Task: Look for space in Zárate, Argentina from 12th  August, 2023 to 15th August, 2023 for 3 adults in price range Rs.12000 to Rs.16000. Place can be entire place with 2 bedrooms having 3 beds and 1 bathroom. Property type can be house, flat, guest house. Amenities needed are: heating. Booking option can be shelf check-in. Required host language is English.
Action: Mouse moved to (583, 114)
Screenshot: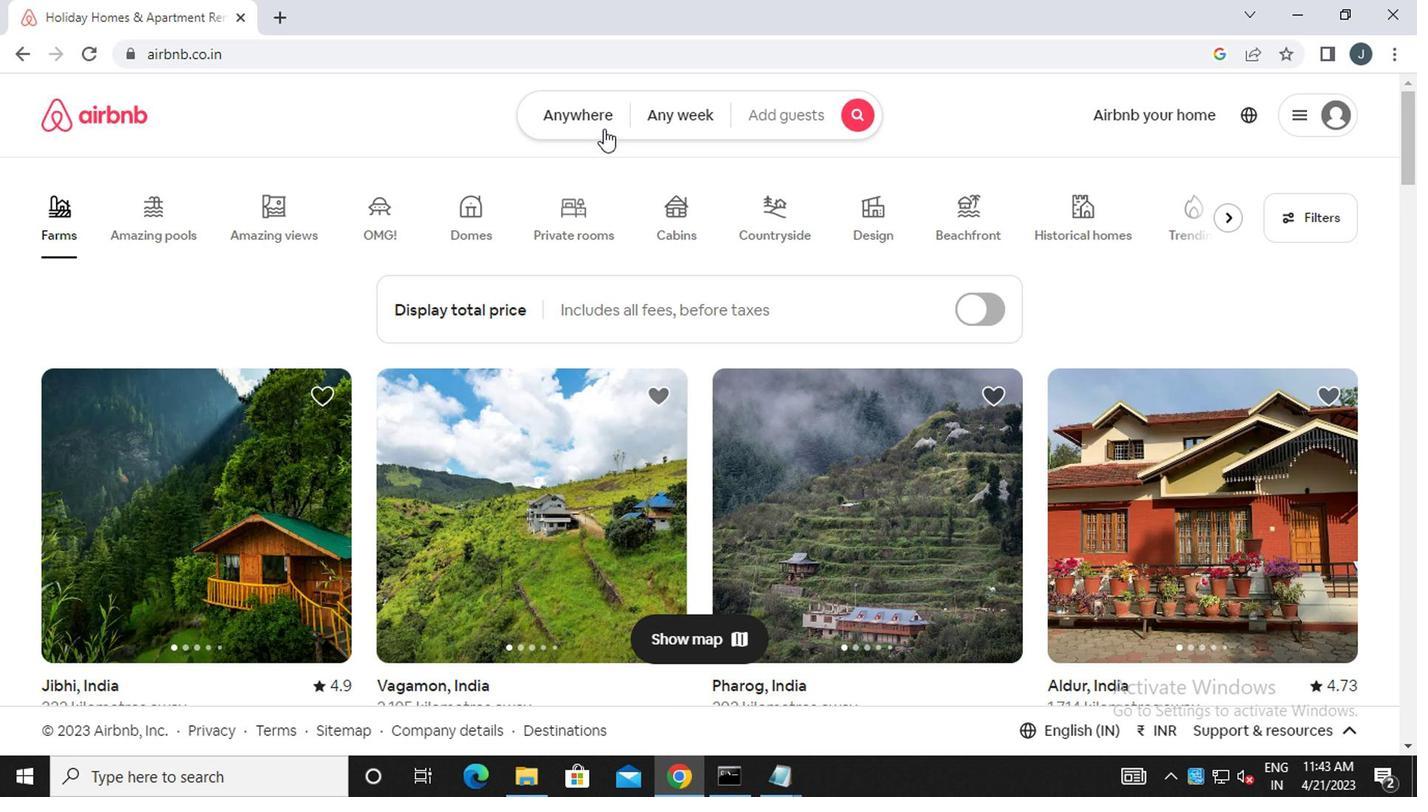 
Action: Mouse pressed left at (583, 114)
Screenshot: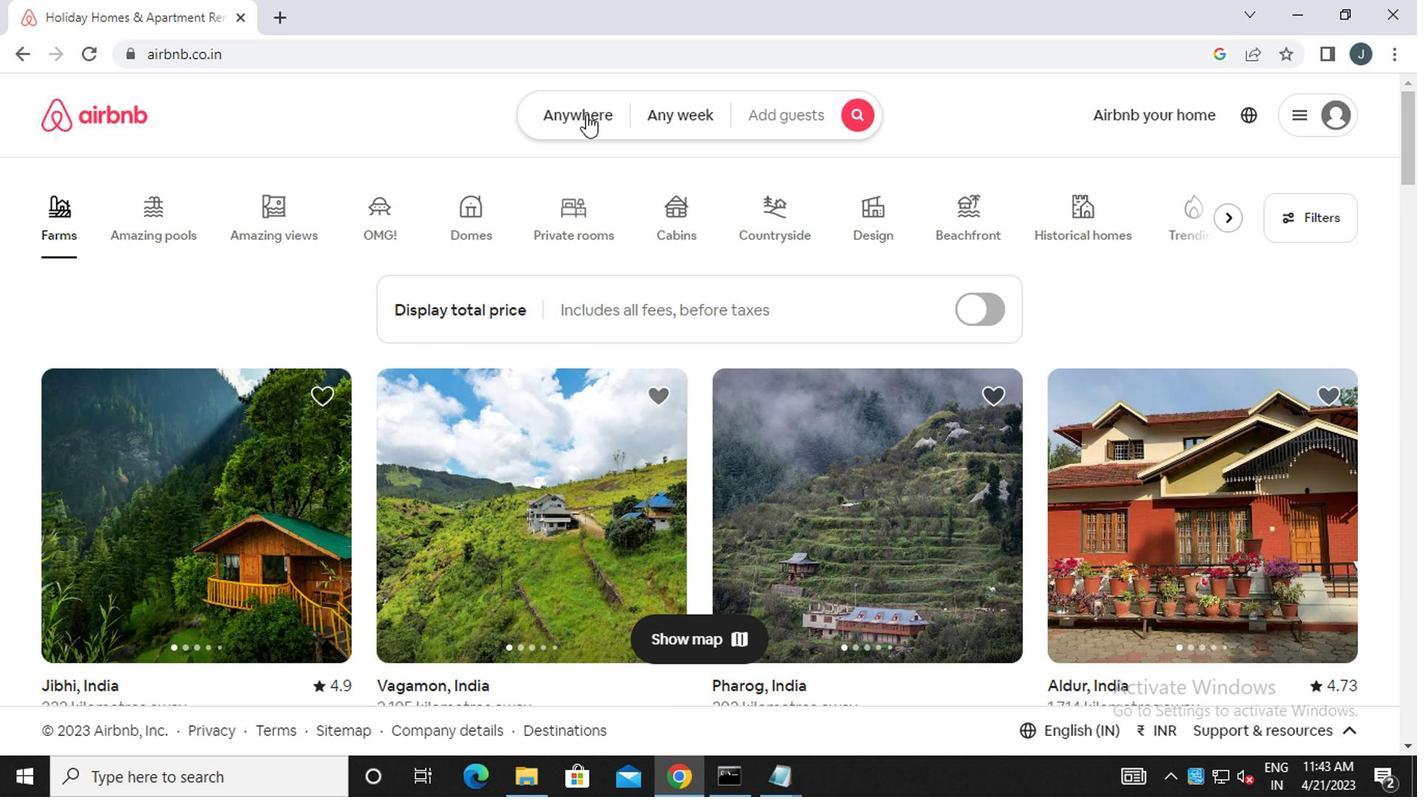 
Action: Mouse moved to (374, 199)
Screenshot: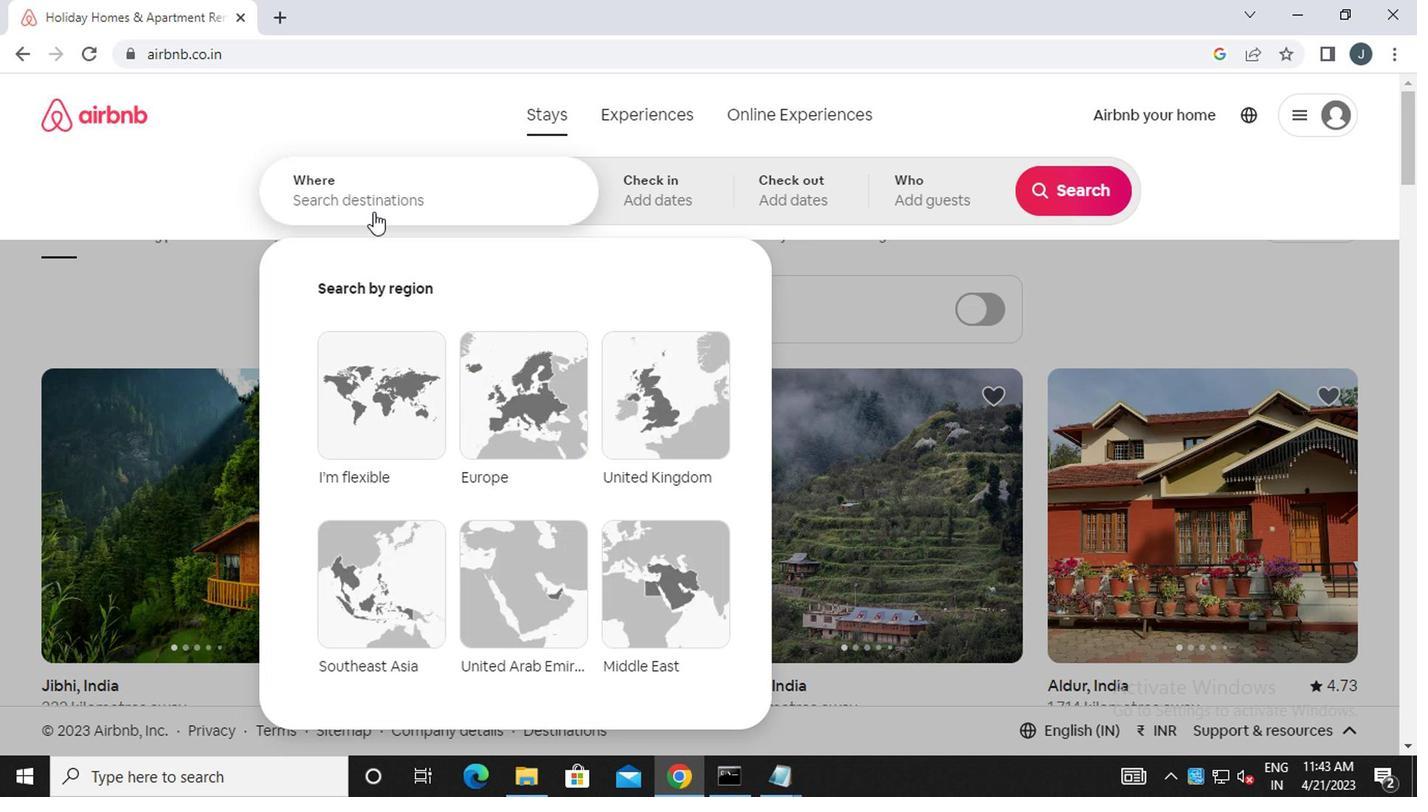 
Action: Mouse pressed left at (374, 199)
Screenshot: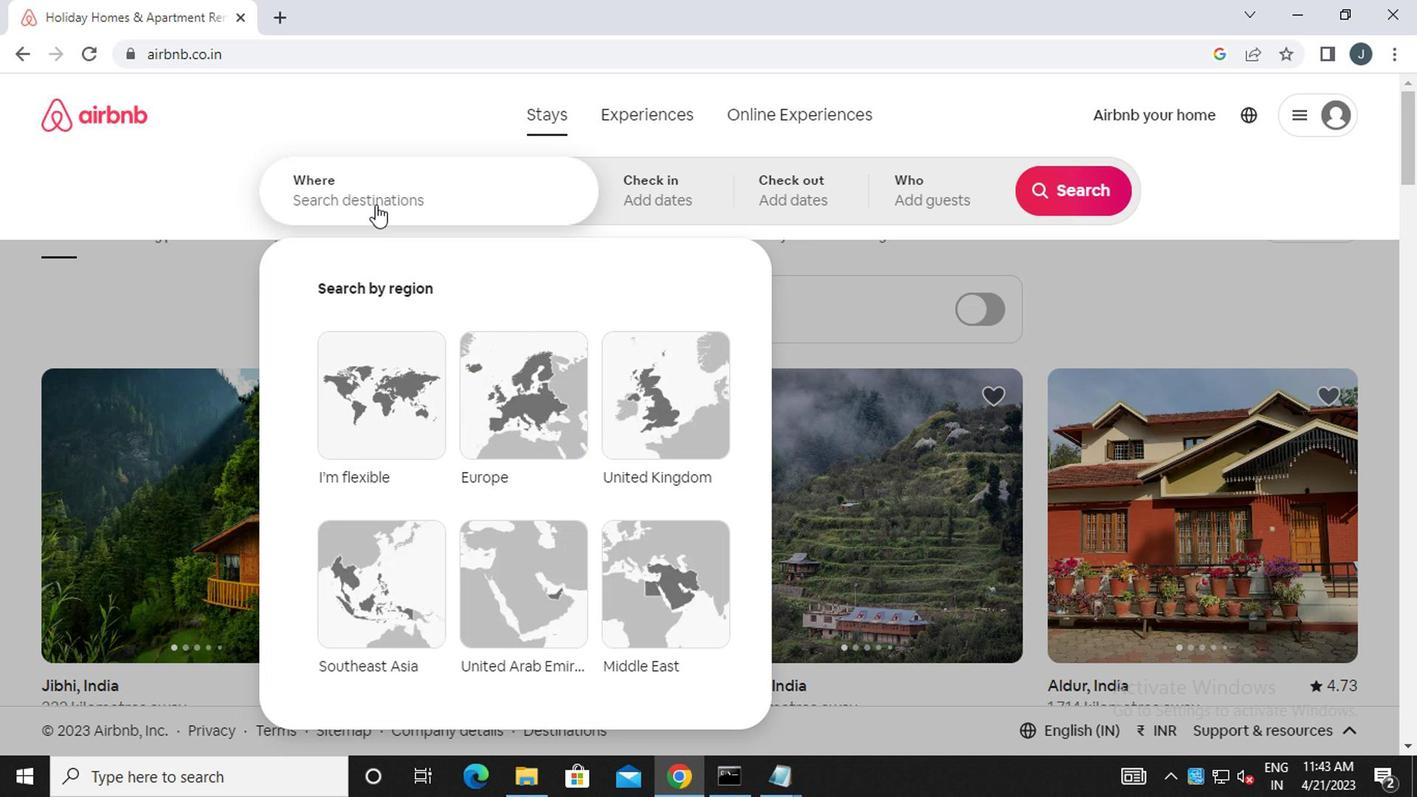 
Action: Mouse moved to (374, 199)
Screenshot: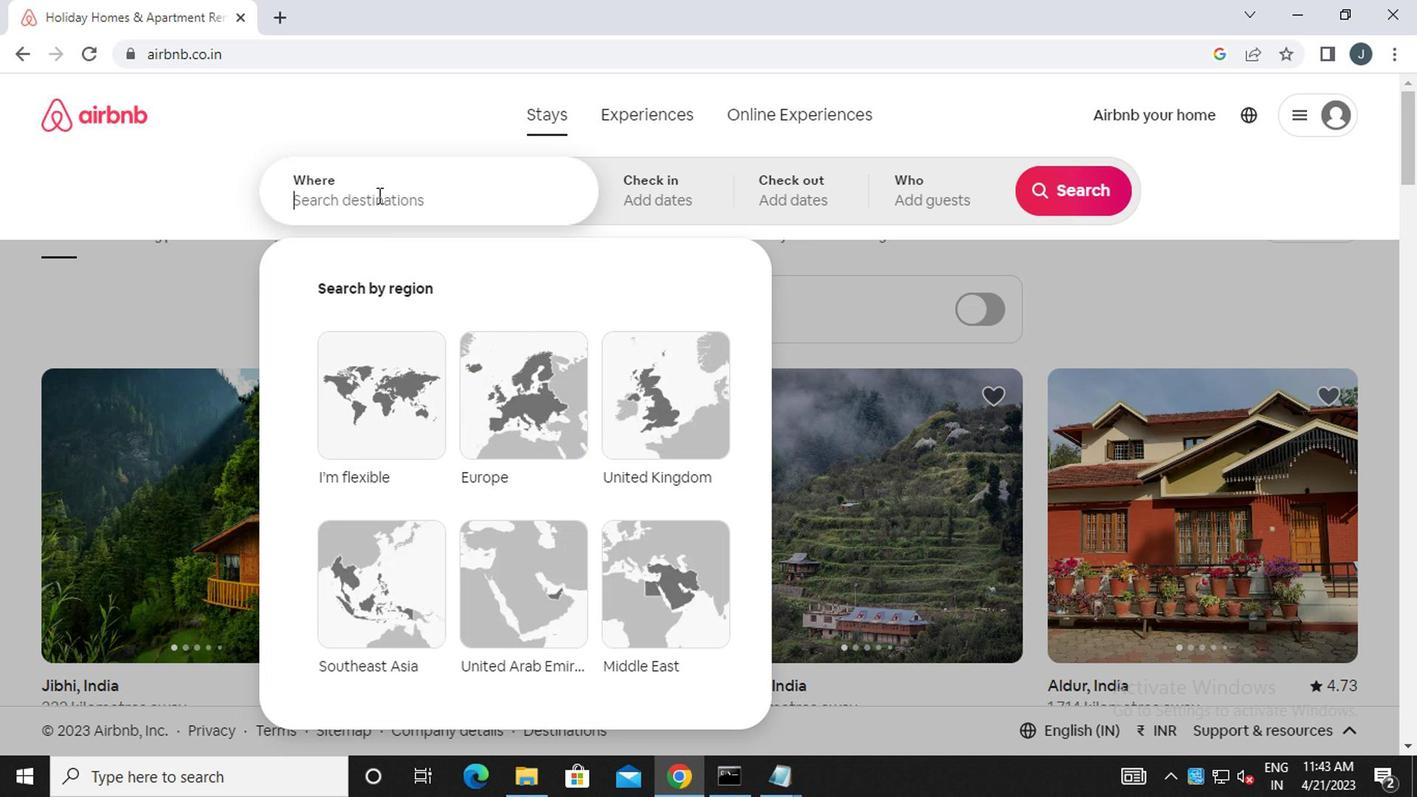 
Action: Key pressed z<Key.caps_lock>arate,<Key.space><Key.caps_lock>a<Key.caps_lock>rgentina
Screenshot: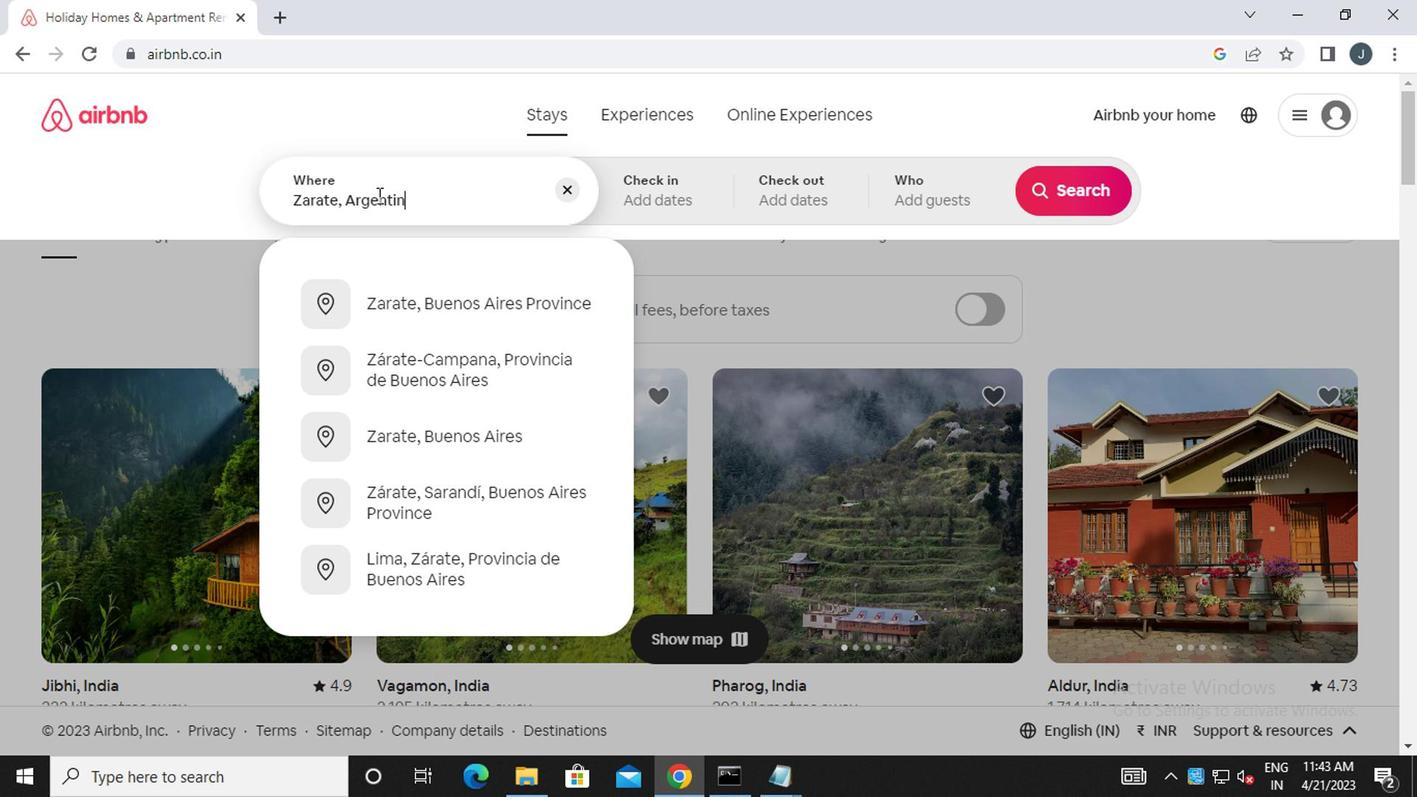 
Action: Mouse moved to (656, 194)
Screenshot: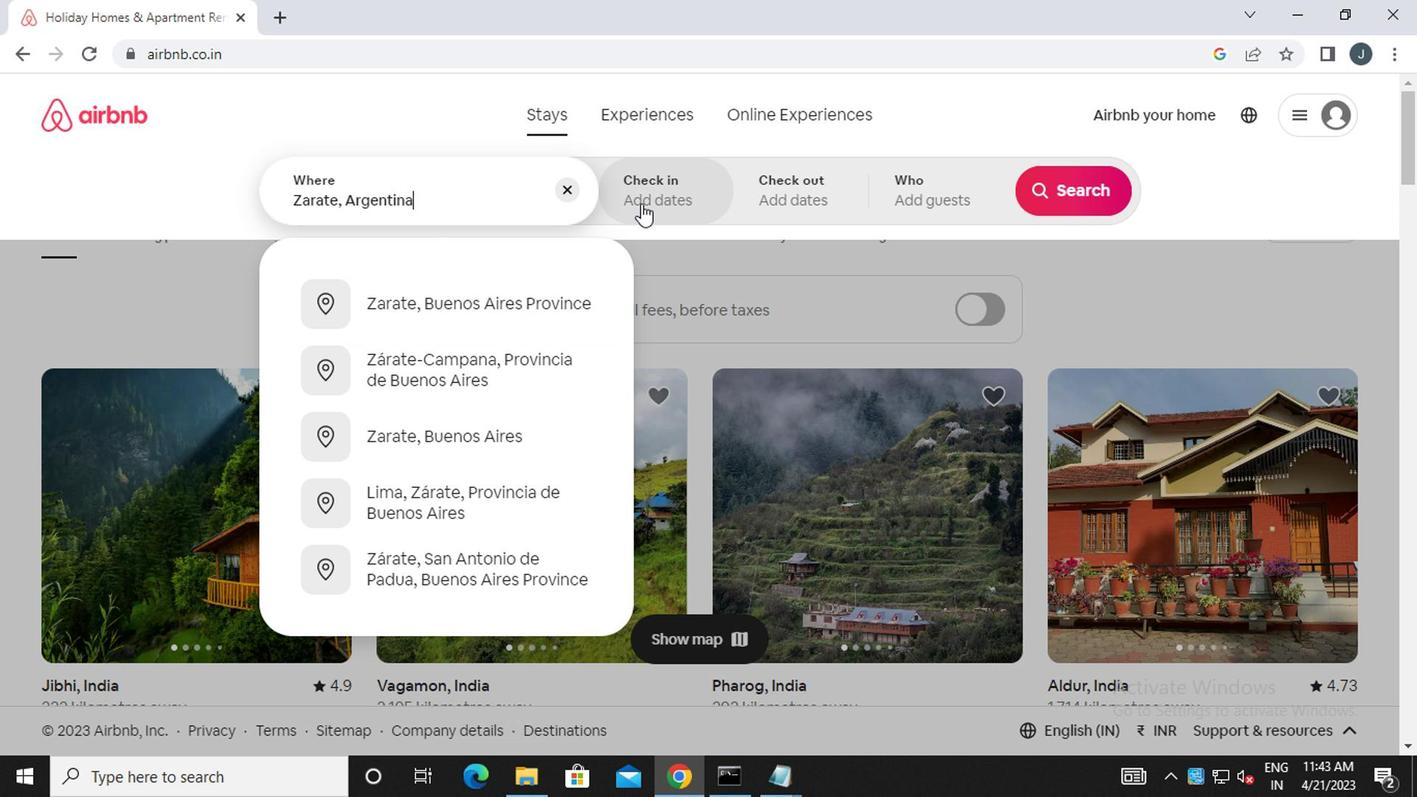 
Action: Mouse pressed left at (656, 194)
Screenshot: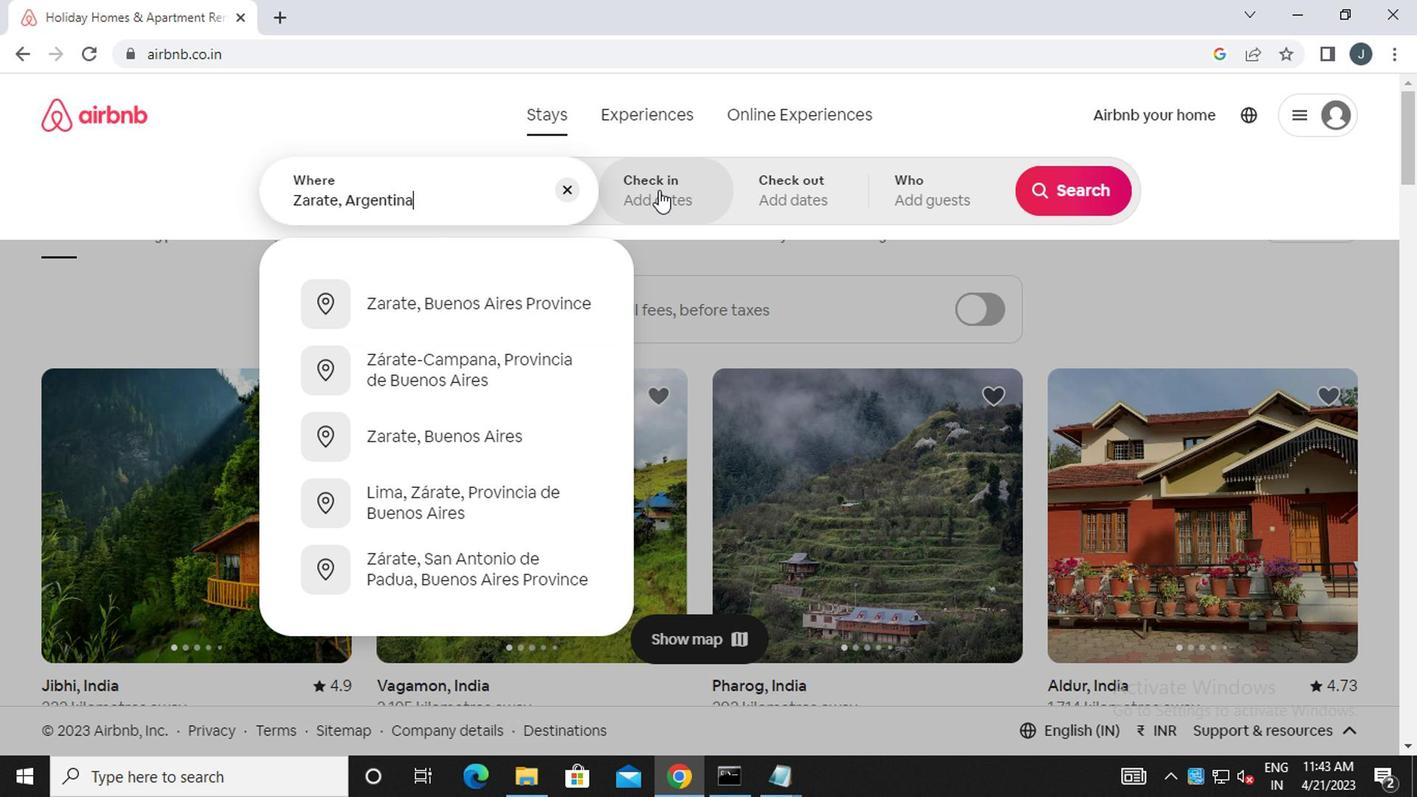 
Action: Mouse moved to (1058, 360)
Screenshot: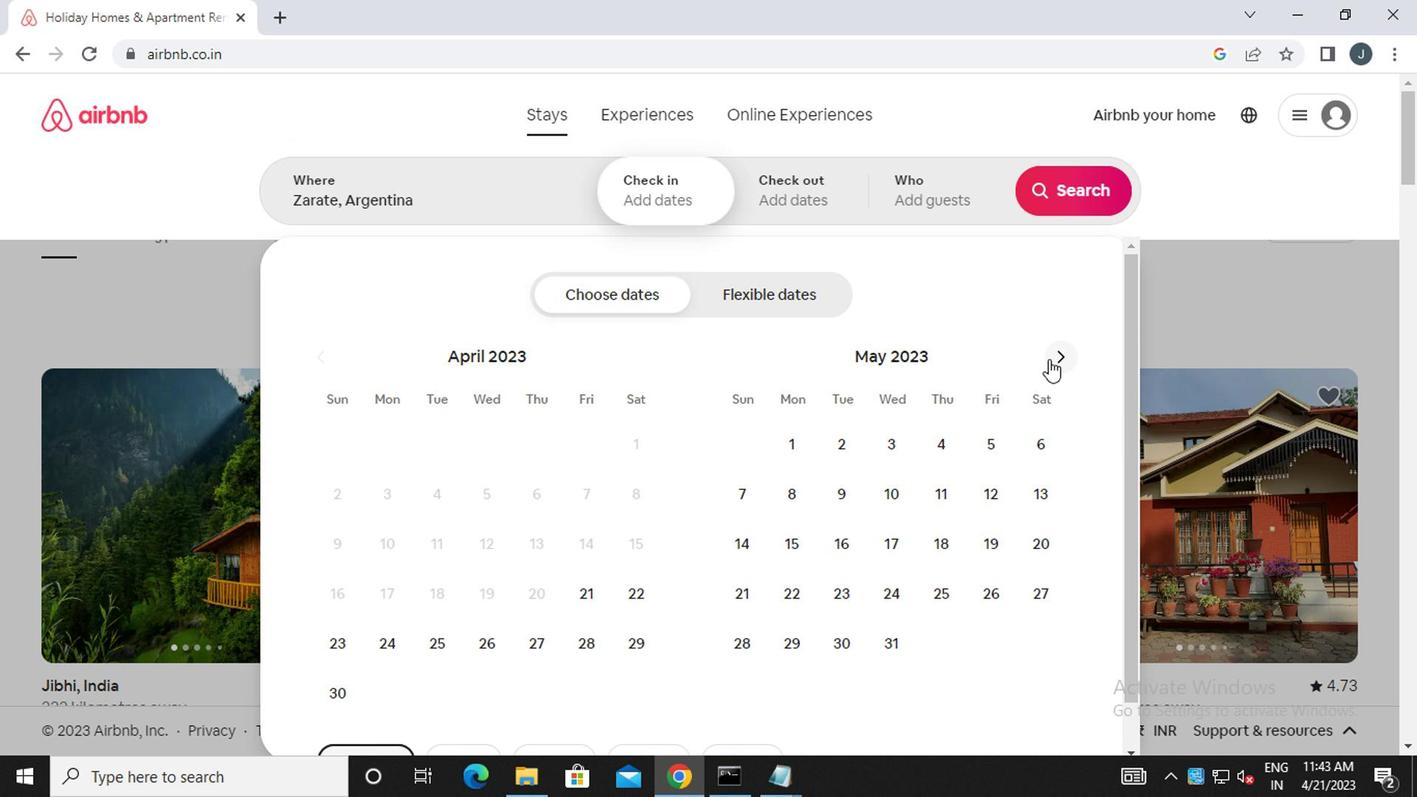 
Action: Mouse pressed left at (1058, 360)
Screenshot: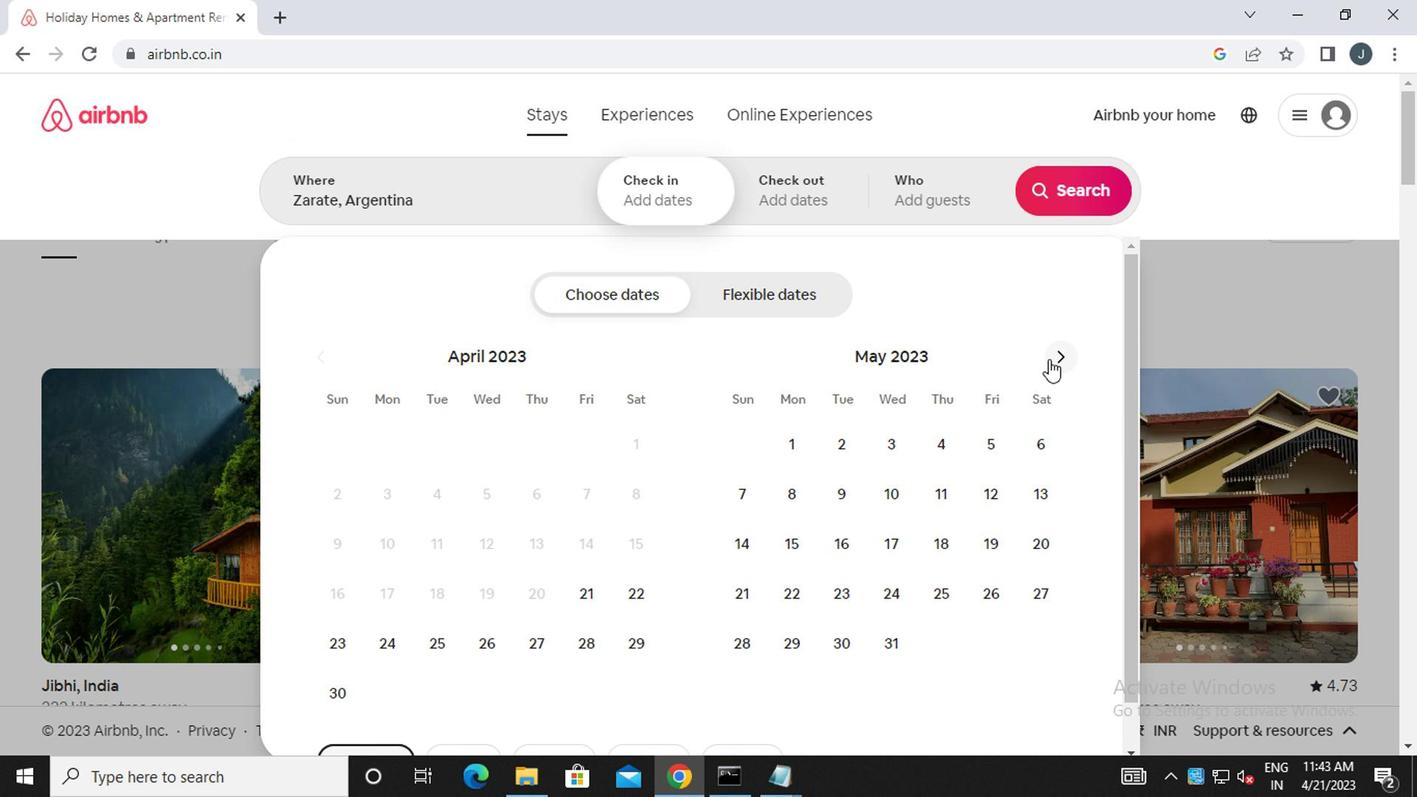 
Action: Mouse moved to (1059, 361)
Screenshot: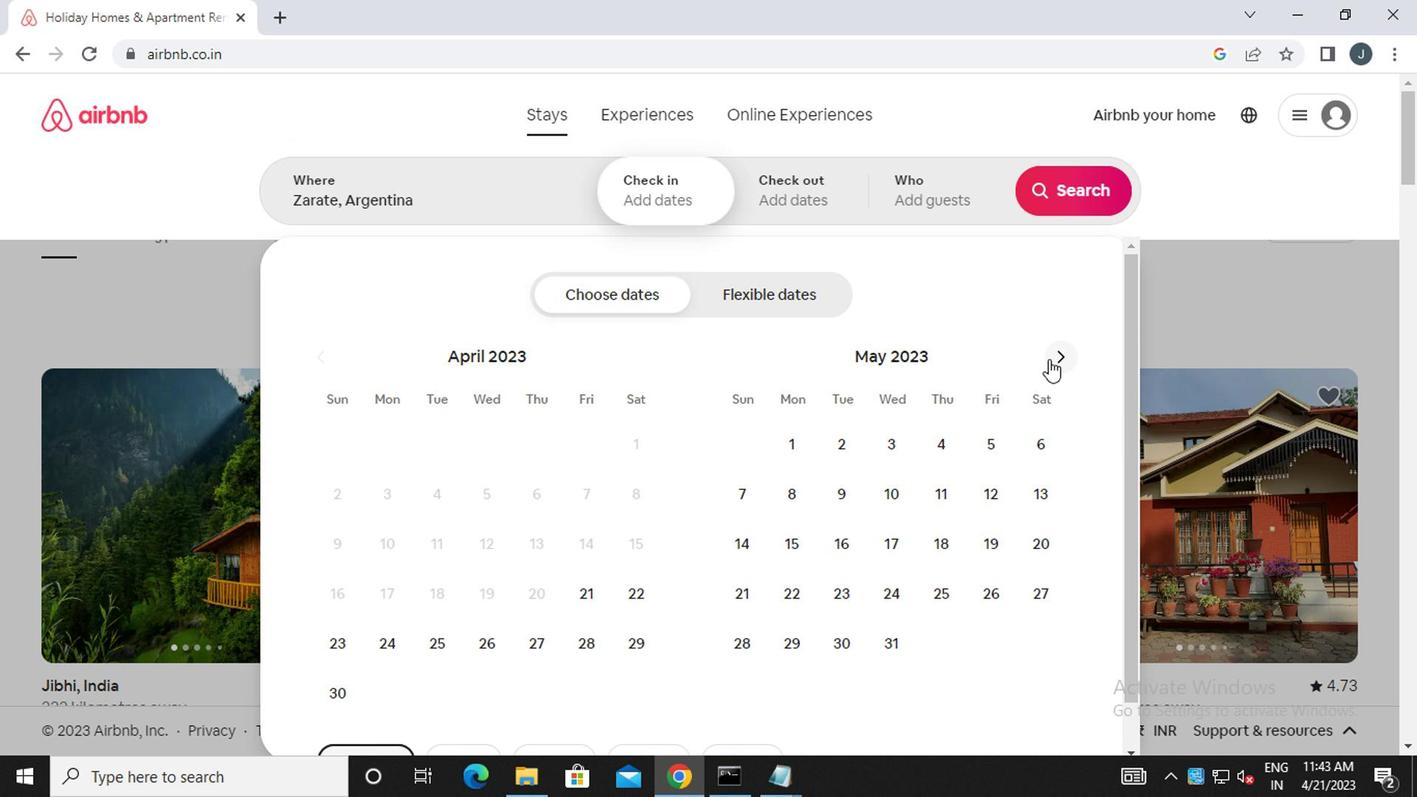 
Action: Mouse pressed left at (1059, 361)
Screenshot: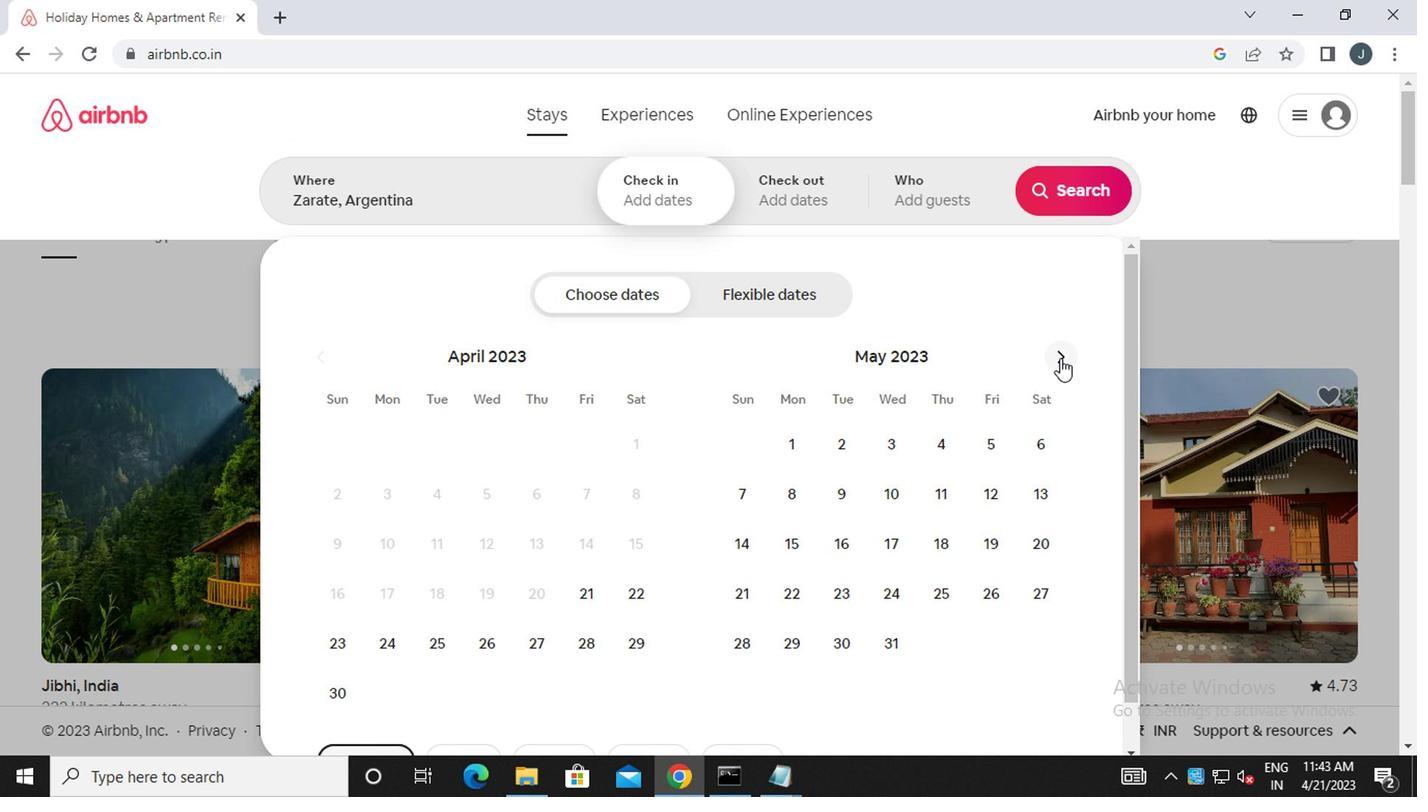 
Action: Mouse moved to (1061, 361)
Screenshot: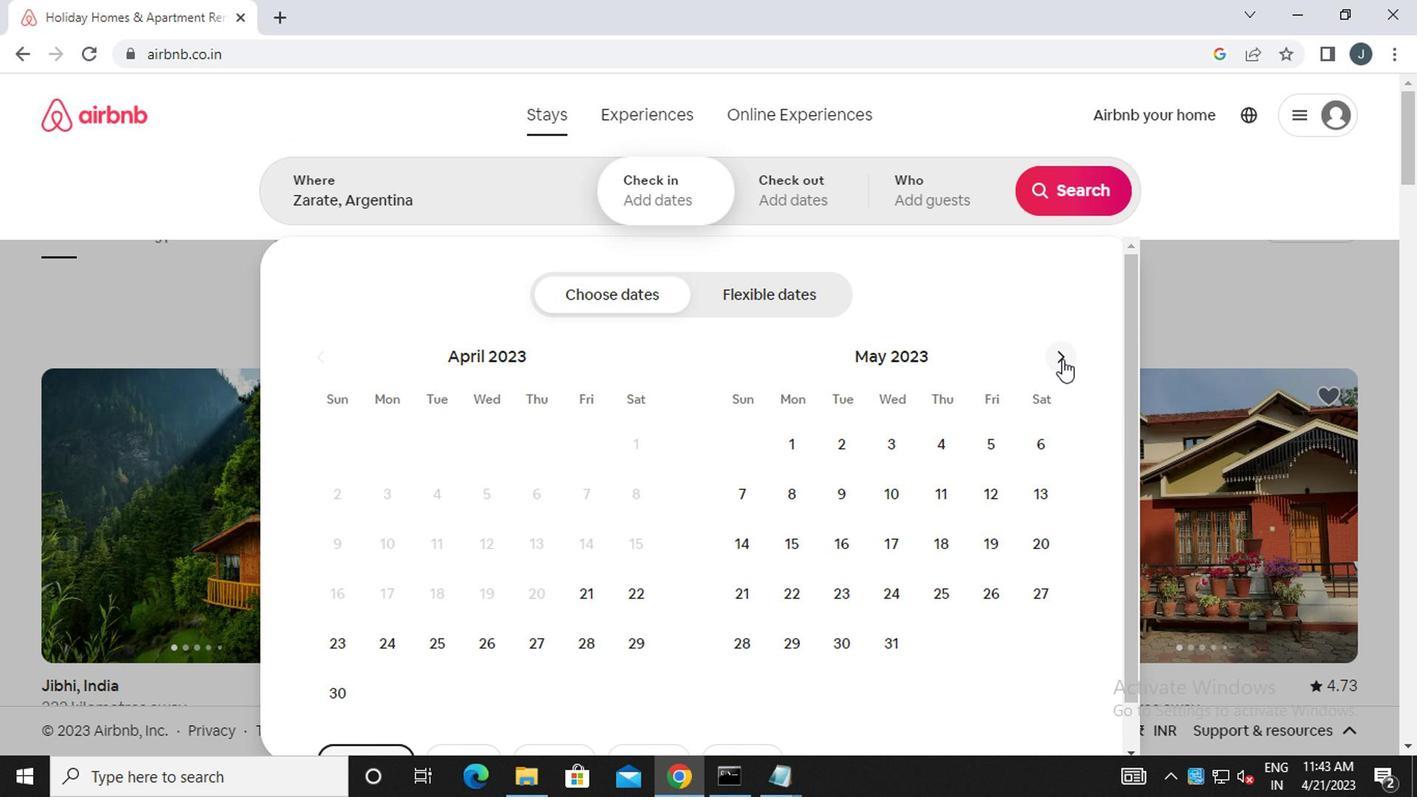 
Action: Mouse pressed left at (1061, 361)
Screenshot: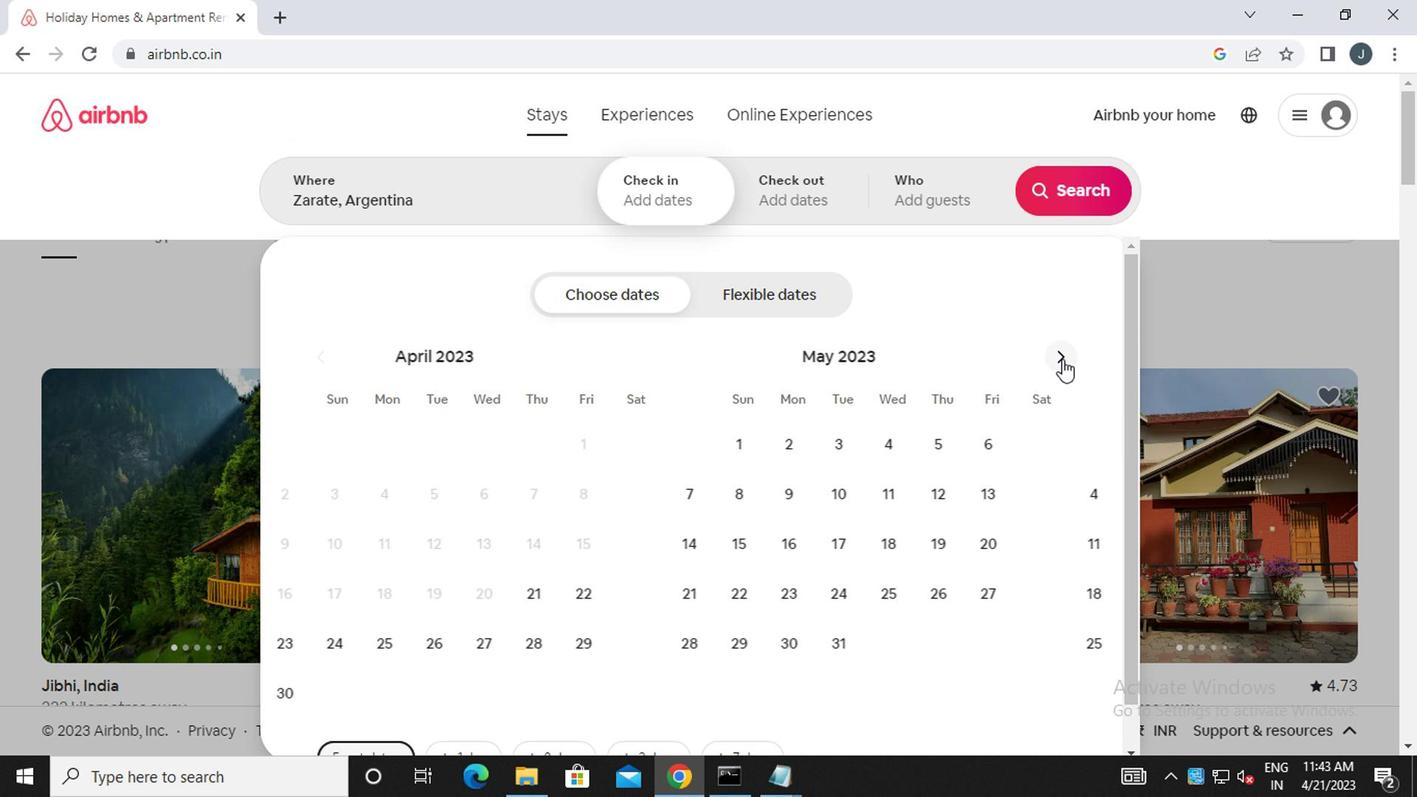 
Action: Mouse moved to (1062, 363)
Screenshot: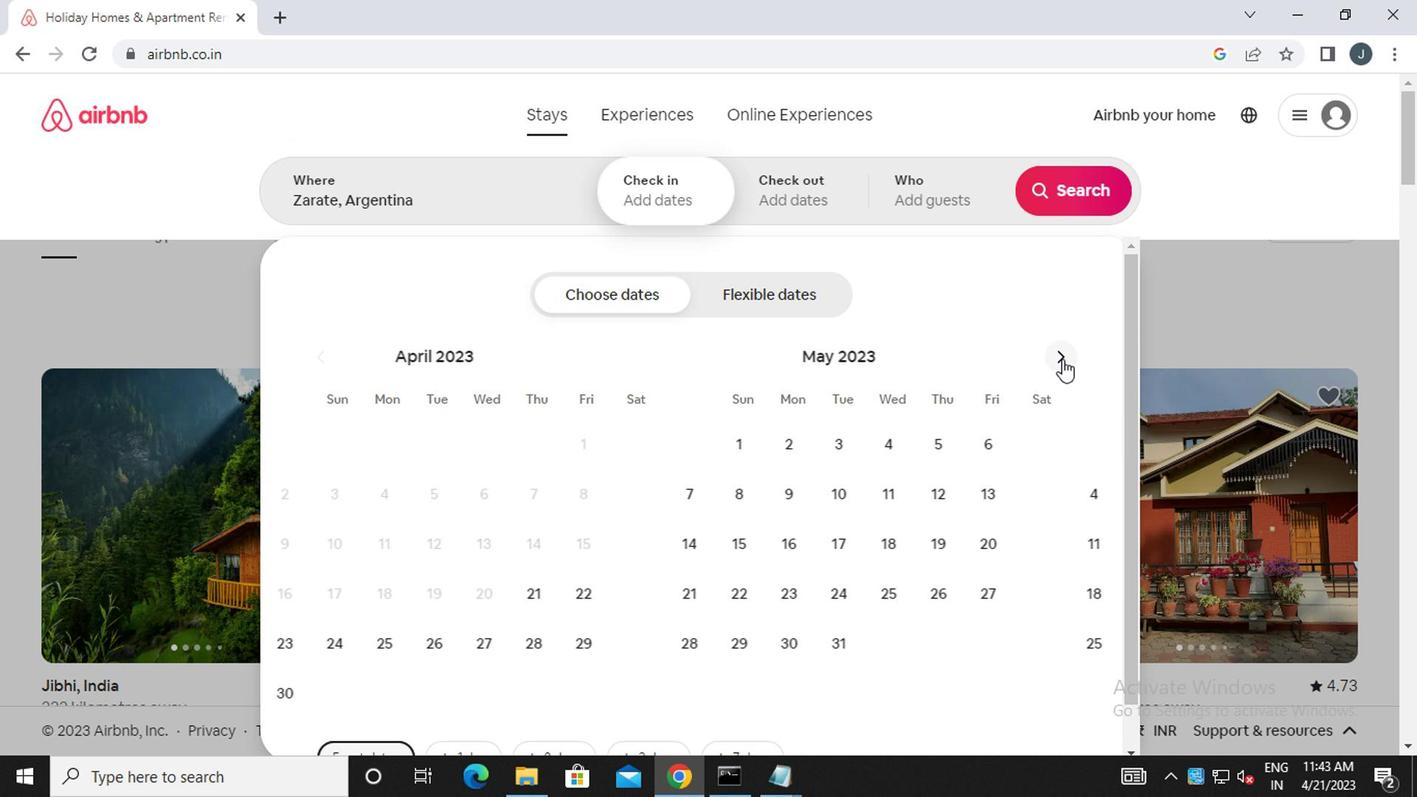 
Action: Mouse pressed left at (1062, 363)
Screenshot: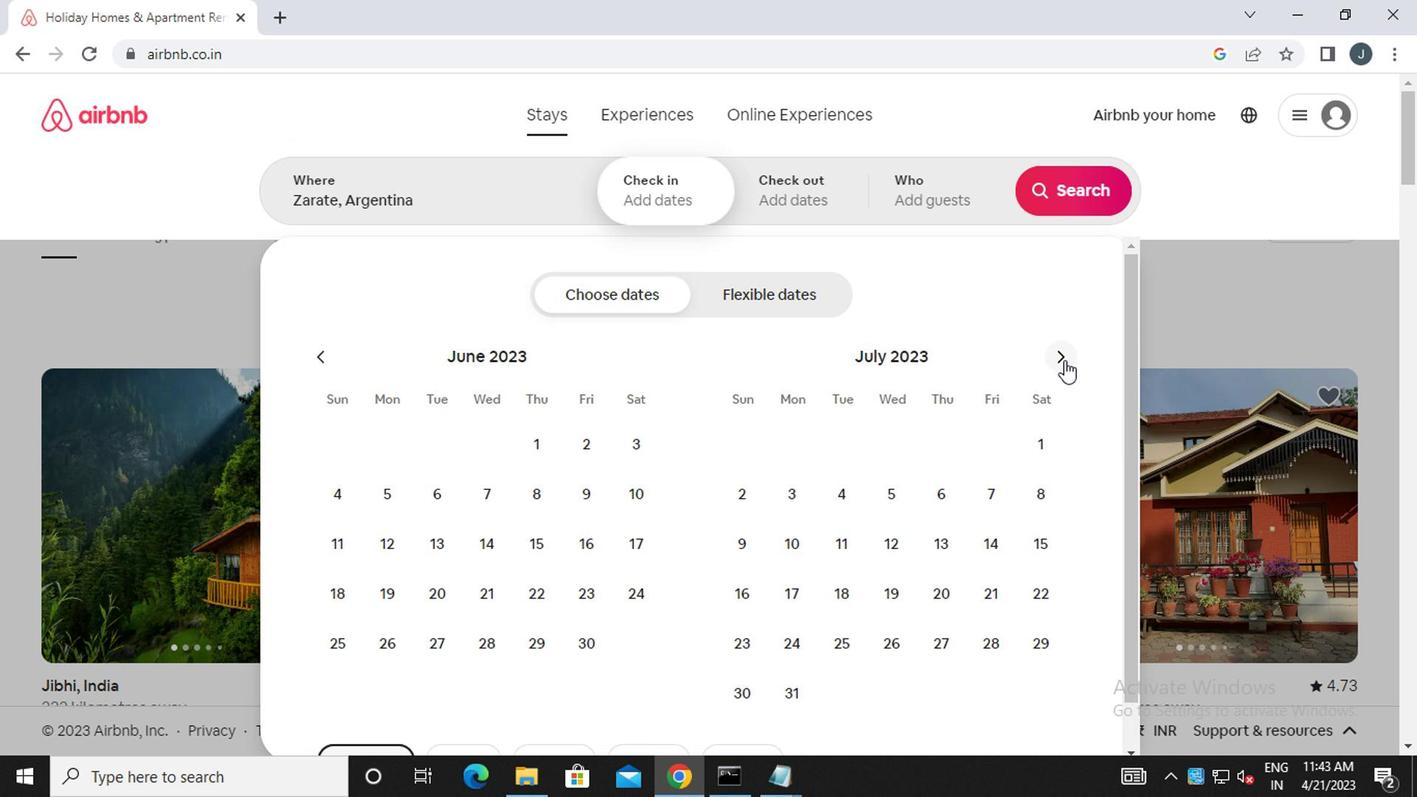 
Action: Mouse moved to (1026, 501)
Screenshot: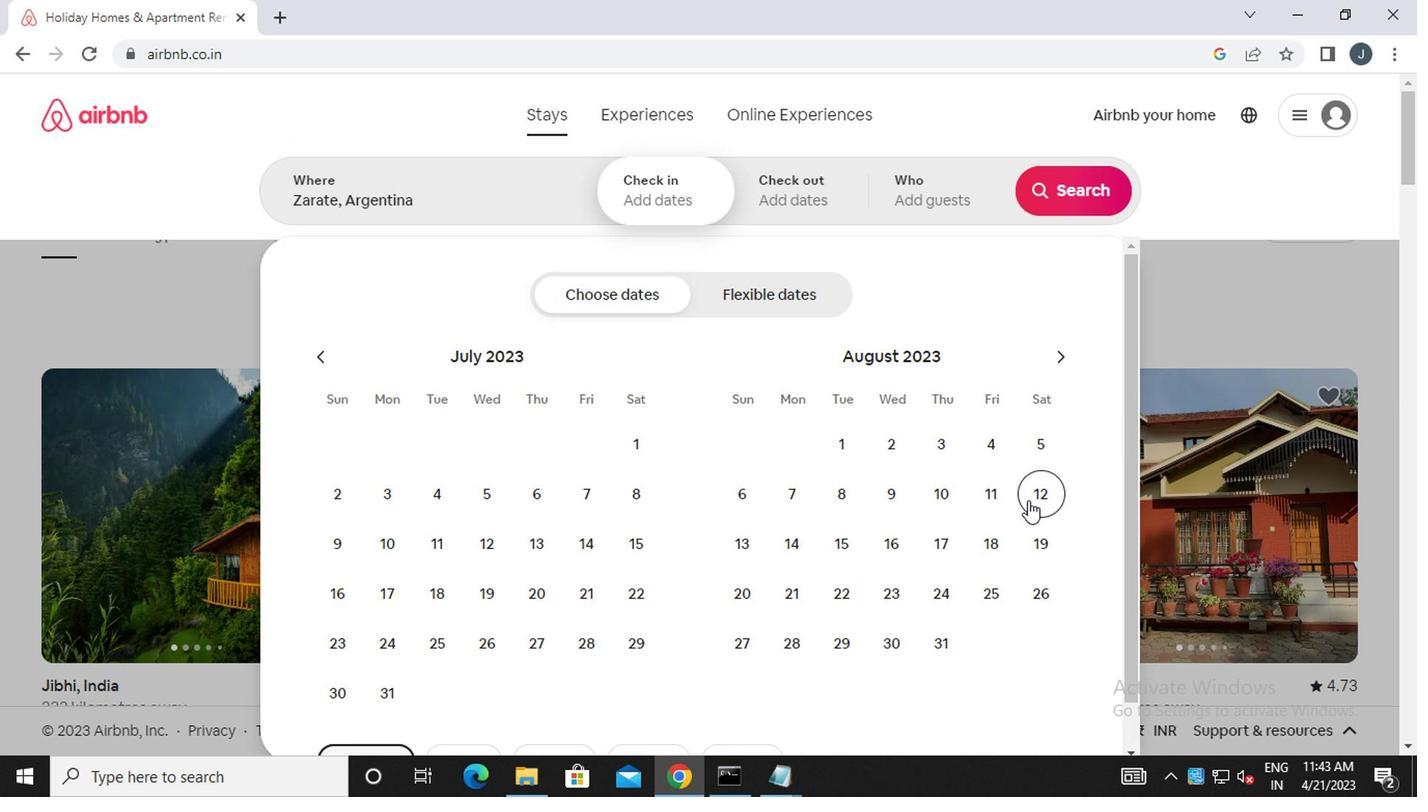 
Action: Mouse pressed left at (1026, 501)
Screenshot: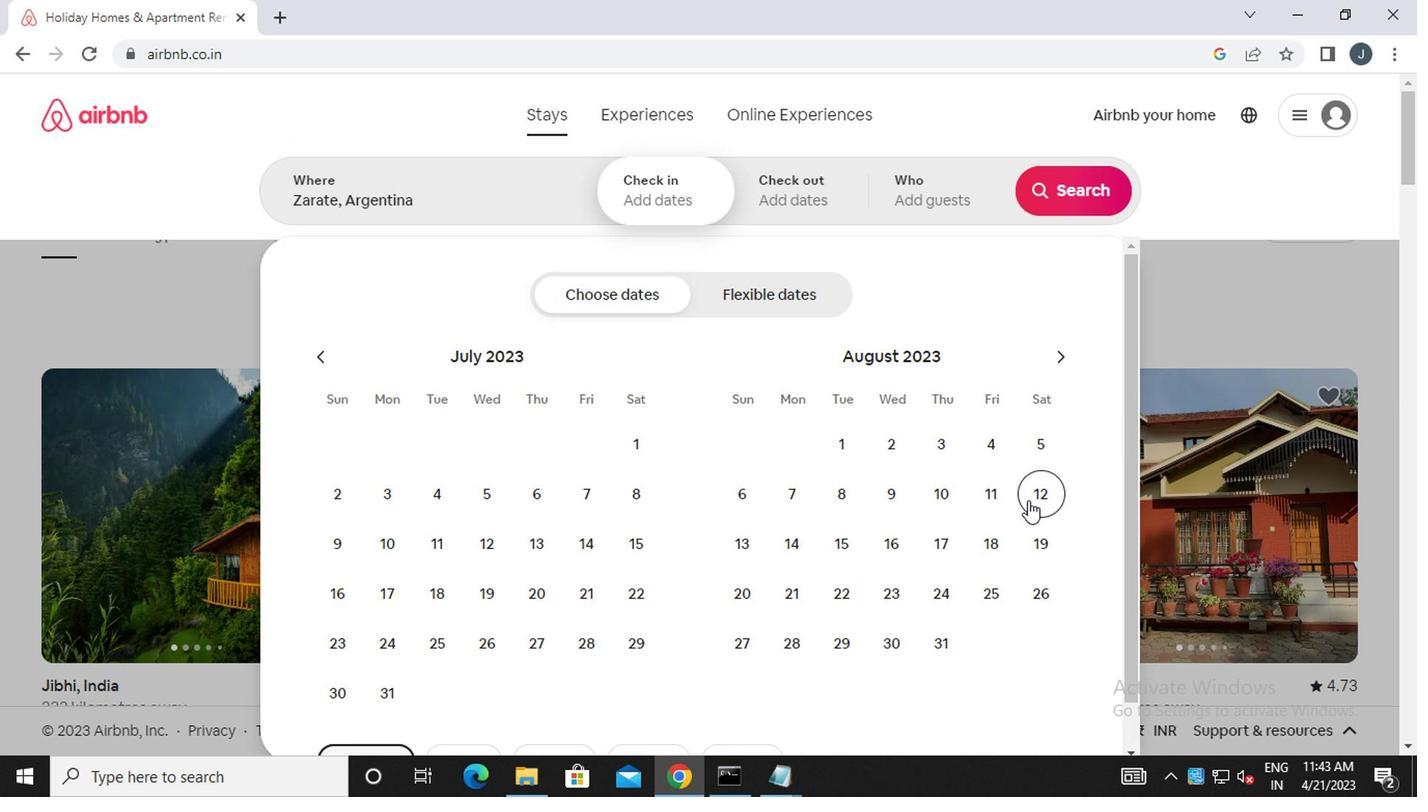
Action: Mouse moved to (845, 540)
Screenshot: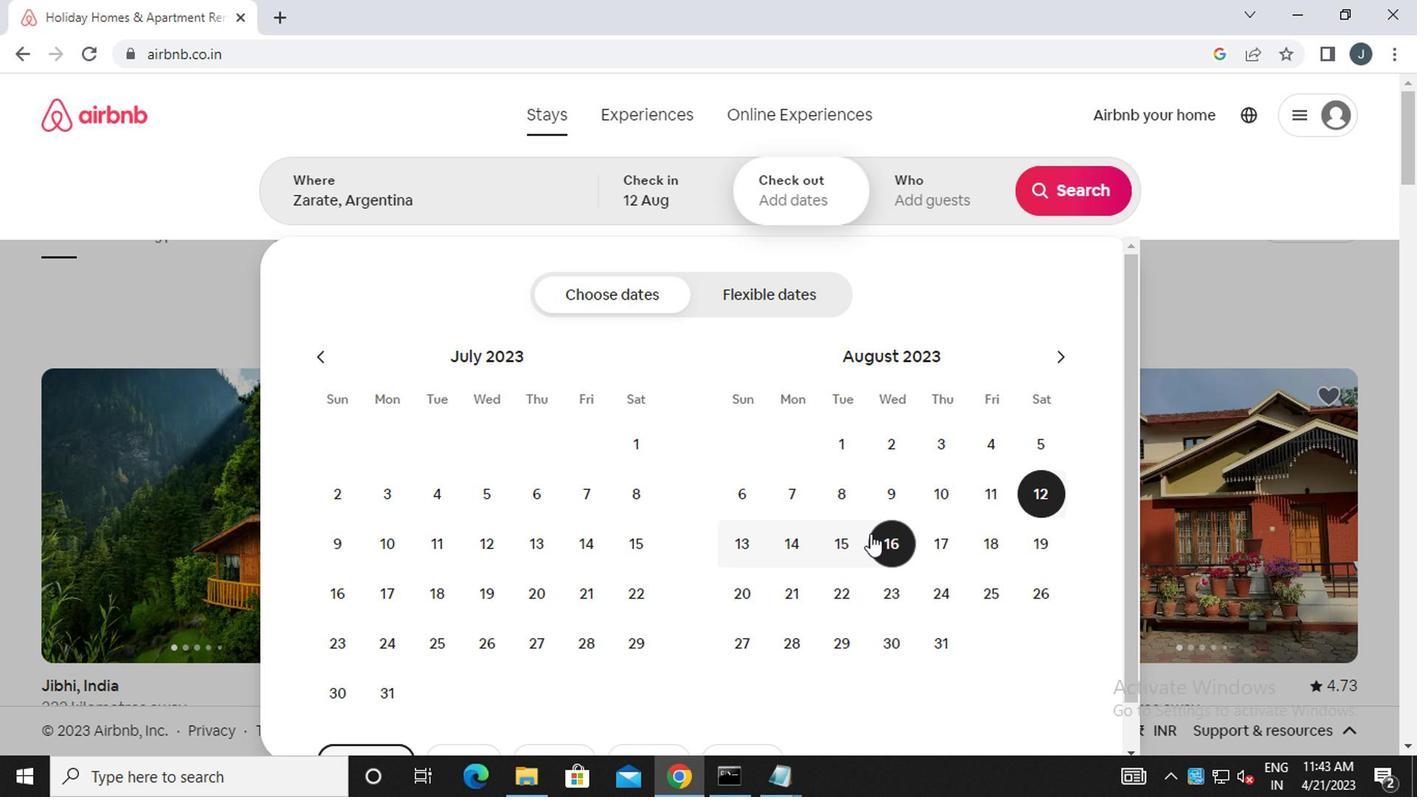 
Action: Mouse pressed left at (845, 540)
Screenshot: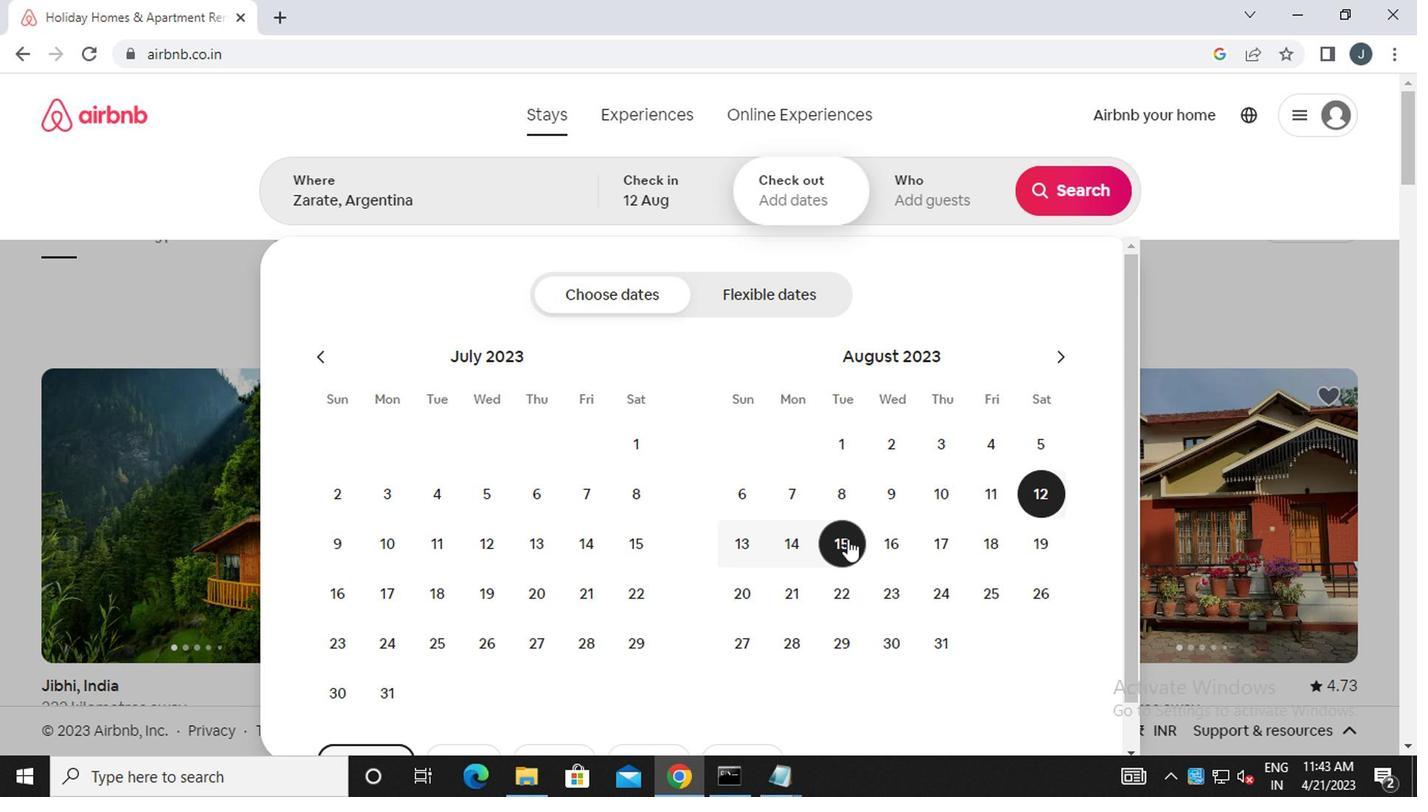 
Action: Mouse moved to (939, 202)
Screenshot: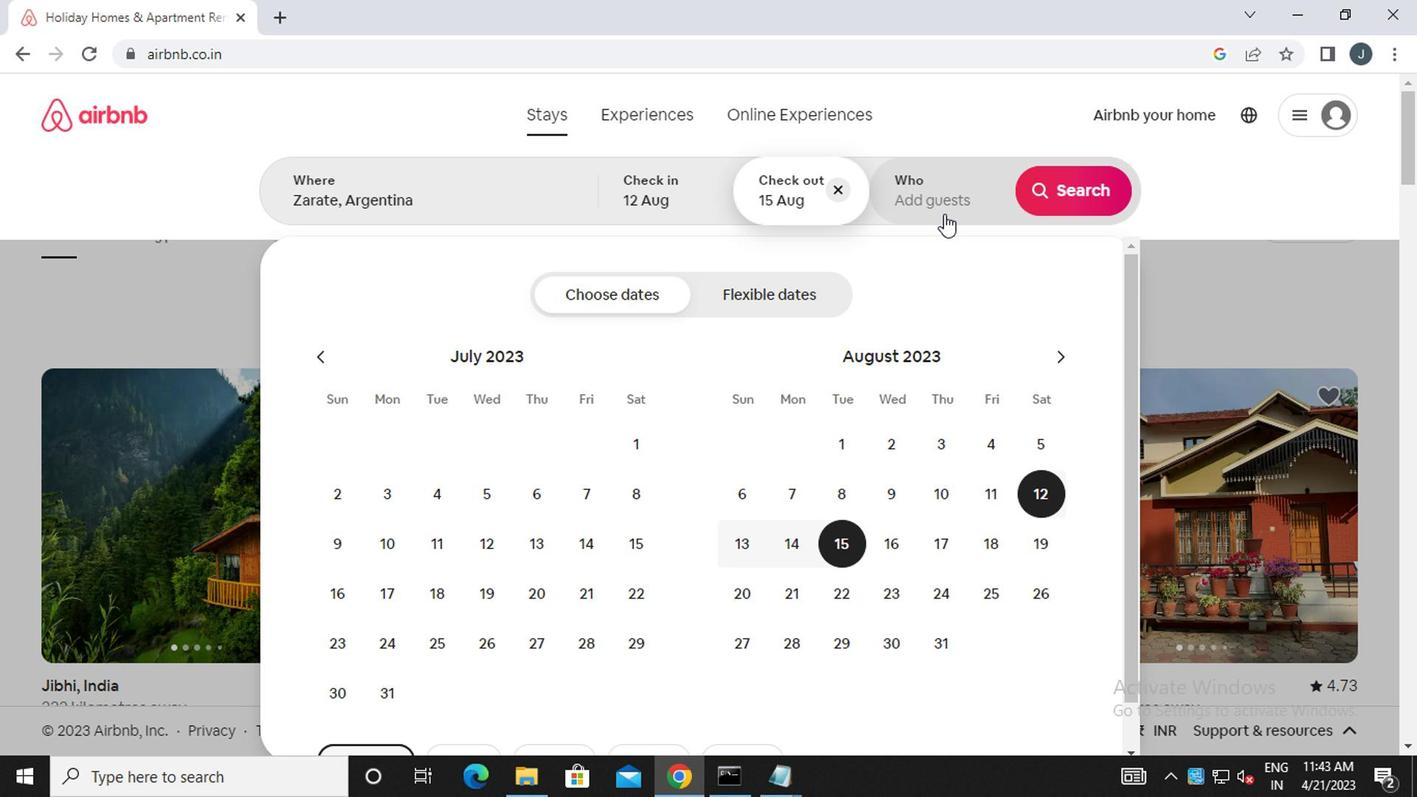 
Action: Mouse pressed left at (939, 202)
Screenshot: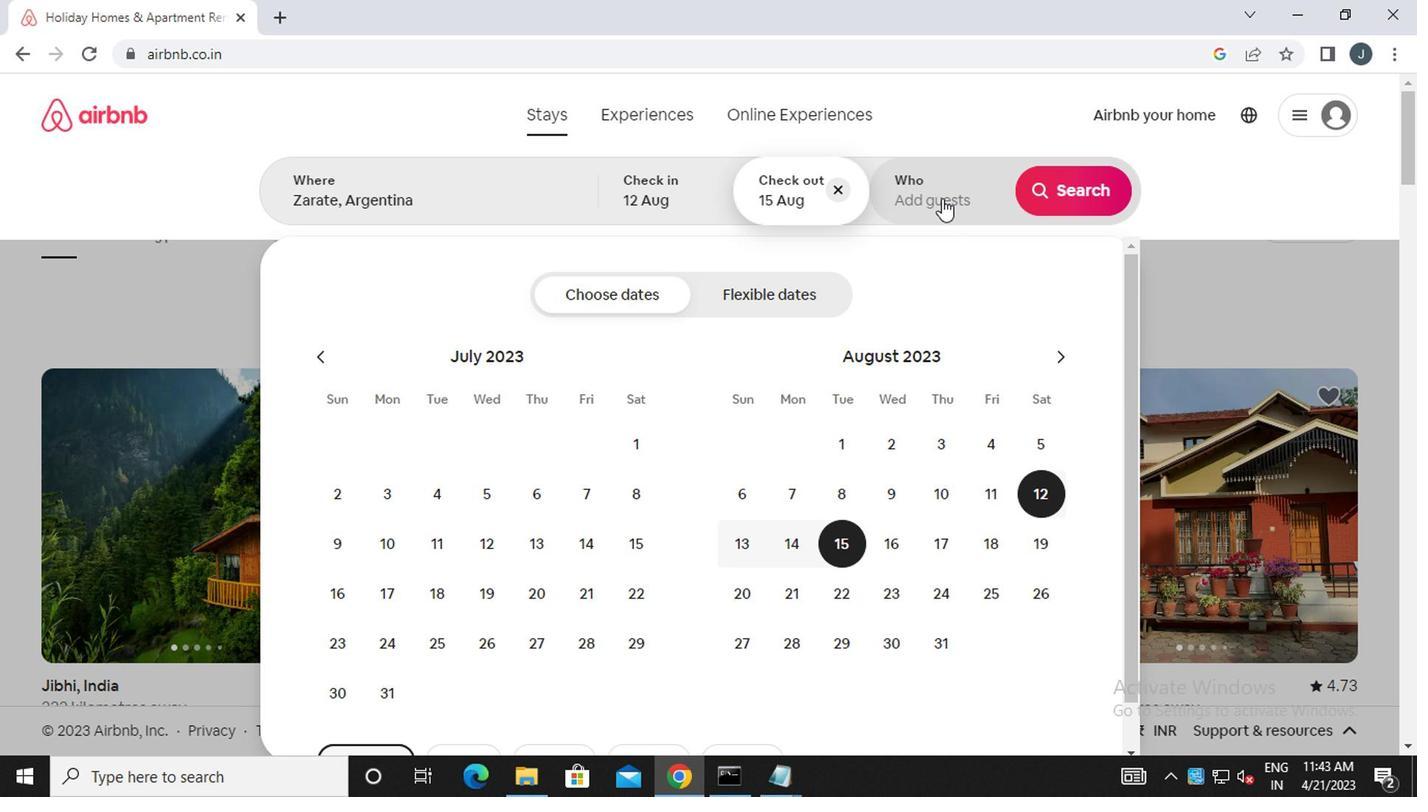 
Action: Mouse moved to (1084, 301)
Screenshot: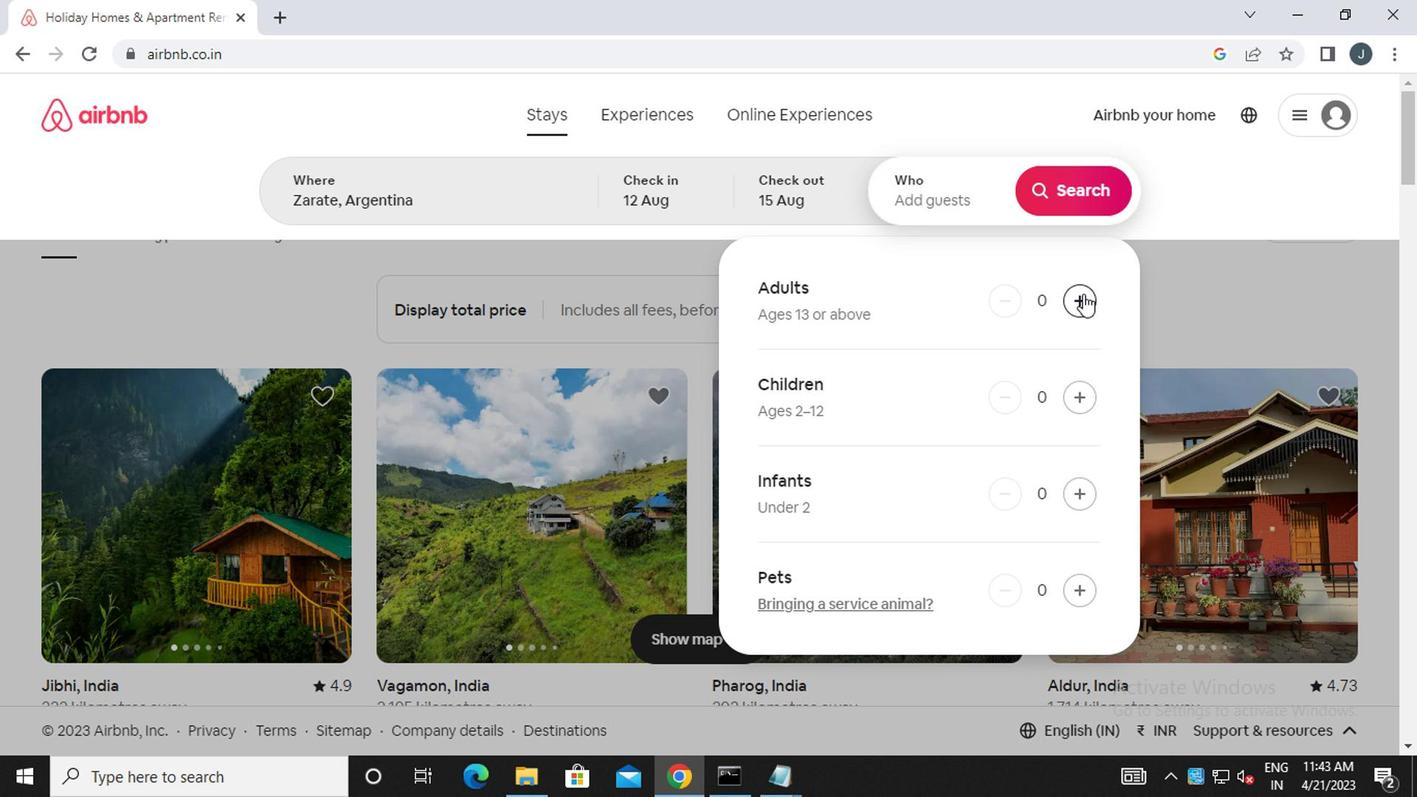 
Action: Mouse pressed left at (1084, 301)
Screenshot: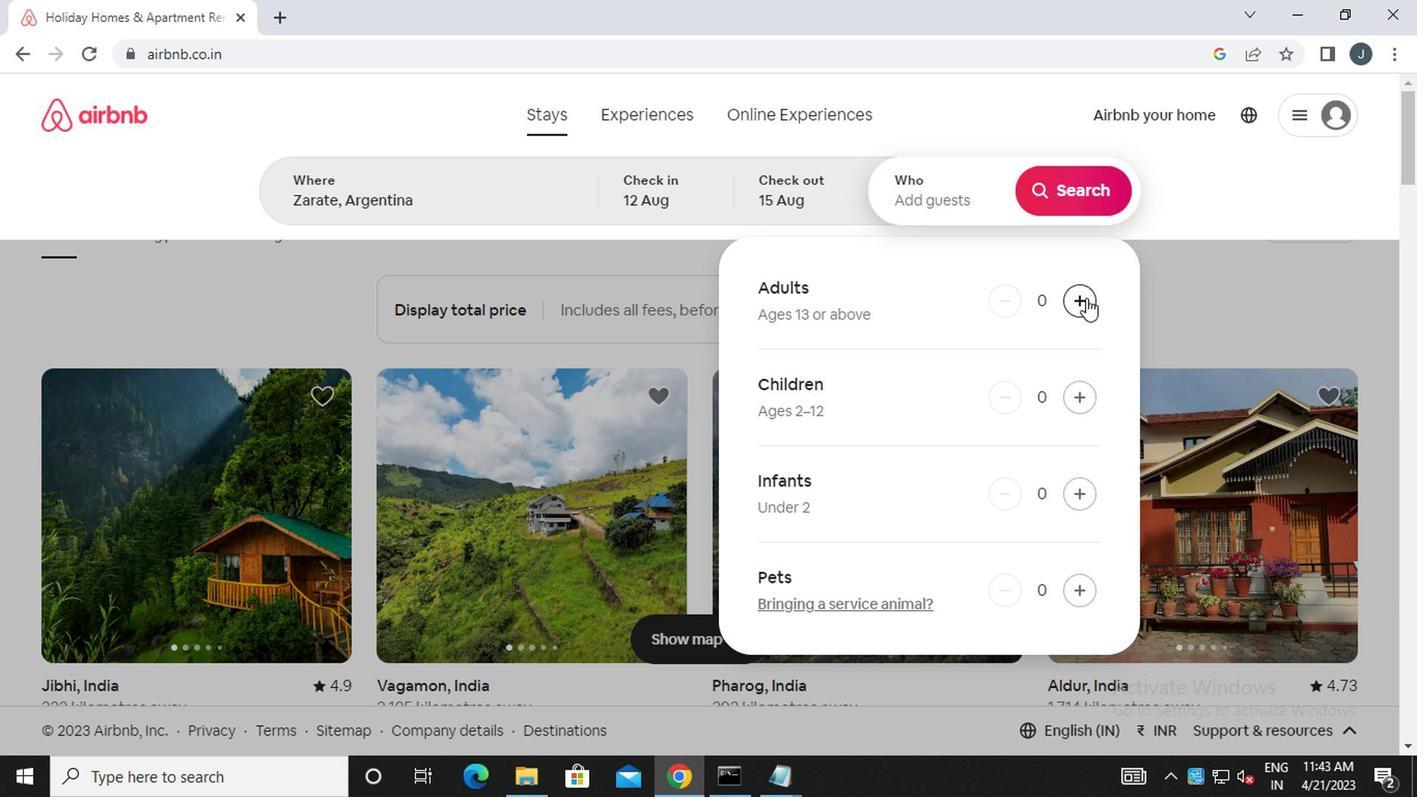 
Action: Mouse moved to (1085, 301)
Screenshot: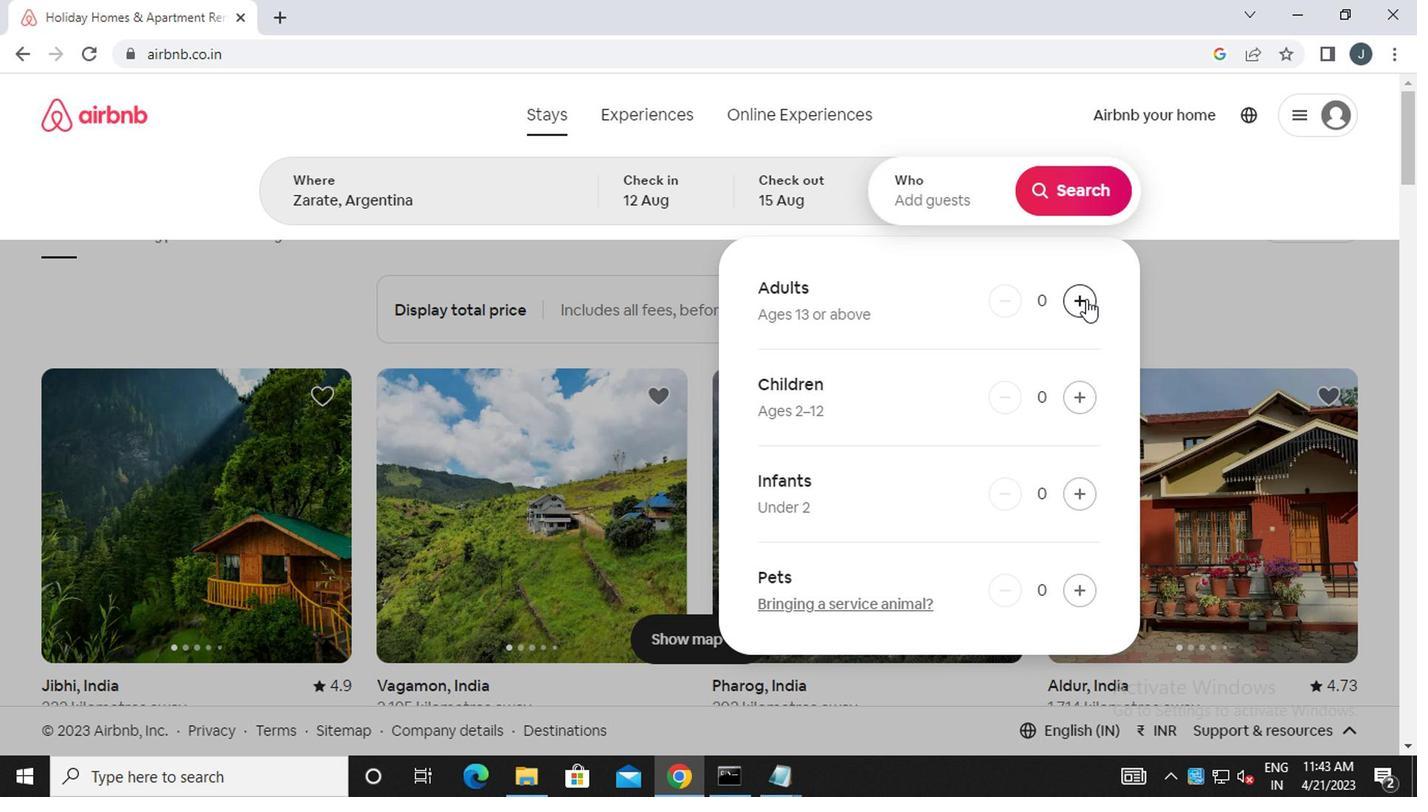 
Action: Mouse pressed left at (1085, 301)
Screenshot: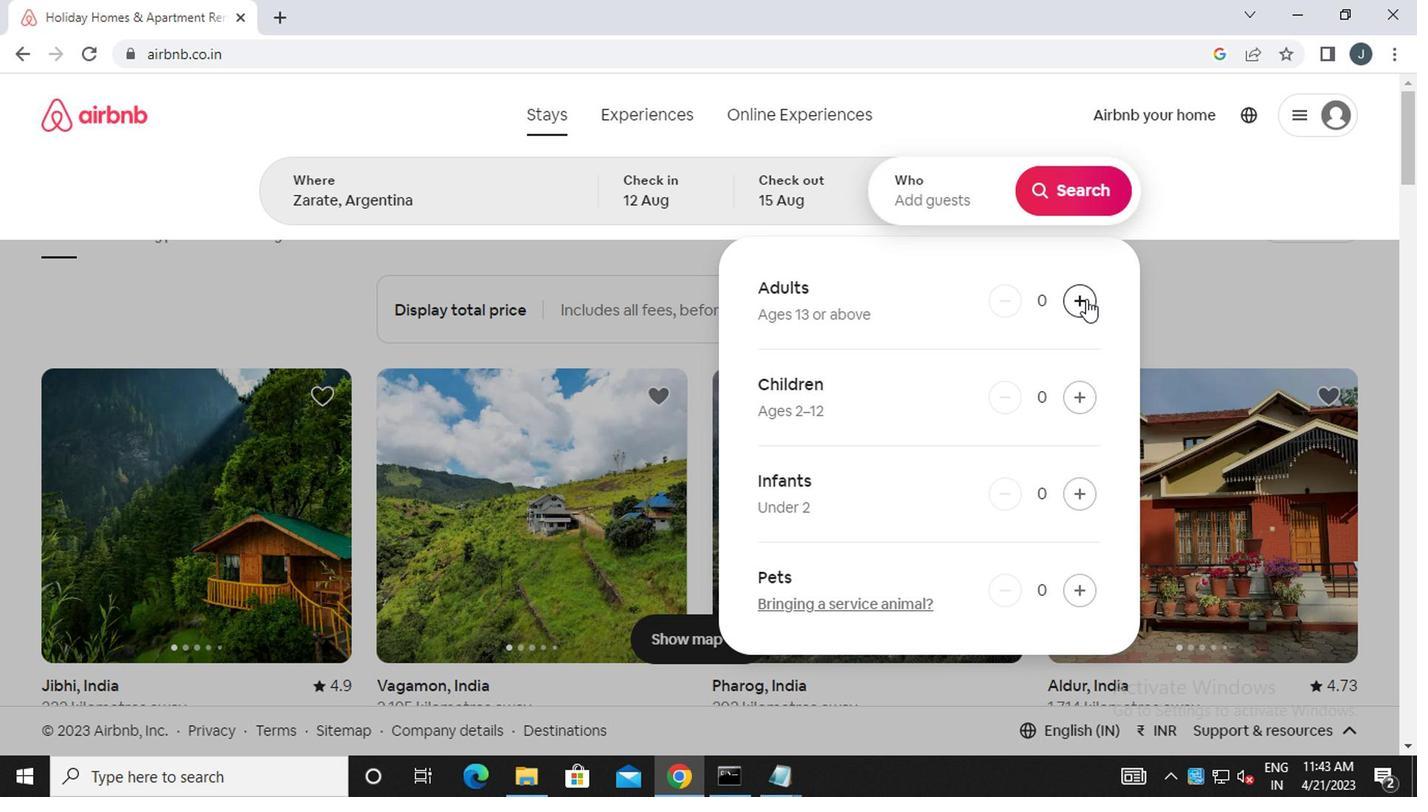 
Action: Mouse pressed left at (1085, 301)
Screenshot: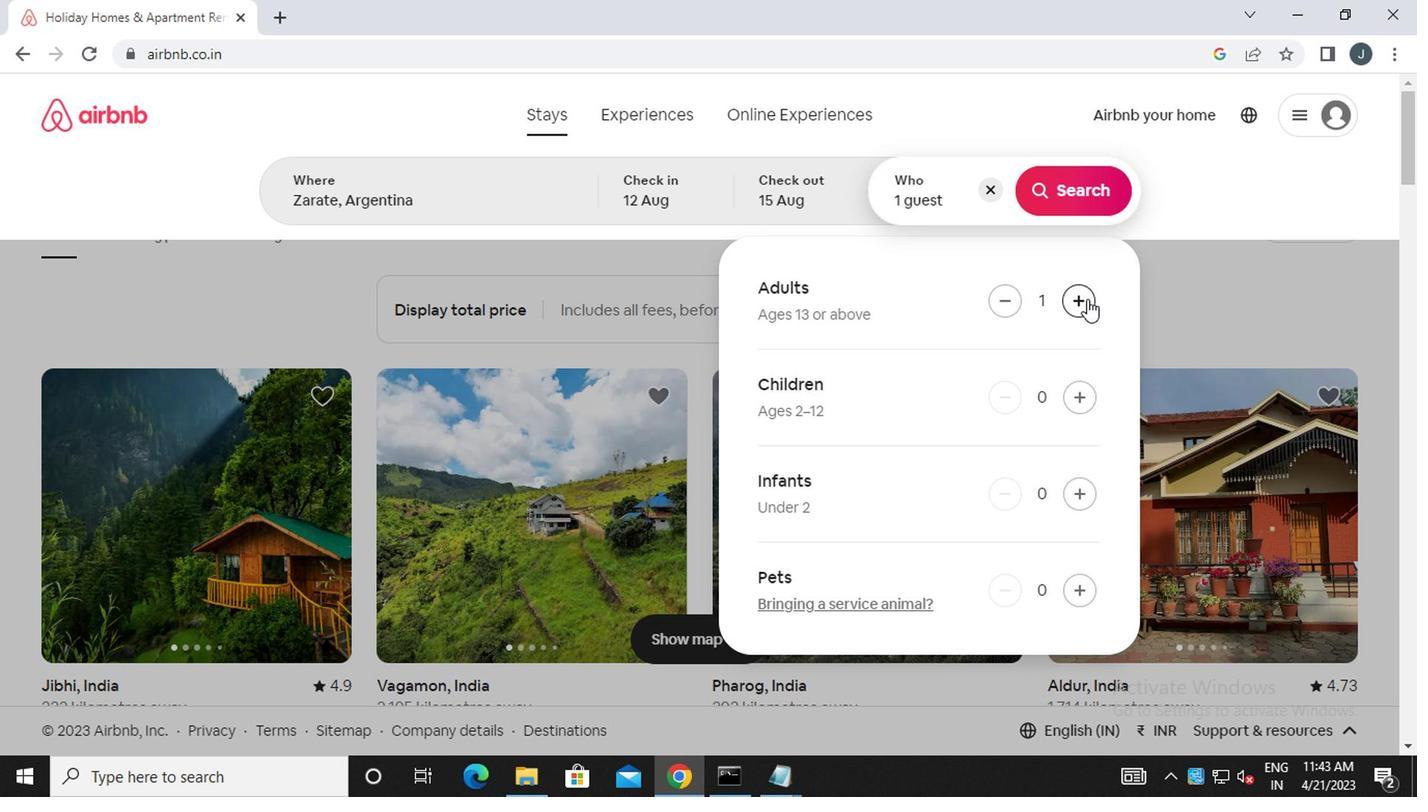 
Action: Mouse moved to (1085, 194)
Screenshot: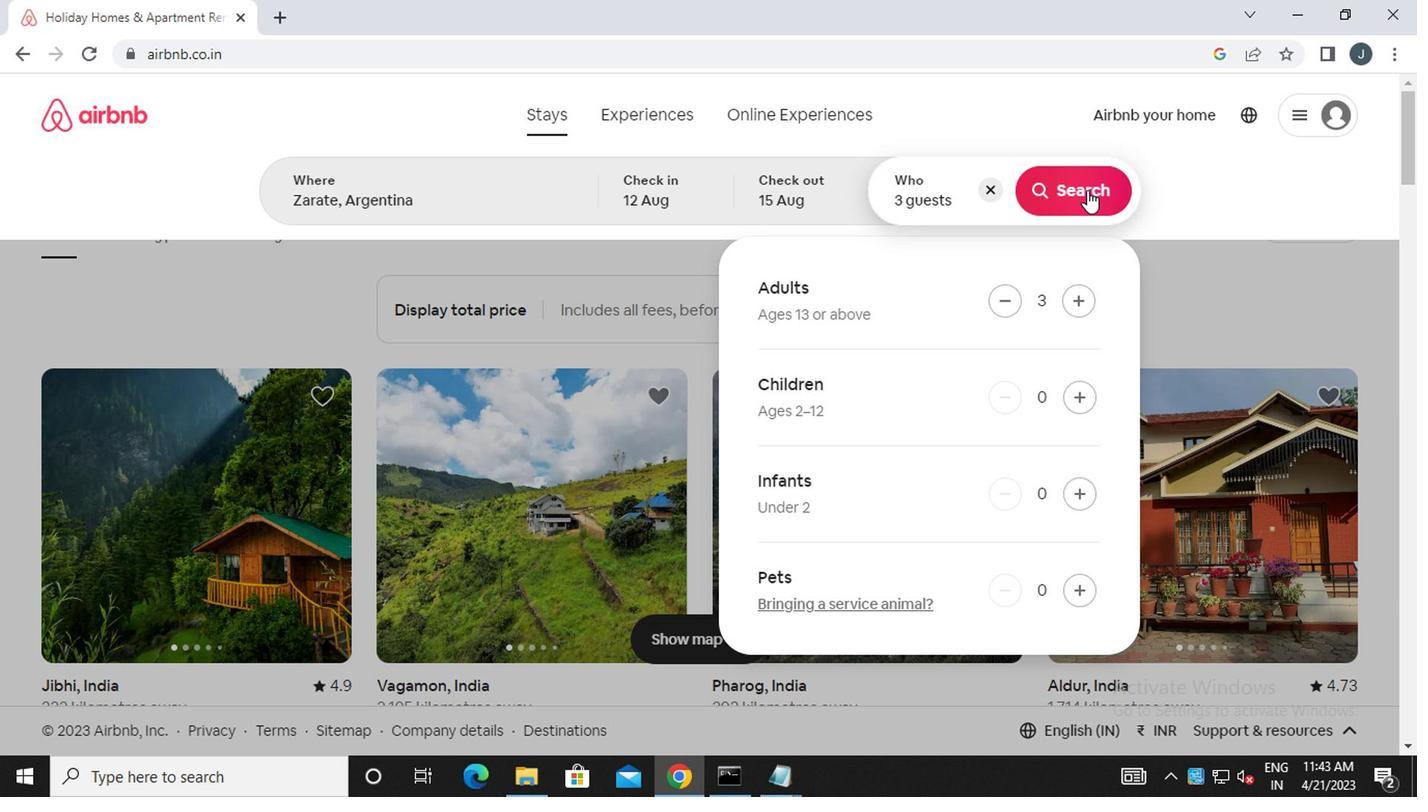 
Action: Mouse pressed left at (1085, 194)
Screenshot: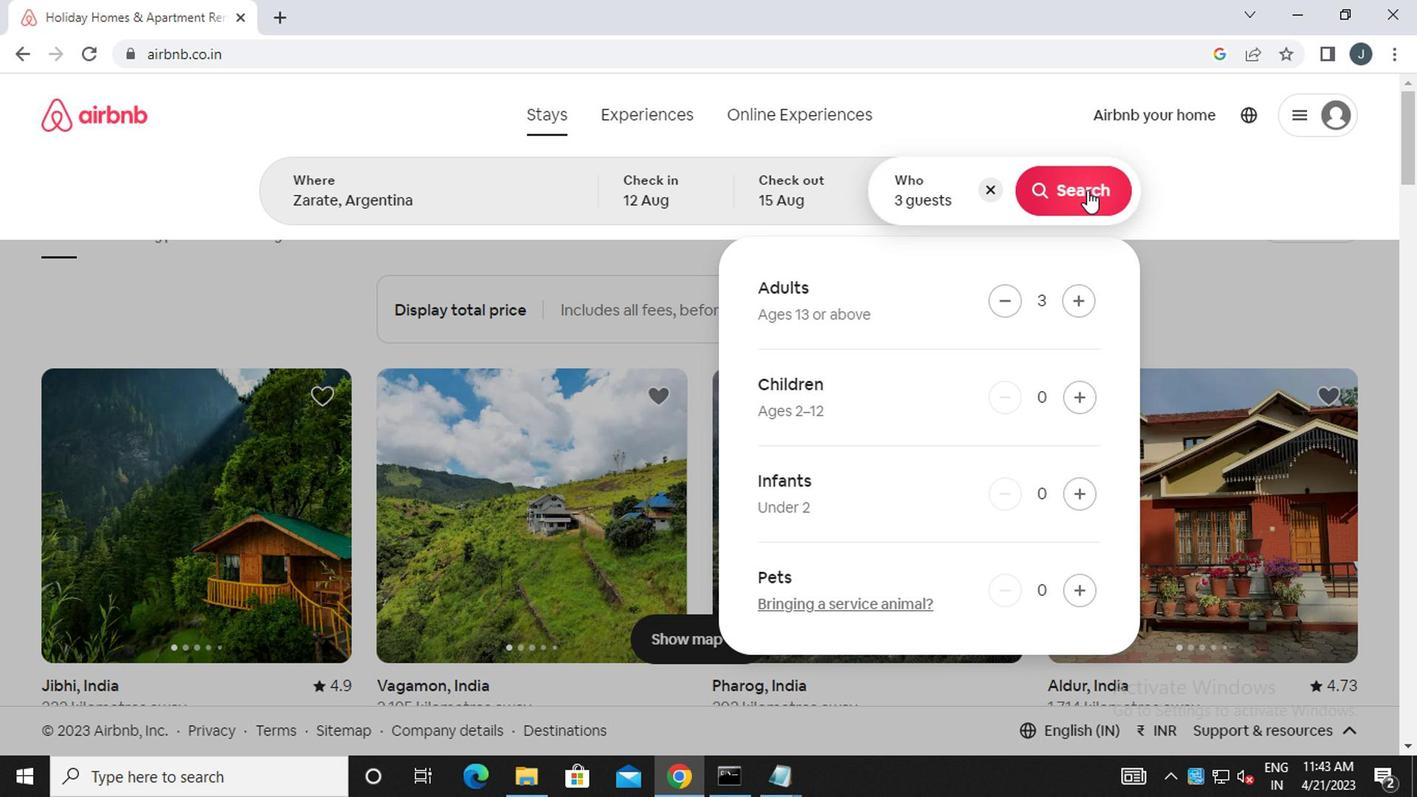 
Action: Mouse moved to (1337, 202)
Screenshot: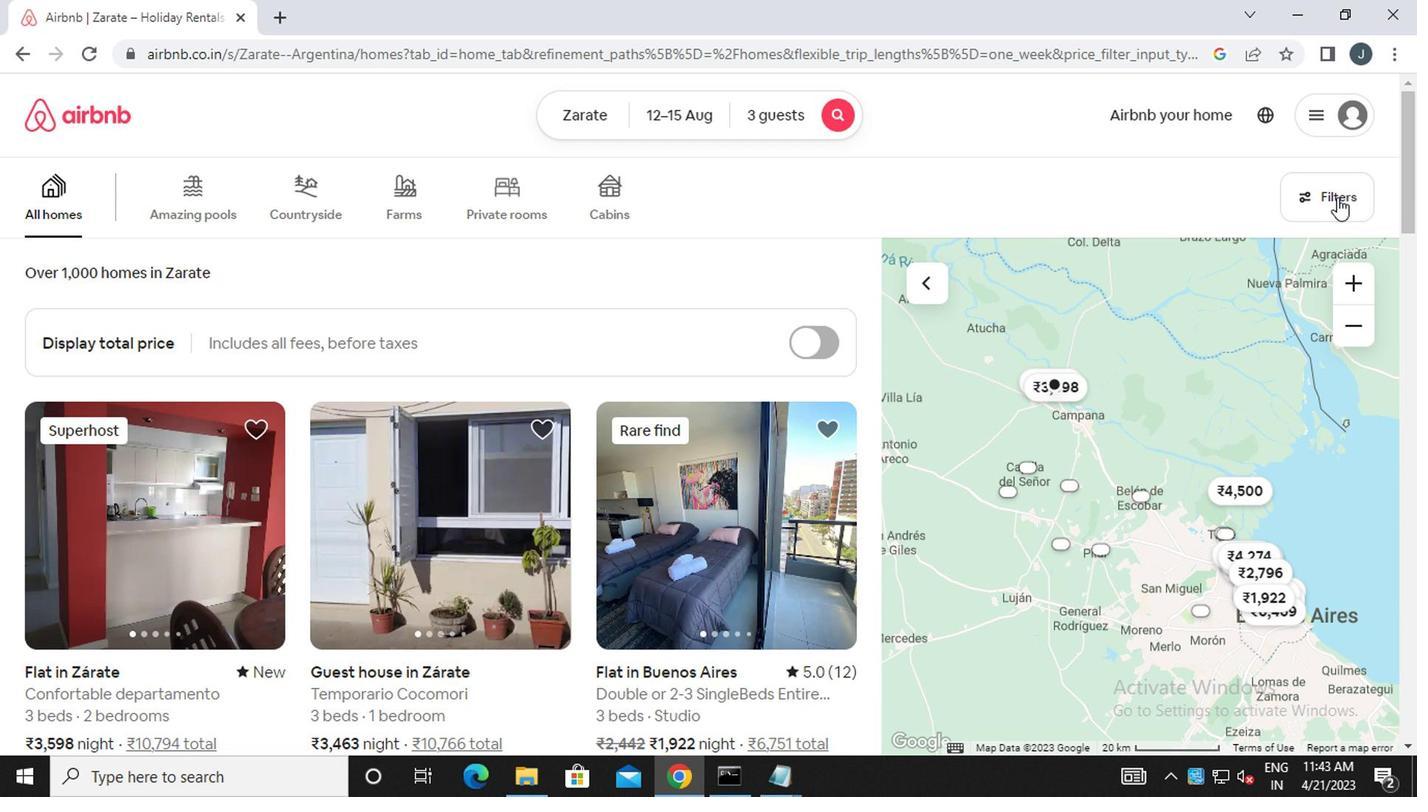 
Action: Mouse pressed left at (1337, 202)
Screenshot: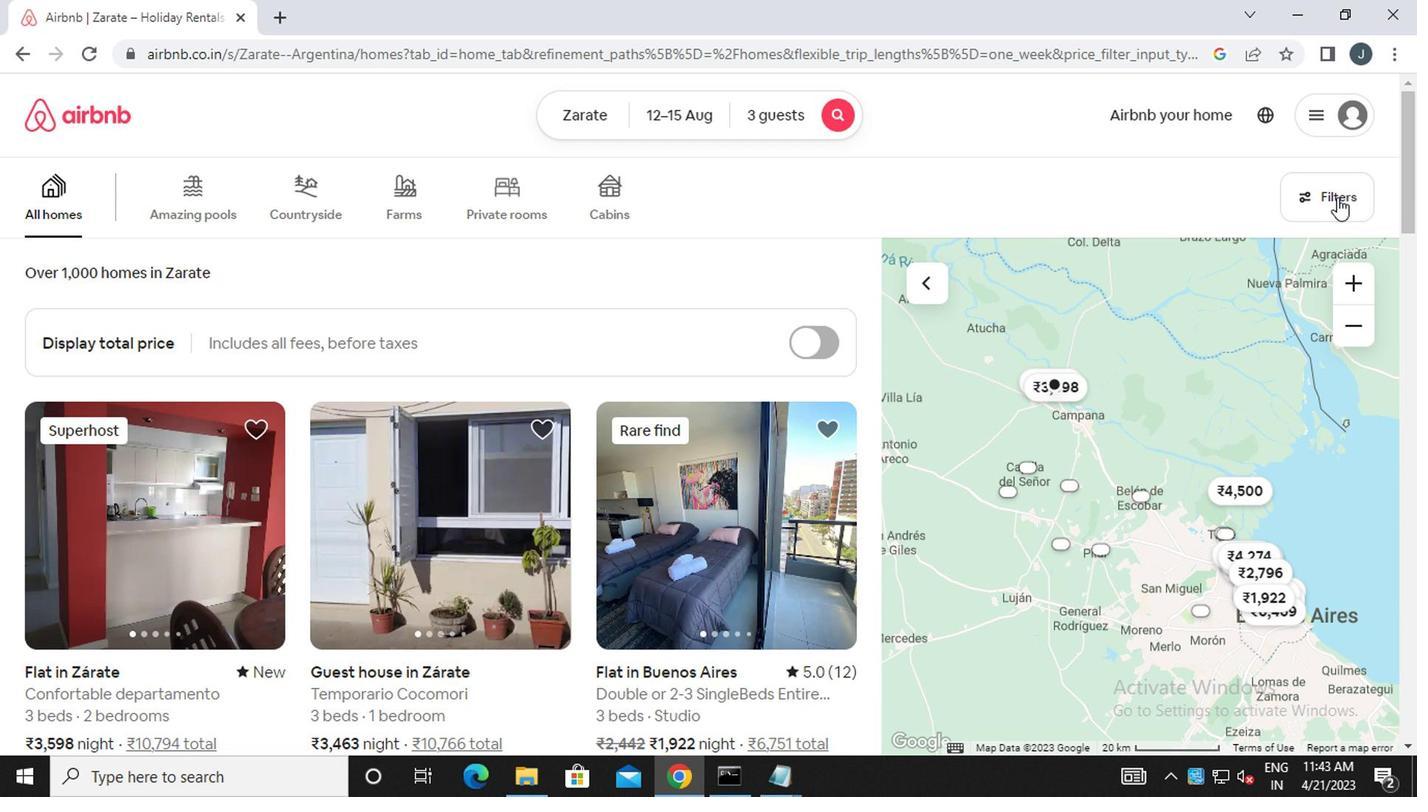 
Action: Mouse moved to (470, 452)
Screenshot: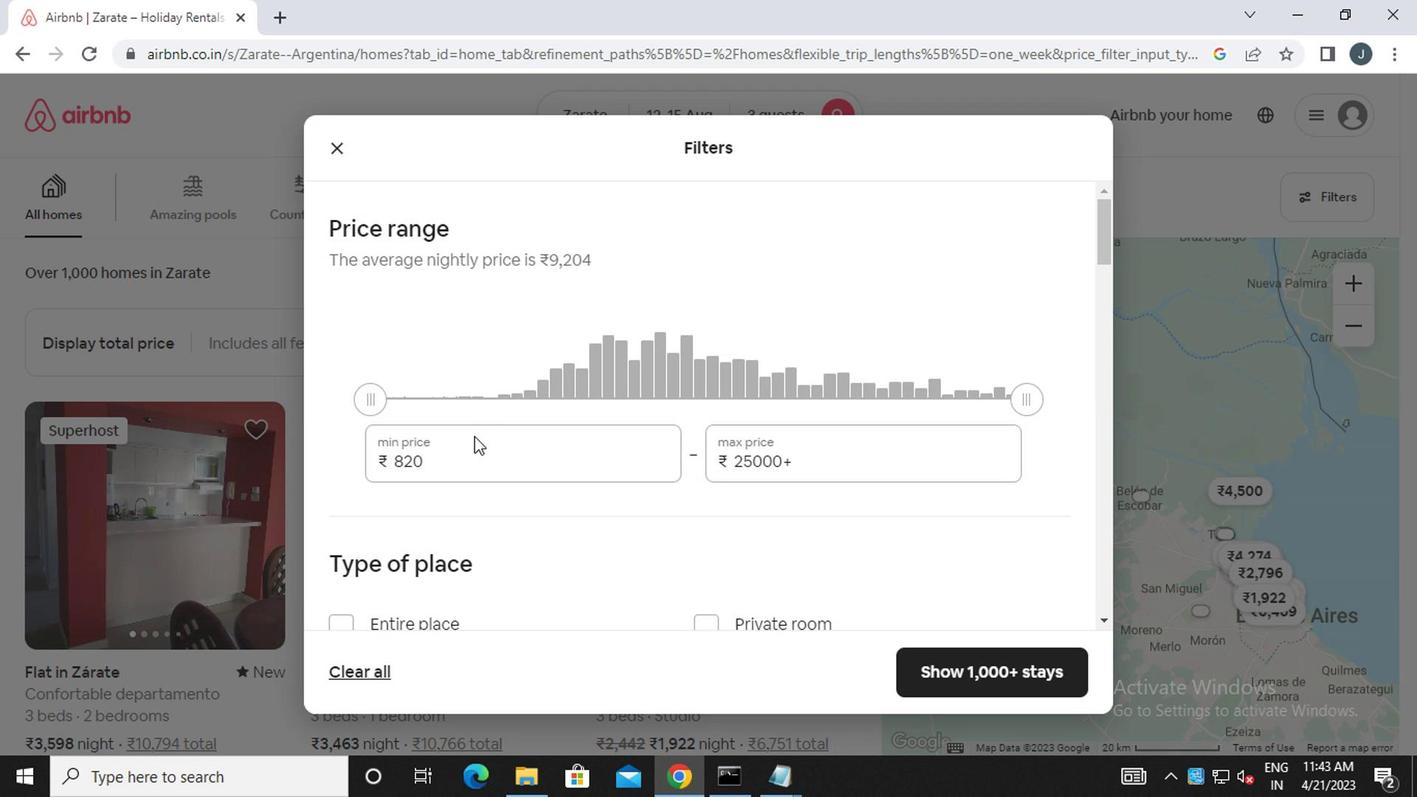 
Action: Mouse pressed left at (470, 452)
Screenshot: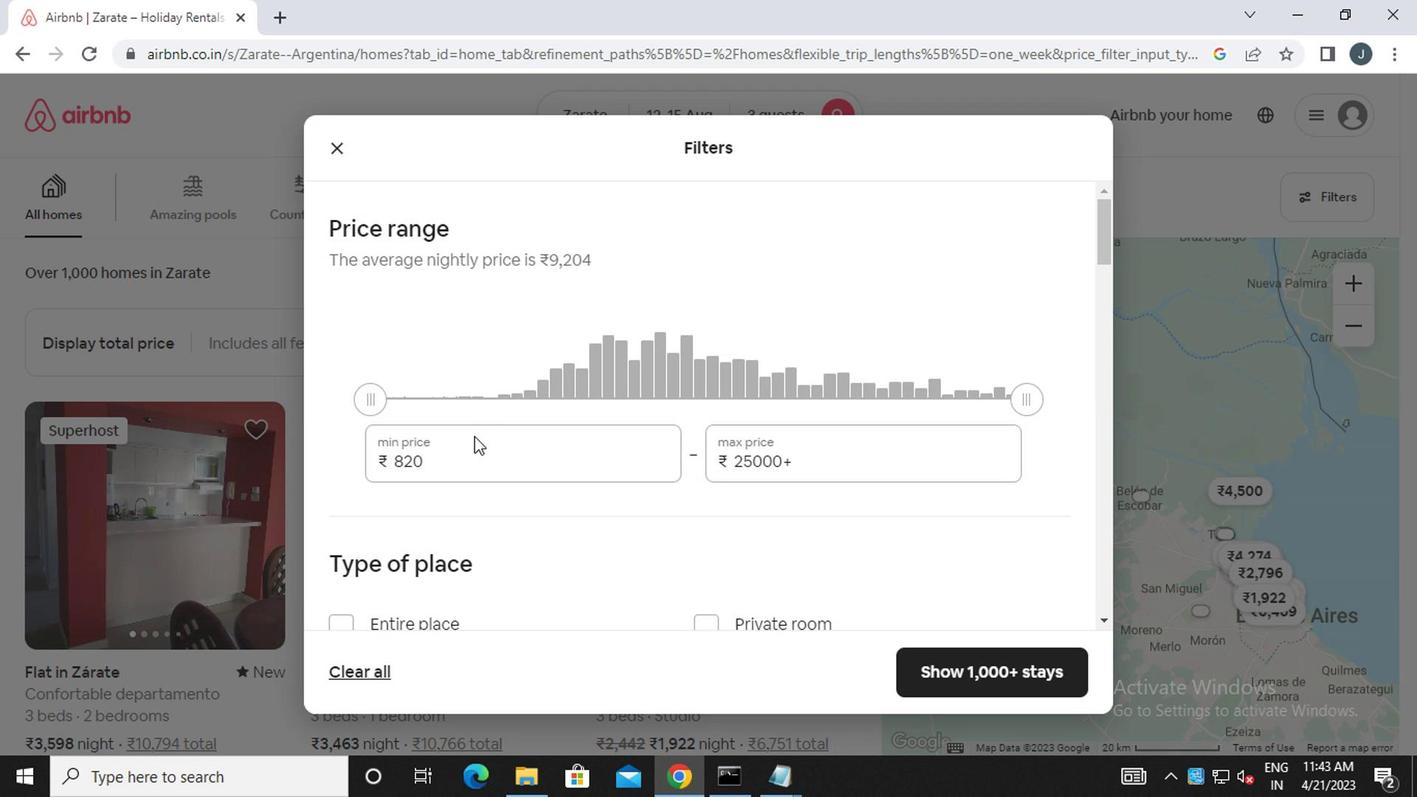 
Action: Mouse moved to (473, 443)
Screenshot: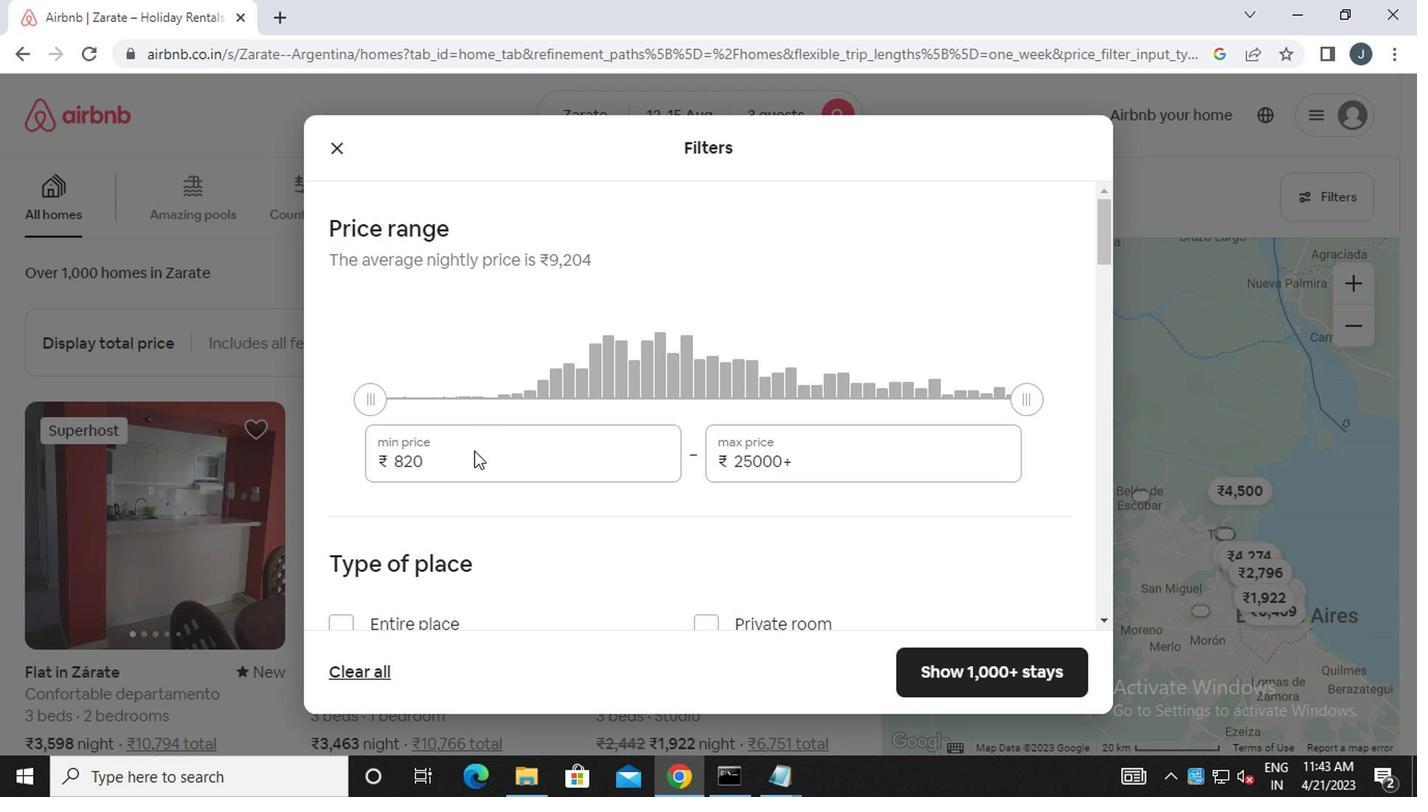 
Action: Key pressed <Key.backspace><Key.backspace><Key.backspace><Key.backspace><Key.backspace><Key.backspace><Key.backspace>12000
Screenshot: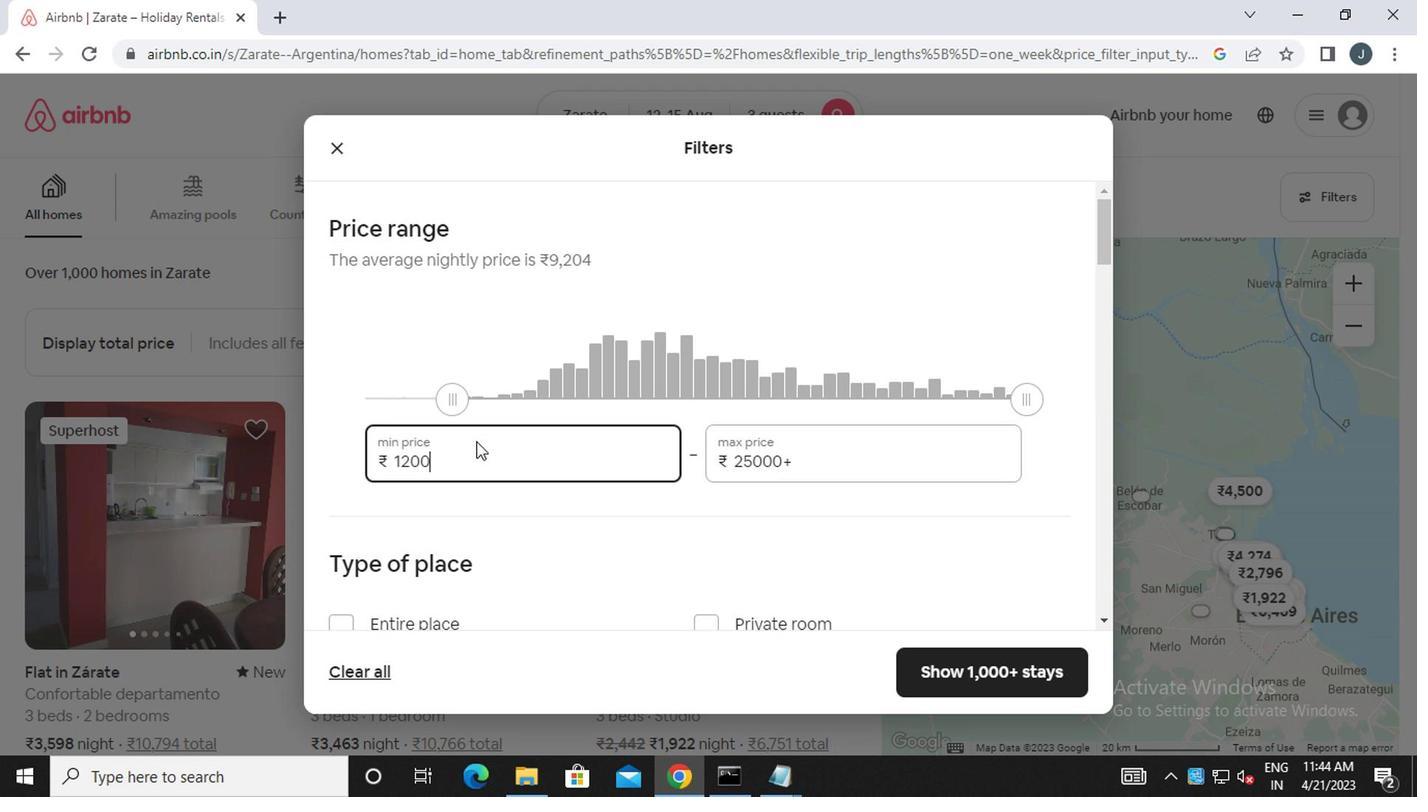 
Action: Mouse moved to (817, 482)
Screenshot: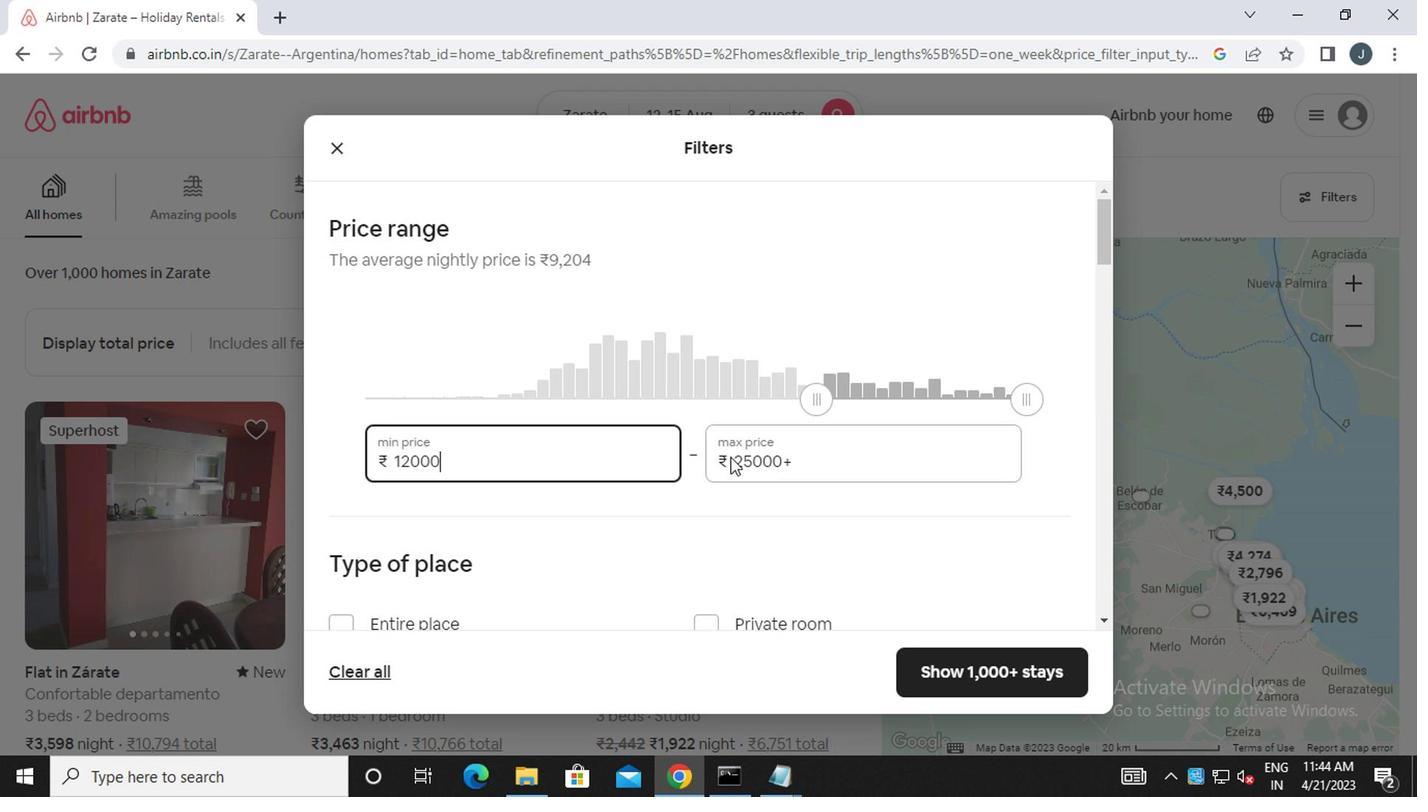 
Action: Mouse pressed left at (817, 482)
Screenshot: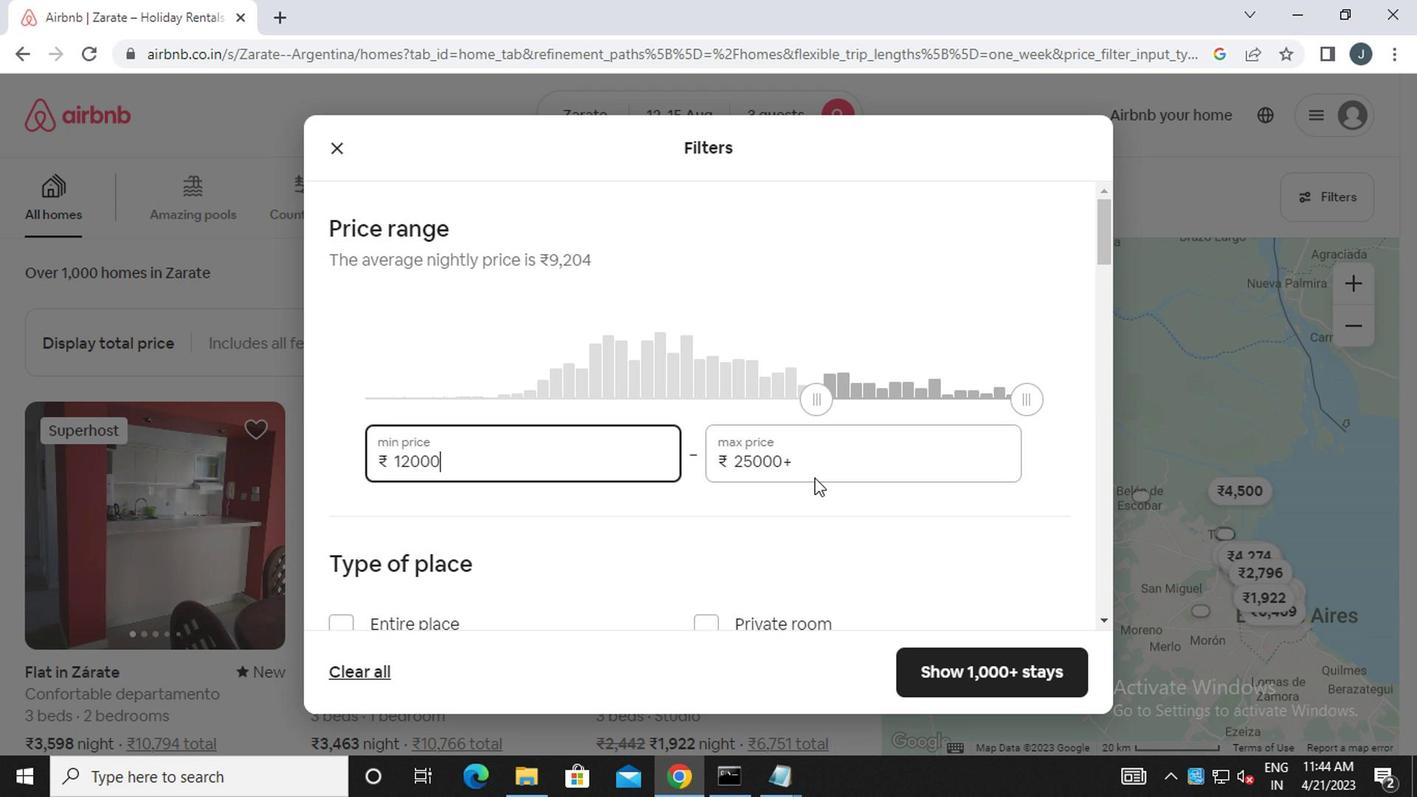 
Action: Mouse moved to (835, 465)
Screenshot: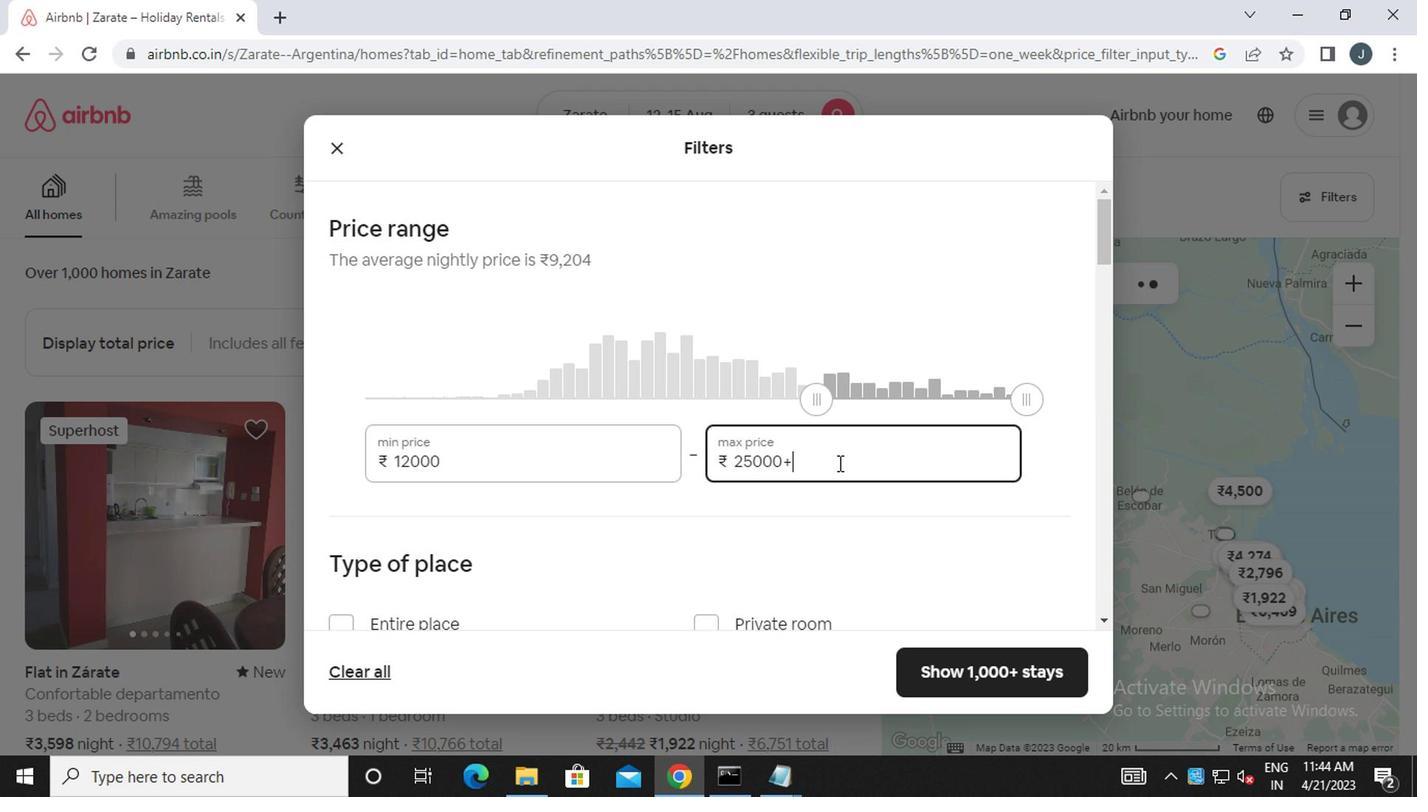 
Action: Key pressed <Key.backspace><Key.backspace><Key.backspace><Key.backspace><Key.backspace><Key.backspace><Key.backspace><Key.backspace><Key.backspace><Key.backspace><Key.backspace>16-000
Screenshot: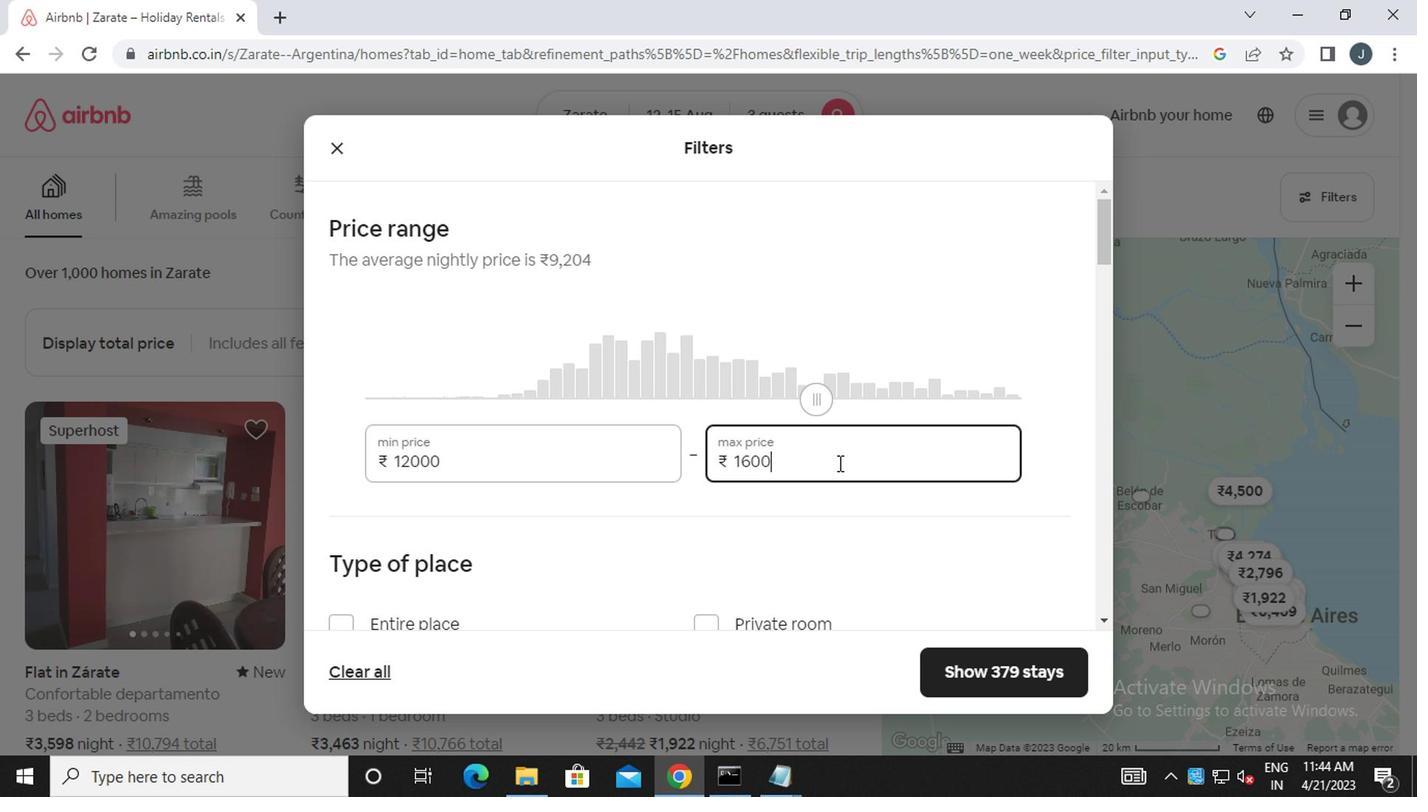 
Action: Mouse moved to (809, 517)
Screenshot: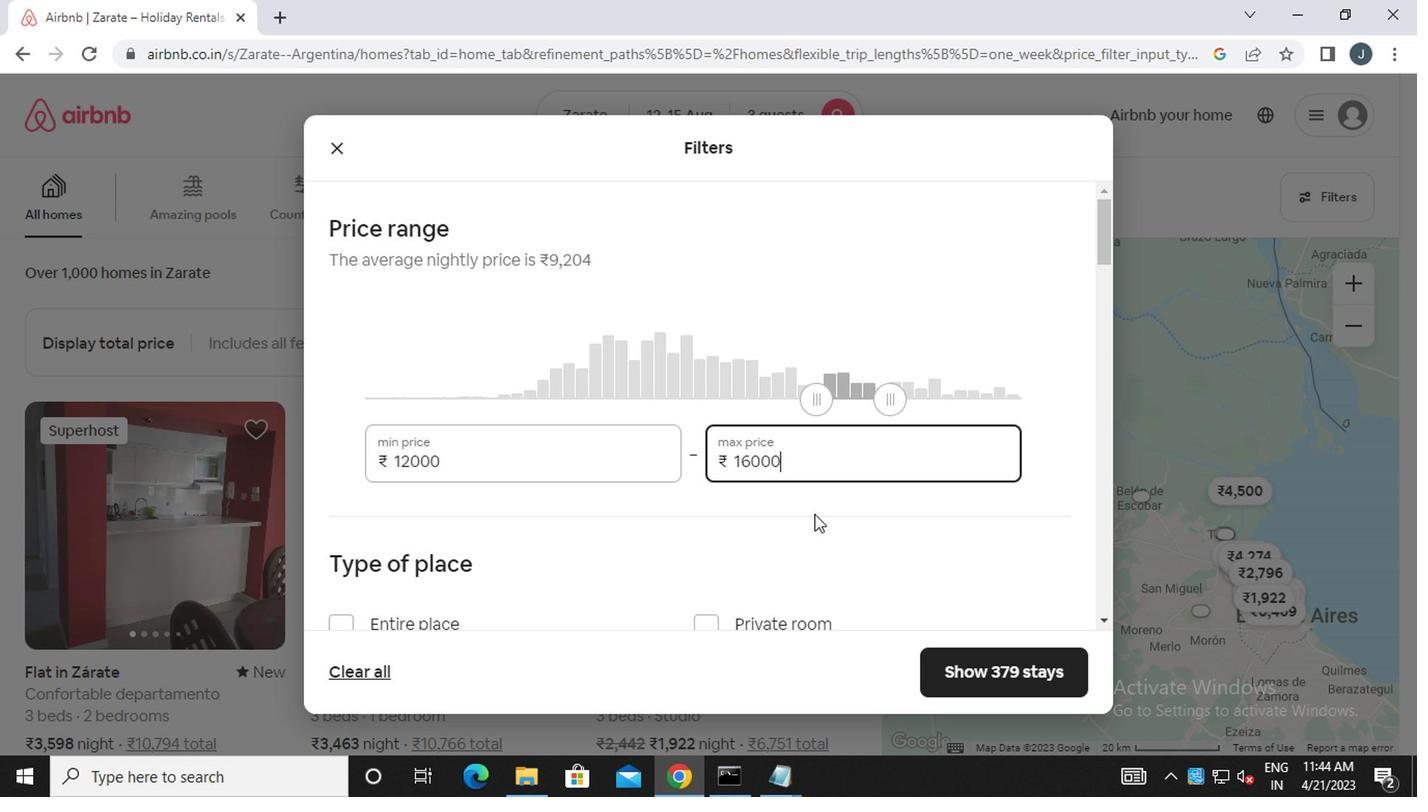 
Action: Mouse scrolled (809, 516) with delta (0, 0)
Screenshot: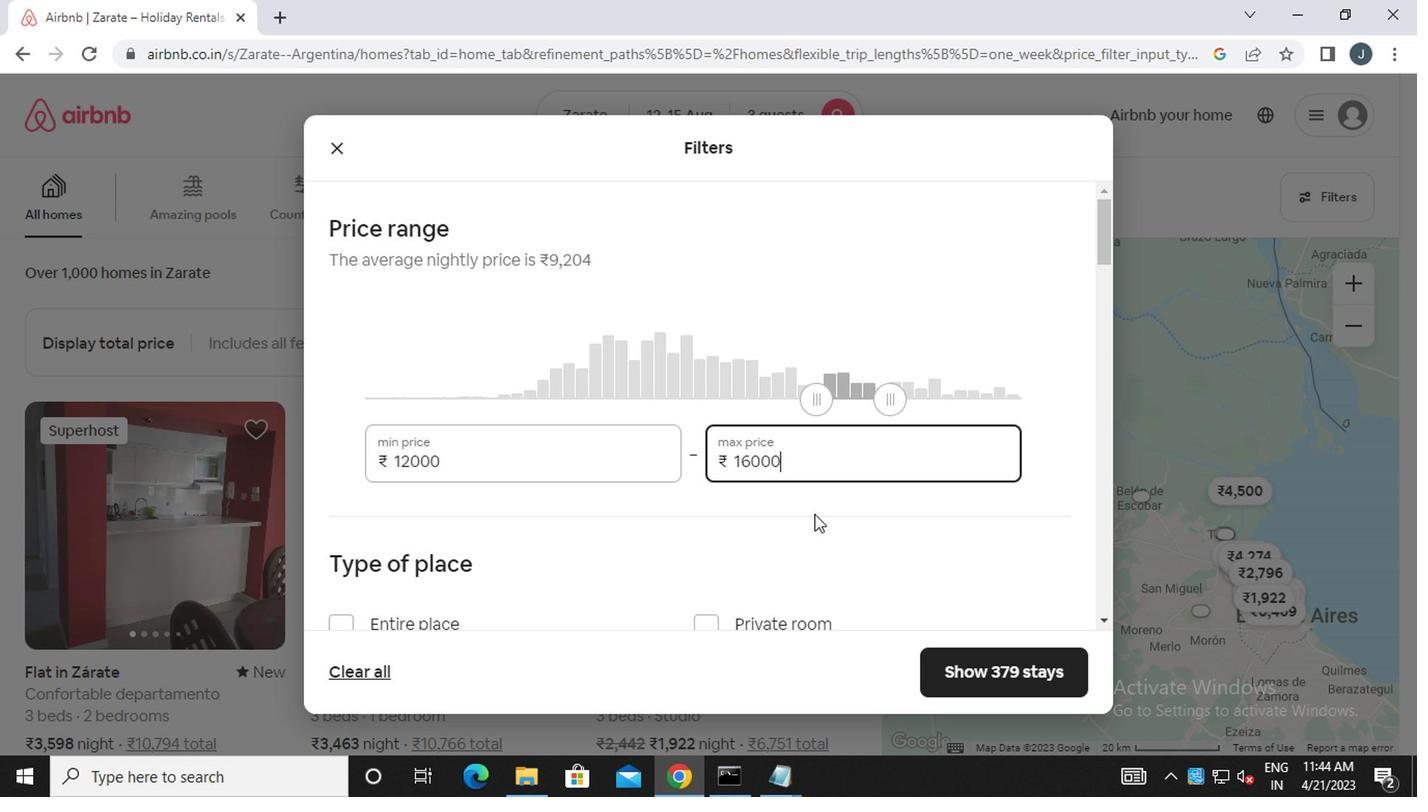 
Action: Mouse scrolled (809, 516) with delta (0, 0)
Screenshot: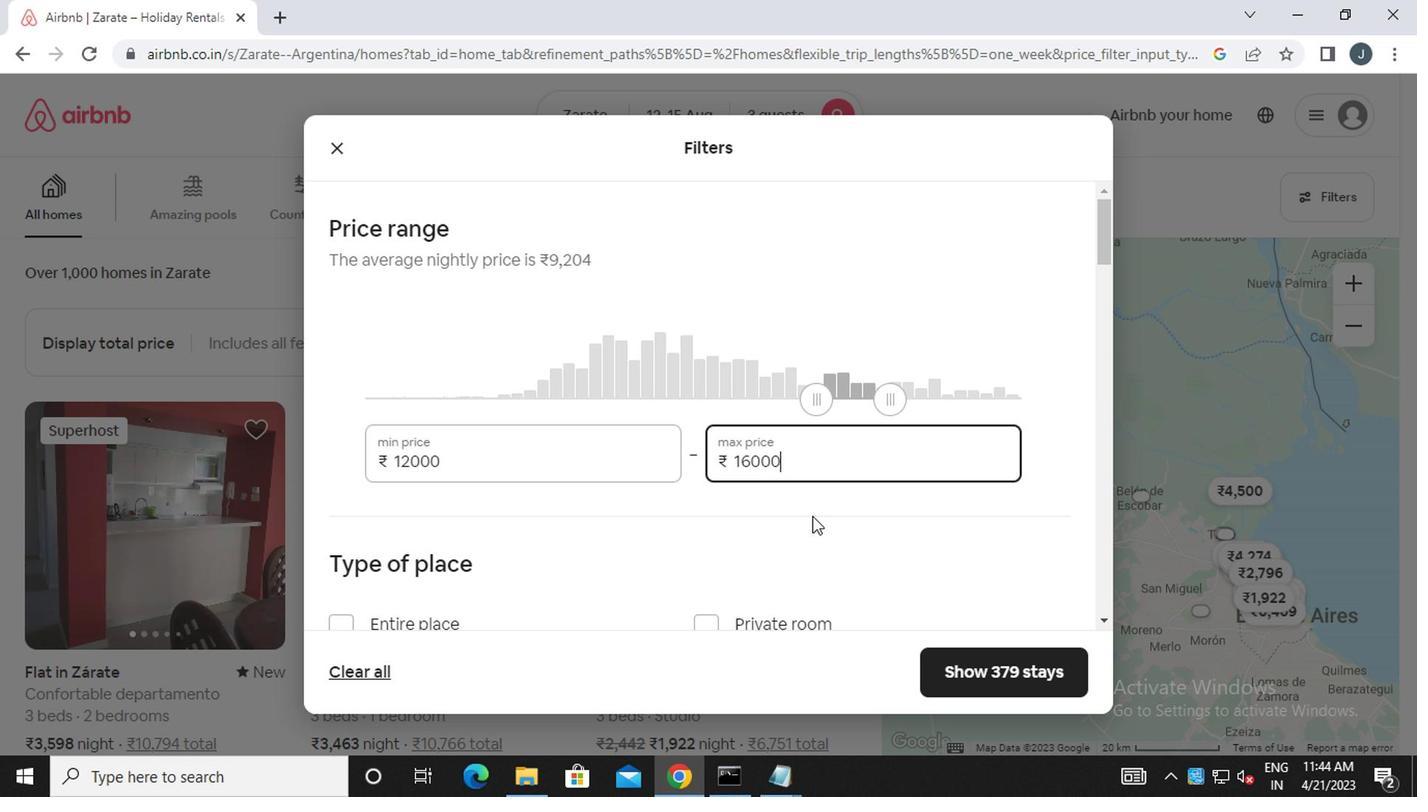 
Action: Mouse moved to (532, 425)
Screenshot: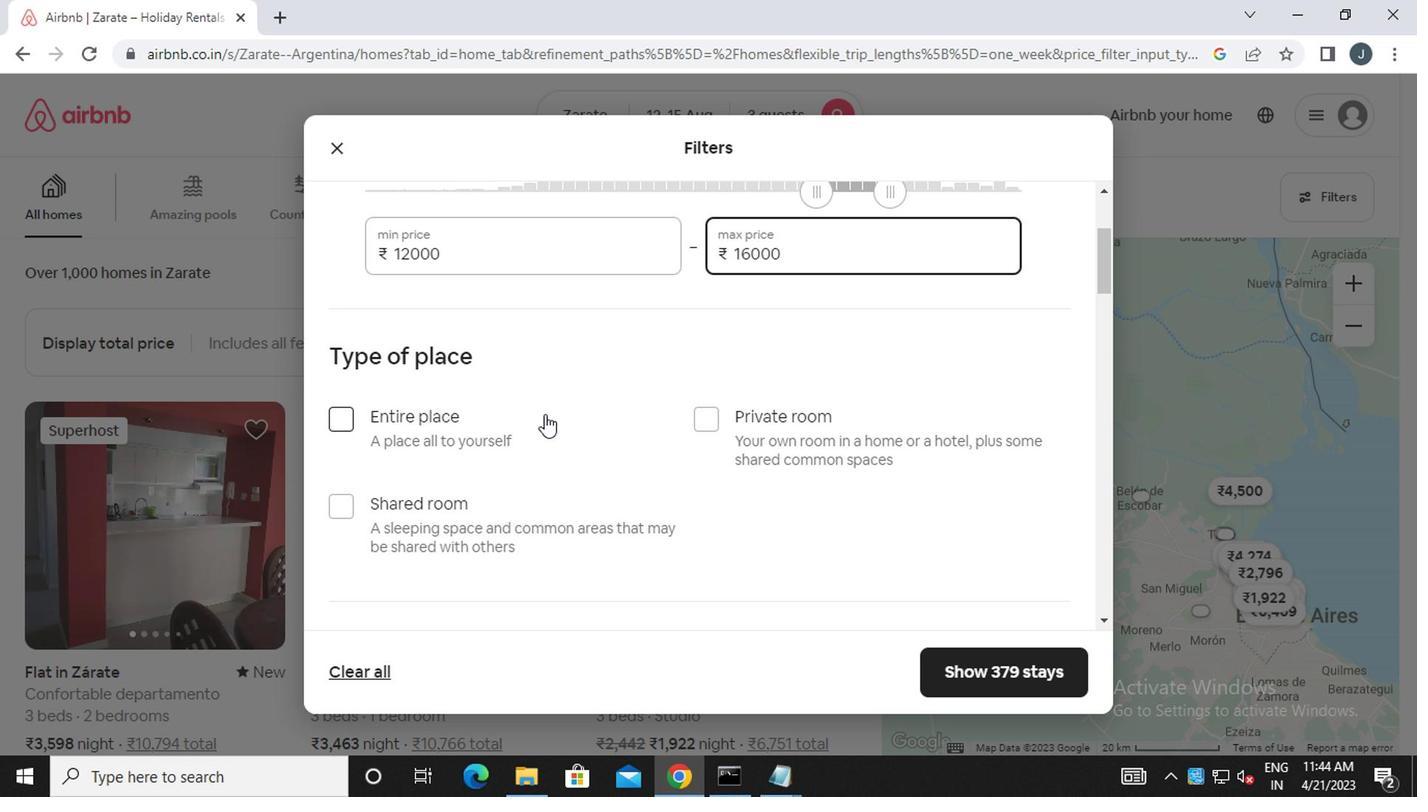 
Action: Mouse pressed left at (532, 425)
Screenshot: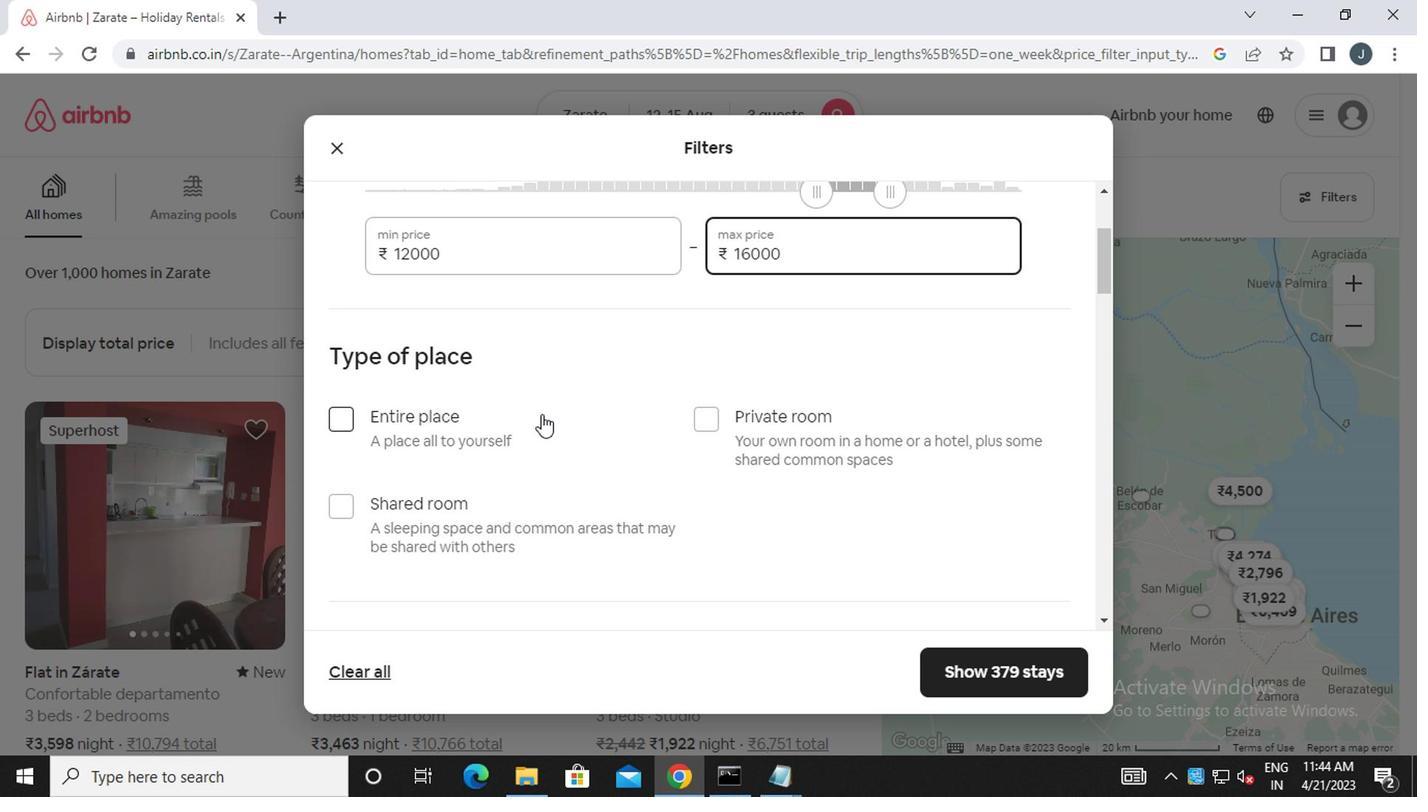 
Action: Mouse moved to (529, 439)
Screenshot: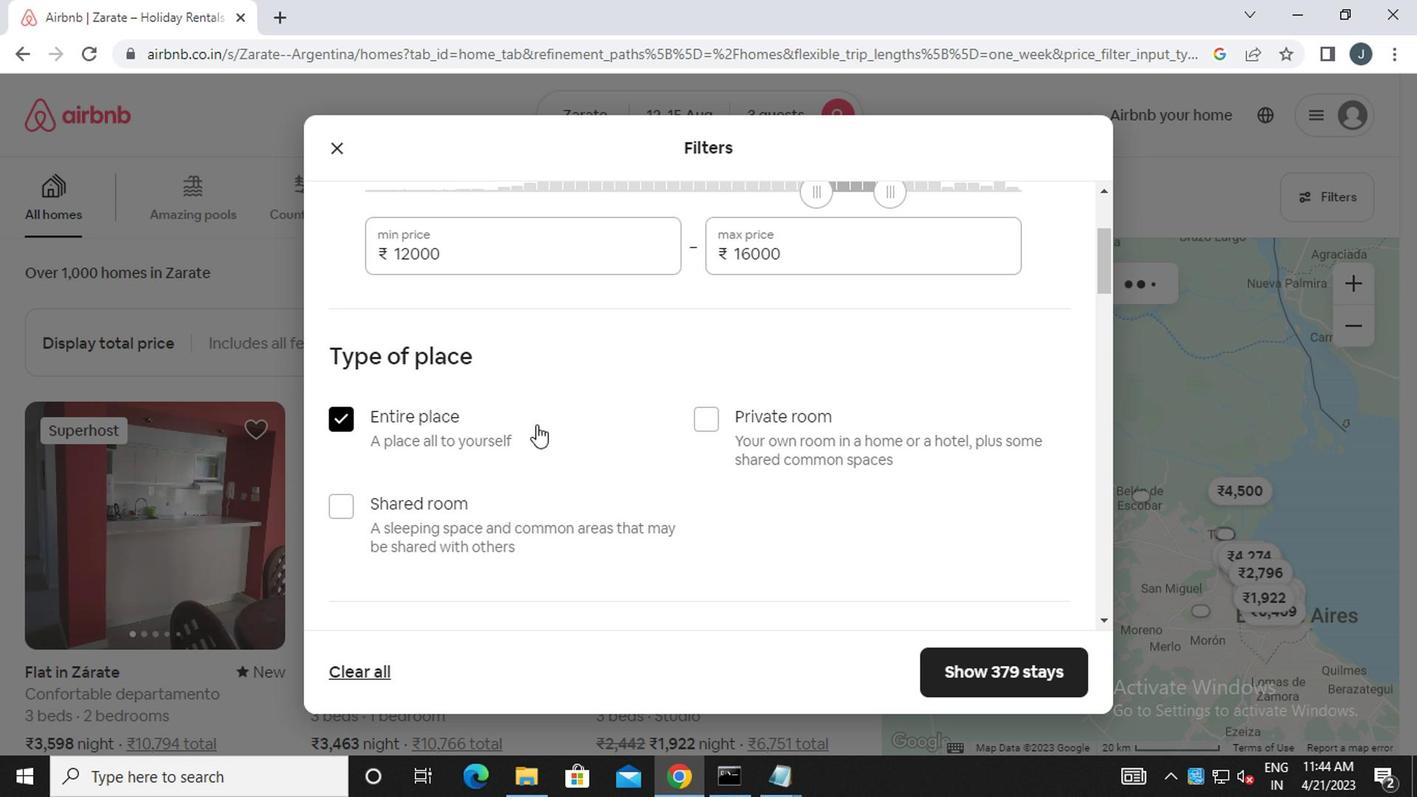 
Action: Mouse scrolled (529, 438) with delta (0, 0)
Screenshot: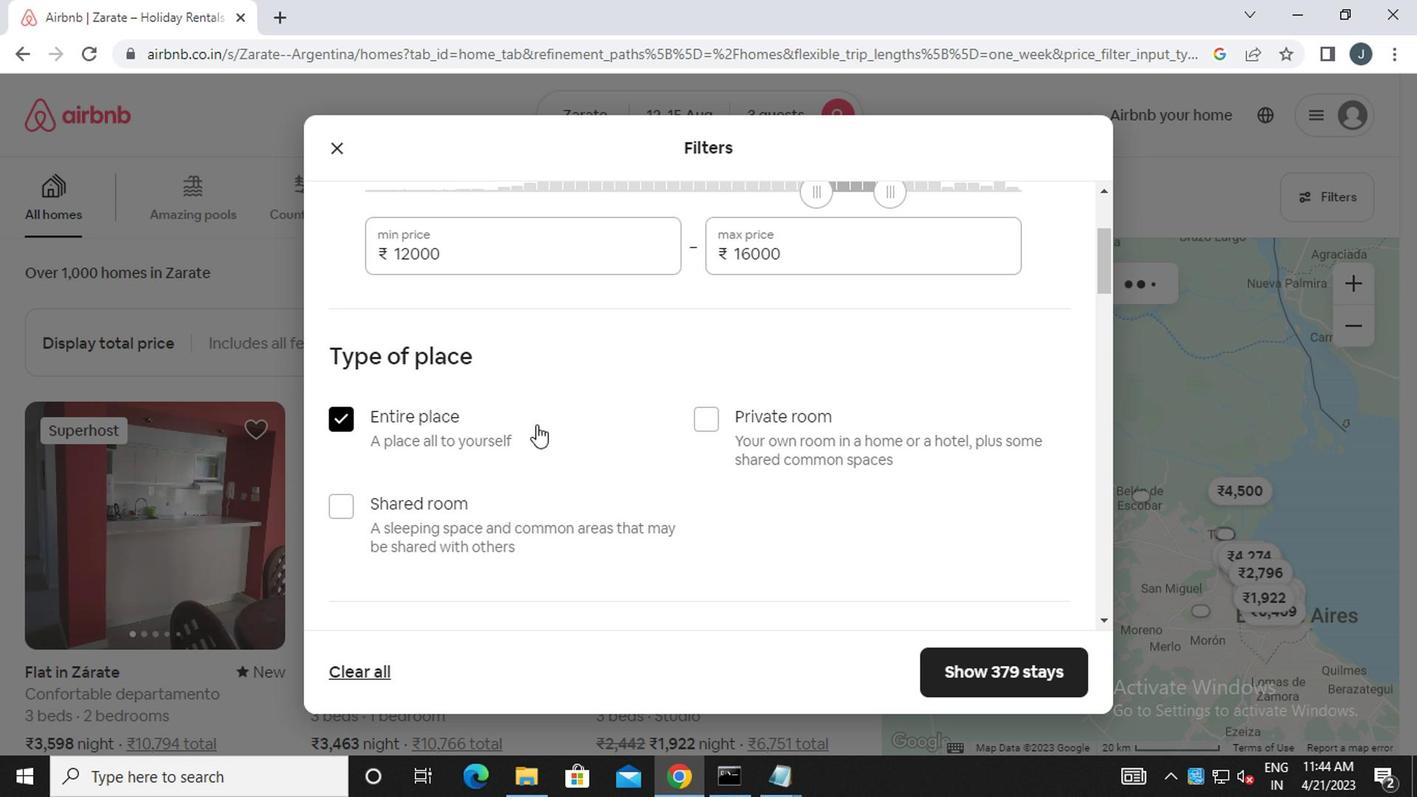 
Action: Mouse moved to (529, 440)
Screenshot: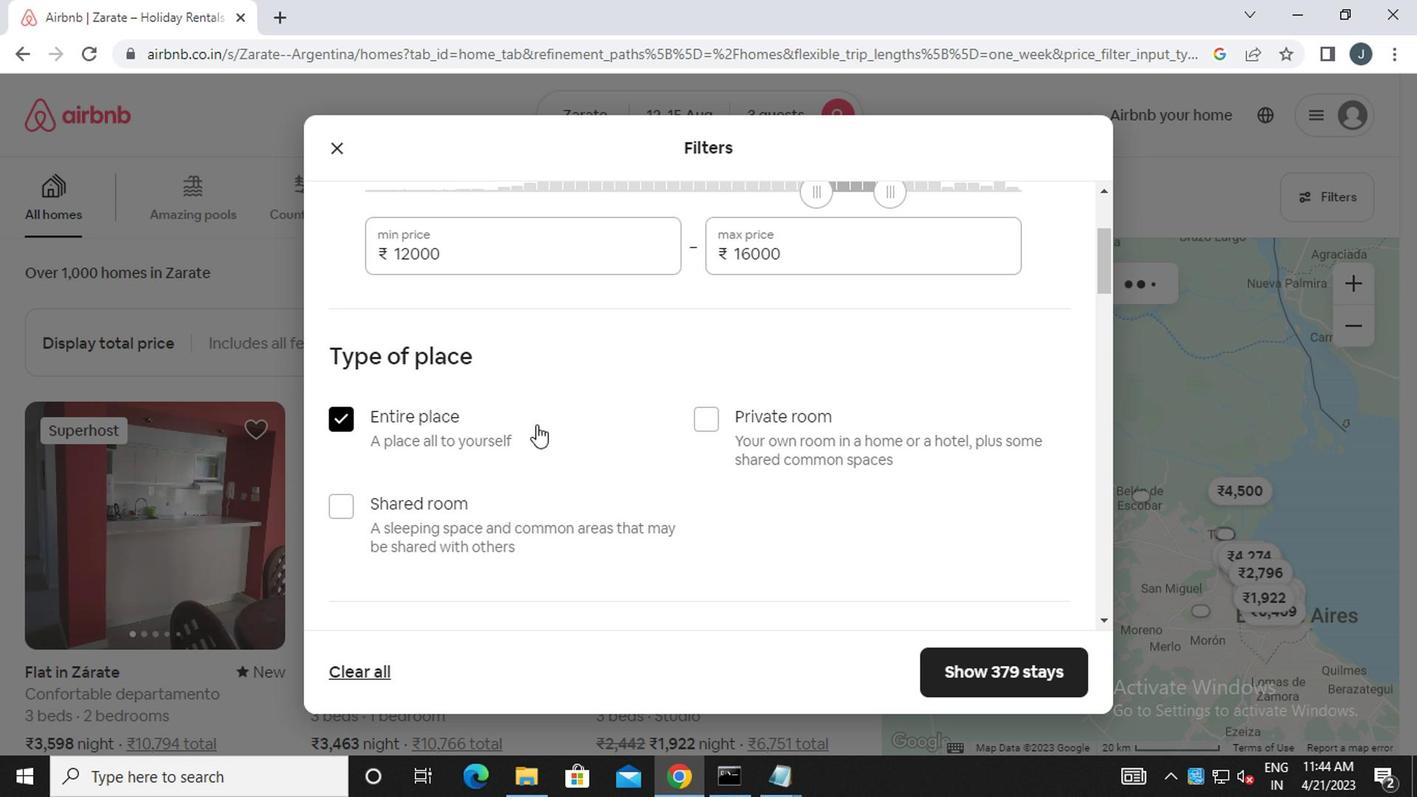 
Action: Mouse scrolled (529, 439) with delta (0, -1)
Screenshot: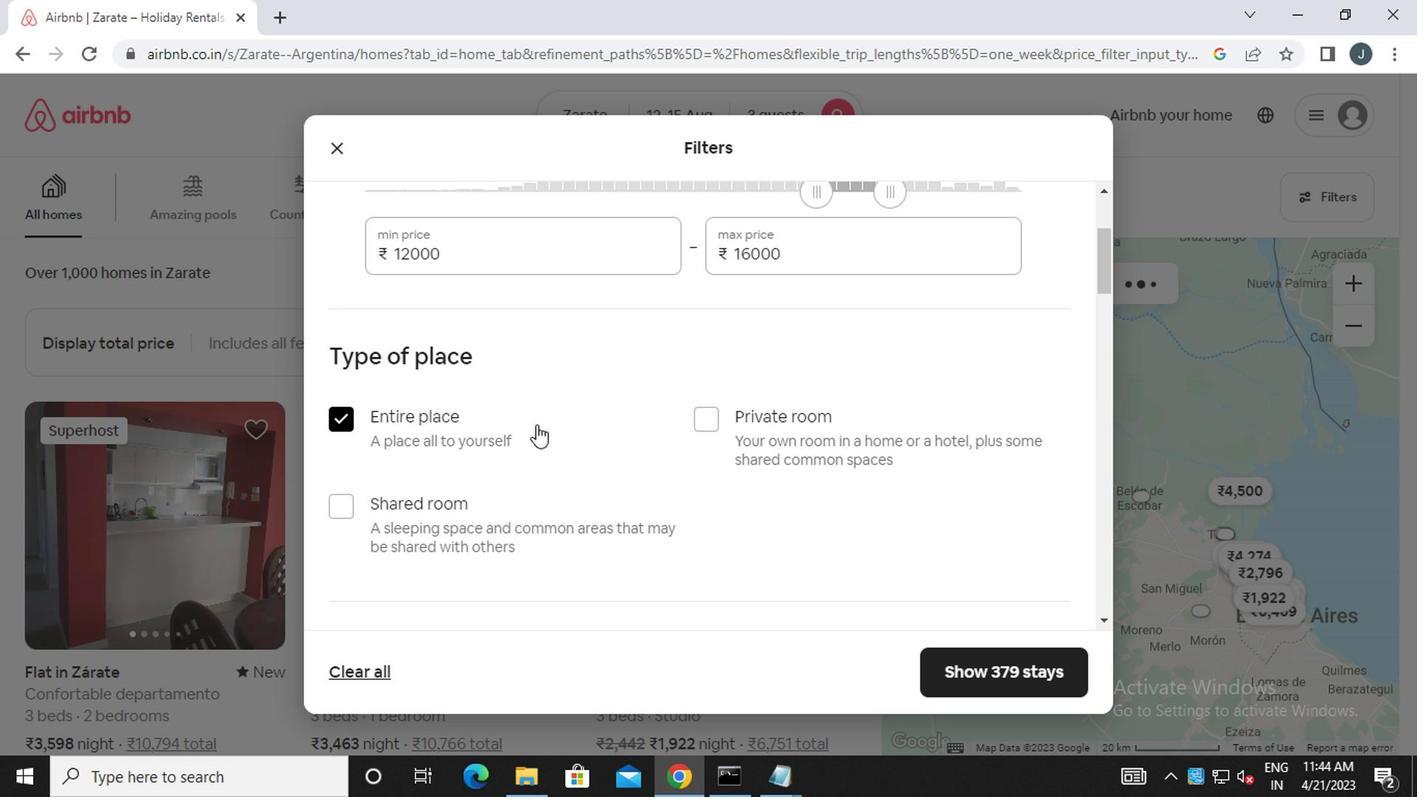 
Action: Mouse scrolled (529, 439) with delta (0, -1)
Screenshot: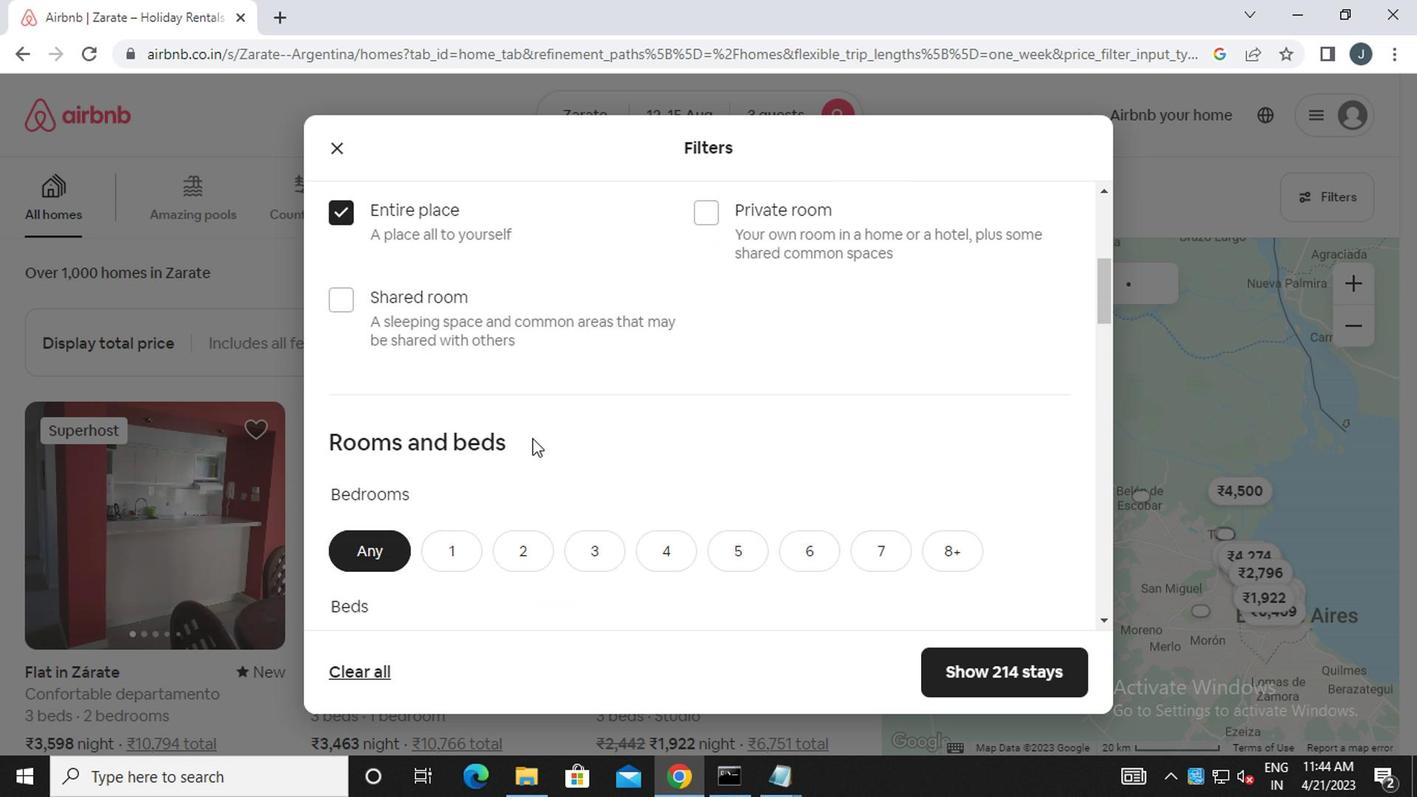 
Action: Mouse moved to (489, 474)
Screenshot: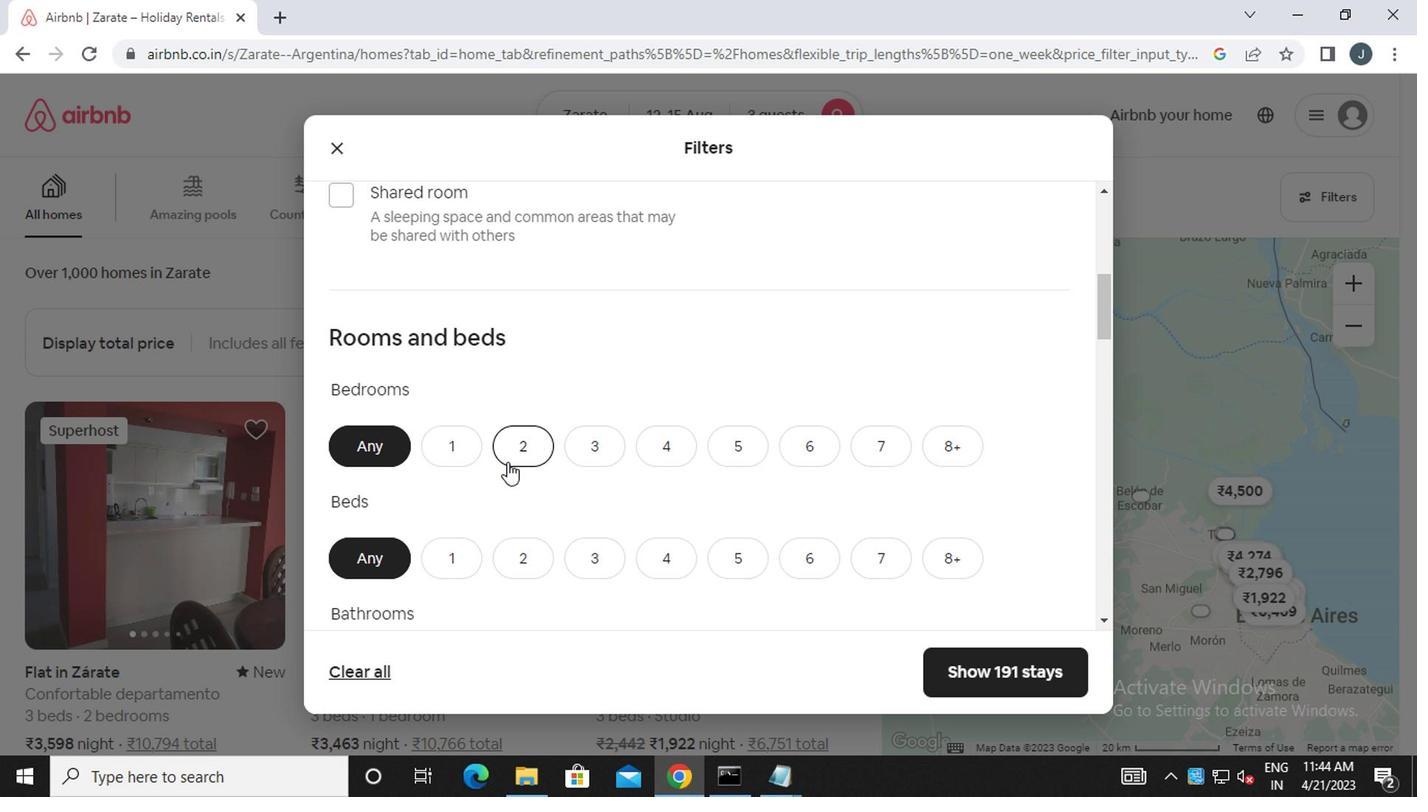 
Action: Mouse scrolled (489, 473) with delta (0, -1)
Screenshot: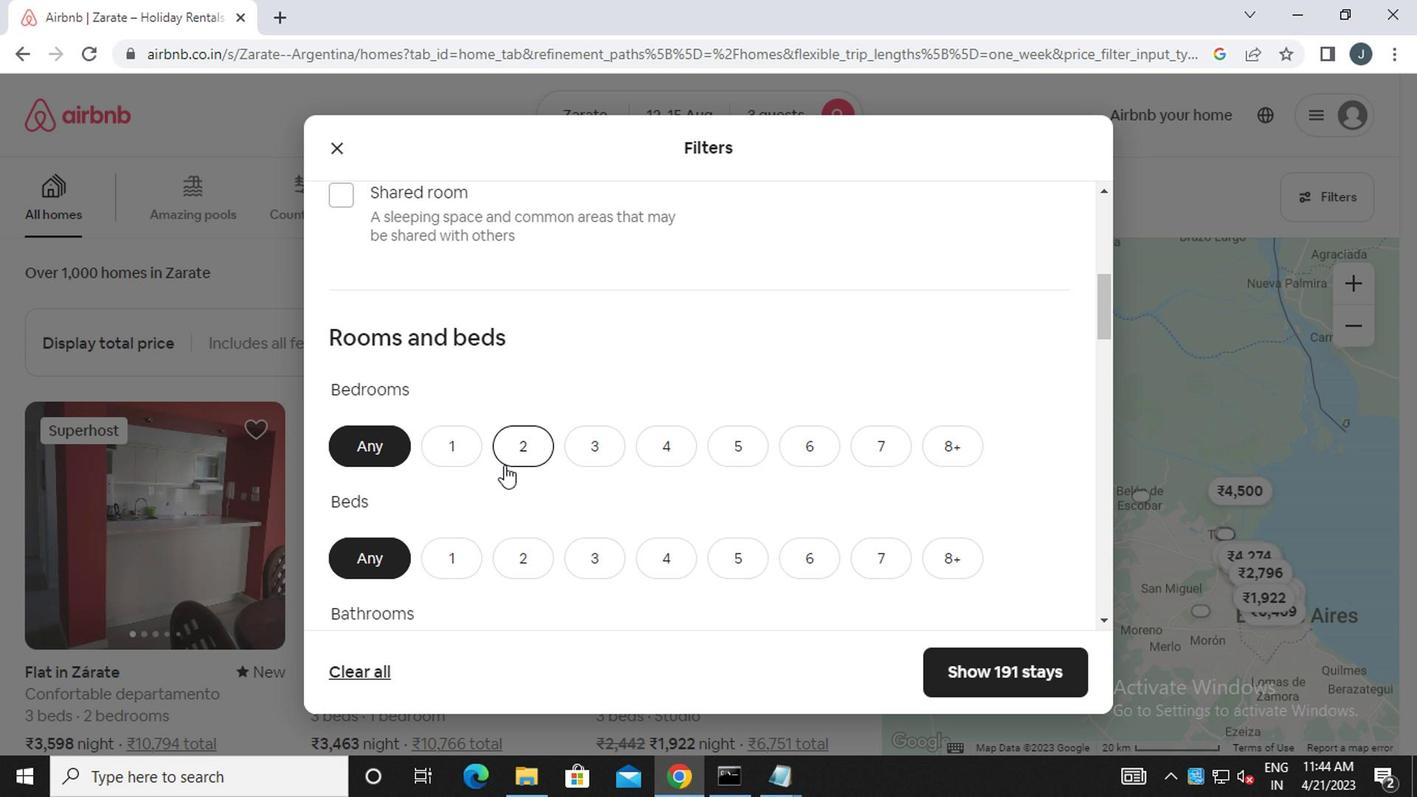 
Action: Mouse scrolled (489, 473) with delta (0, -1)
Screenshot: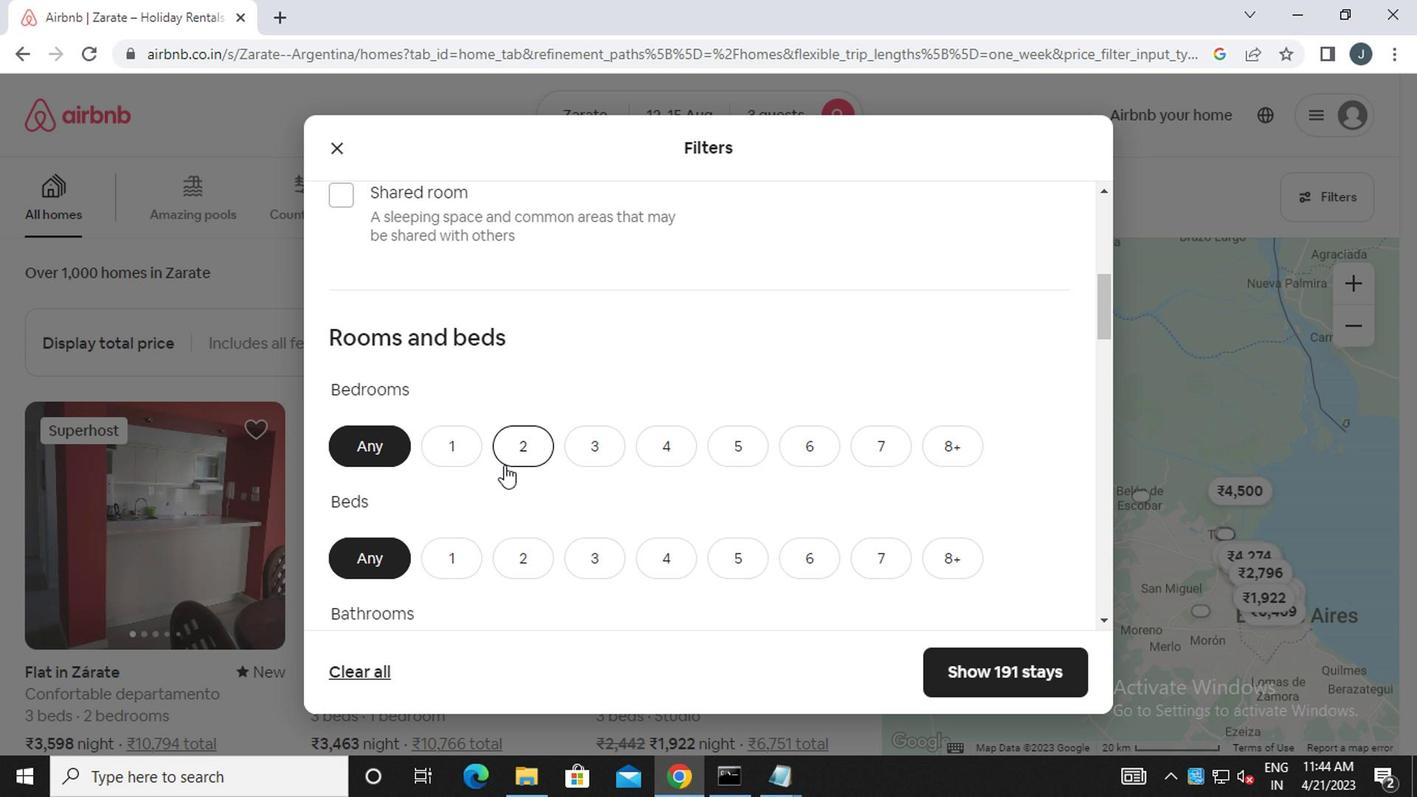 
Action: Mouse moved to (534, 236)
Screenshot: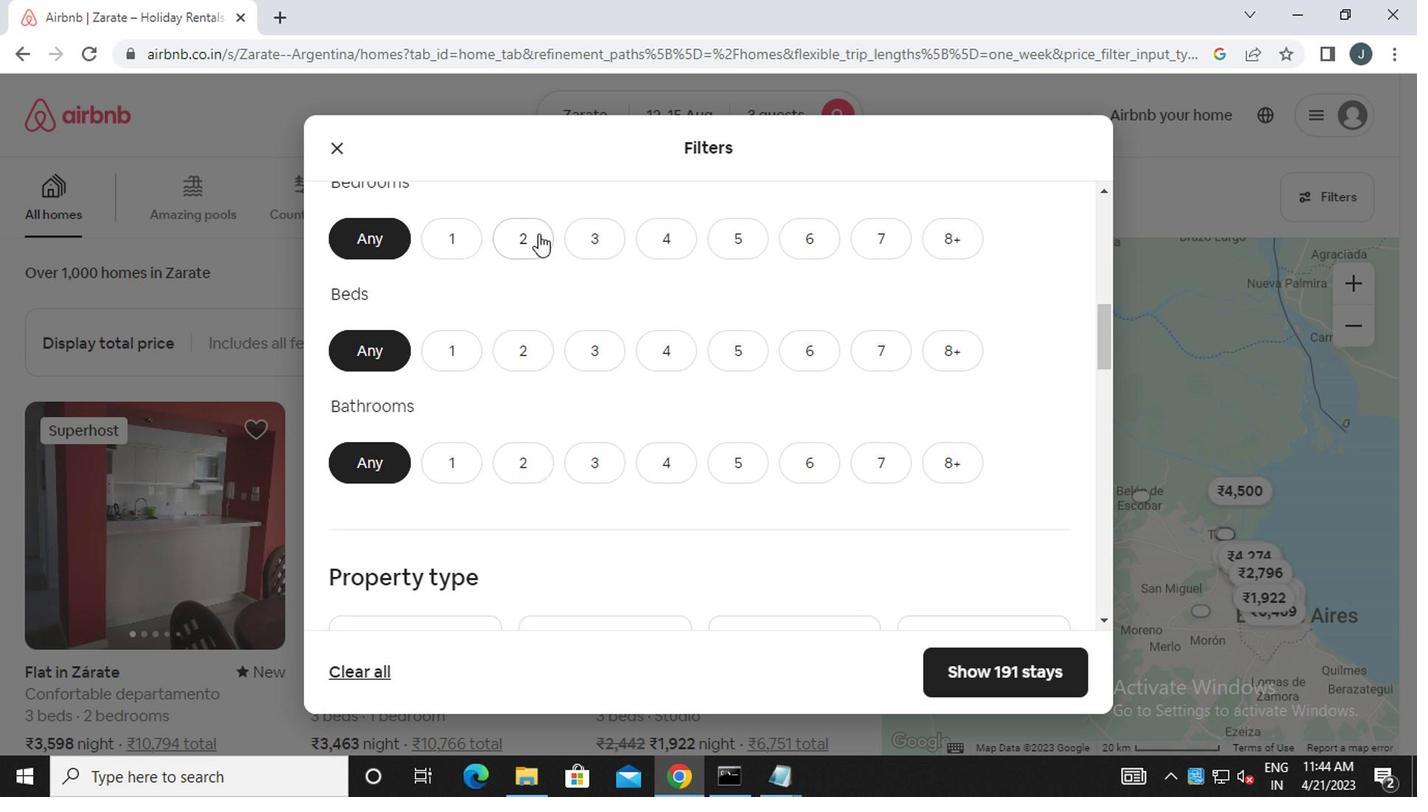 
Action: Mouse pressed left at (534, 236)
Screenshot: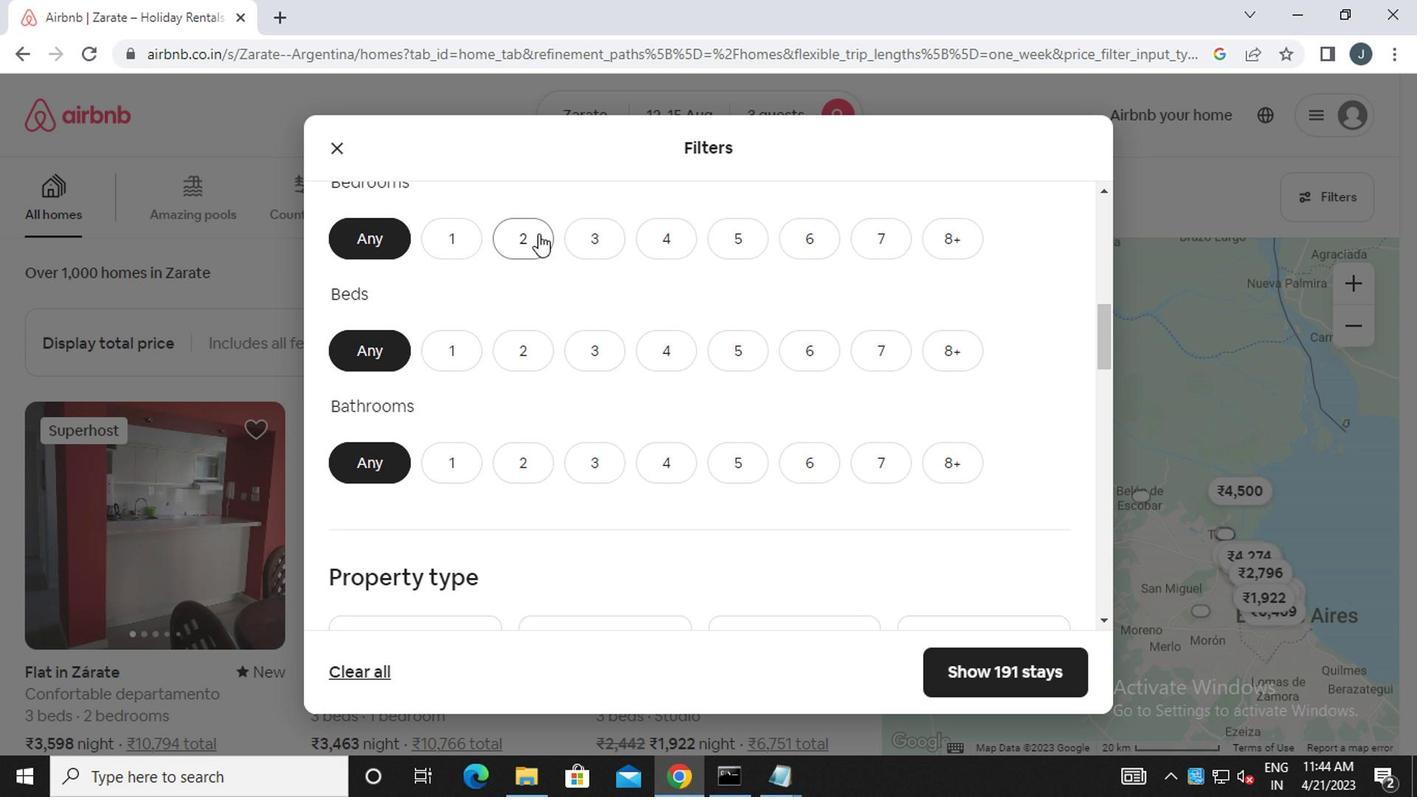 
Action: Mouse moved to (578, 351)
Screenshot: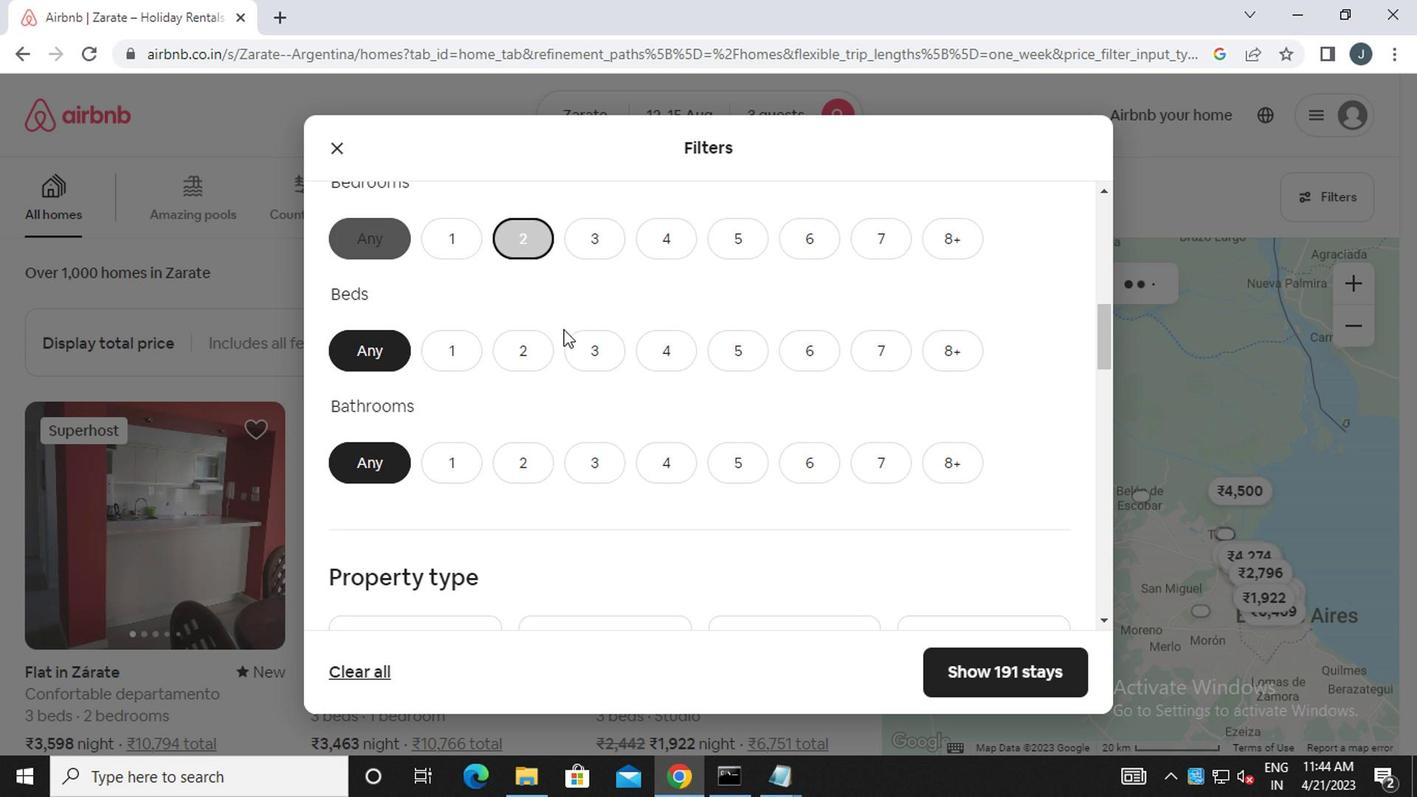 
Action: Mouse pressed left at (578, 351)
Screenshot: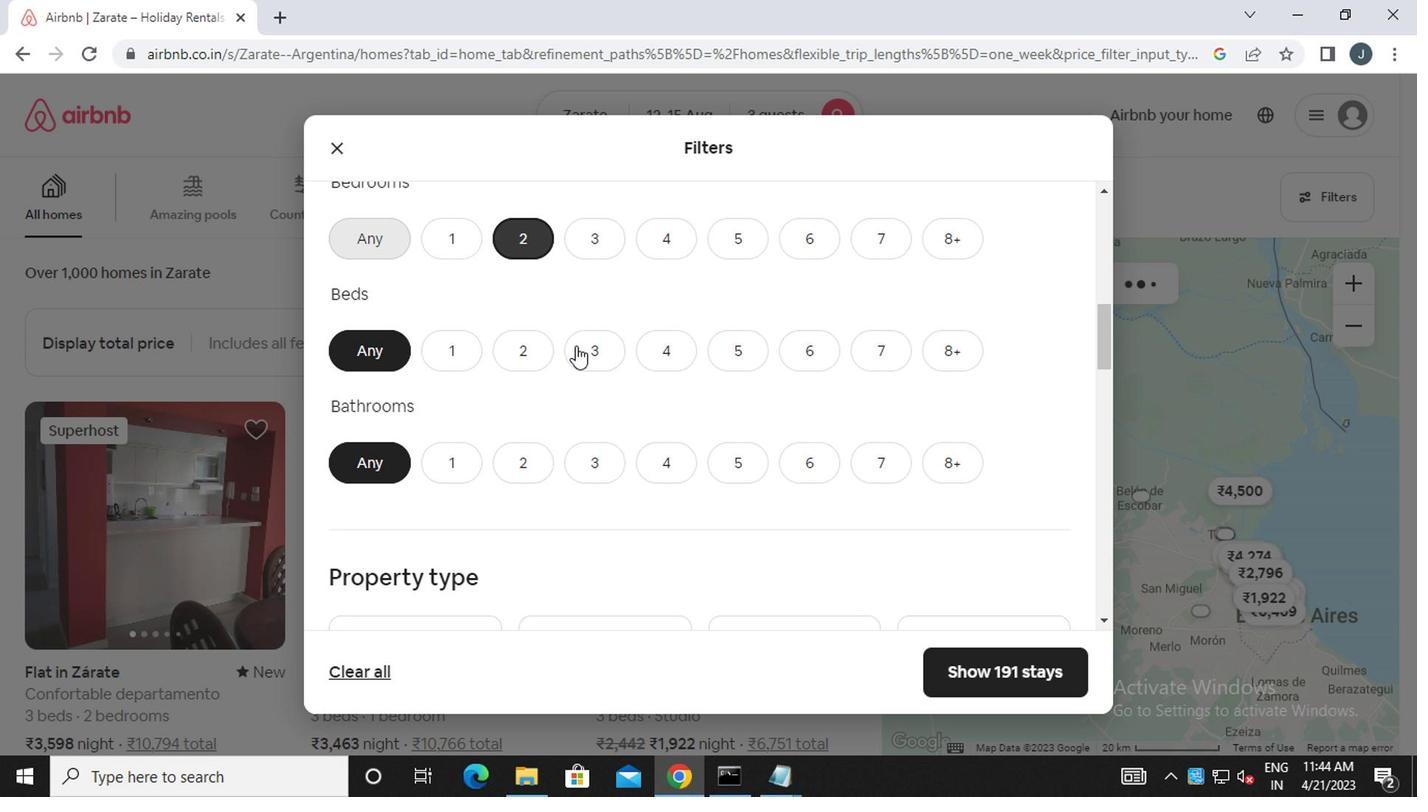 
Action: Mouse moved to (457, 470)
Screenshot: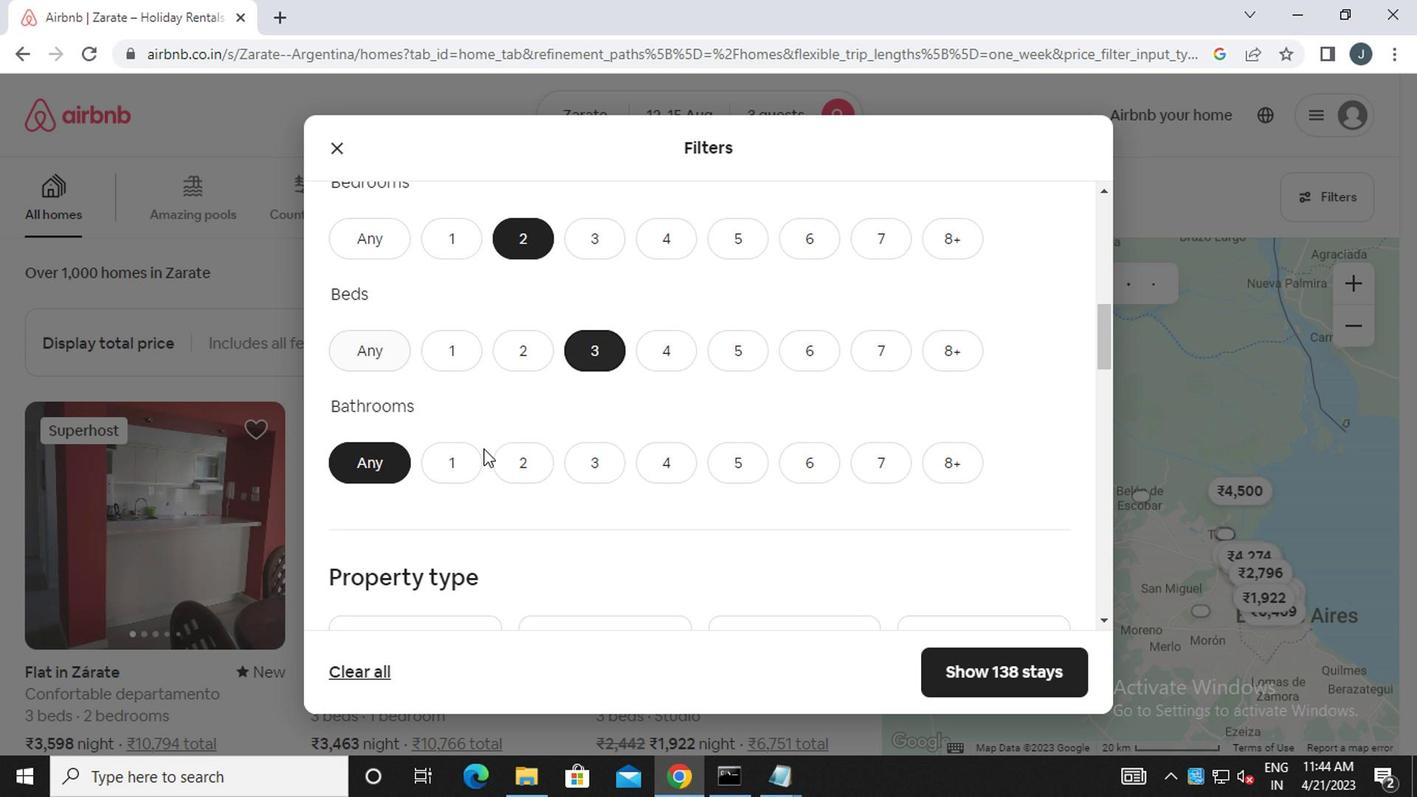 
Action: Mouse pressed left at (457, 470)
Screenshot: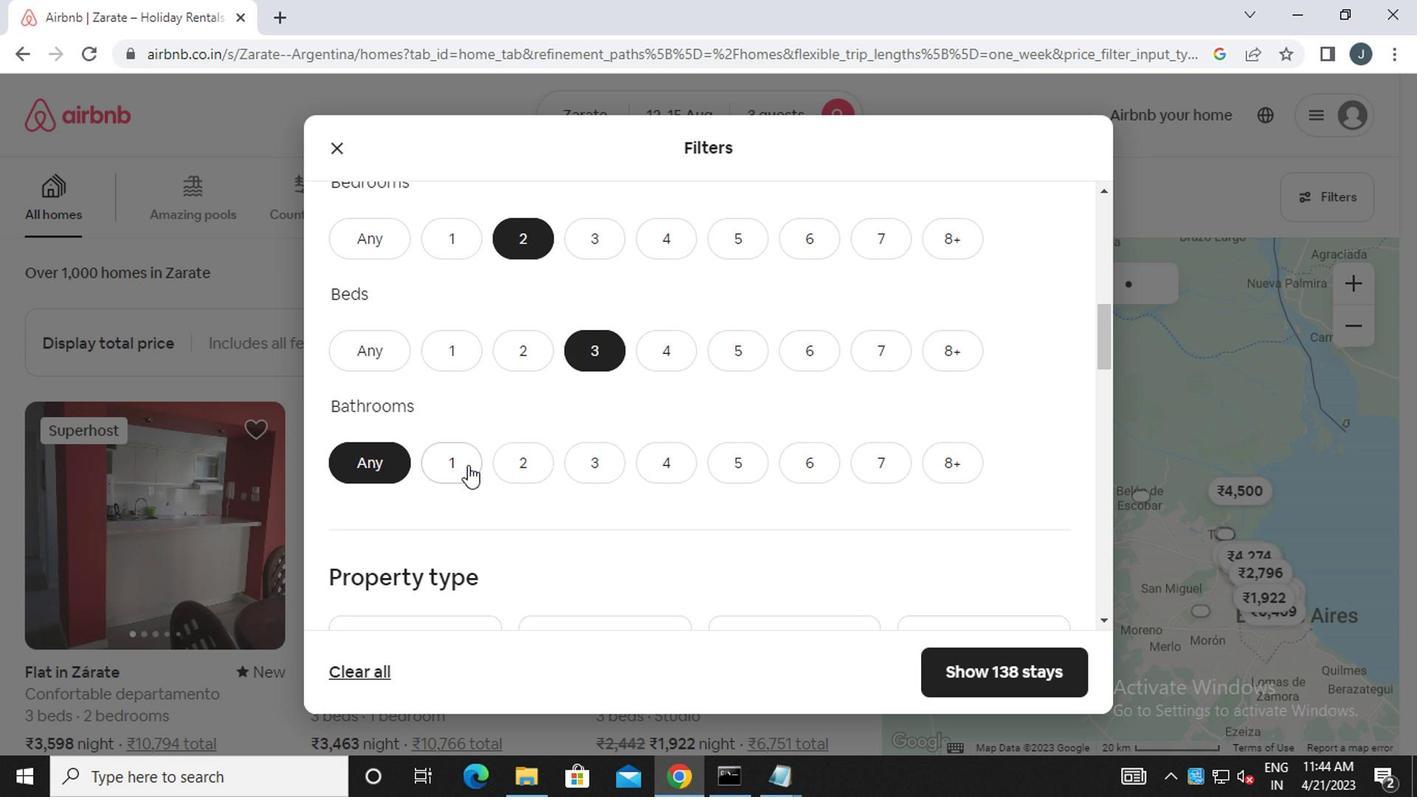 
Action: Mouse moved to (476, 469)
Screenshot: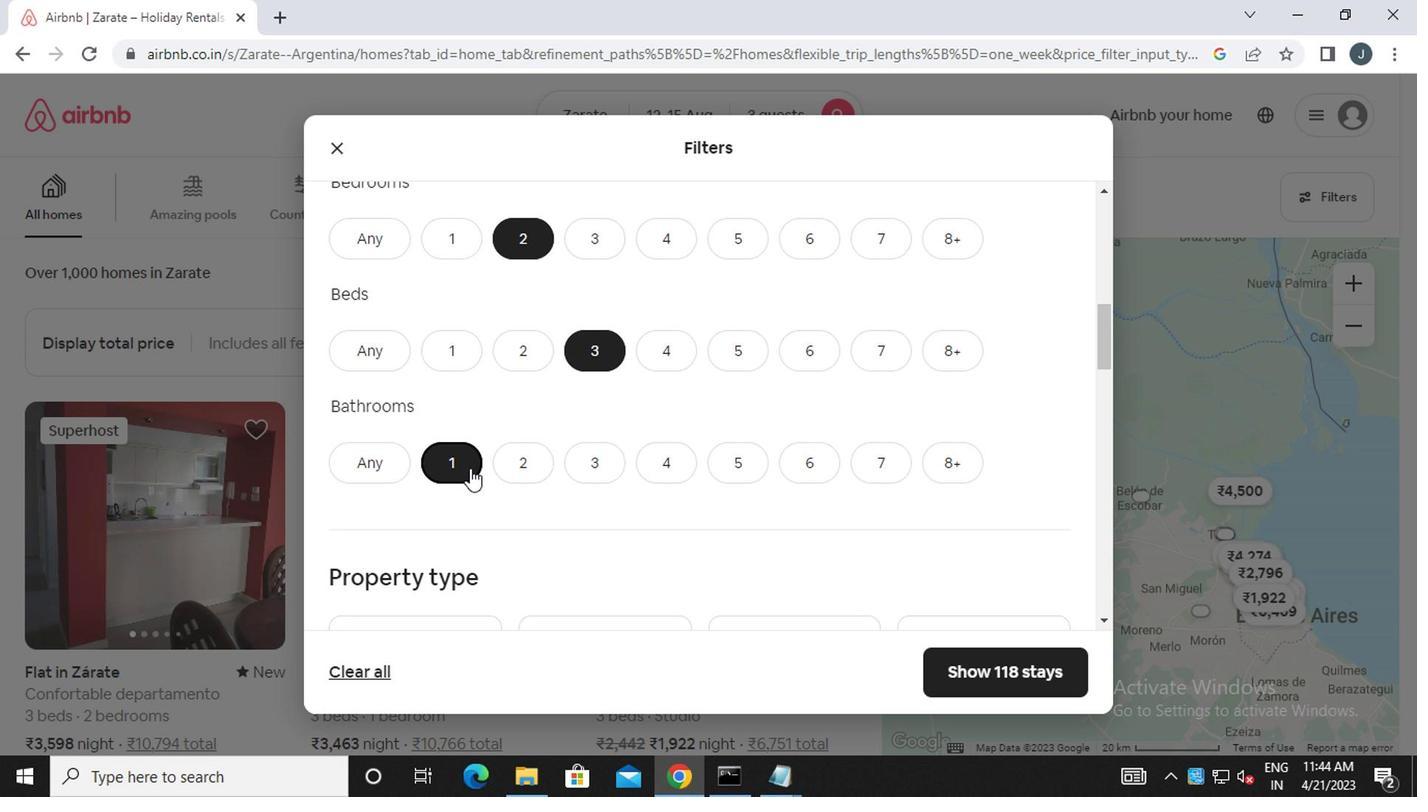 
Action: Mouse scrolled (476, 467) with delta (0, -1)
Screenshot: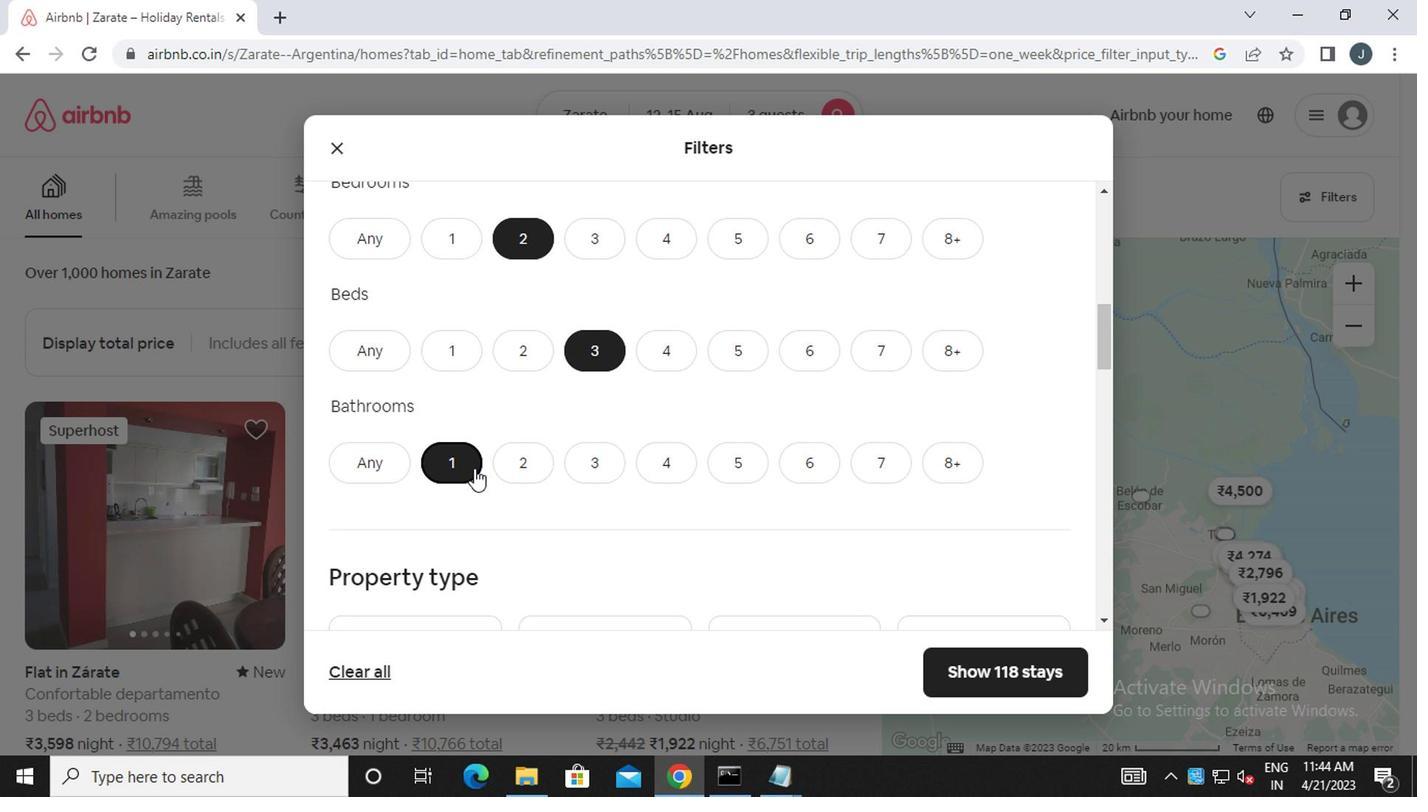 
Action: Mouse scrolled (476, 467) with delta (0, -1)
Screenshot: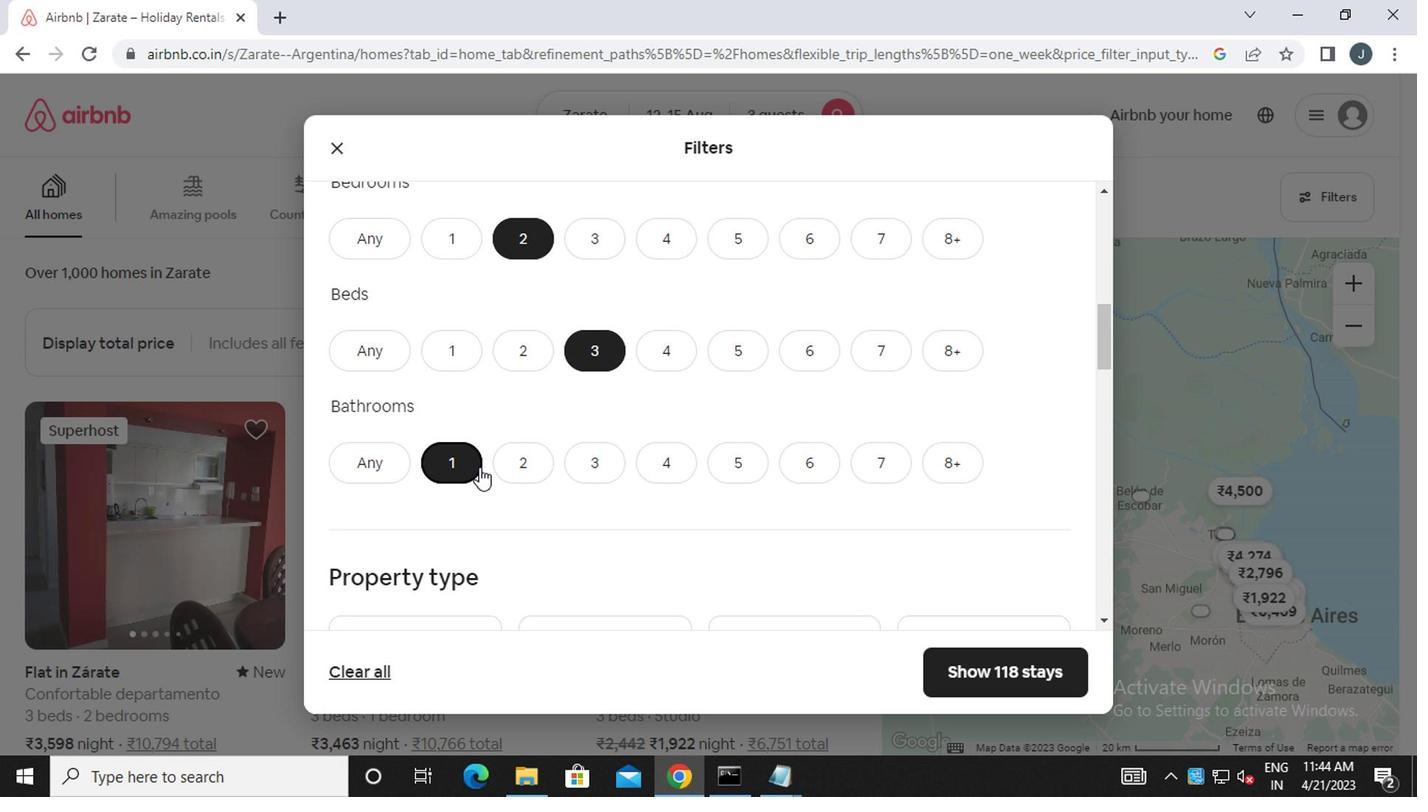 
Action: Mouse moved to (463, 471)
Screenshot: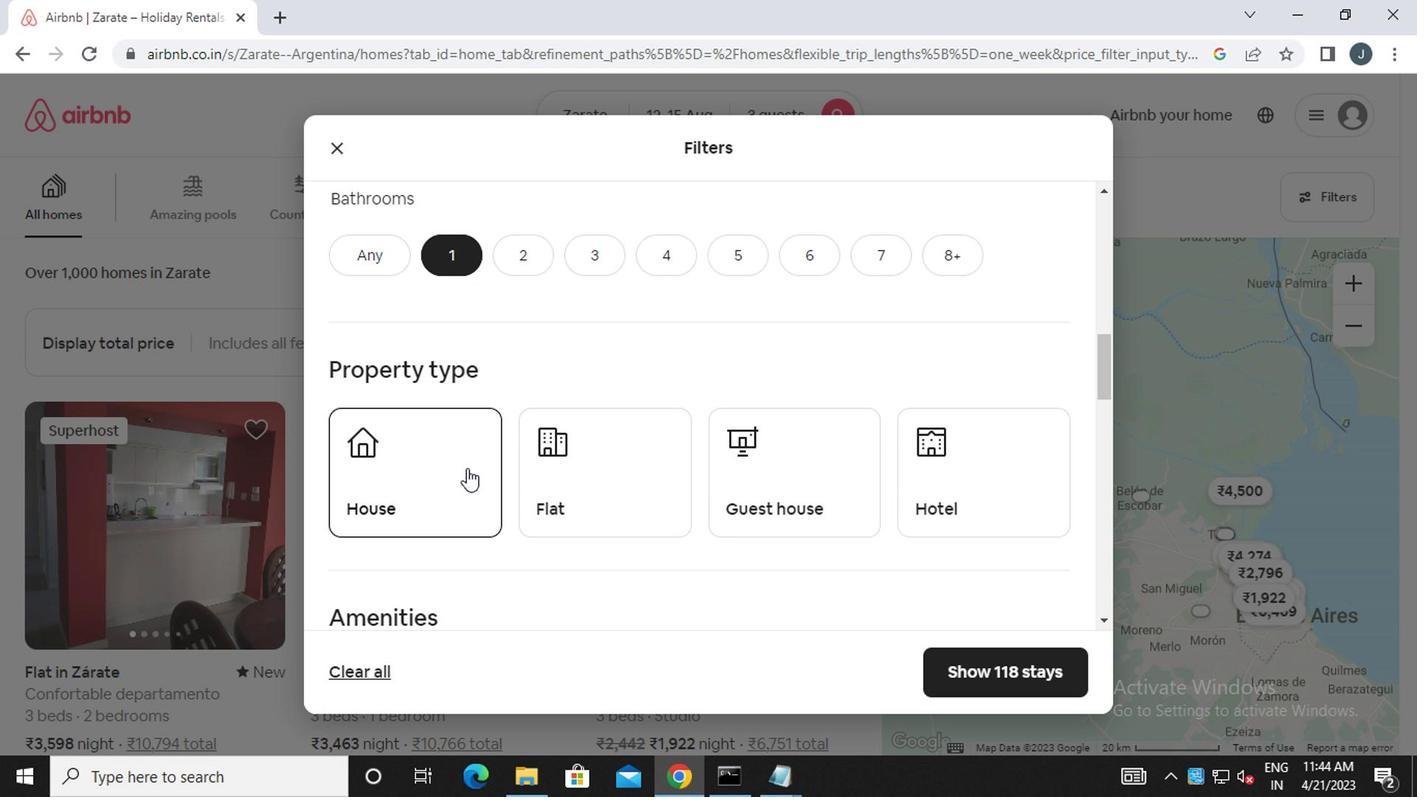 
Action: Mouse pressed left at (463, 471)
Screenshot: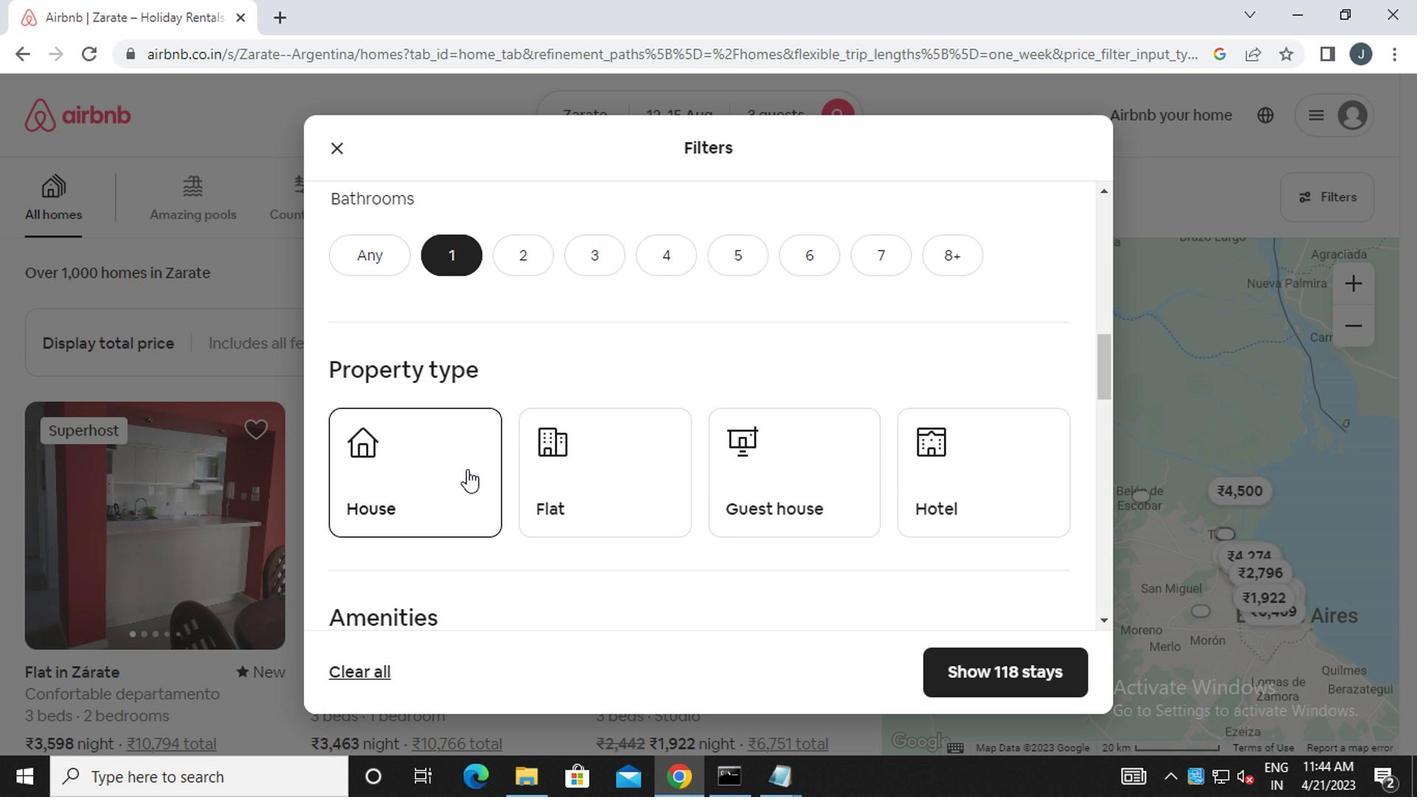 
Action: Mouse moved to (597, 507)
Screenshot: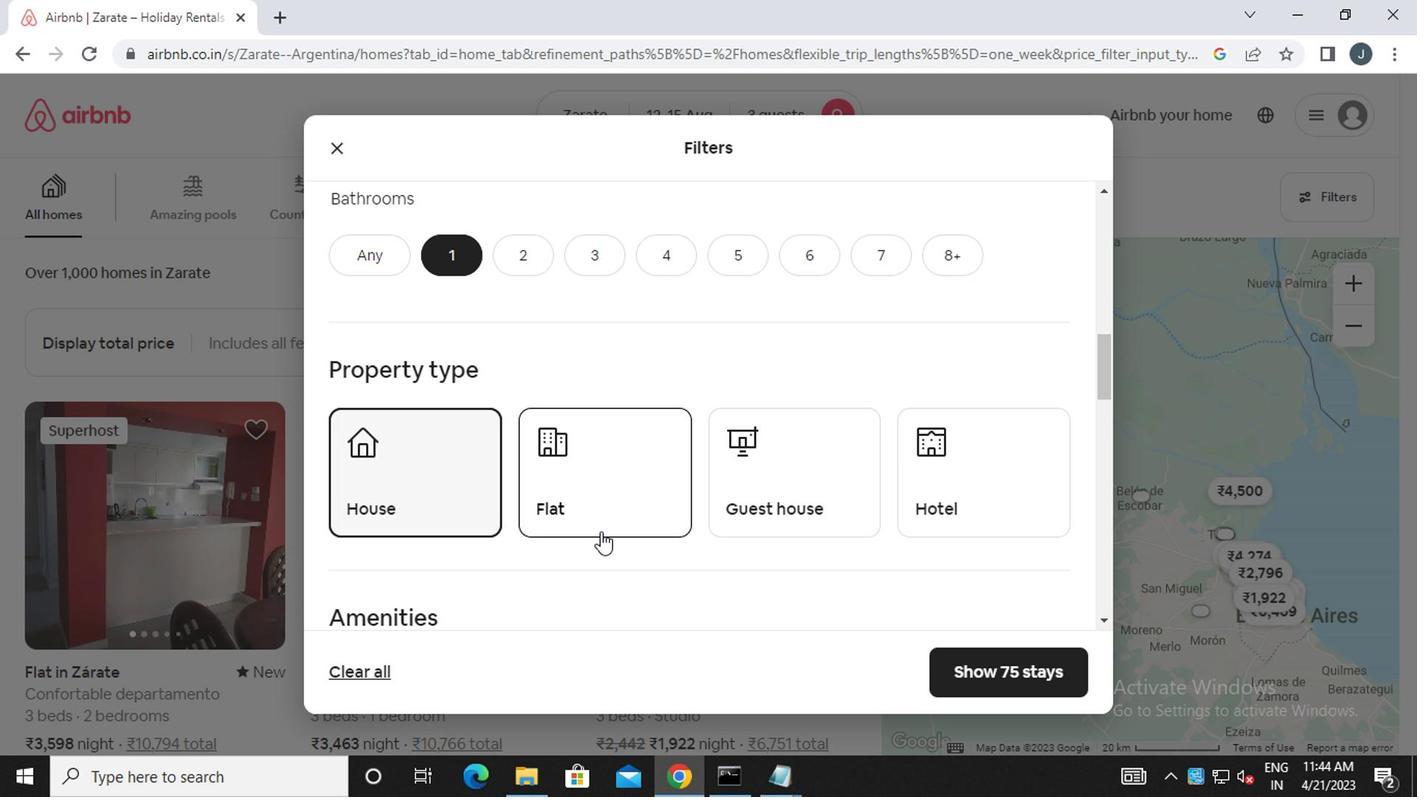 
Action: Mouse pressed left at (597, 507)
Screenshot: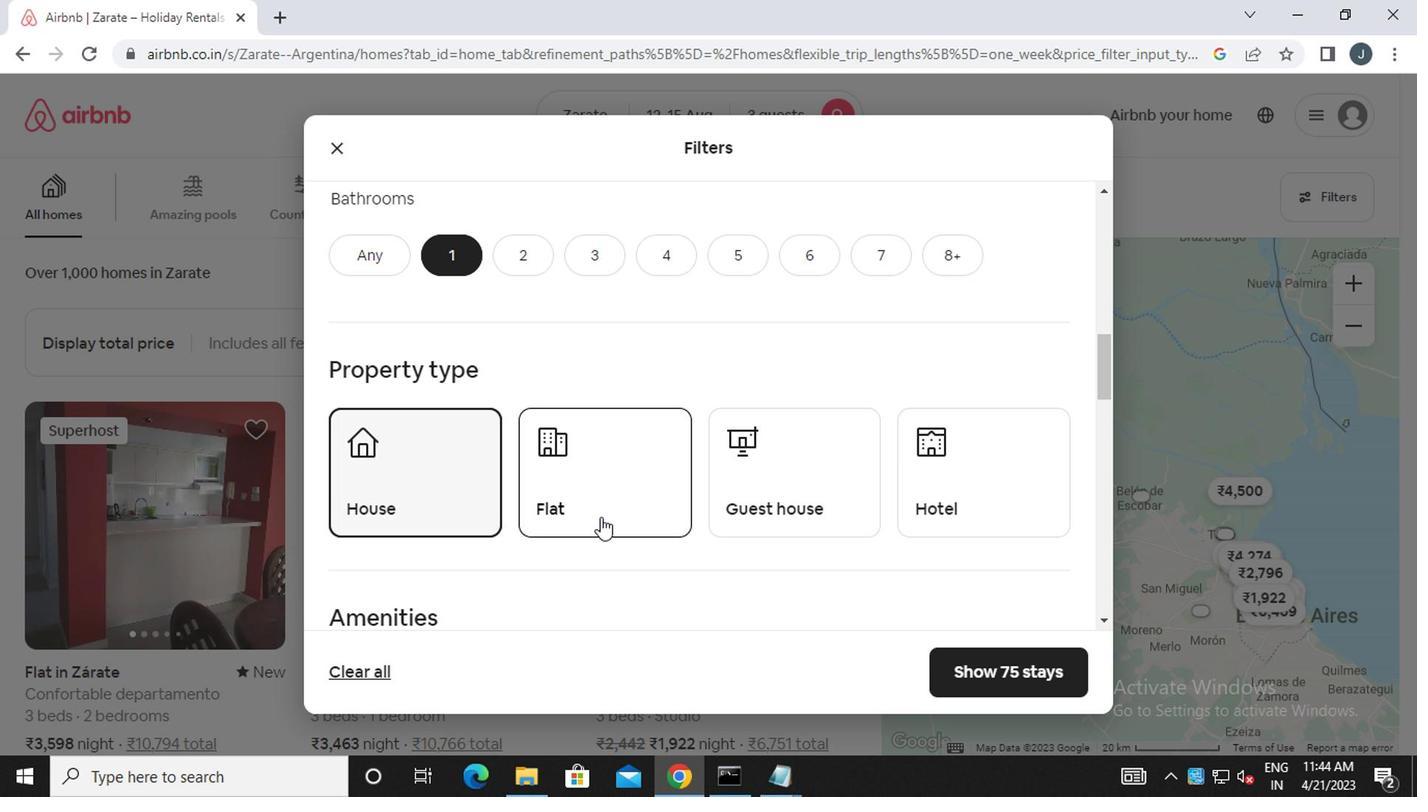 
Action: Mouse moved to (859, 508)
Screenshot: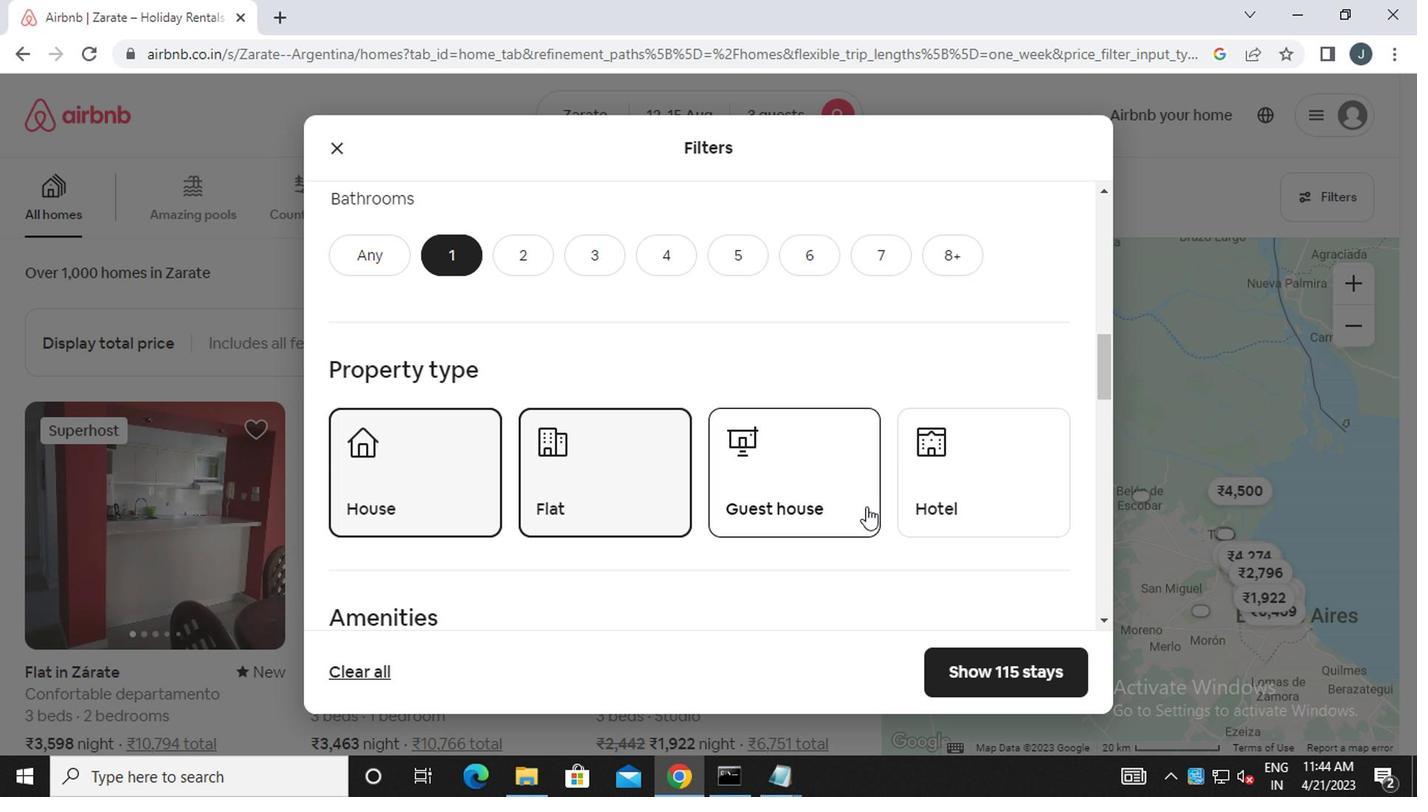 
Action: Mouse pressed left at (859, 508)
Screenshot: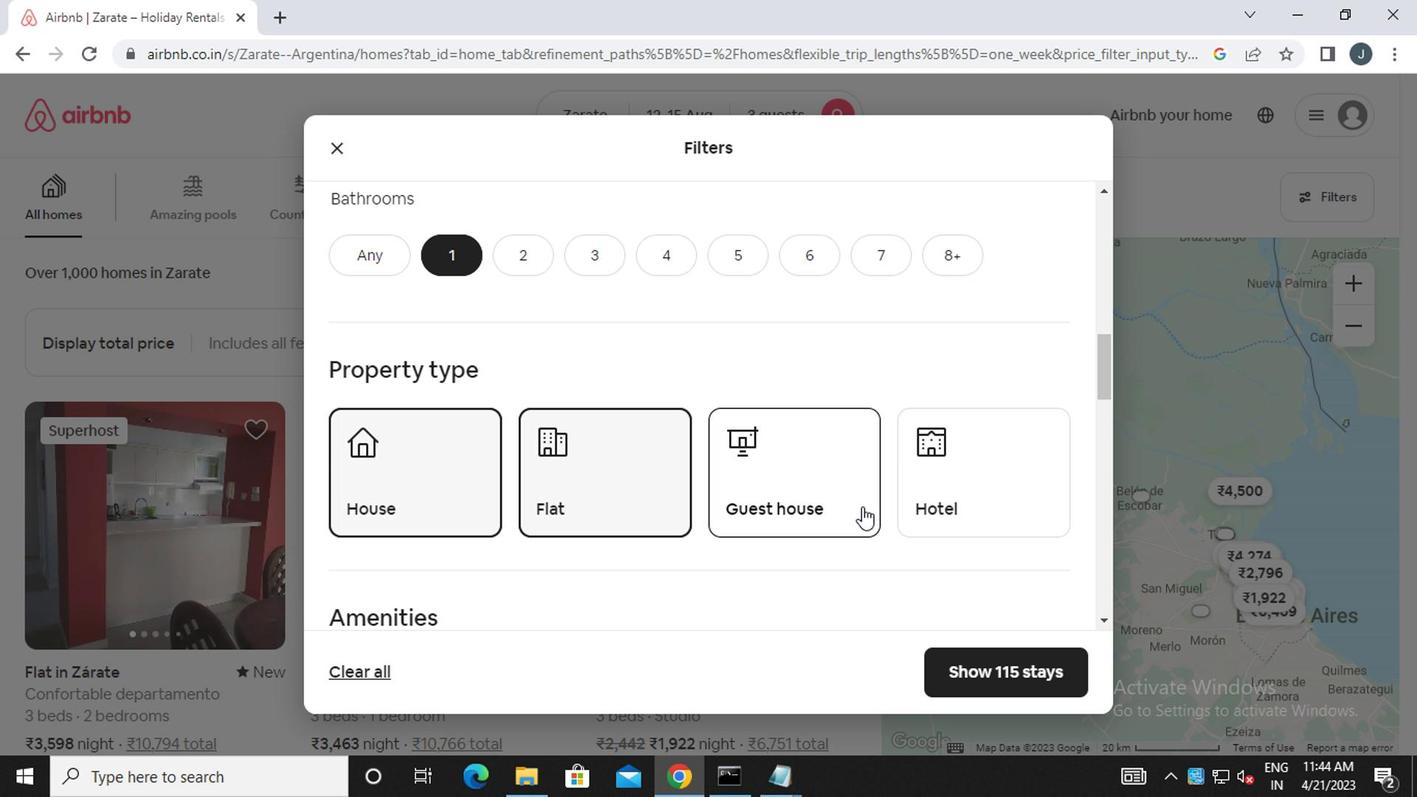 
Action: Mouse moved to (845, 505)
Screenshot: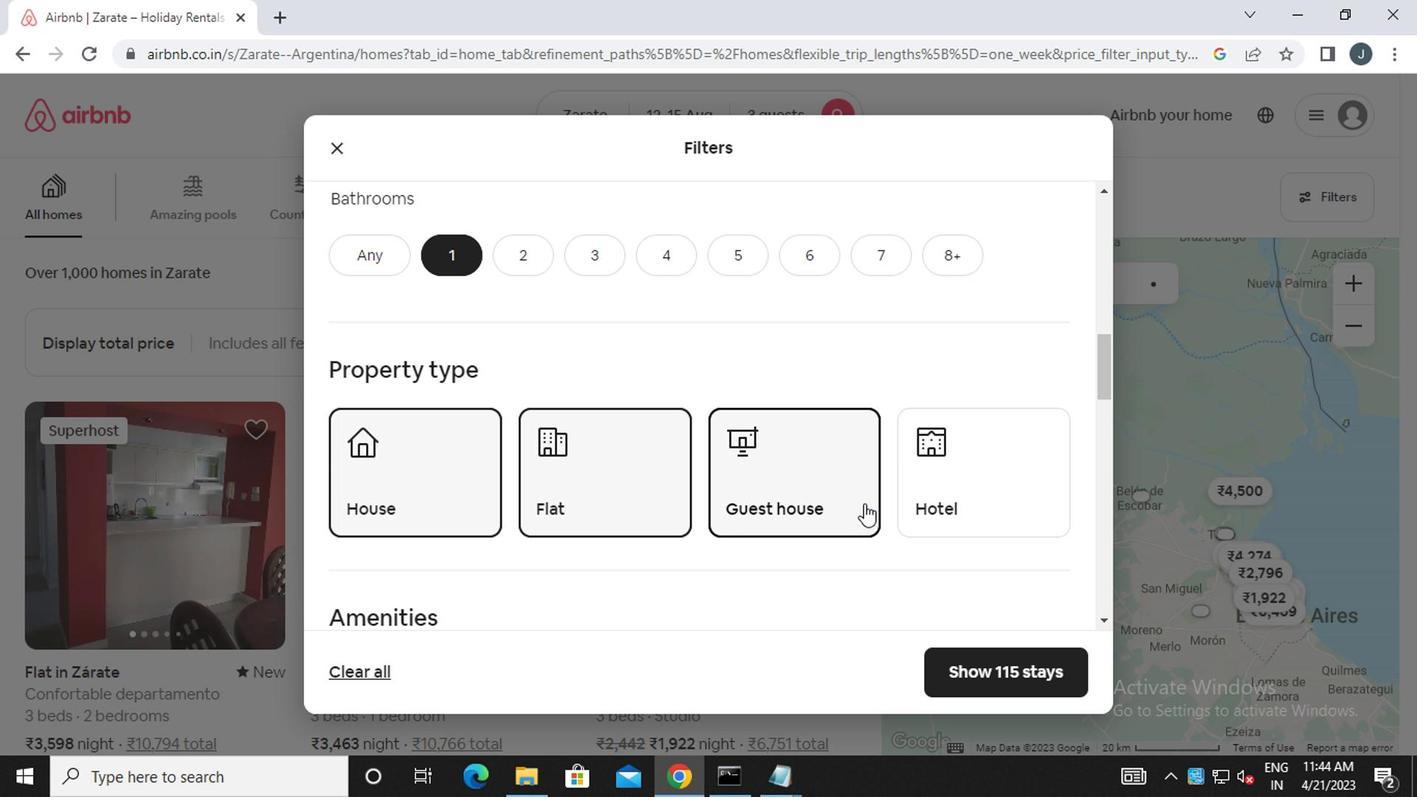 
Action: Mouse scrolled (845, 504) with delta (0, -1)
Screenshot: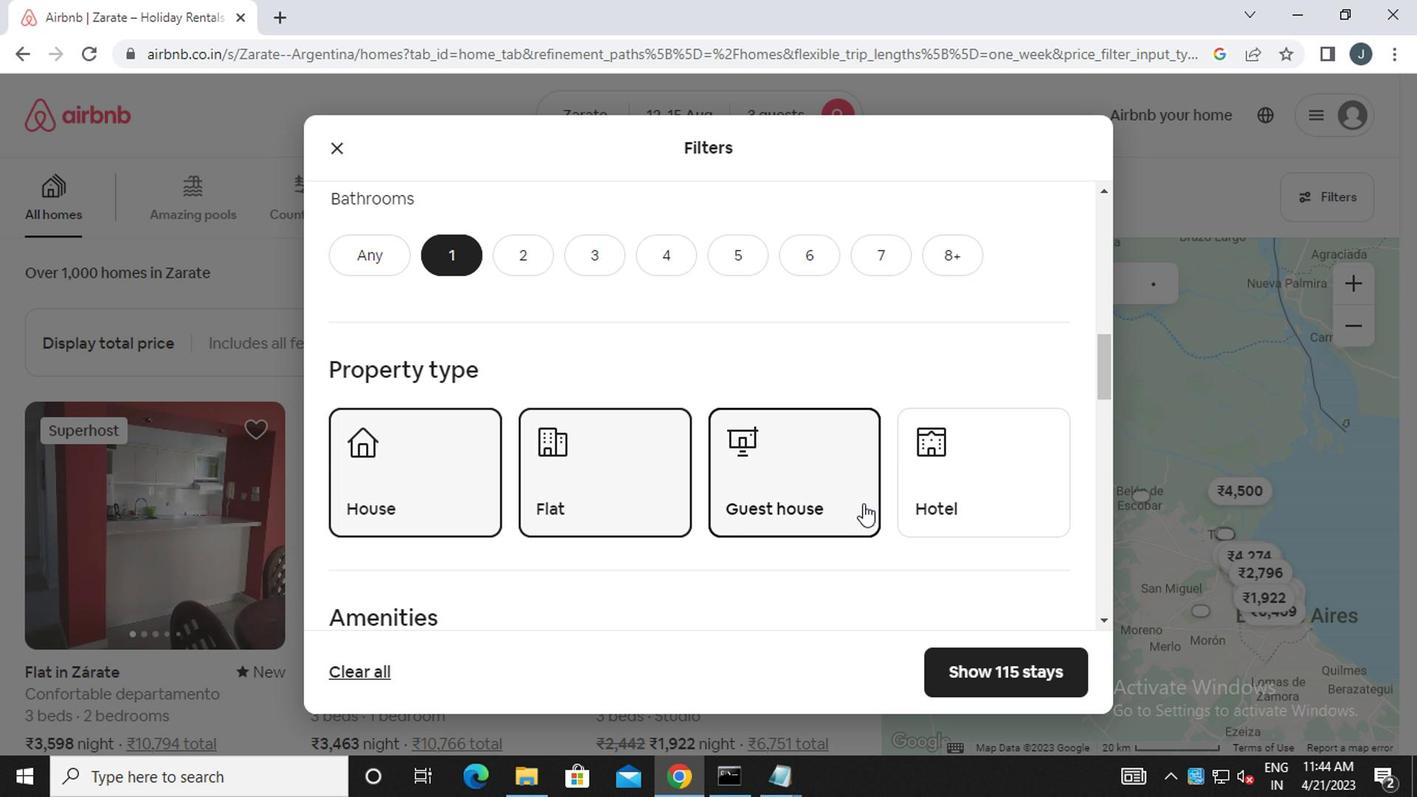 
Action: Mouse moved to (835, 503)
Screenshot: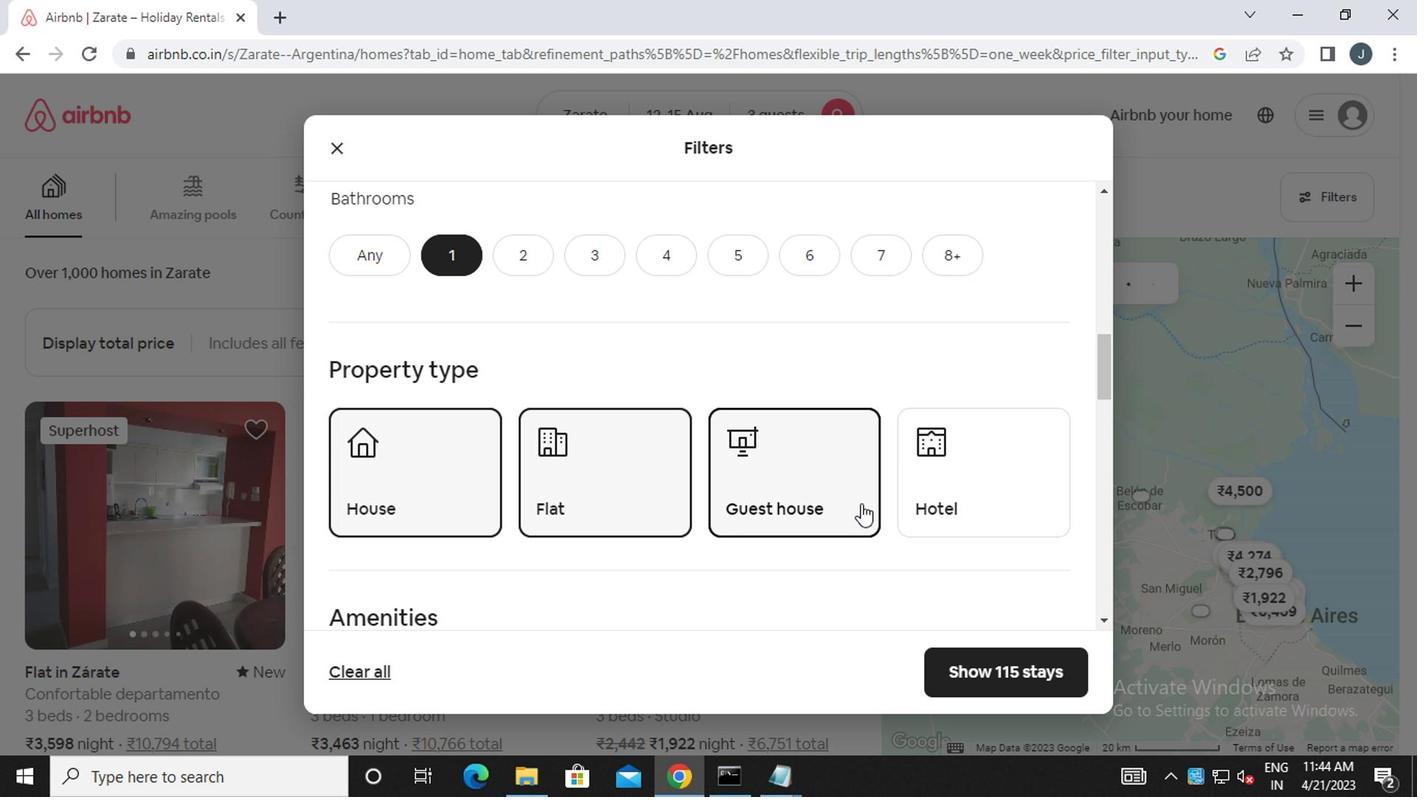 
Action: Mouse scrolled (835, 501) with delta (0, -1)
Screenshot: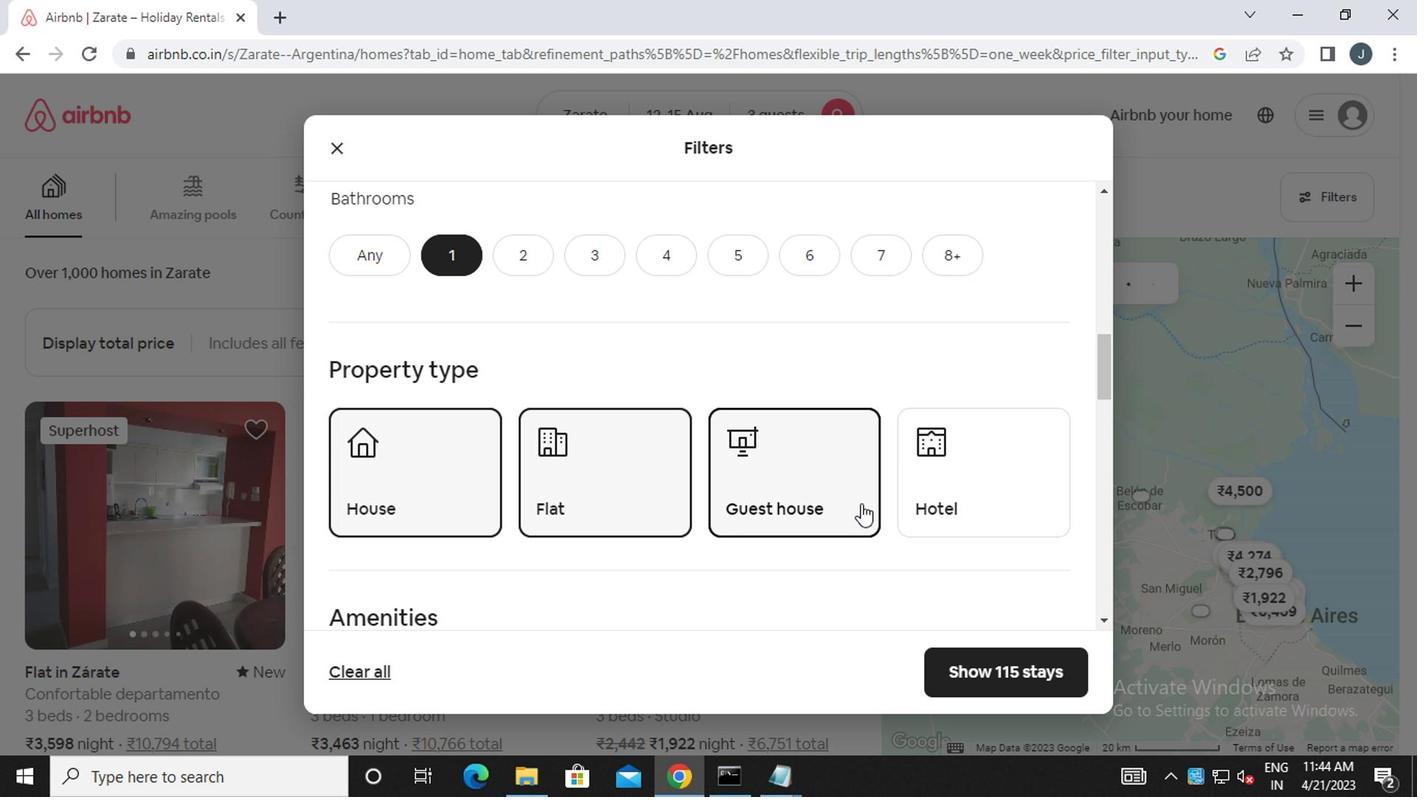 
Action: Mouse moved to (825, 501)
Screenshot: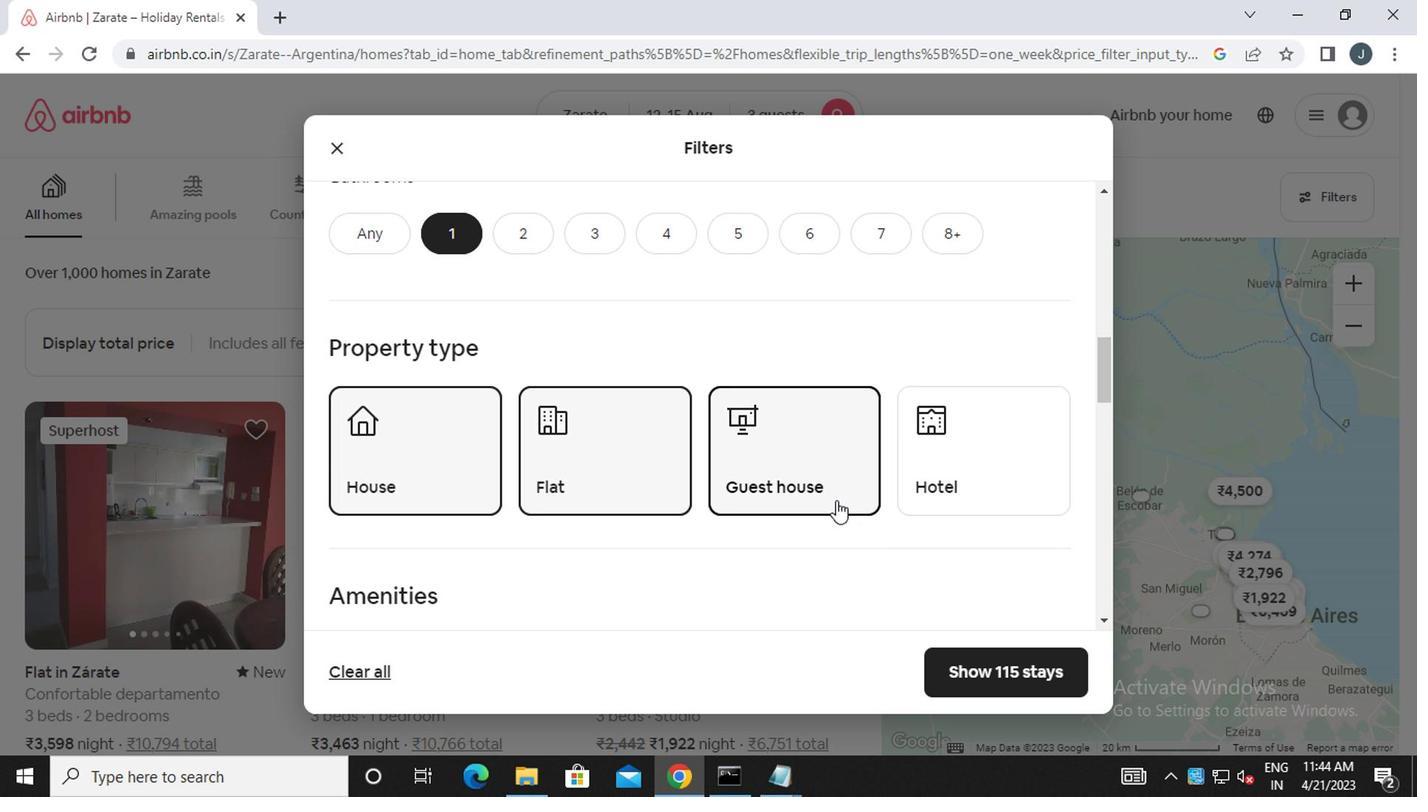 
Action: Mouse scrolled (825, 500) with delta (0, 0)
Screenshot: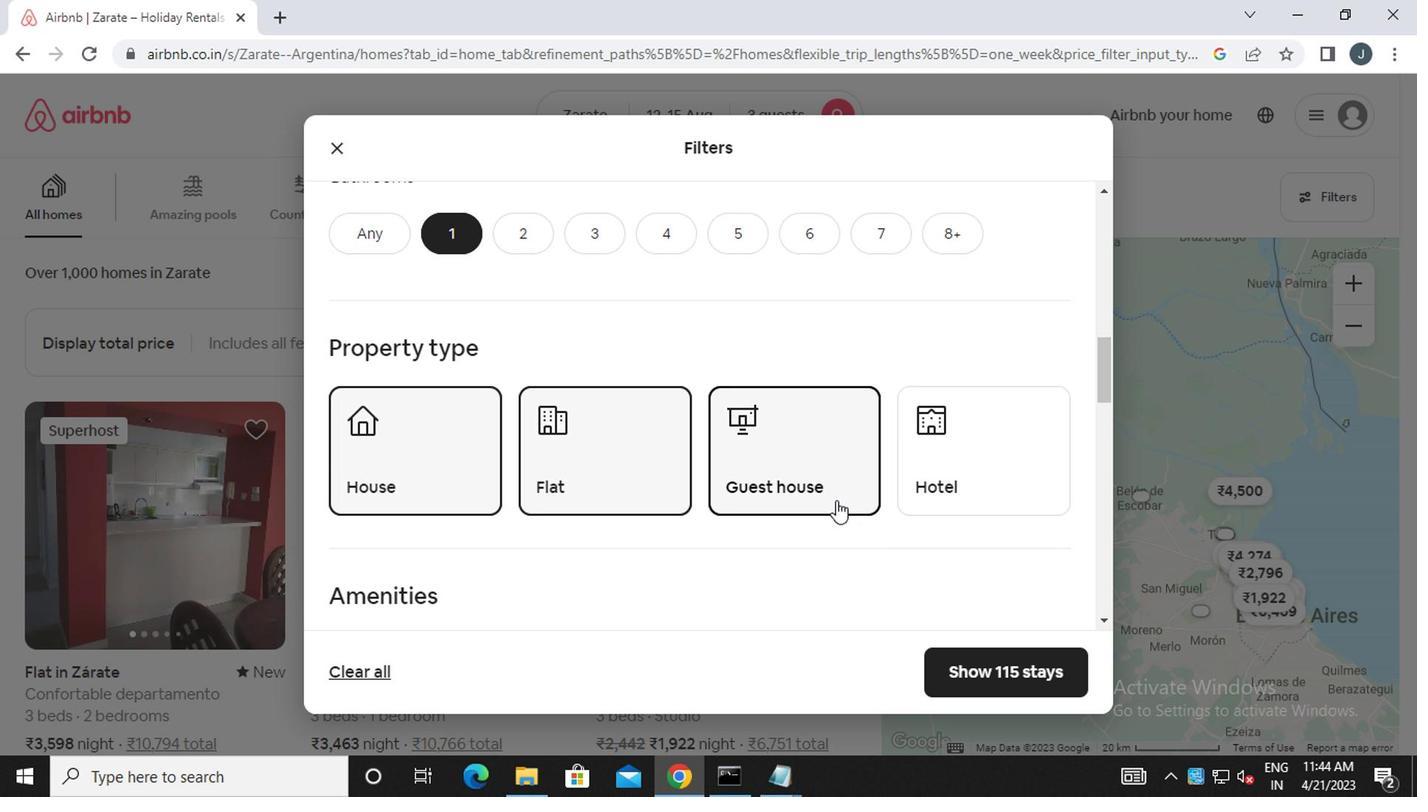 
Action: Mouse moved to (823, 498)
Screenshot: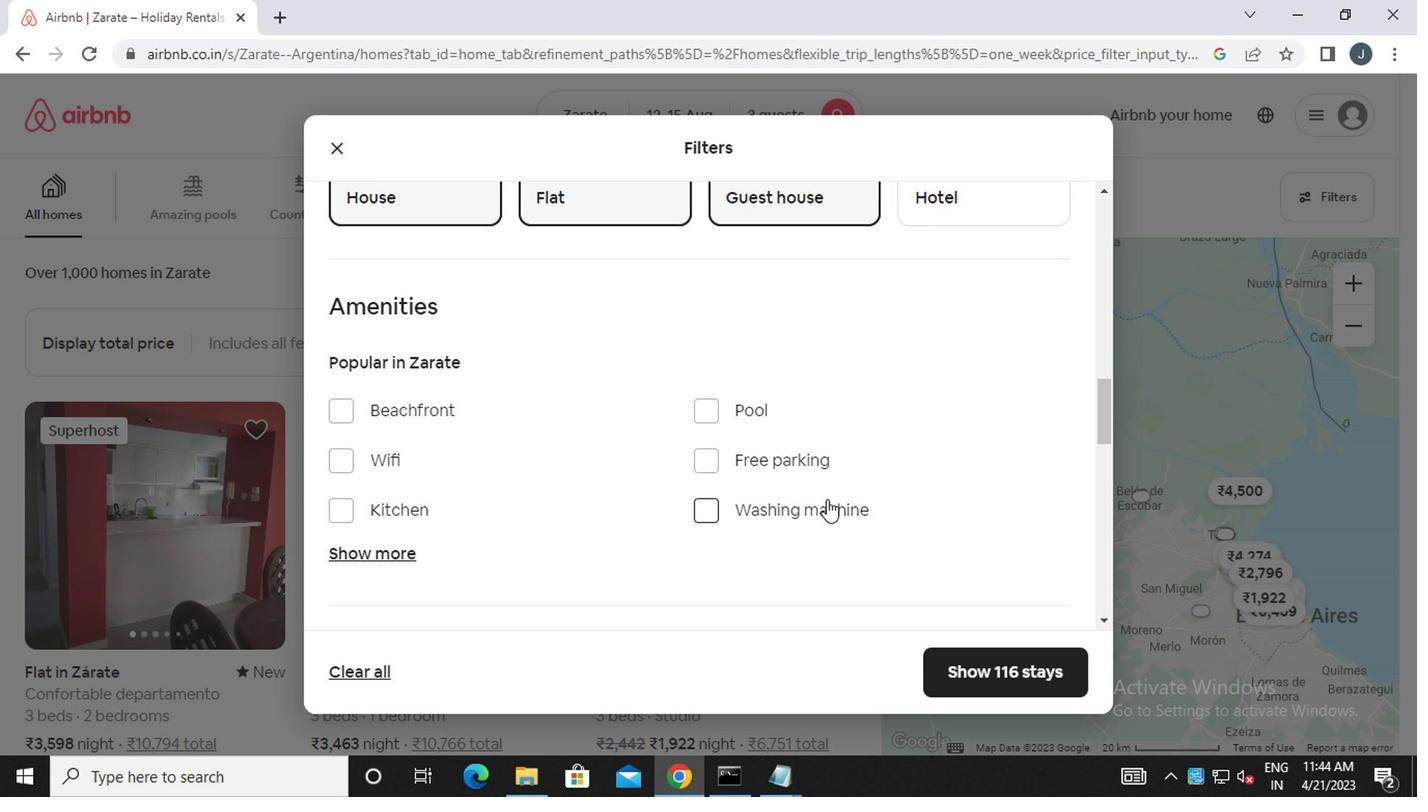 
Action: Mouse scrolled (823, 496) with delta (0, -1)
Screenshot: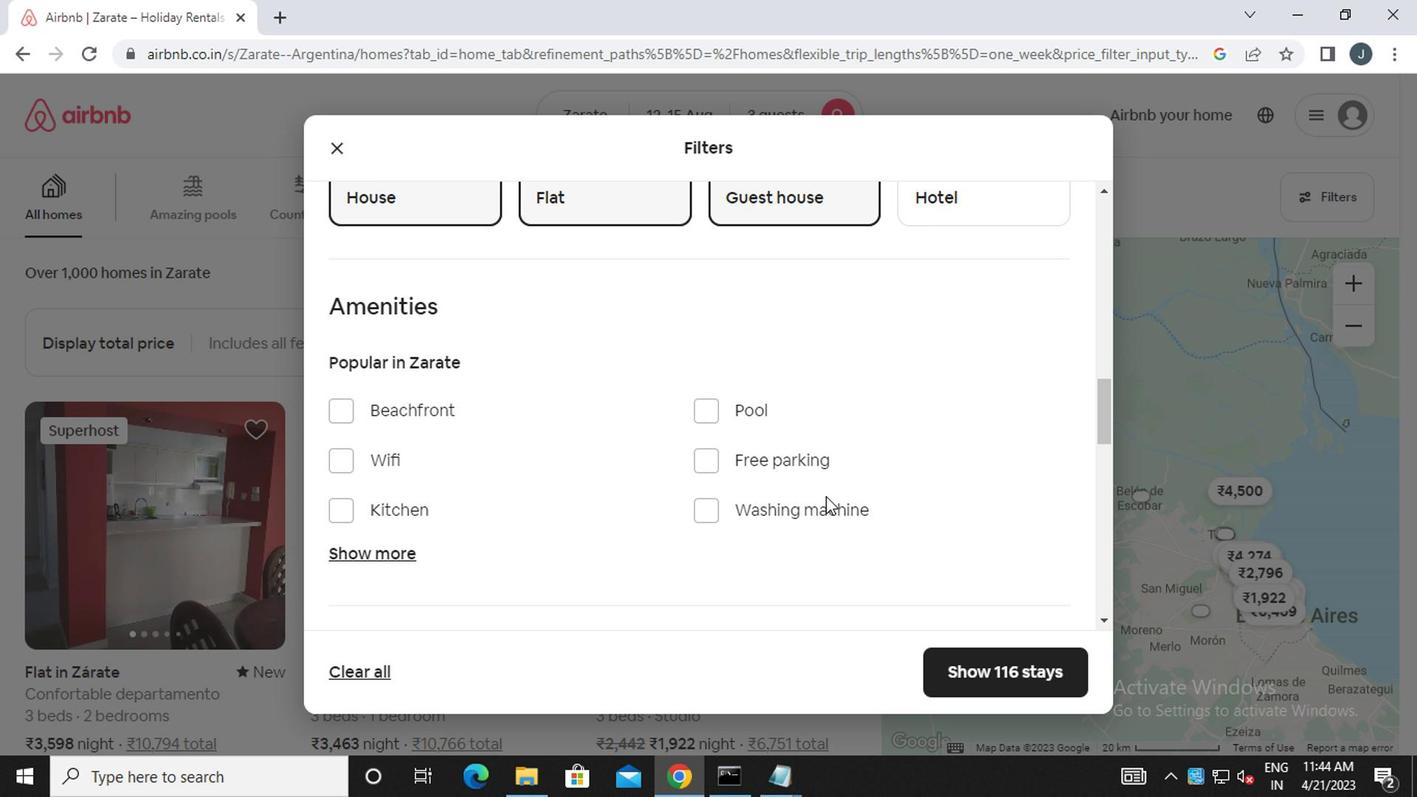 
Action: Mouse moved to (824, 496)
Screenshot: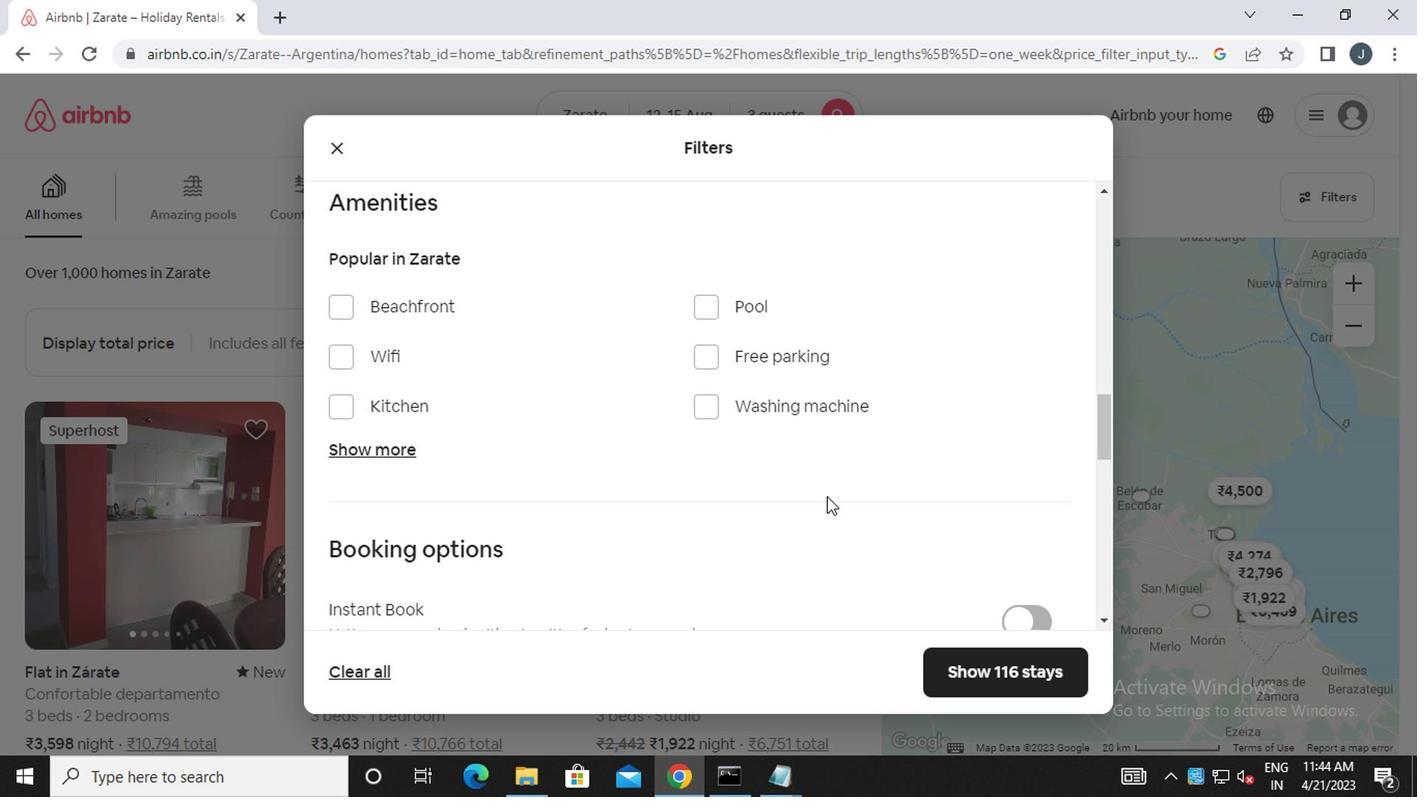 
Action: Mouse scrolled (824, 496) with delta (0, 0)
Screenshot: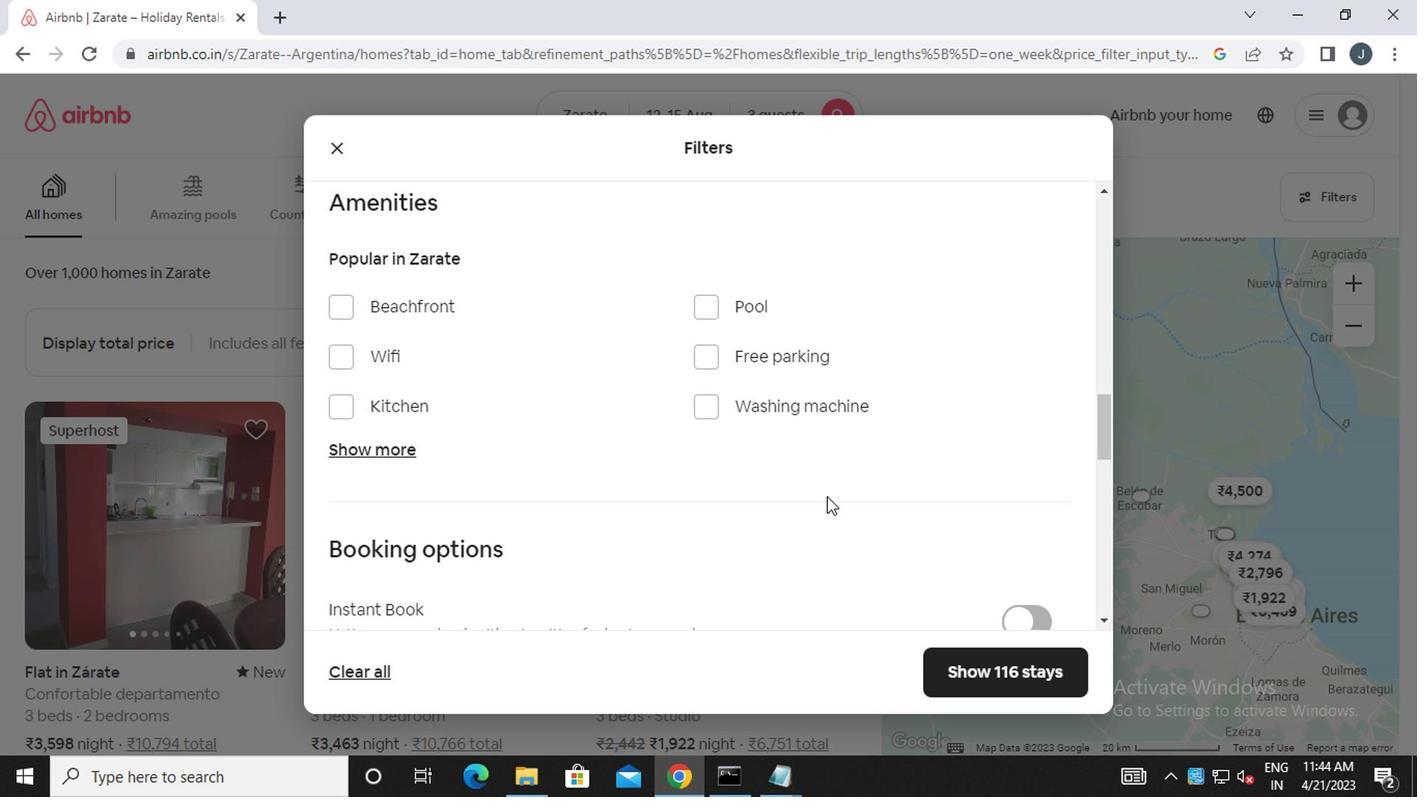 
Action: Mouse scrolled (824, 496) with delta (0, 0)
Screenshot: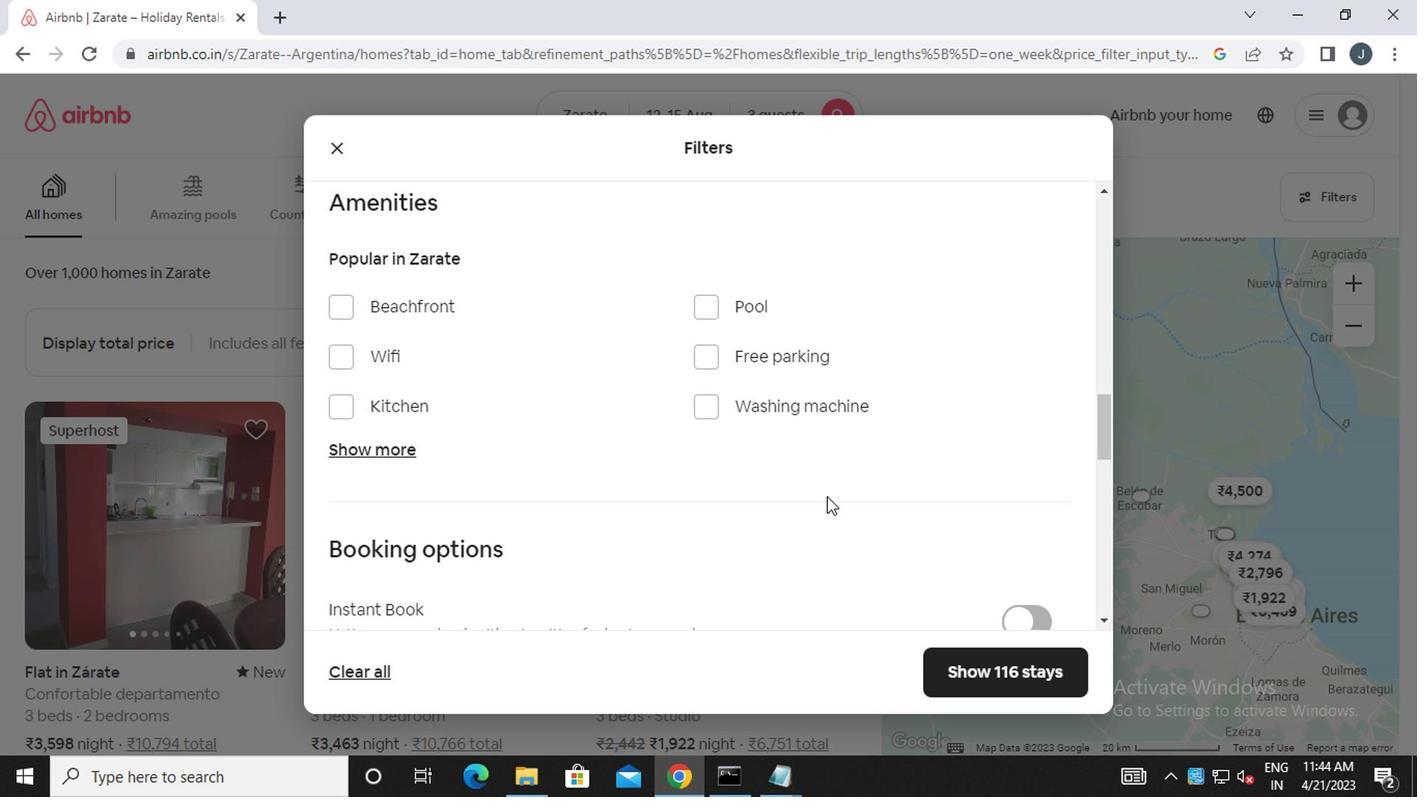 
Action: Mouse moved to (654, 389)
Screenshot: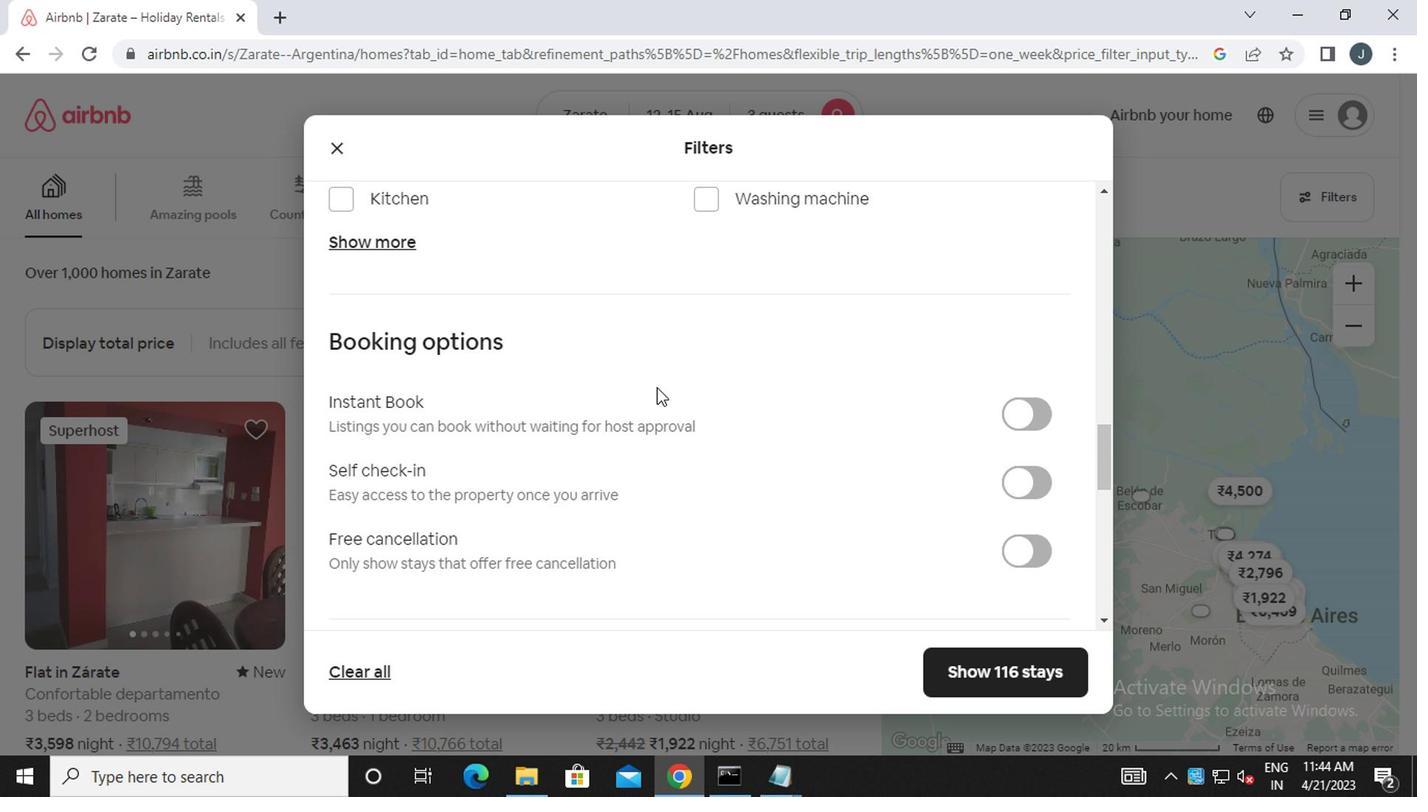
Action: Mouse scrolled (654, 391) with delta (0, 1)
Screenshot: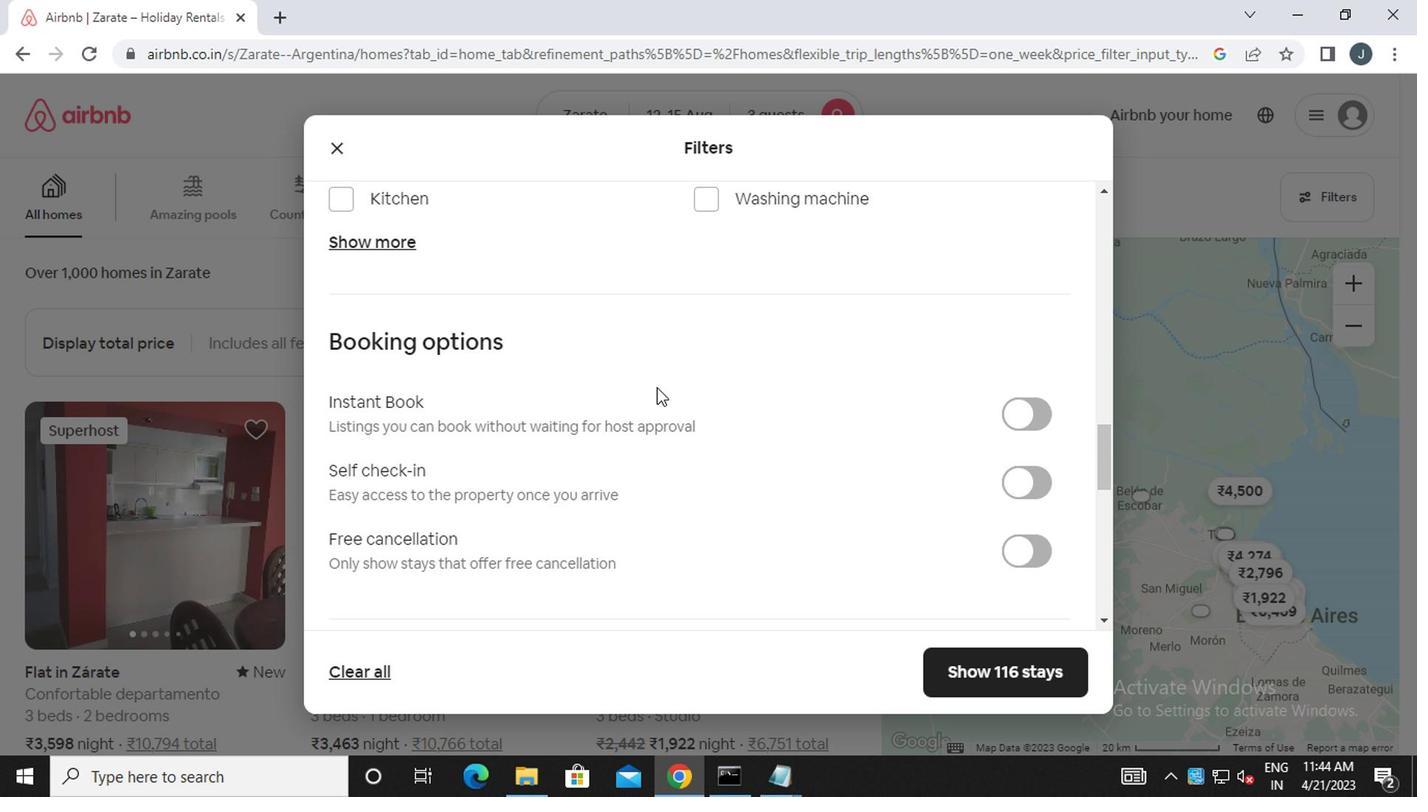 
Action: Mouse moved to (382, 350)
Screenshot: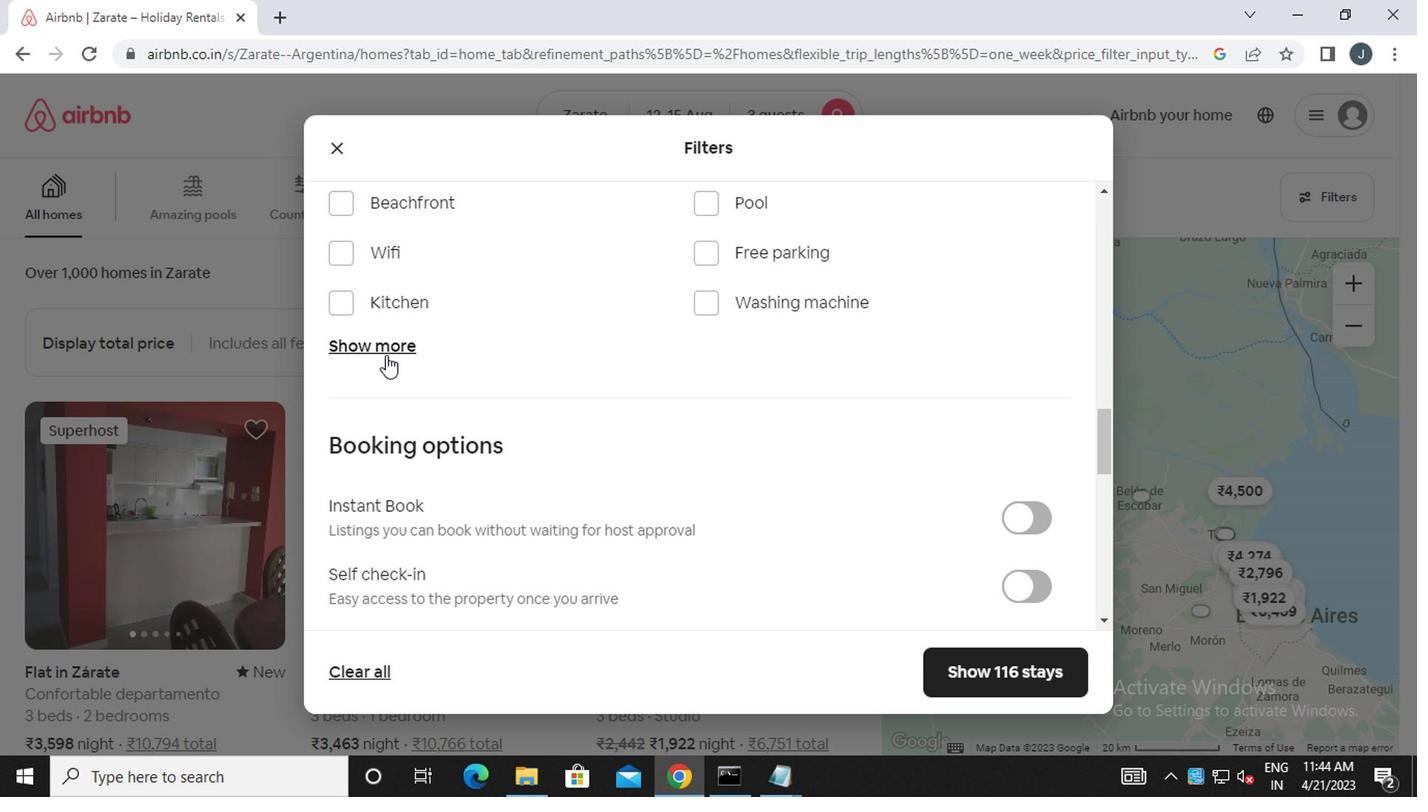 
Action: Mouse pressed left at (382, 350)
Screenshot: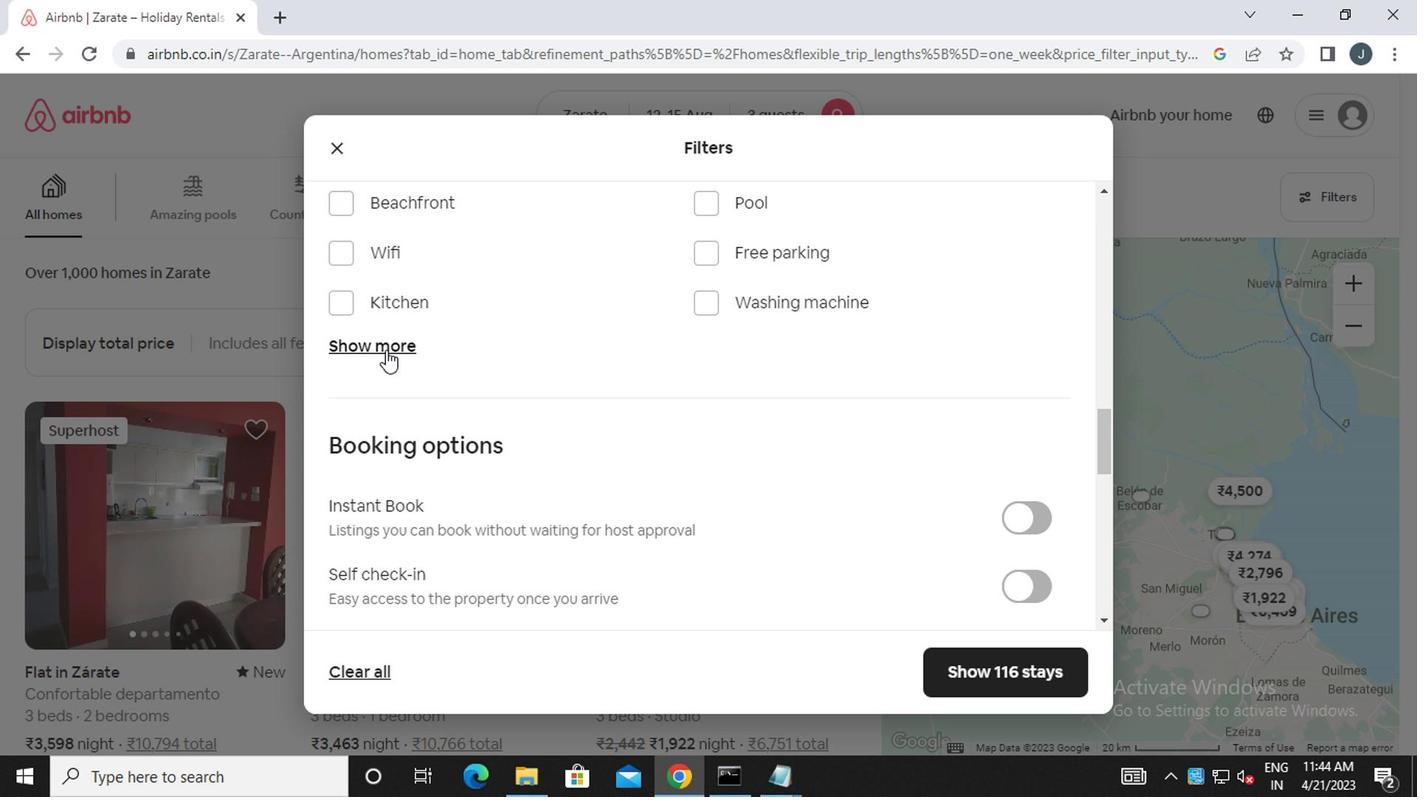 
Action: Mouse moved to (403, 464)
Screenshot: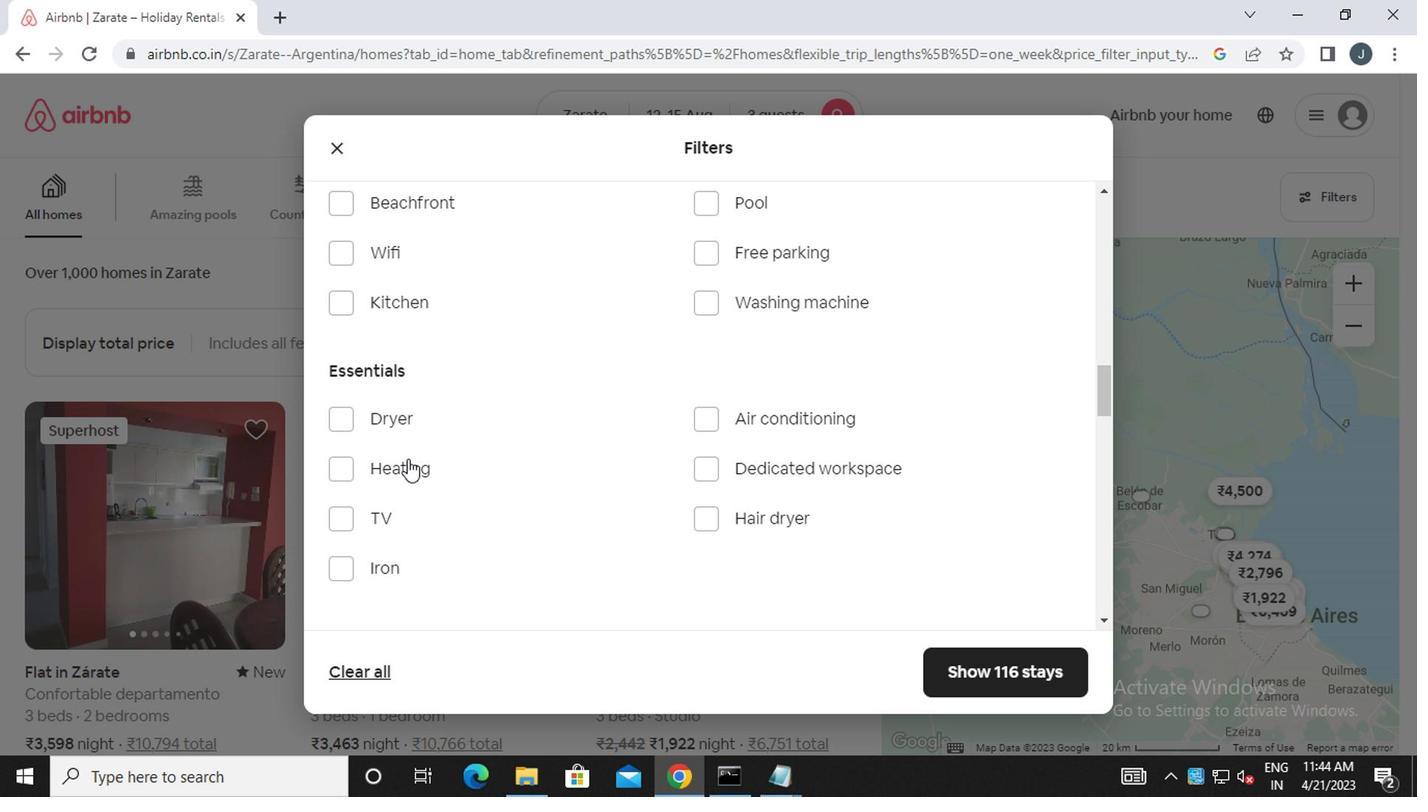 
Action: Mouse pressed left at (403, 464)
Screenshot: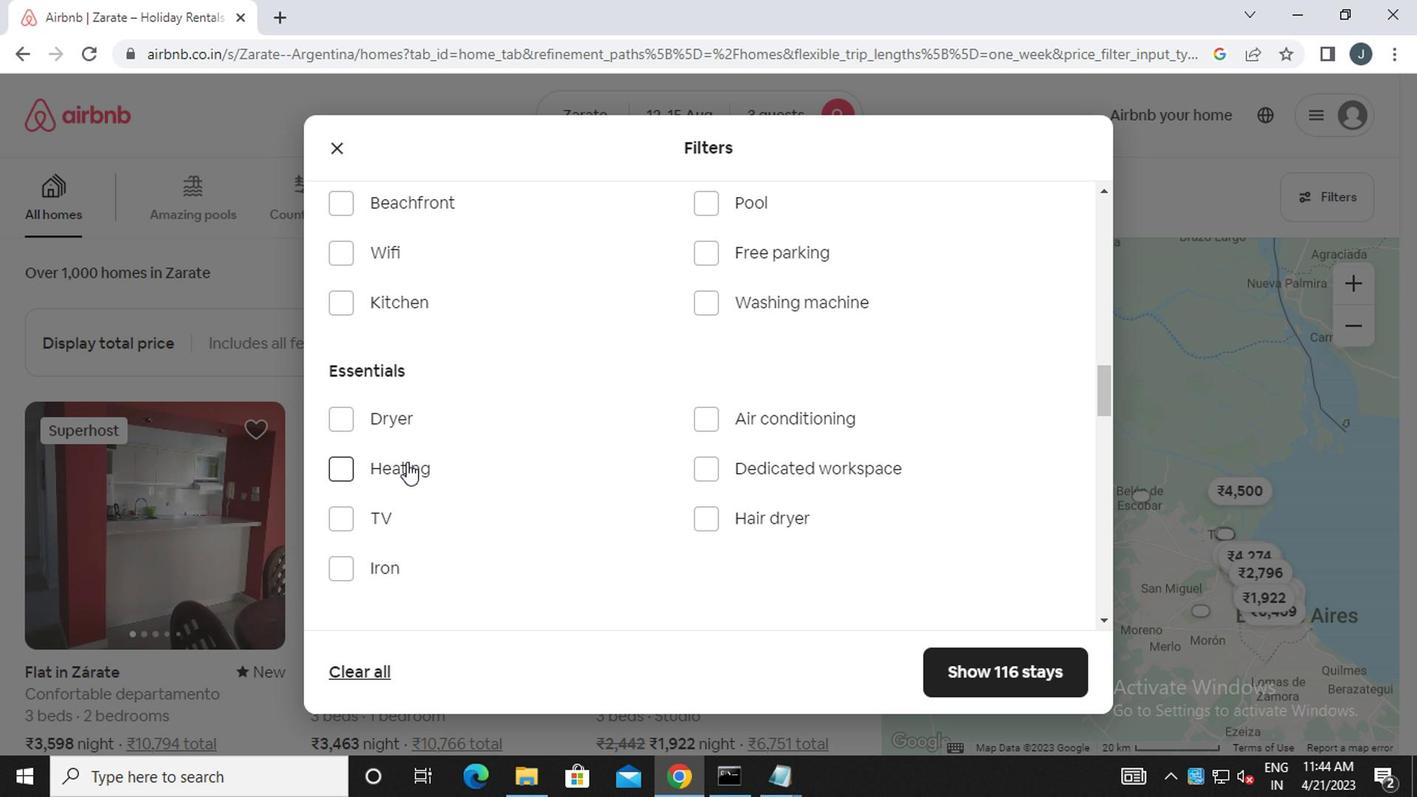 
Action: Mouse moved to (560, 477)
Screenshot: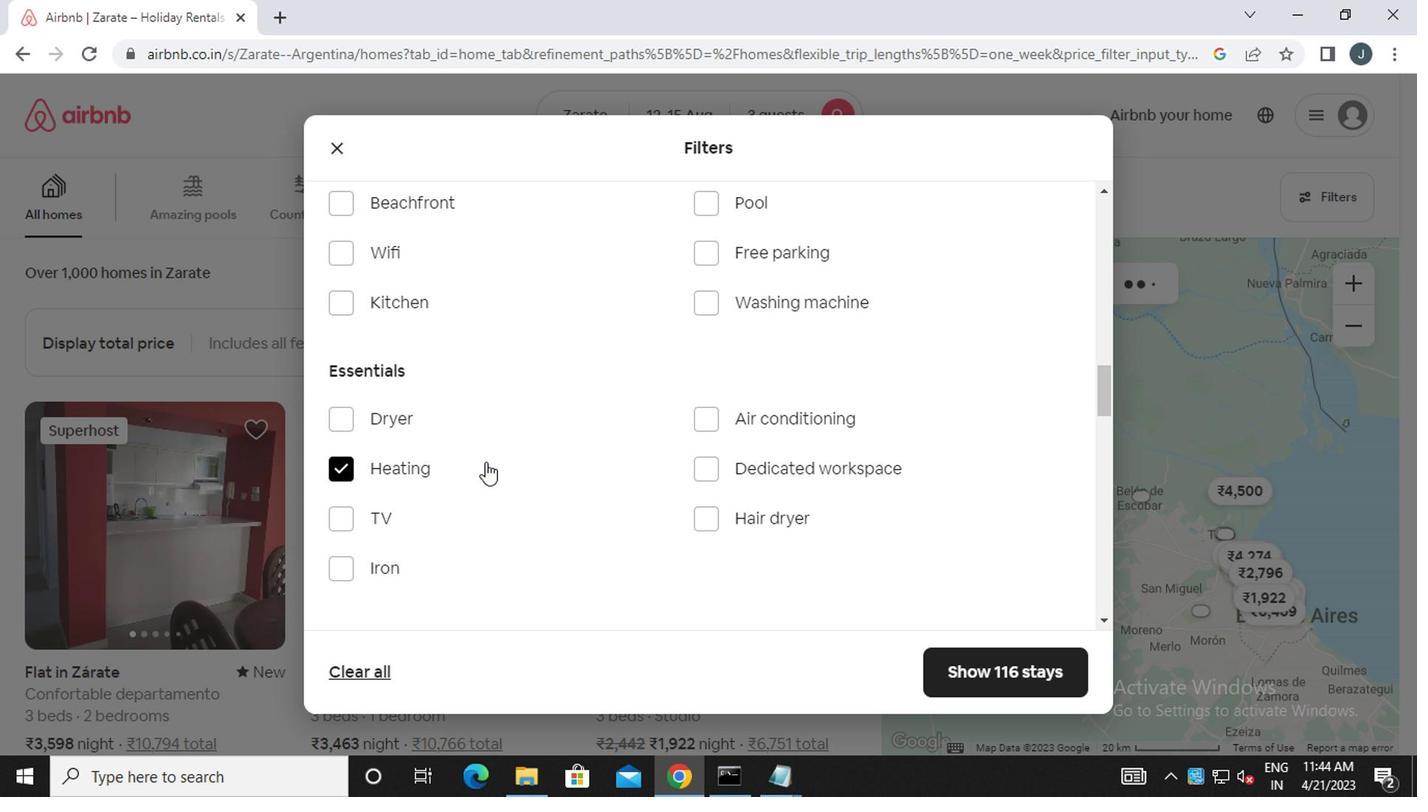
Action: Mouse scrolled (560, 476) with delta (0, -1)
Screenshot: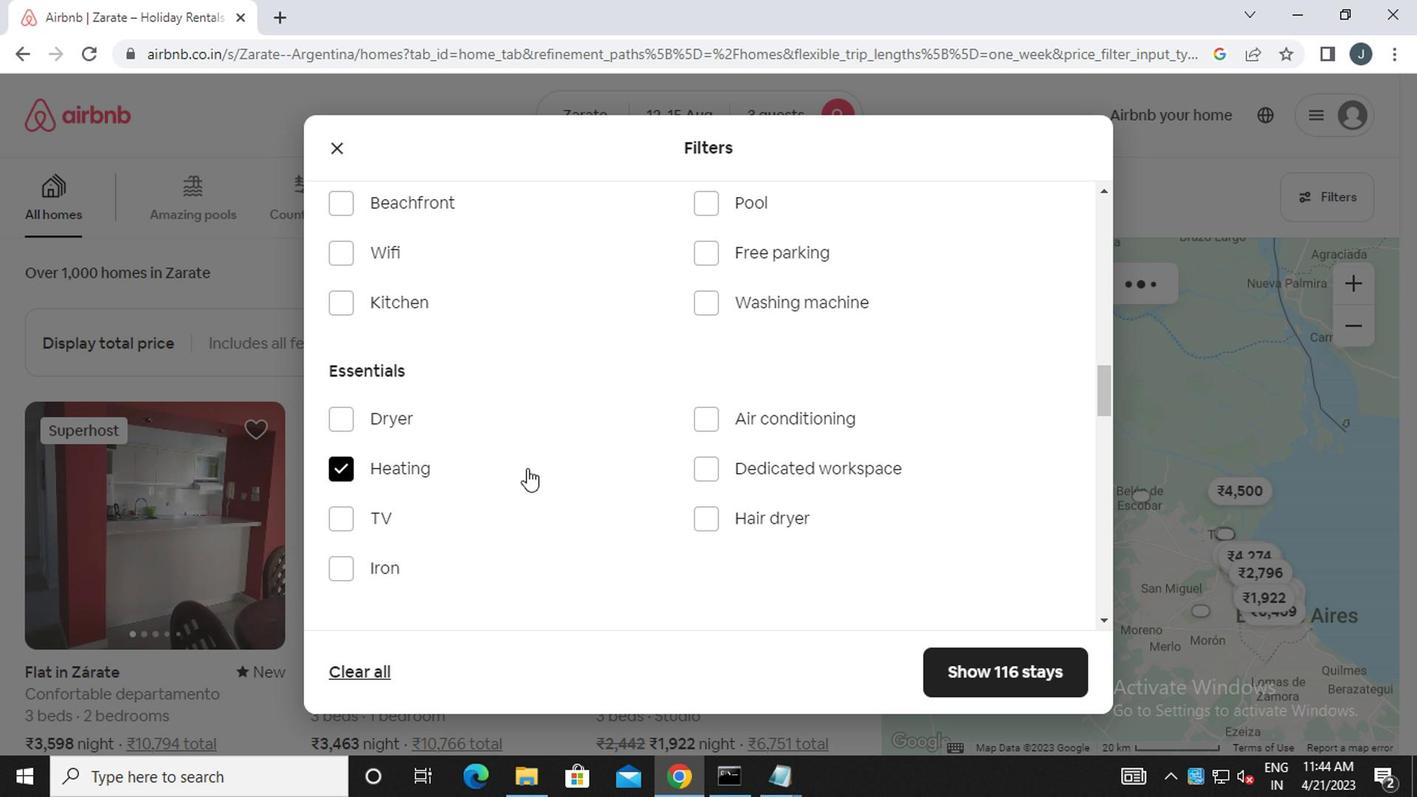 
Action: Mouse scrolled (560, 476) with delta (0, -1)
Screenshot: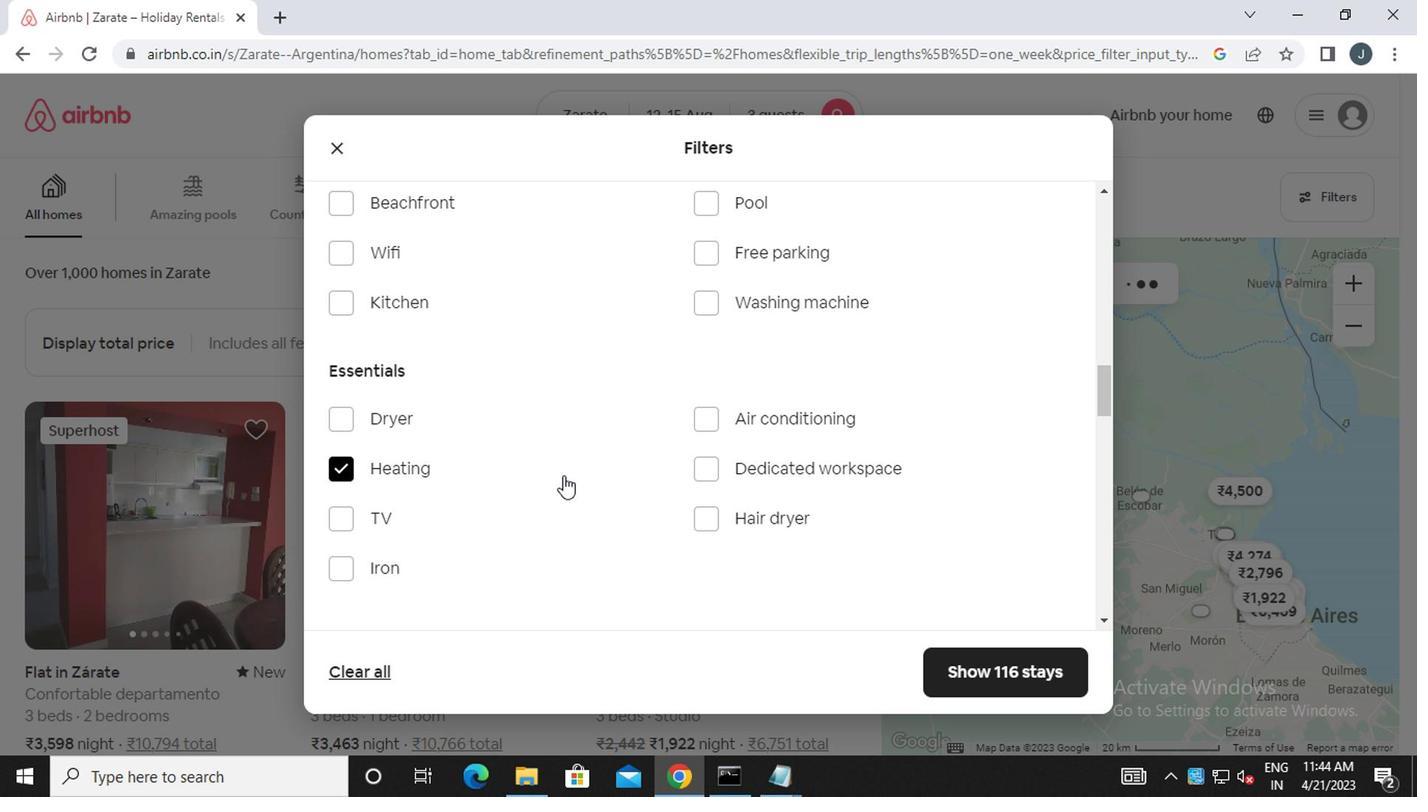 
Action: Mouse moved to (552, 477)
Screenshot: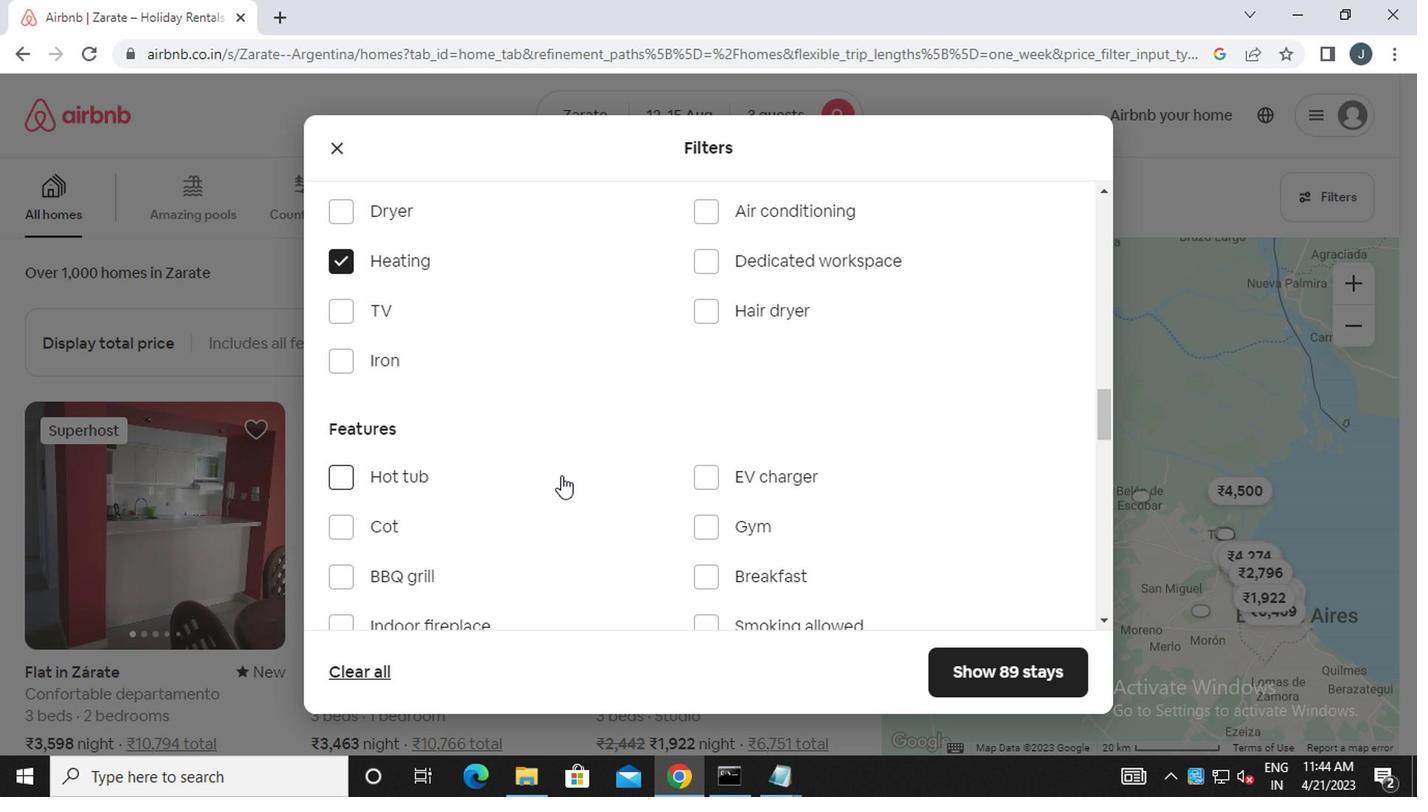 
Action: Mouse scrolled (552, 476) with delta (0, -1)
Screenshot: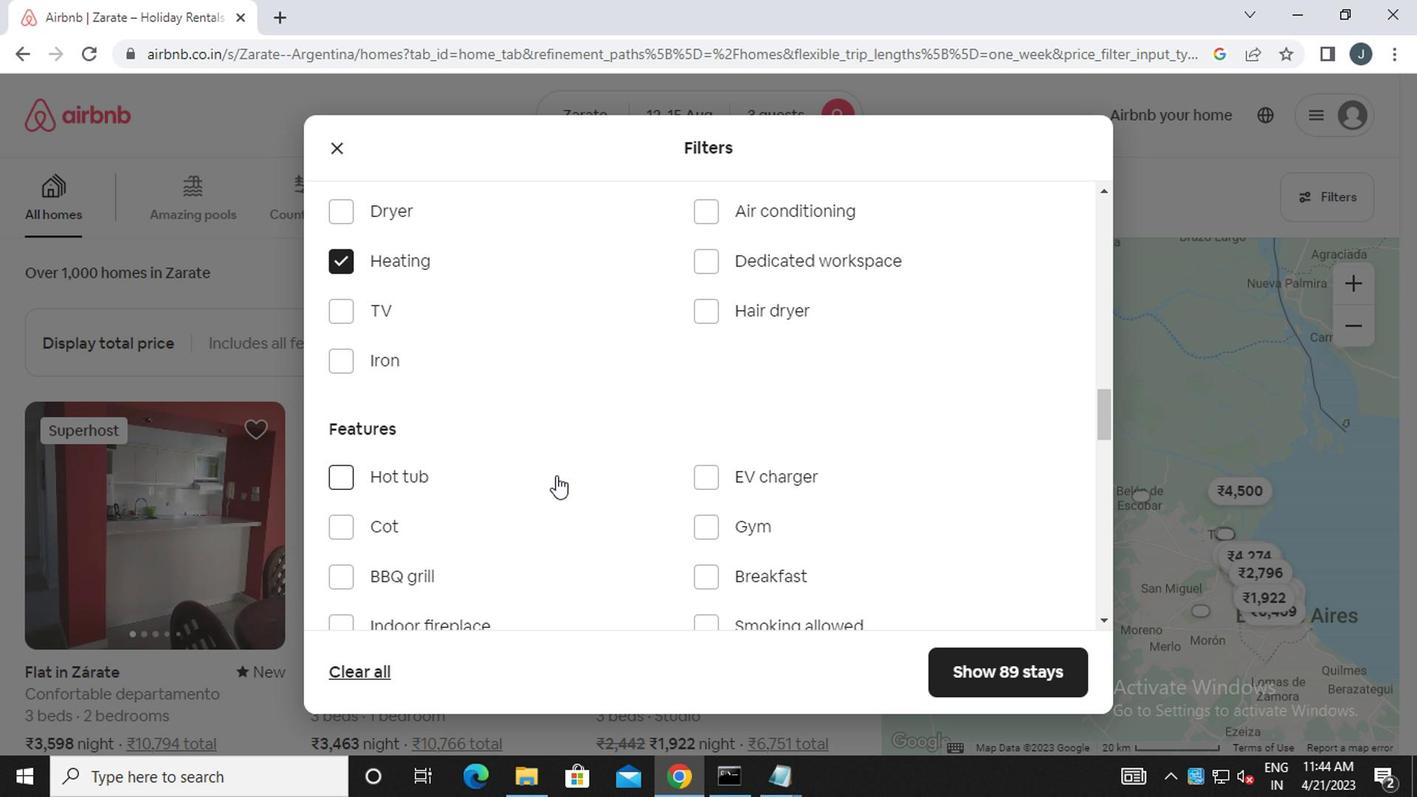
Action: Mouse scrolled (552, 476) with delta (0, -1)
Screenshot: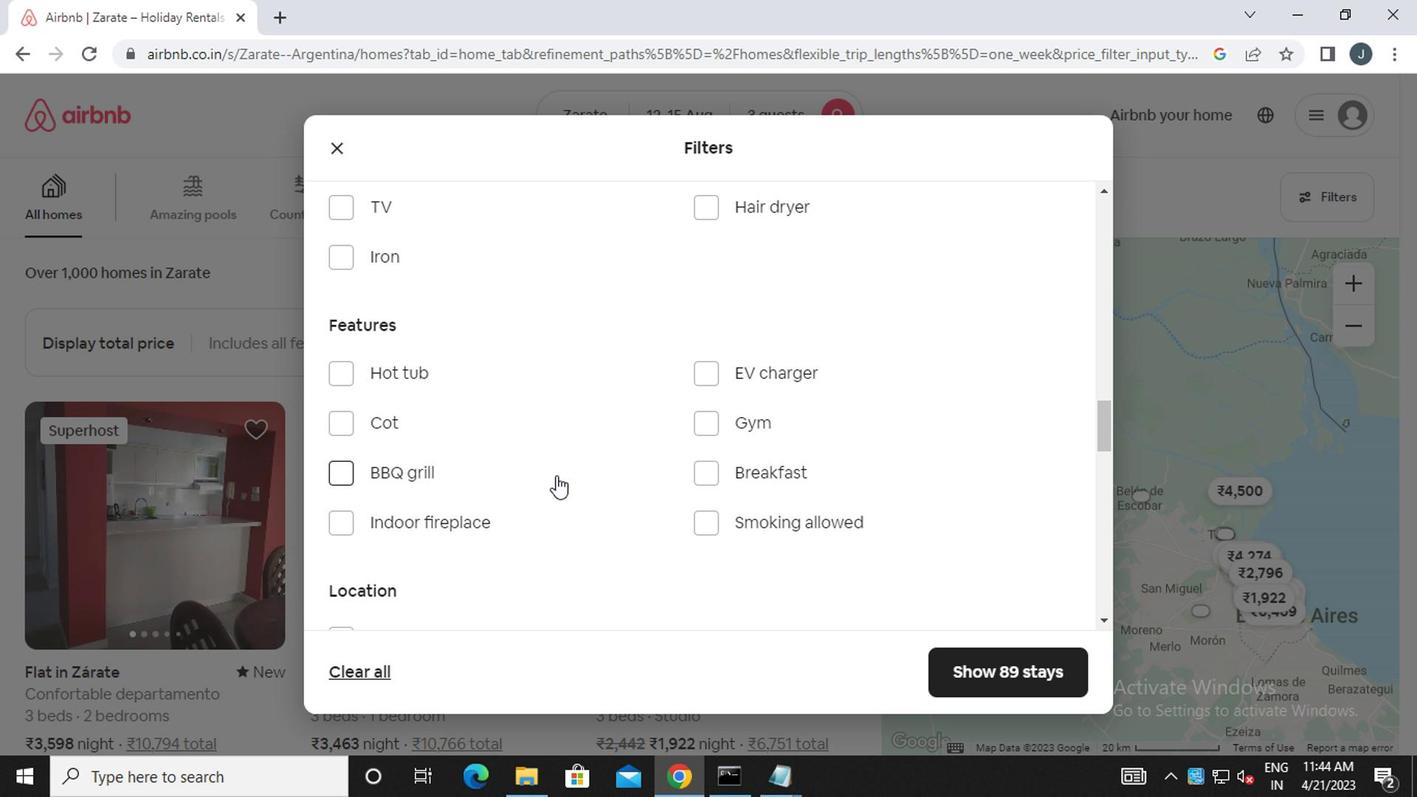 
Action: Mouse scrolled (552, 476) with delta (0, -1)
Screenshot: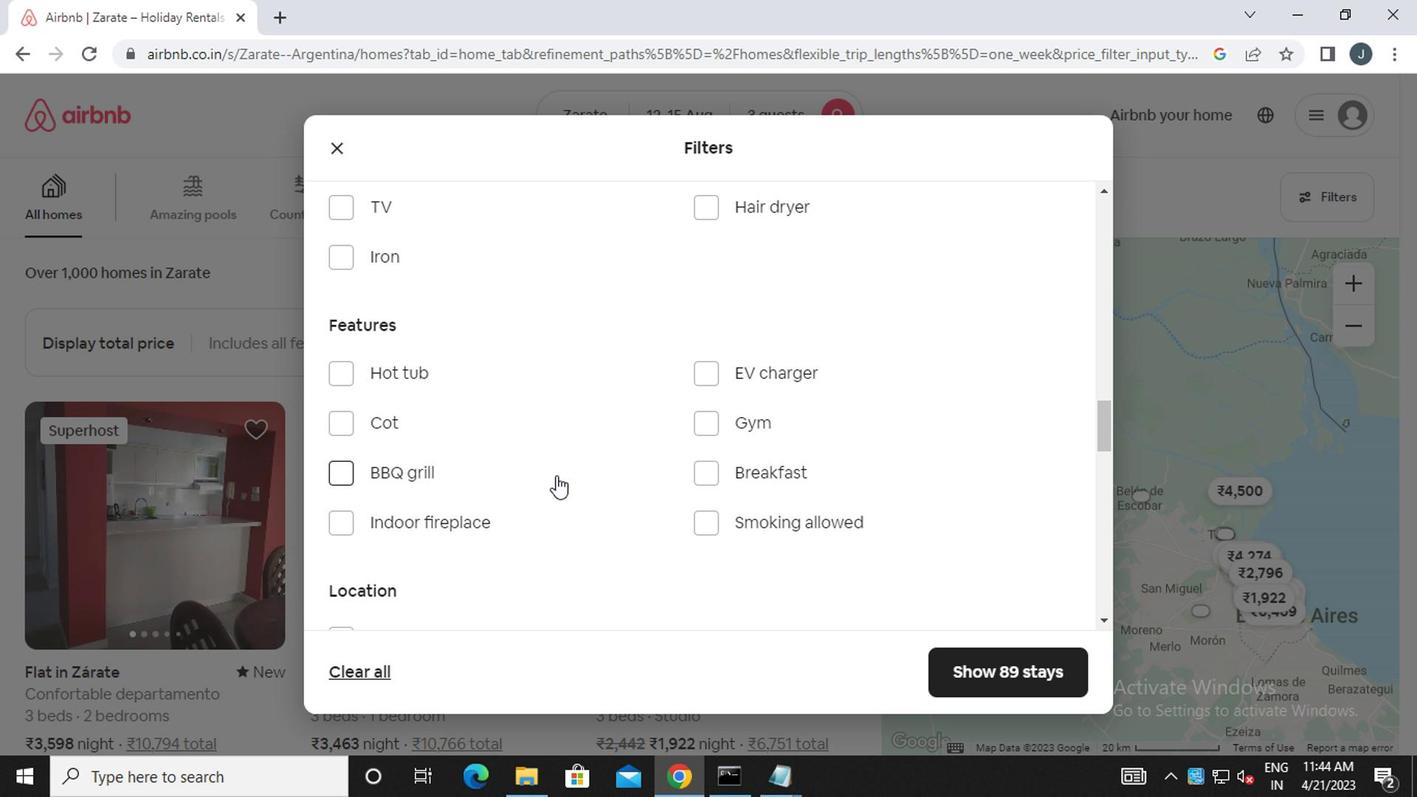 
Action: Mouse moved to (481, 410)
Screenshot: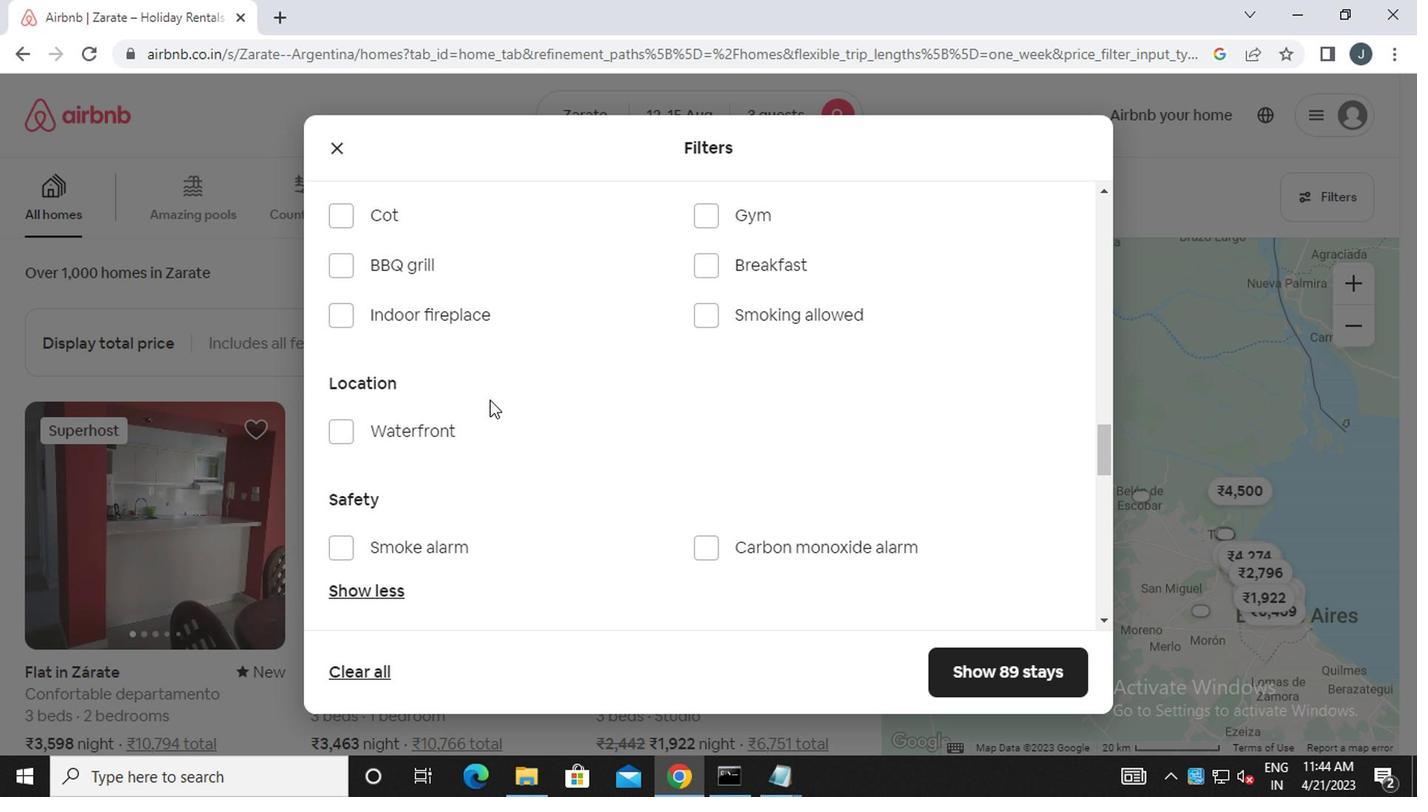 
Action: Mouse scrolled (481, 409) with delta (0, 0)
Screenshot: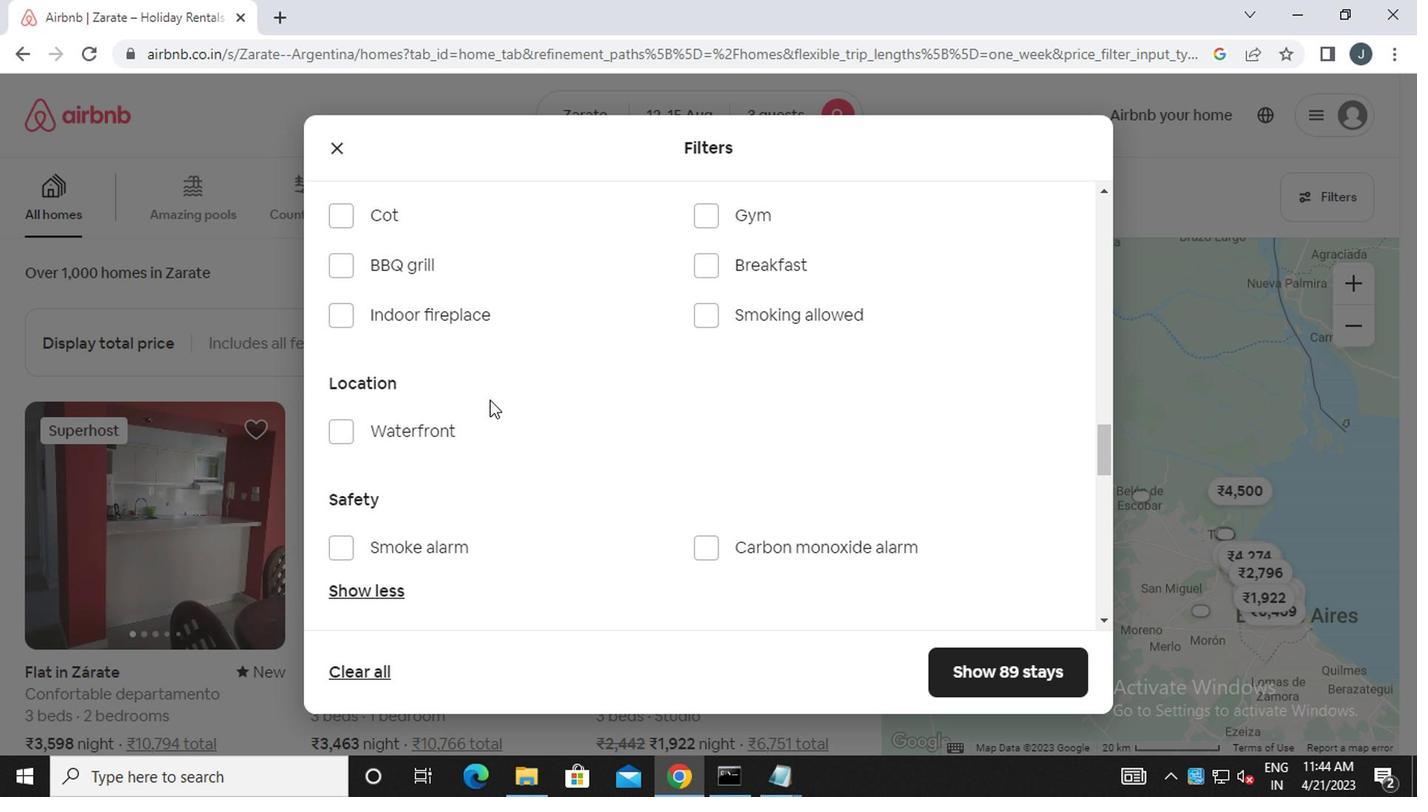 
Action: Mouse moved to (481, 412)
Screenshot: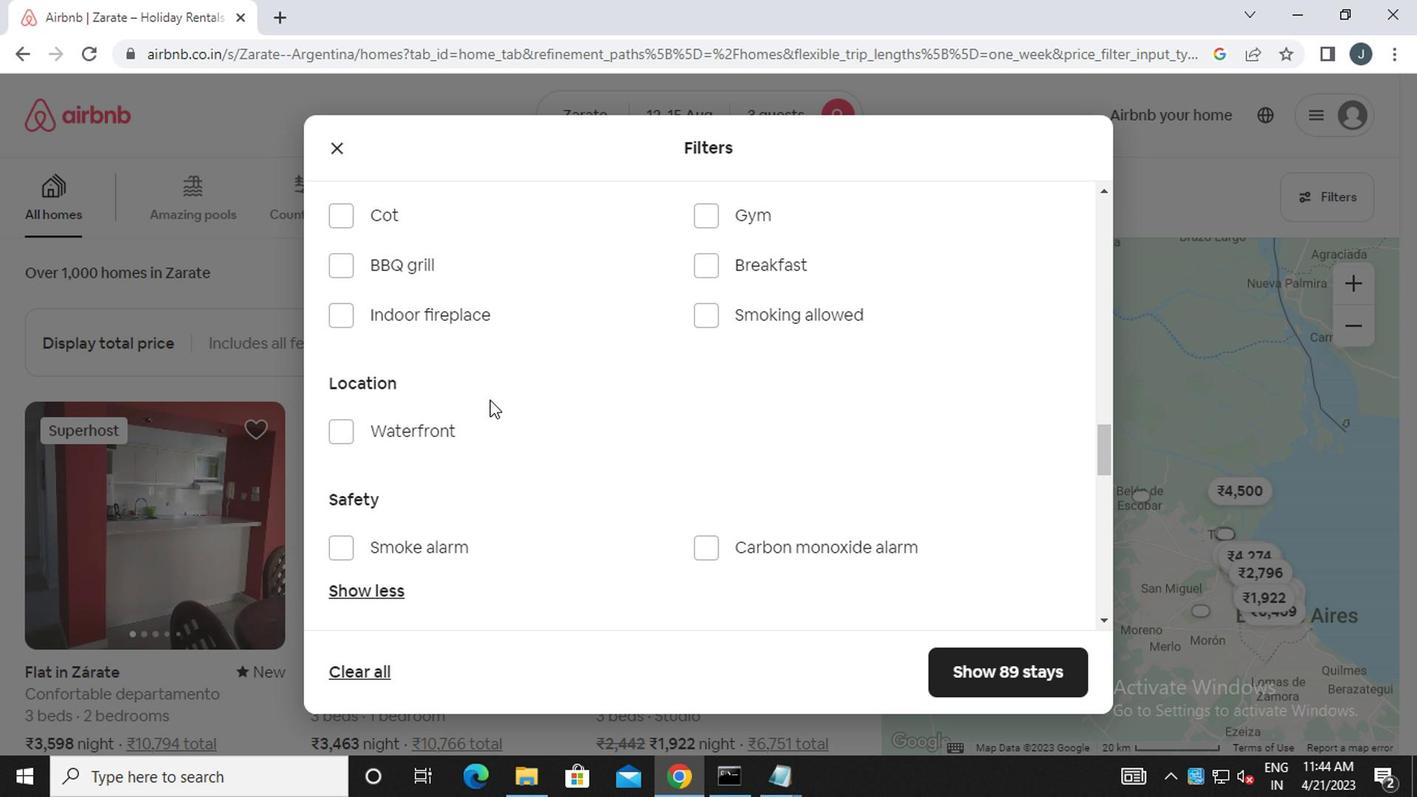 
Action: Mouse scrolled (481, 411) with delta (0, -1)
Screenshot: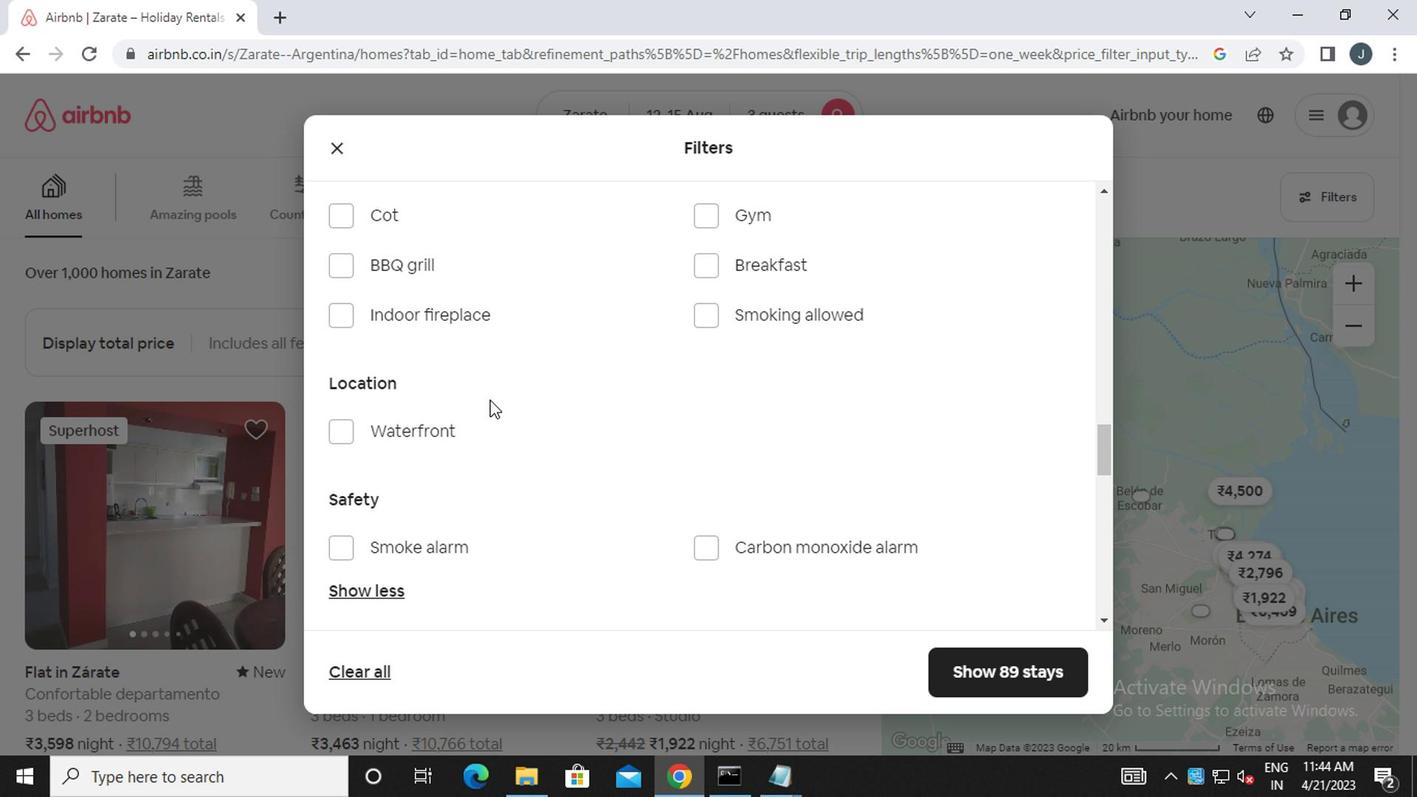 
Action: Mouse moved to (481, 413)
Screenshot: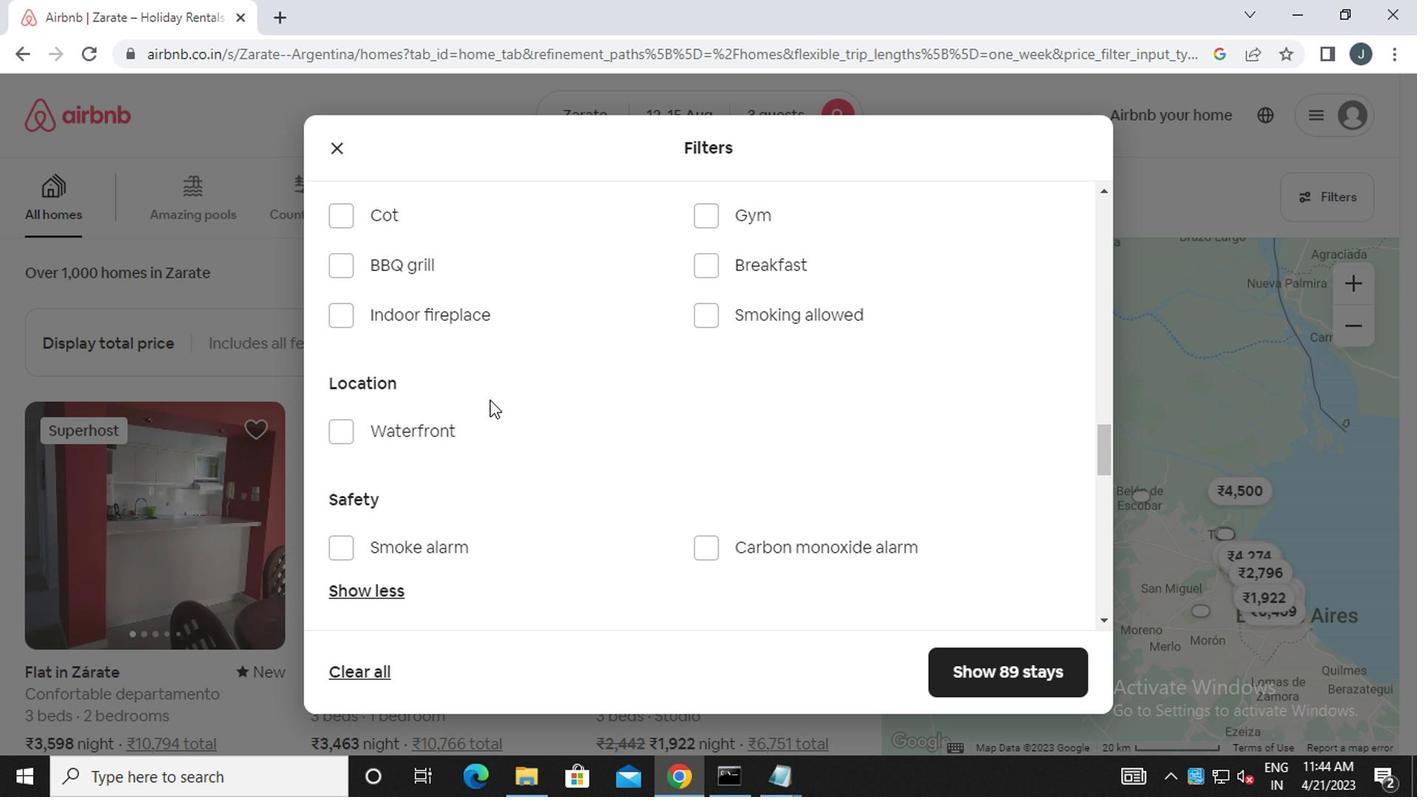 
Action: Mouse scrolled (481, 412) with delta (0, 0)
Screenshot: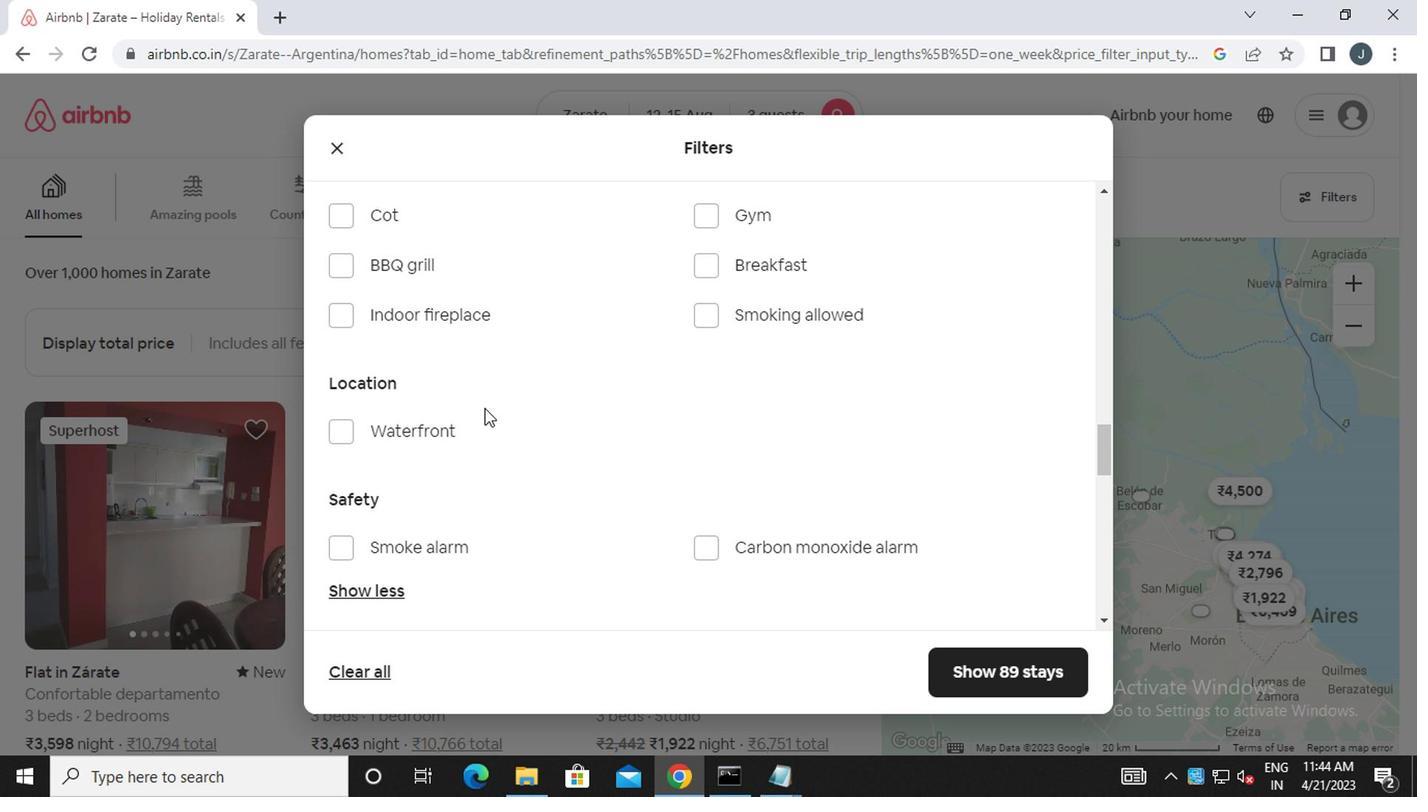 
Action: Mouse moved to (1020, 524)
Screenshot: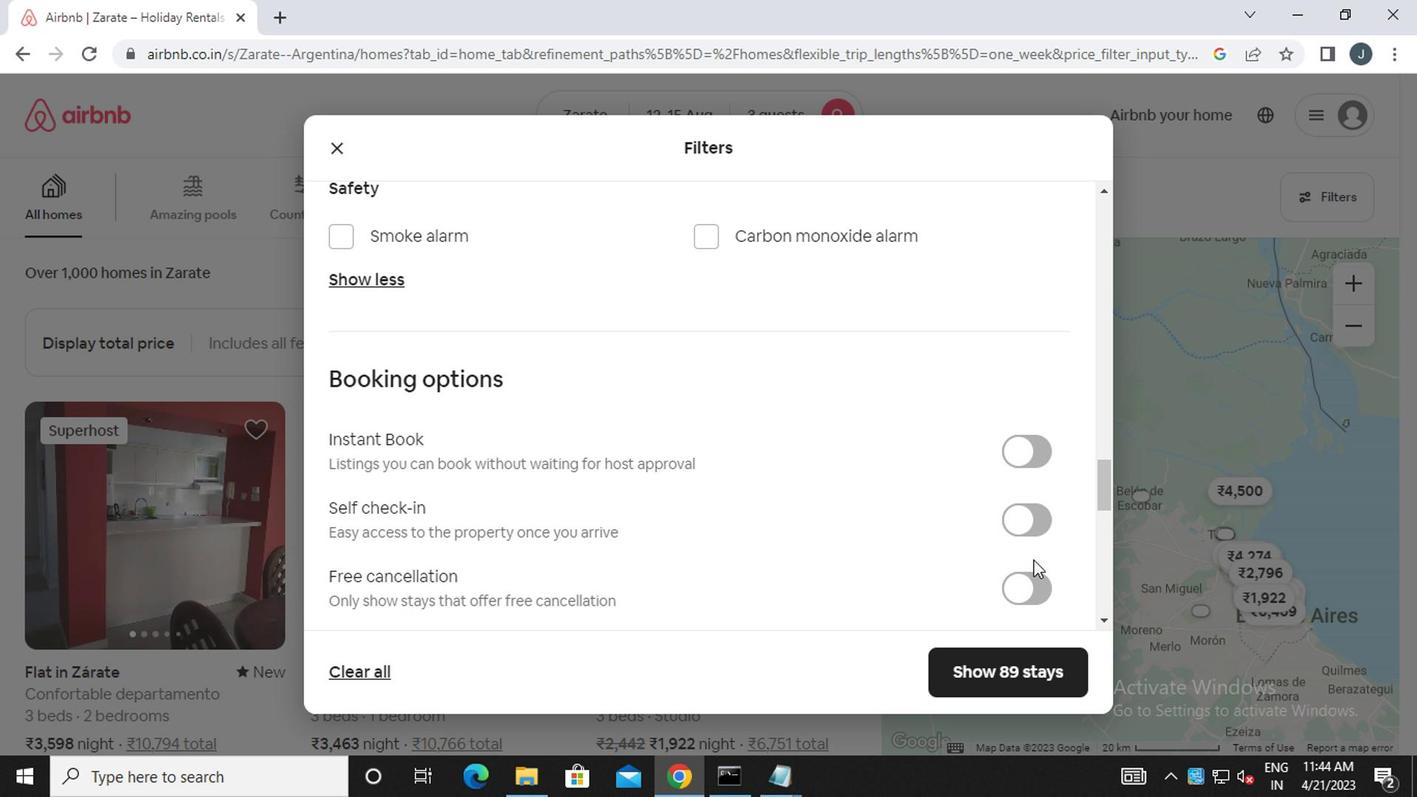 
Action: Mouse pressed left at (1020, 524)
Screenshot: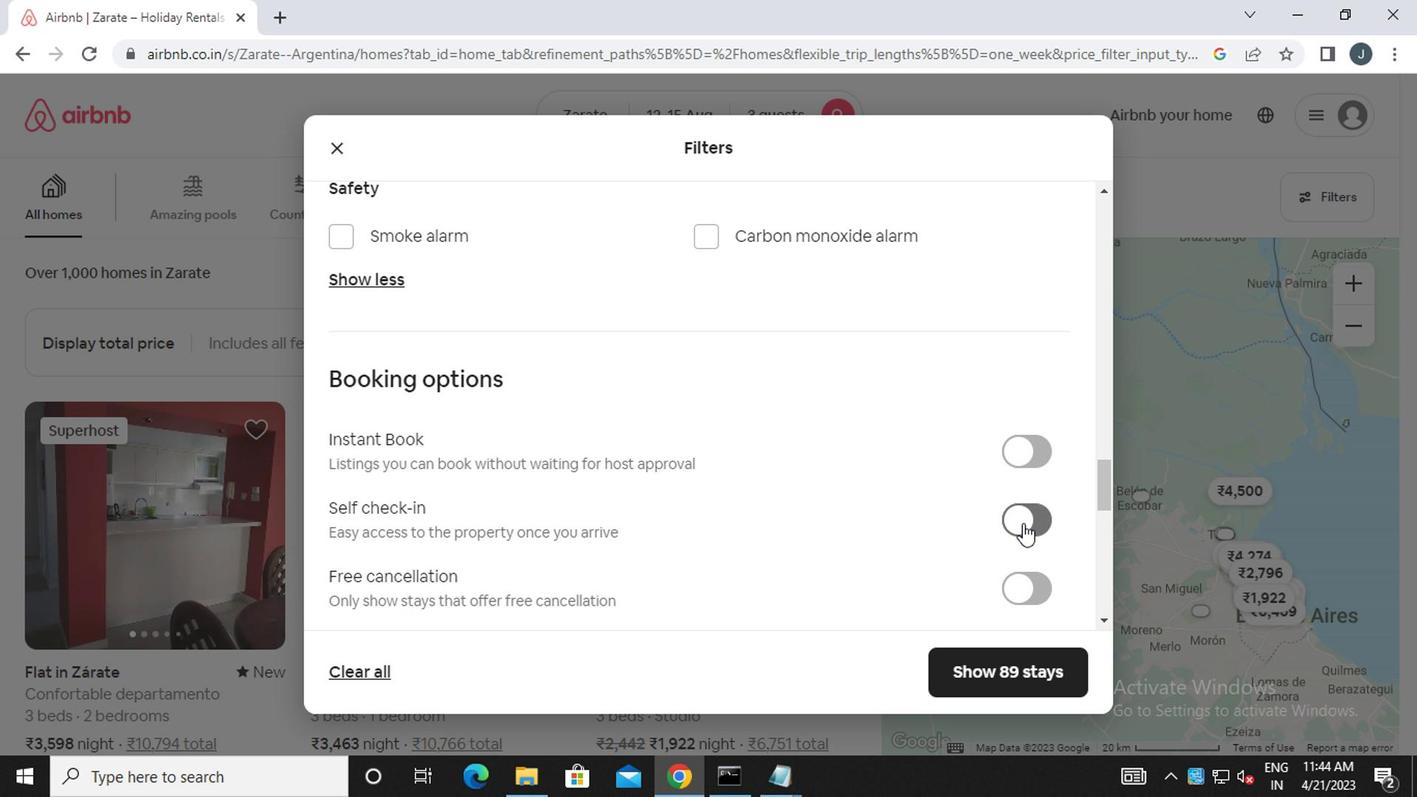 
Action: Mouse moved to (703, 510)
Screenshot: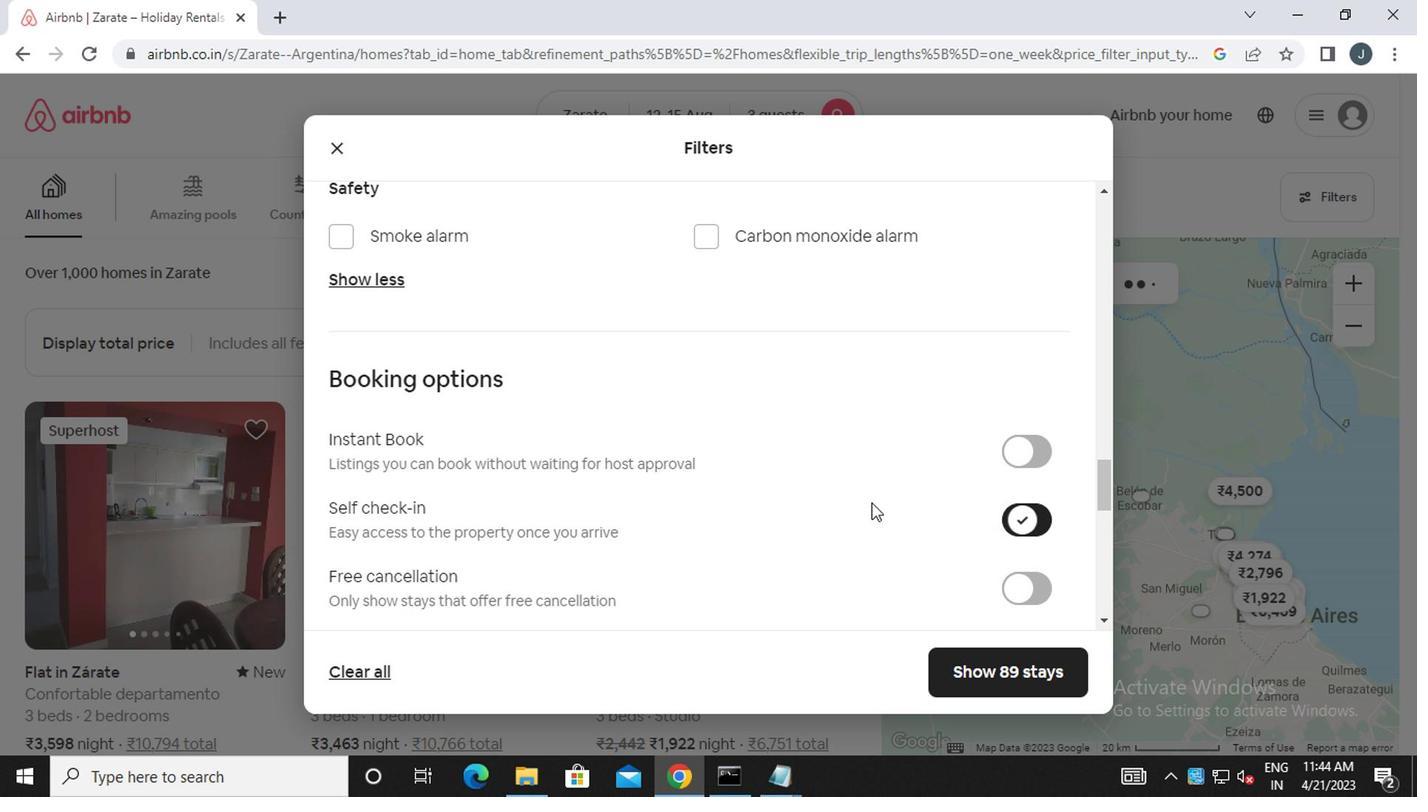 
Action: Mouse scrolled (703, 509) with delta (0, -1)
Screenshot: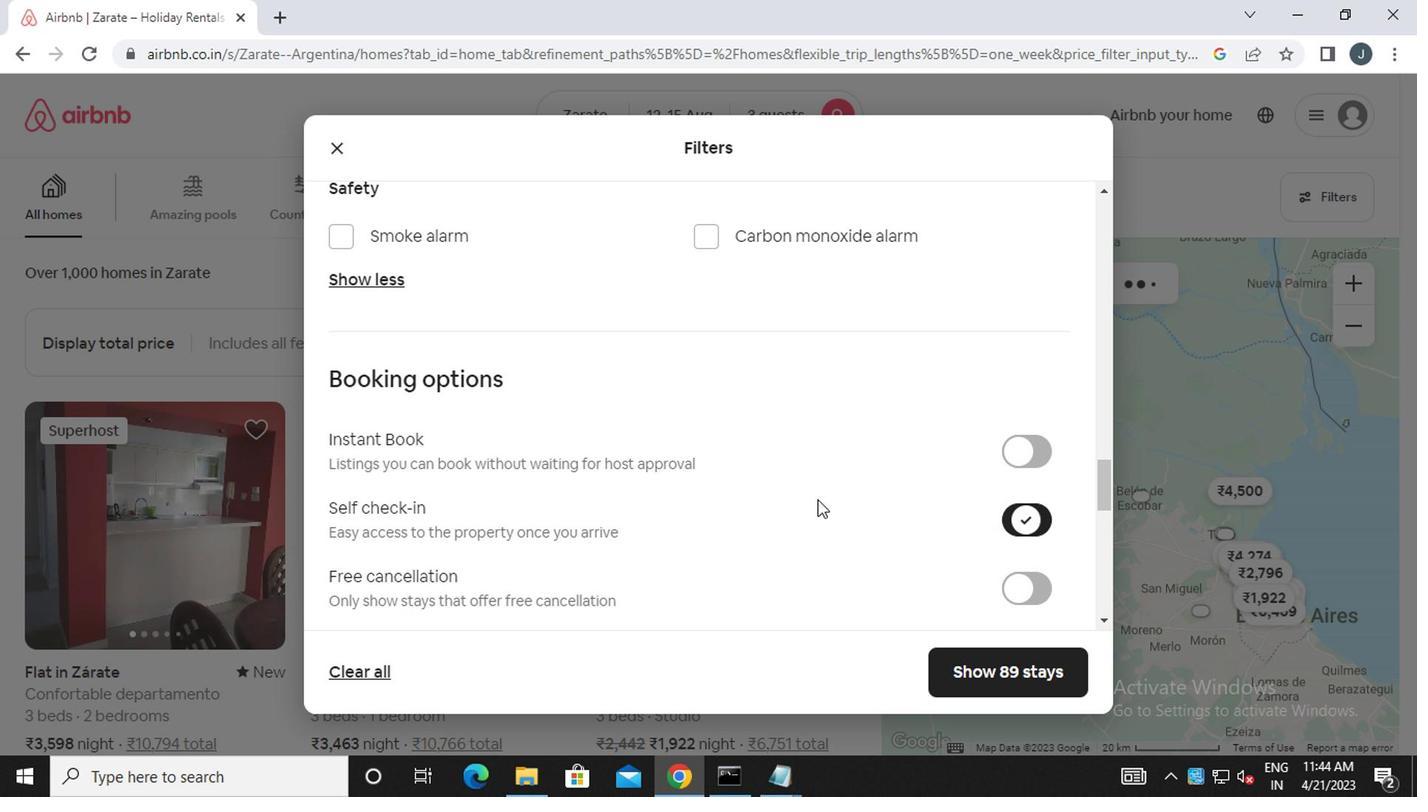 
Action: Mouse scrolled (703, 509) with delta (0, -1)
Screenshot: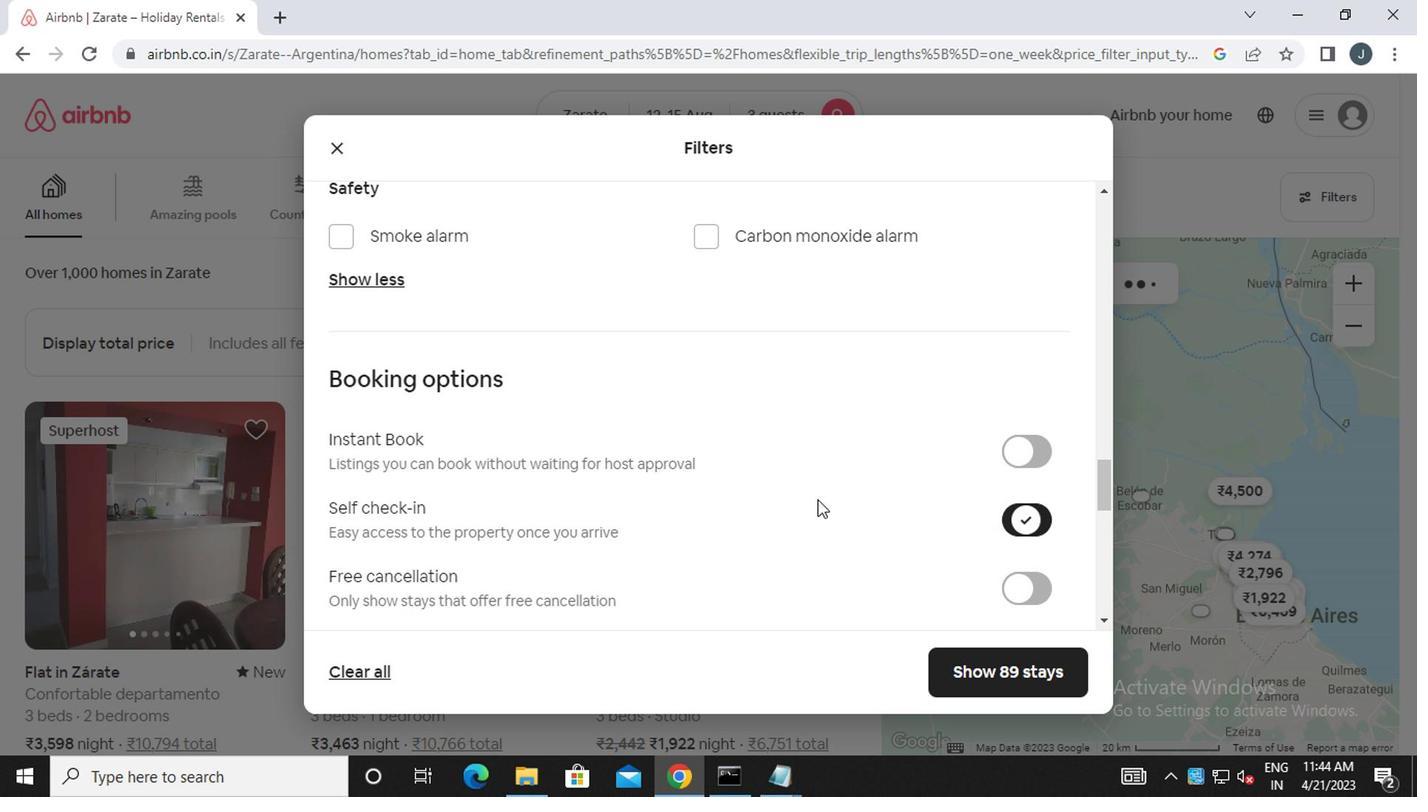 
Action: Mouse moved to (702, 510)
Screenshot: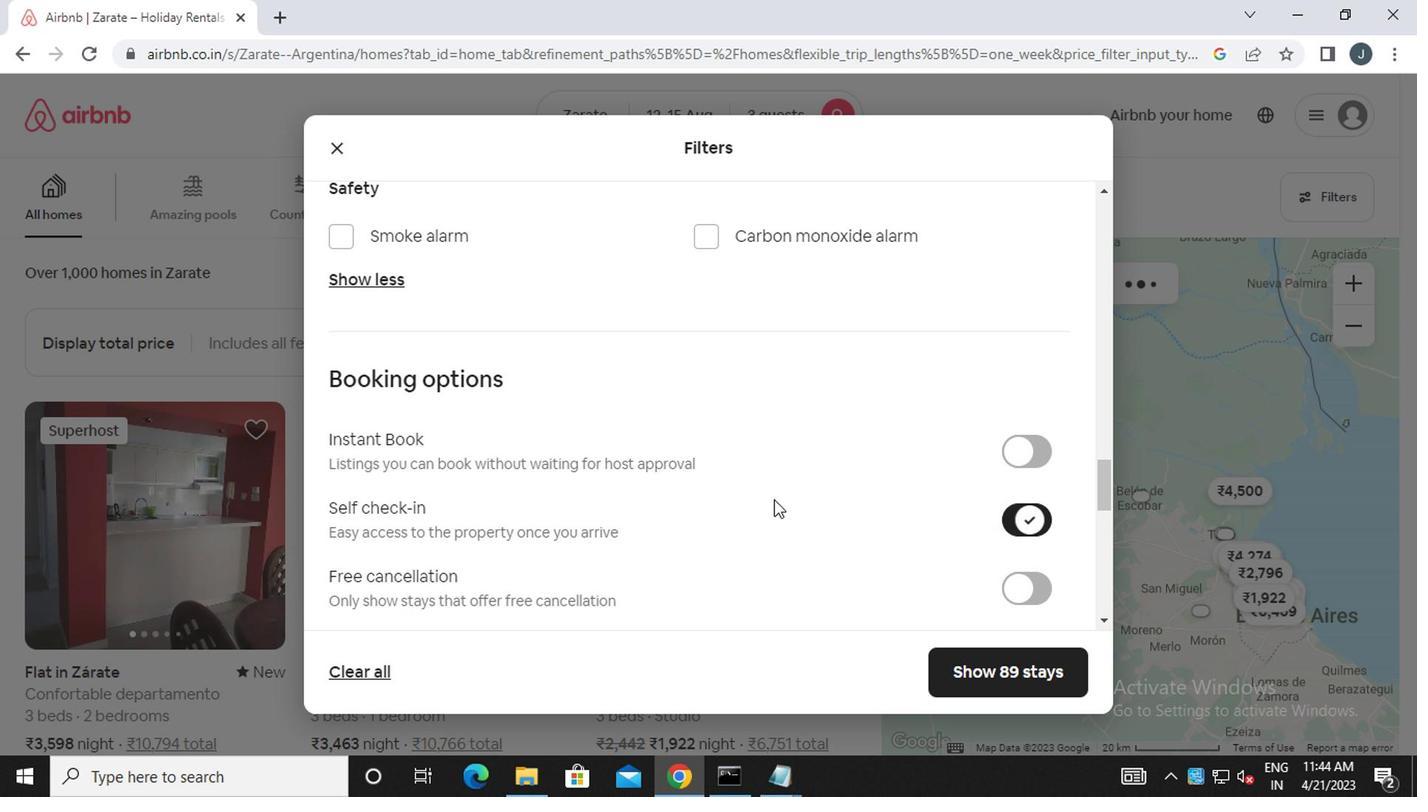 
Action: Mouse scrolled (702, 509) with delta (0, -1)
Screenshot: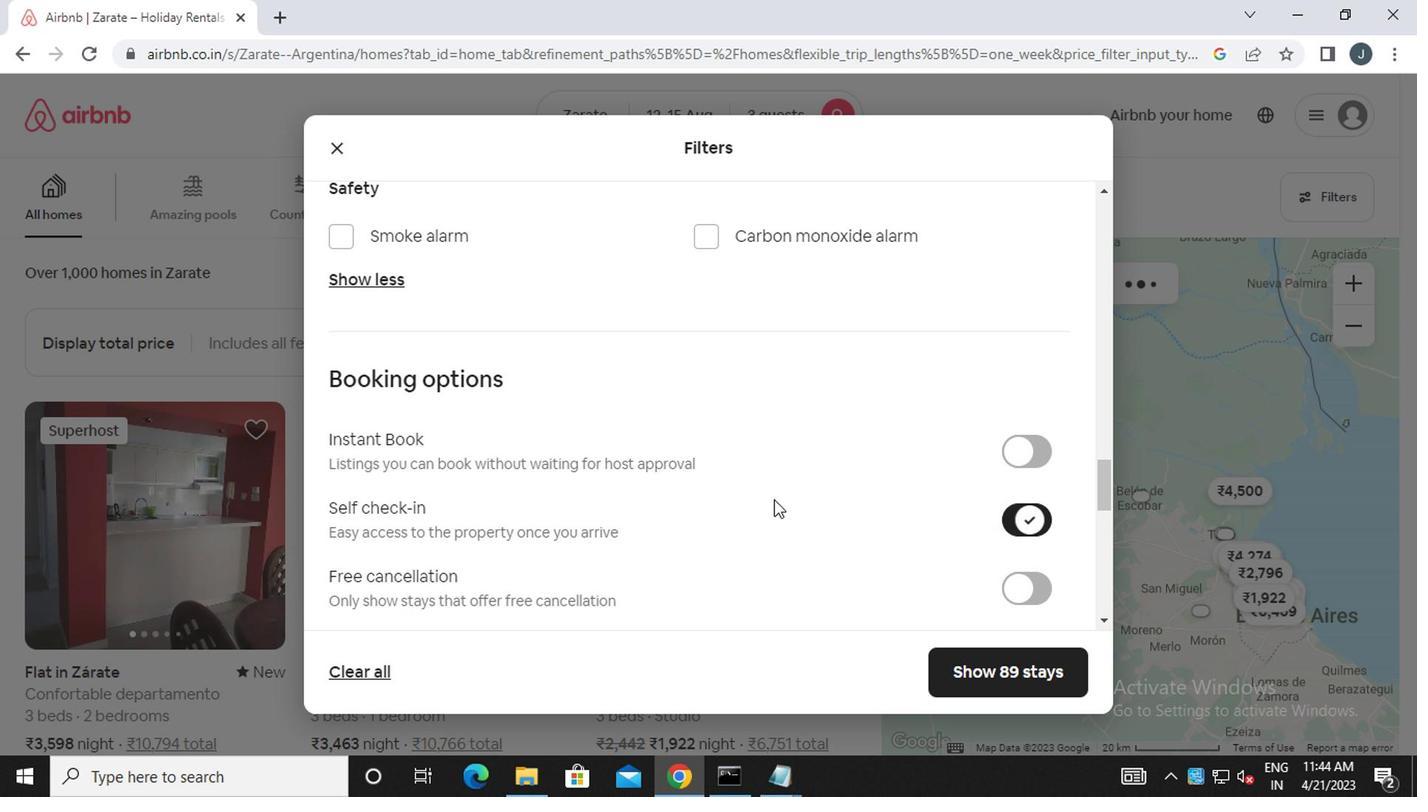 
Action: Mouse scrolled (702, 509) with delta (0, -1)
Screenshot: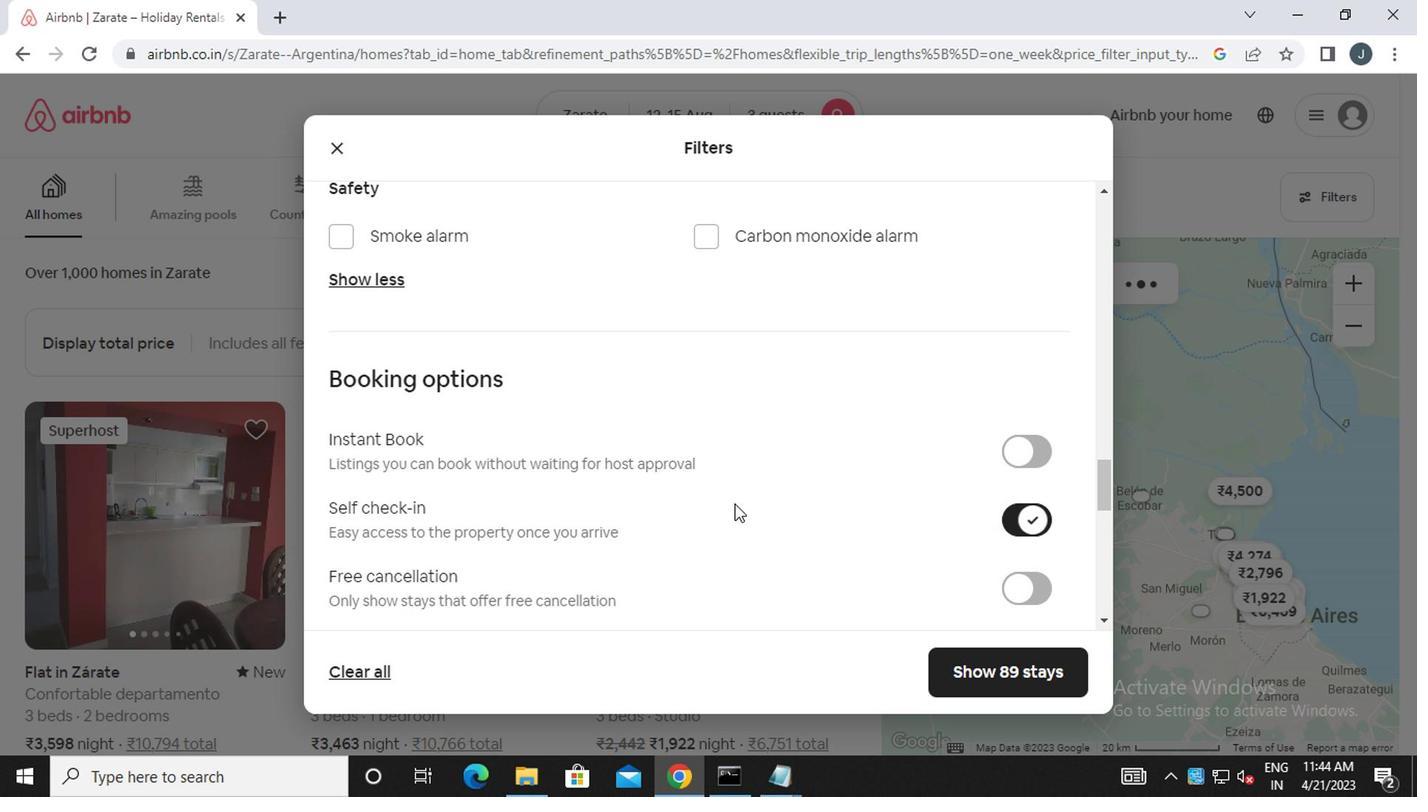 
Action: Mouse moved to (702, 510)
Screenshot: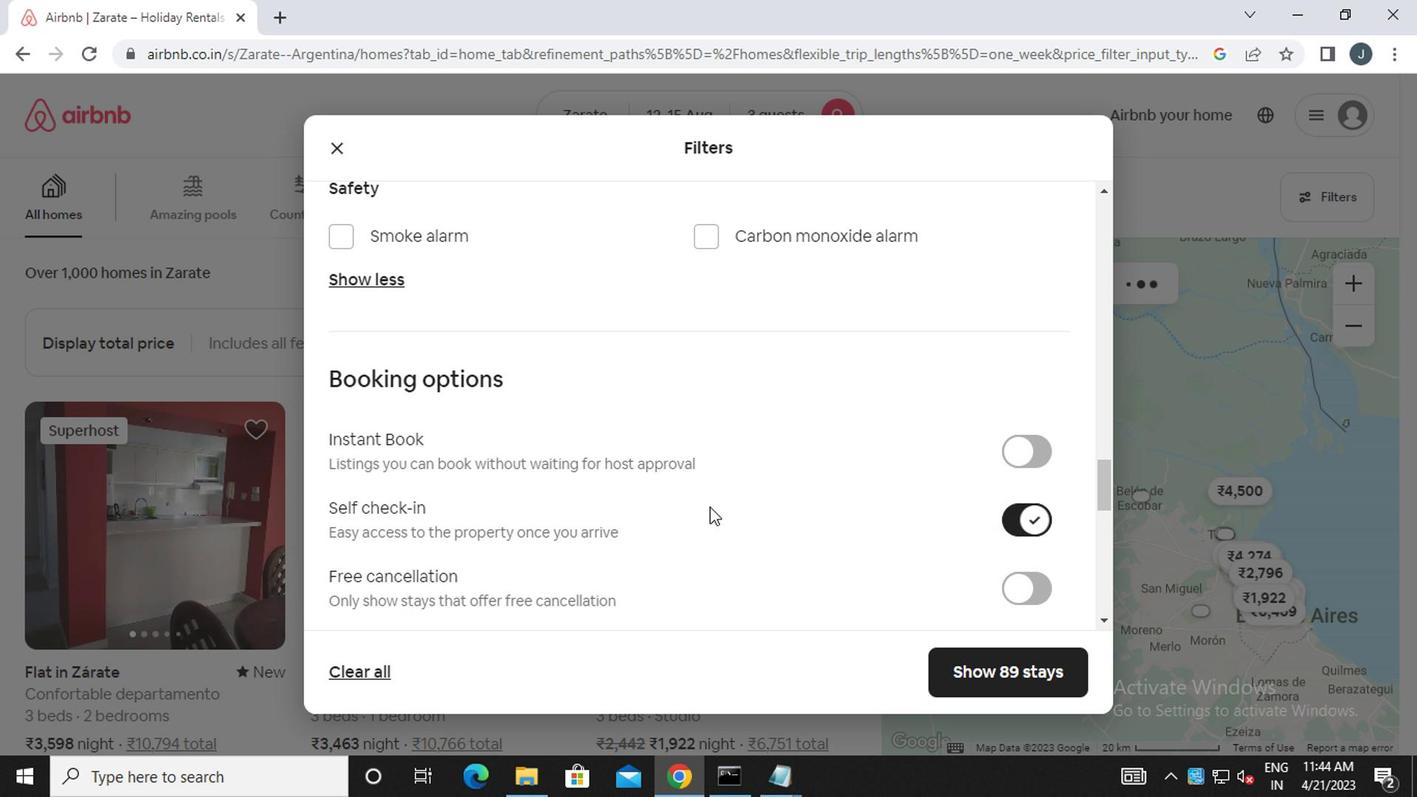 
Action: Mouse scrolled (702, 509) with delta (0, -1)
Screenshot: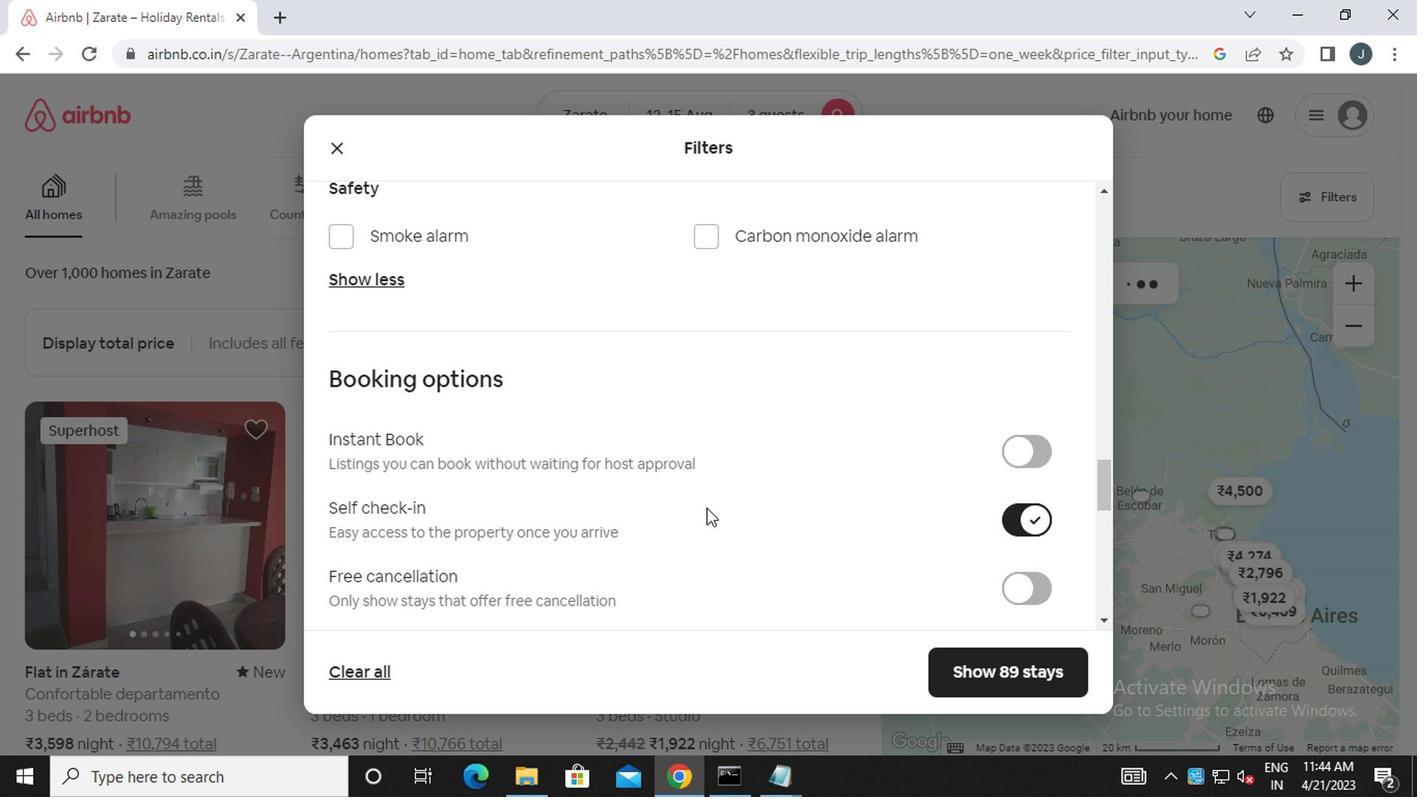 
Action: Mouse moved to (702, 510)
Screenshot: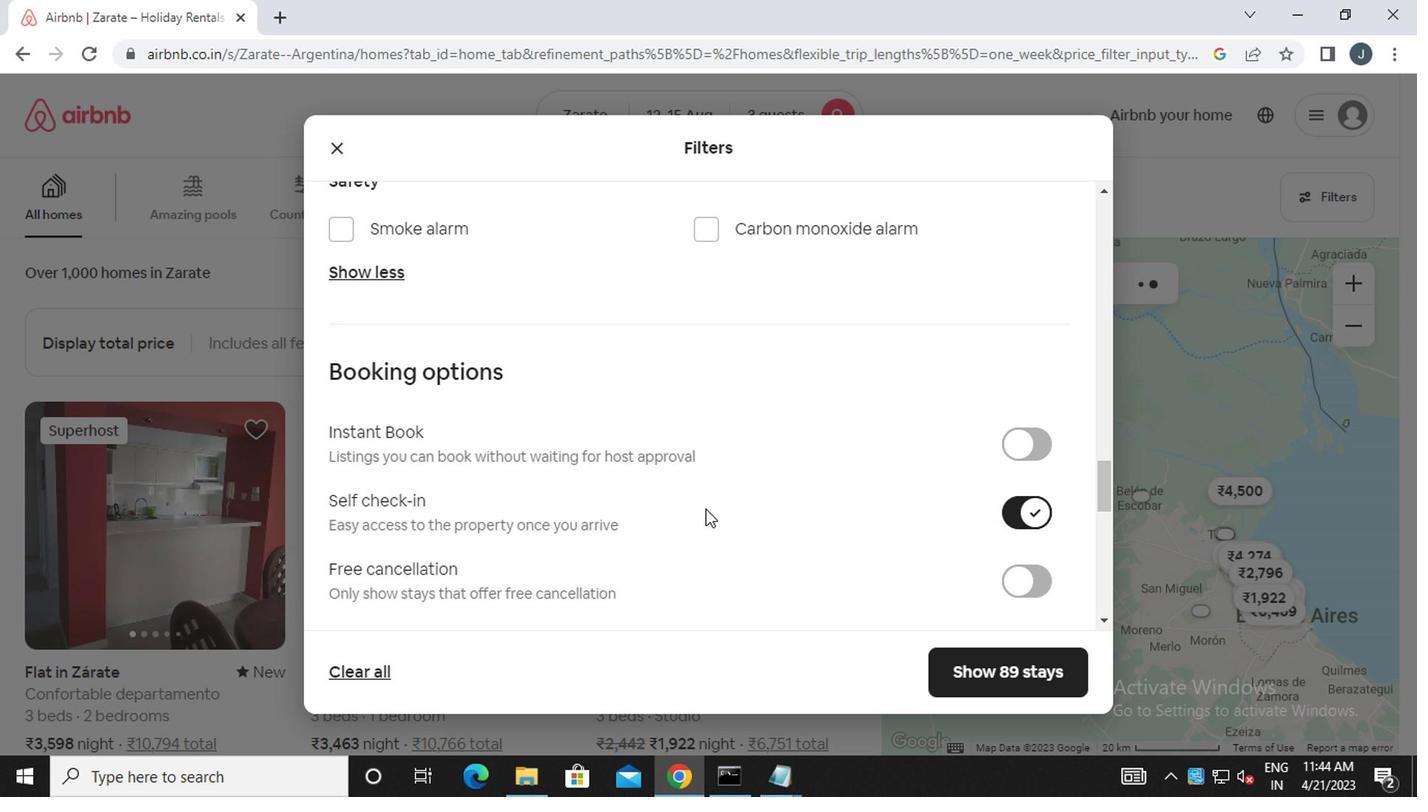 
Action: Mouse scrolled (702, 511) with delta (0, 0)
Screenshot: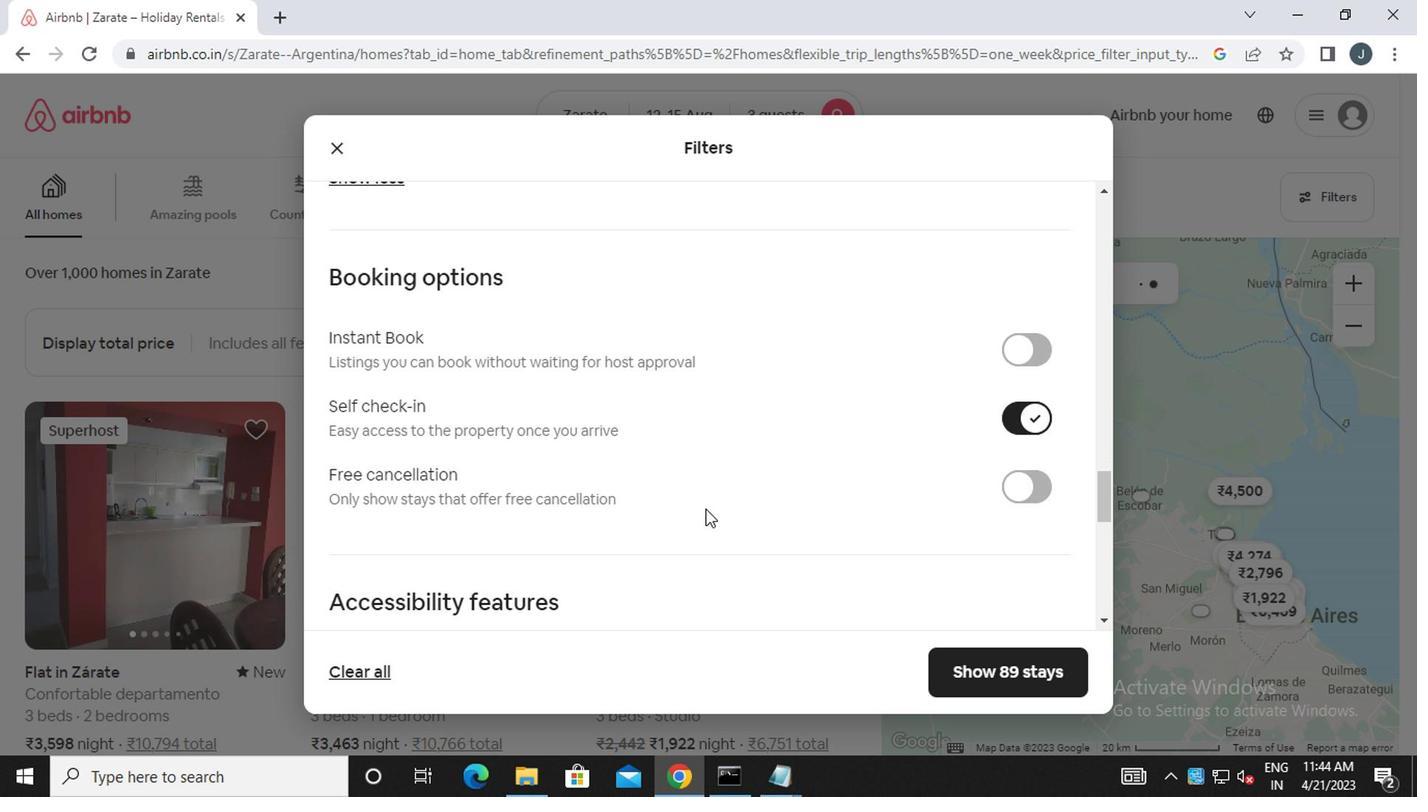 
Action: Mouse scrolled (702, 511) with delta (0, 0)
Screenshot: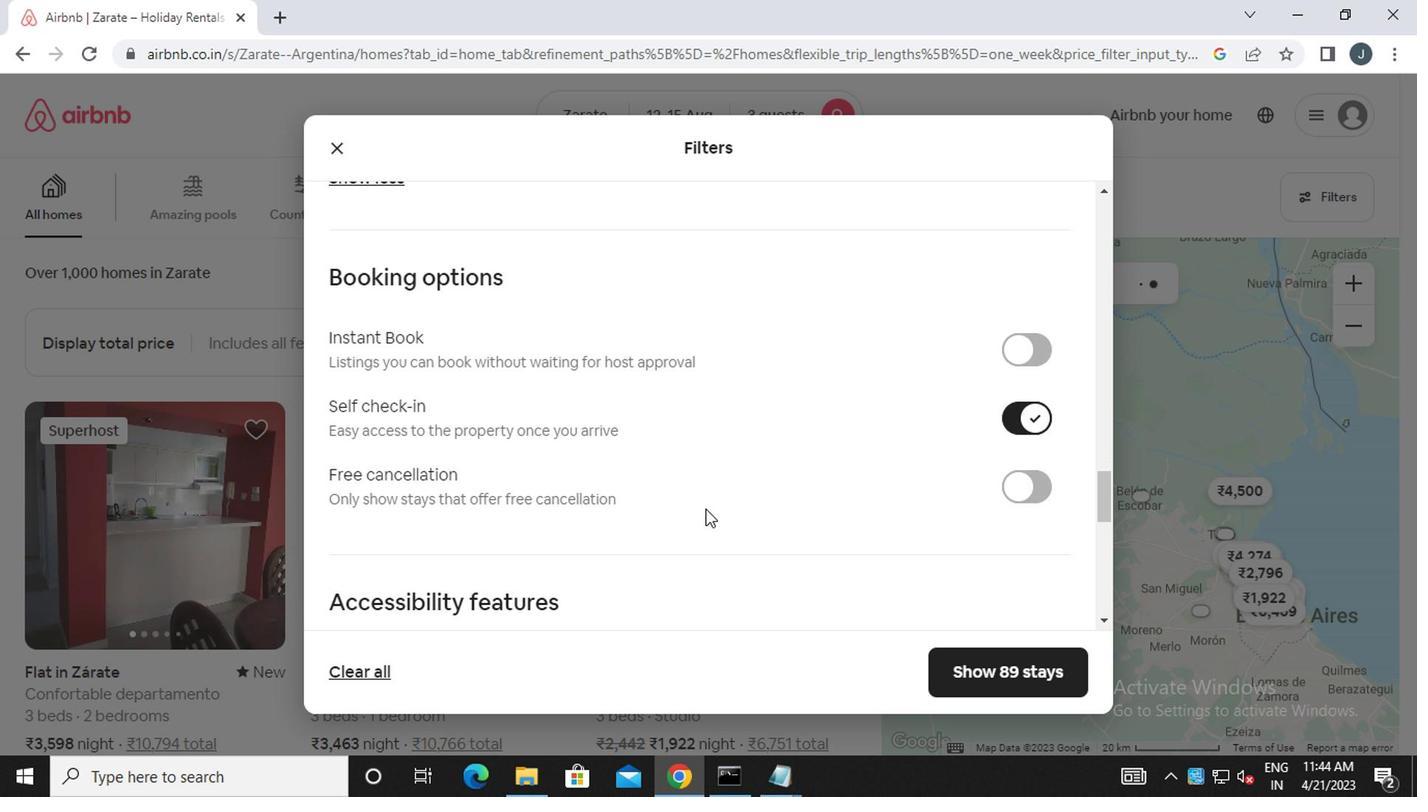 
Action: Mouse scrolled (702, 511) with delta (0, 0)
Screenshot: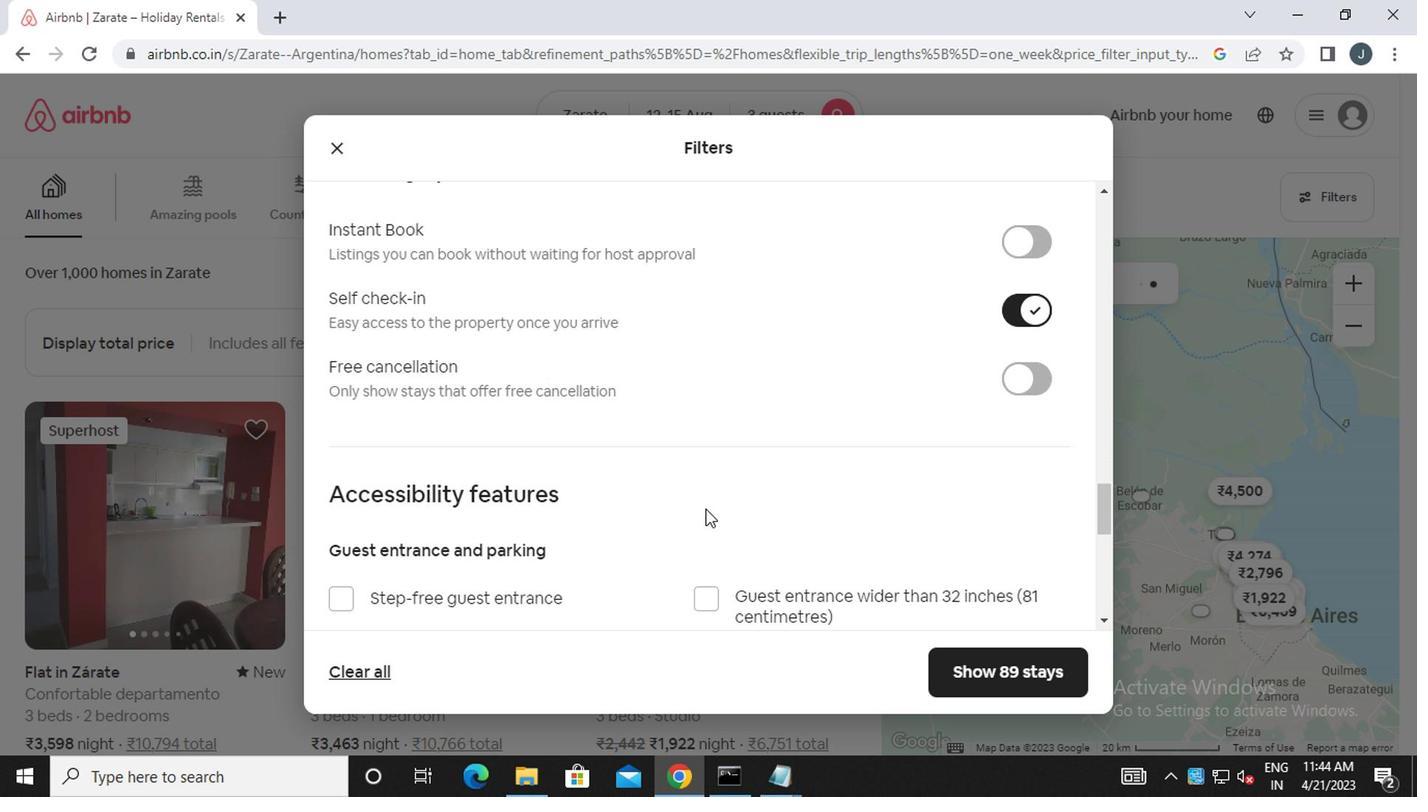 
Action: Mouse scrolled (702, 511) with delta (0, 0)
Screenshot: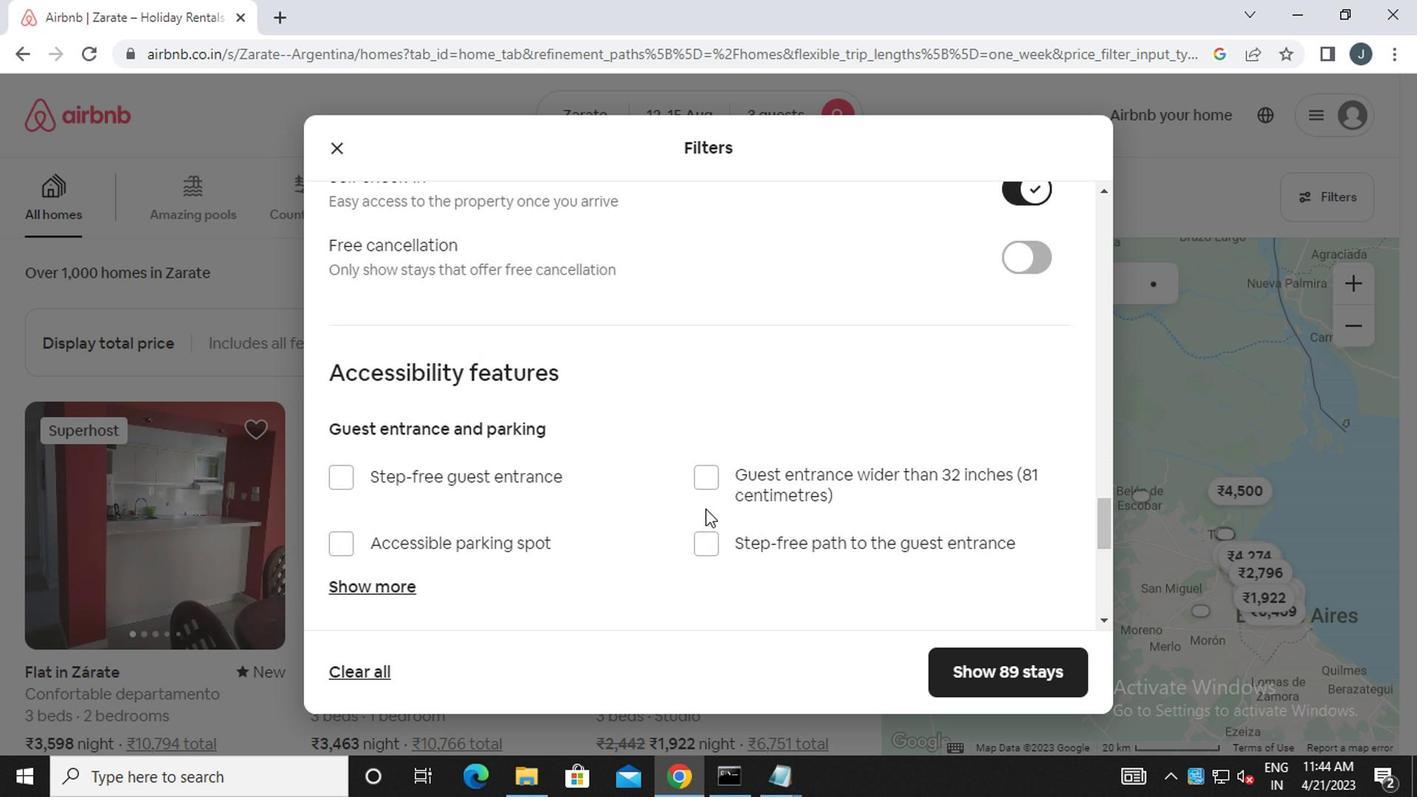 
Action: Mouse scrolled (702, 511) with delta (0, 0)
Screenshot: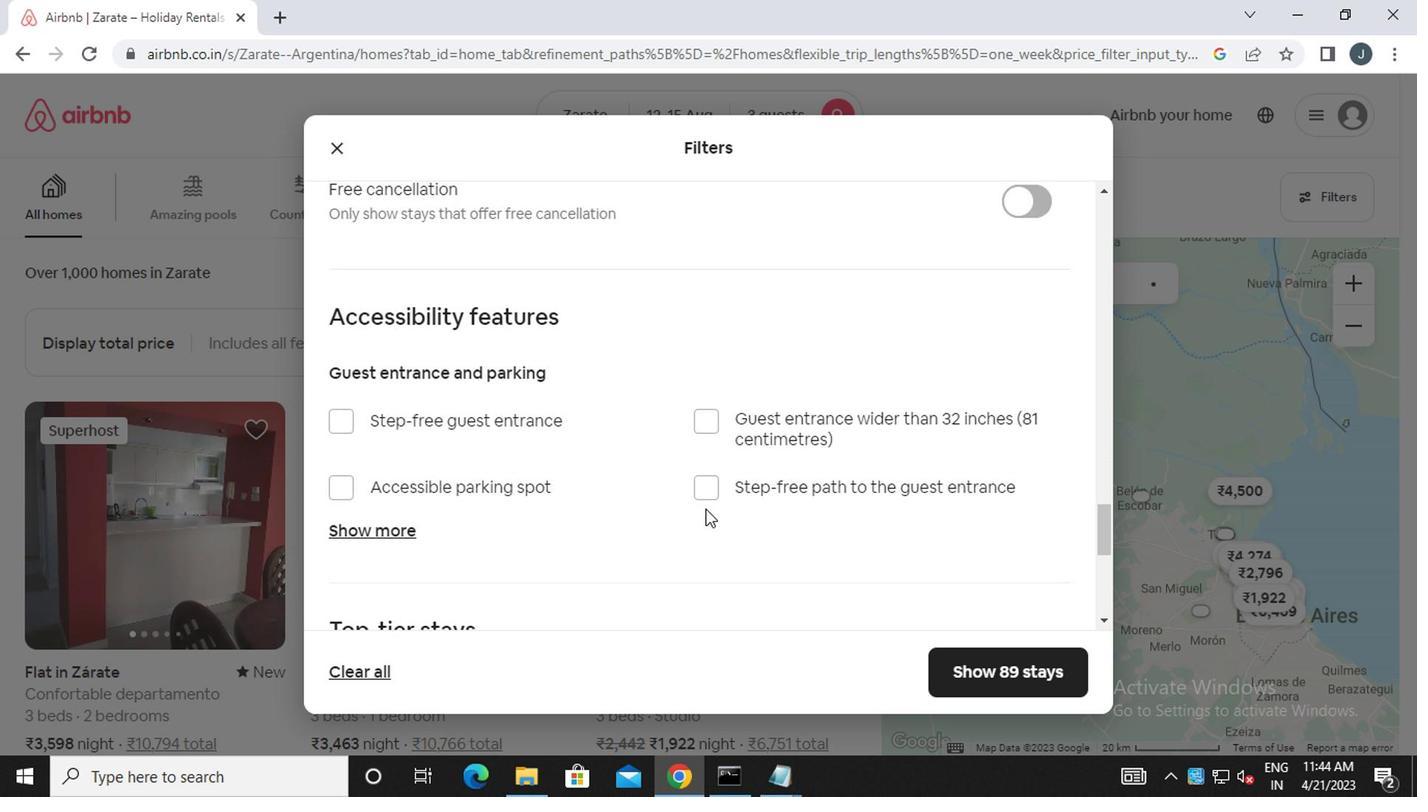 
Action: Mouse scrolled (702, 511) with delta (0, 0)
Screenshot: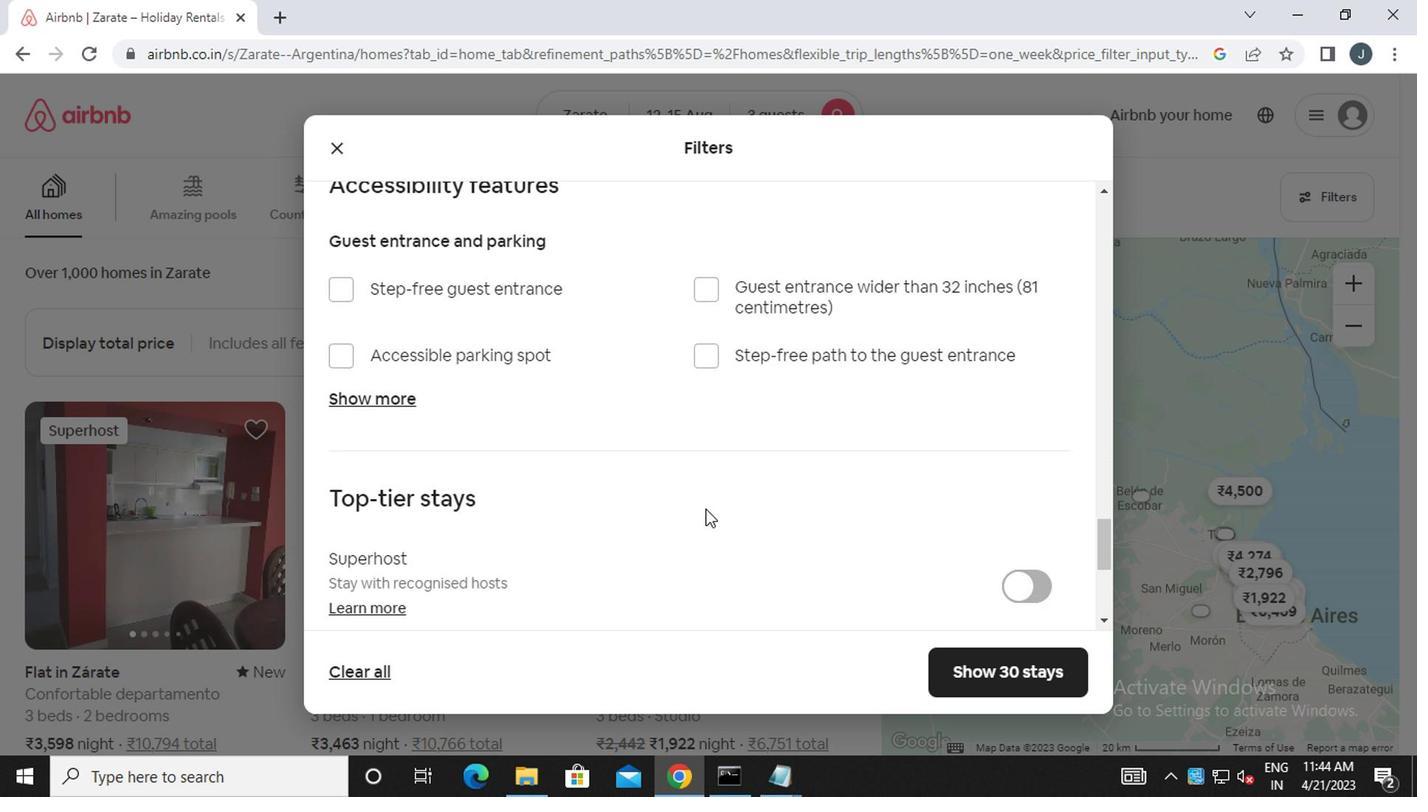 
Action: Mouse scrolled (702, 511) with delta (0, 0)
Screenshot: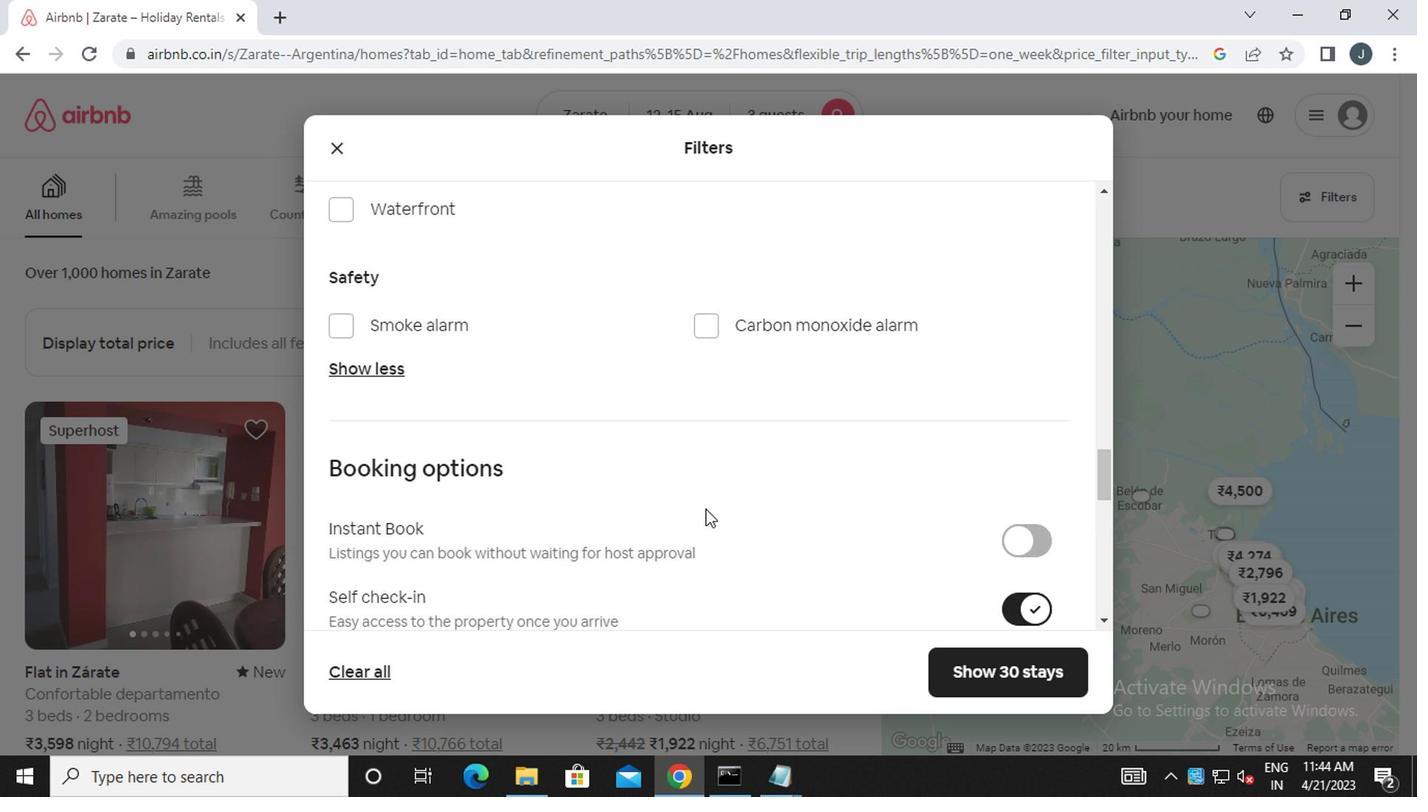 
Action: Mouse scrolled (702, 511) with delta (0, 0)
Screenshot: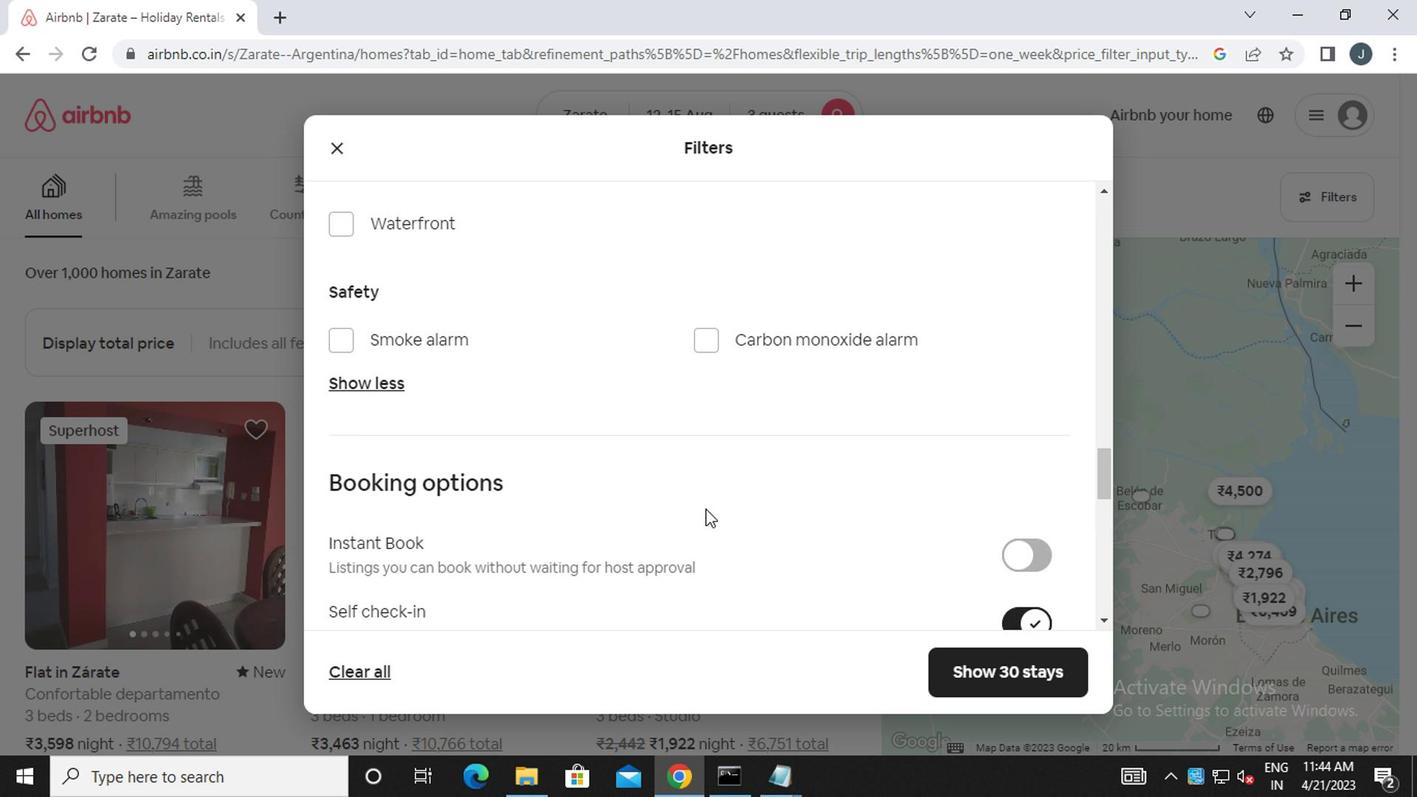 
Action: Mouse scrolled (702, 511) with delta (0, 0)
Screenshot: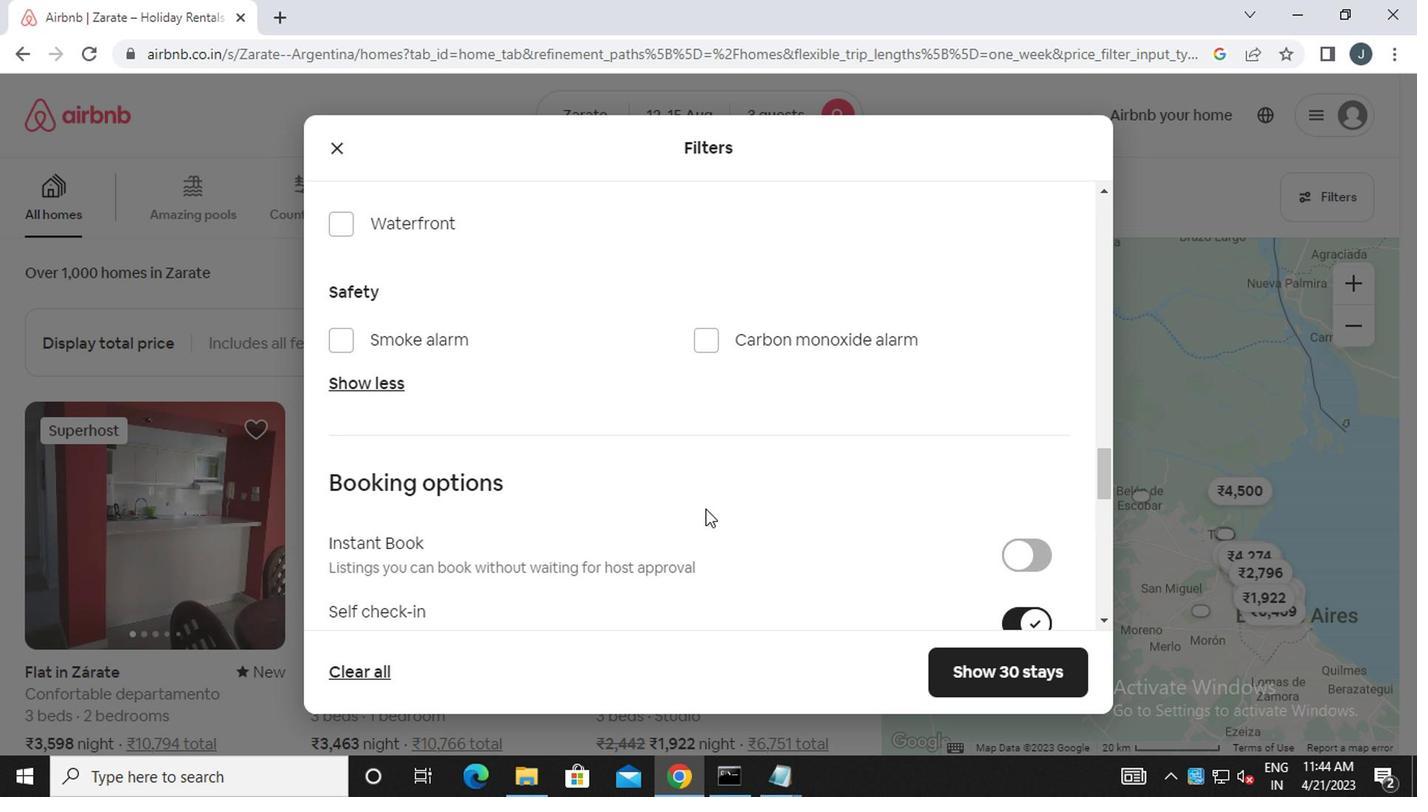 
Action: Mouse scrolled (702, 511) with delta (0, 0)
Screenshot: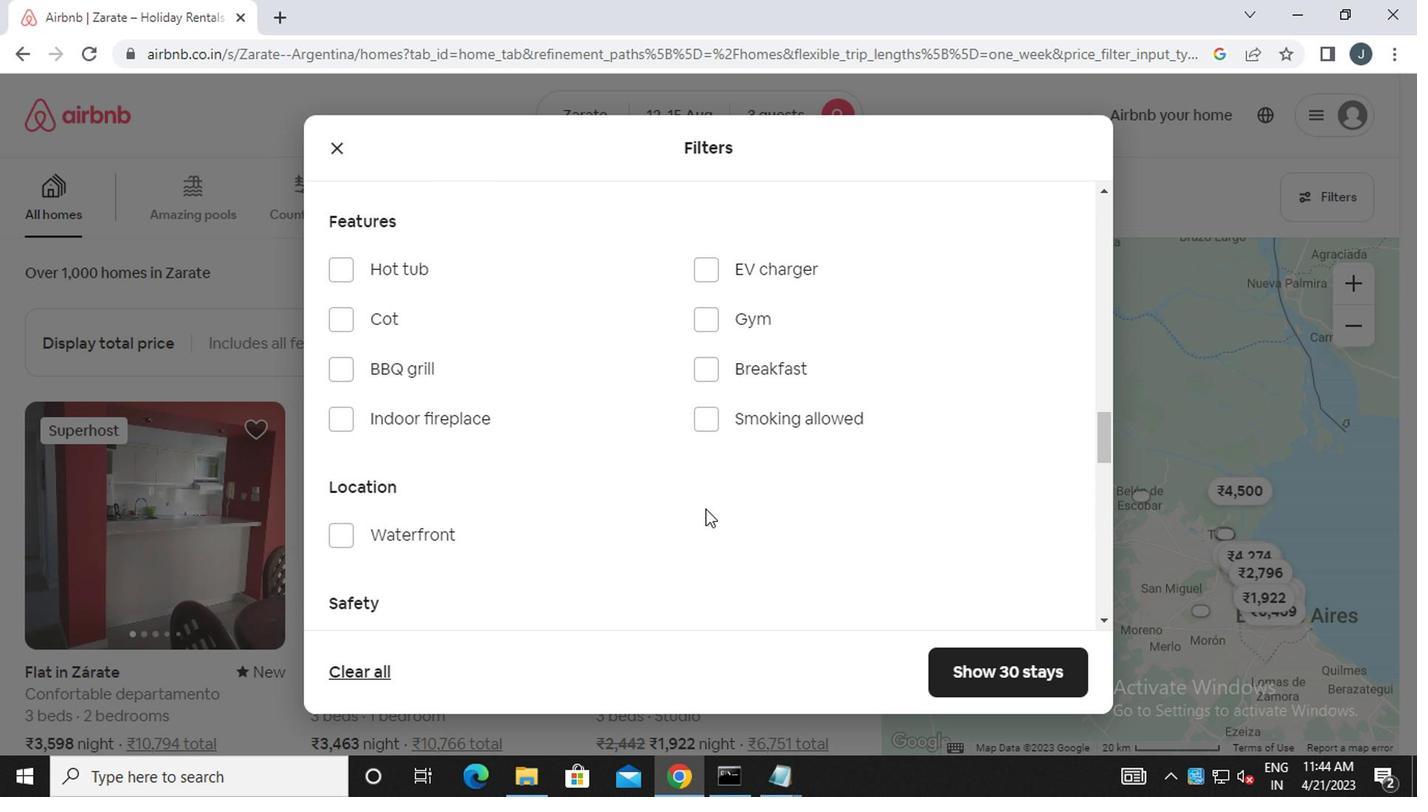 
Action: Mouse scrolled (702, 511) with delta (0, 0)
Screenshot: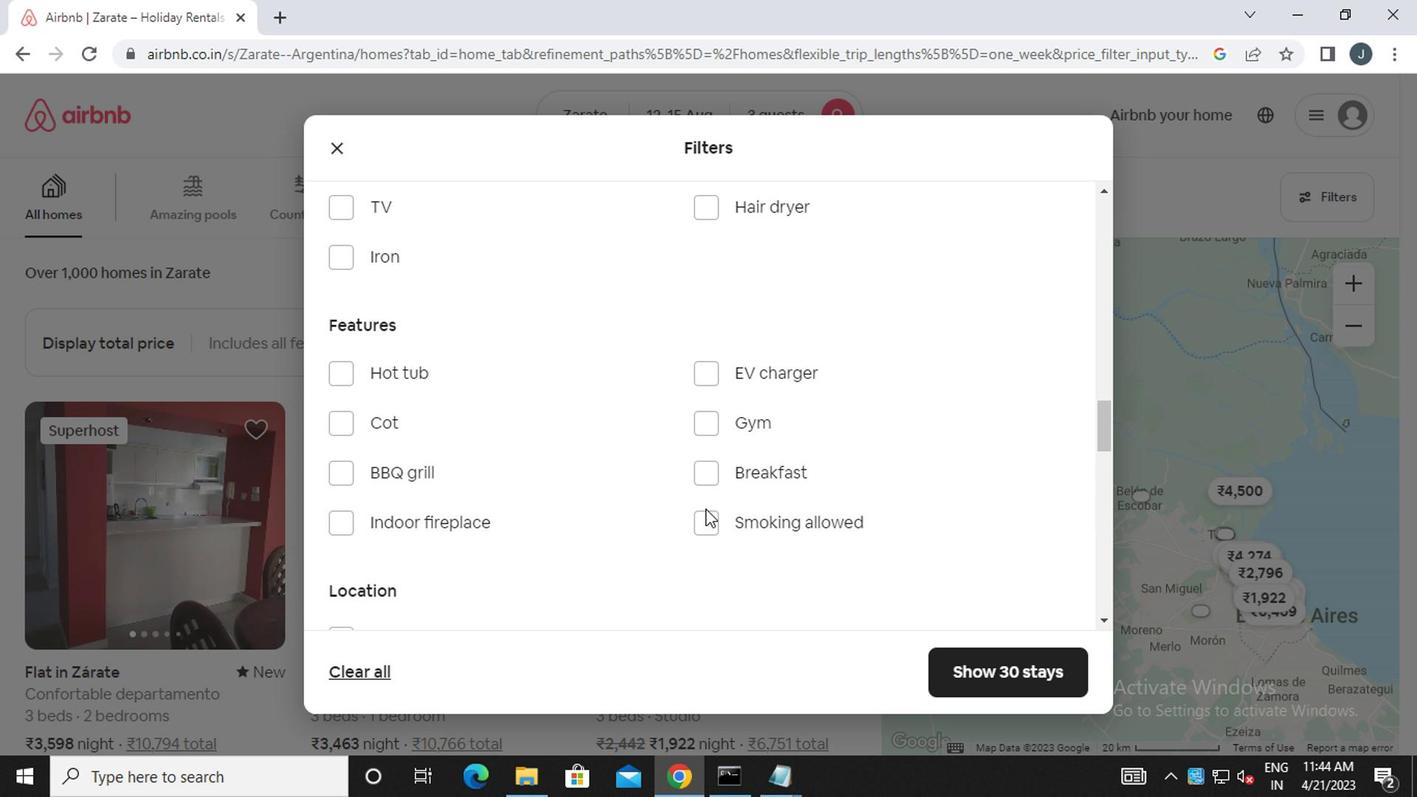 
Action: Mouse scrolled (702, 511) with delta (0, 0)
Screenshot: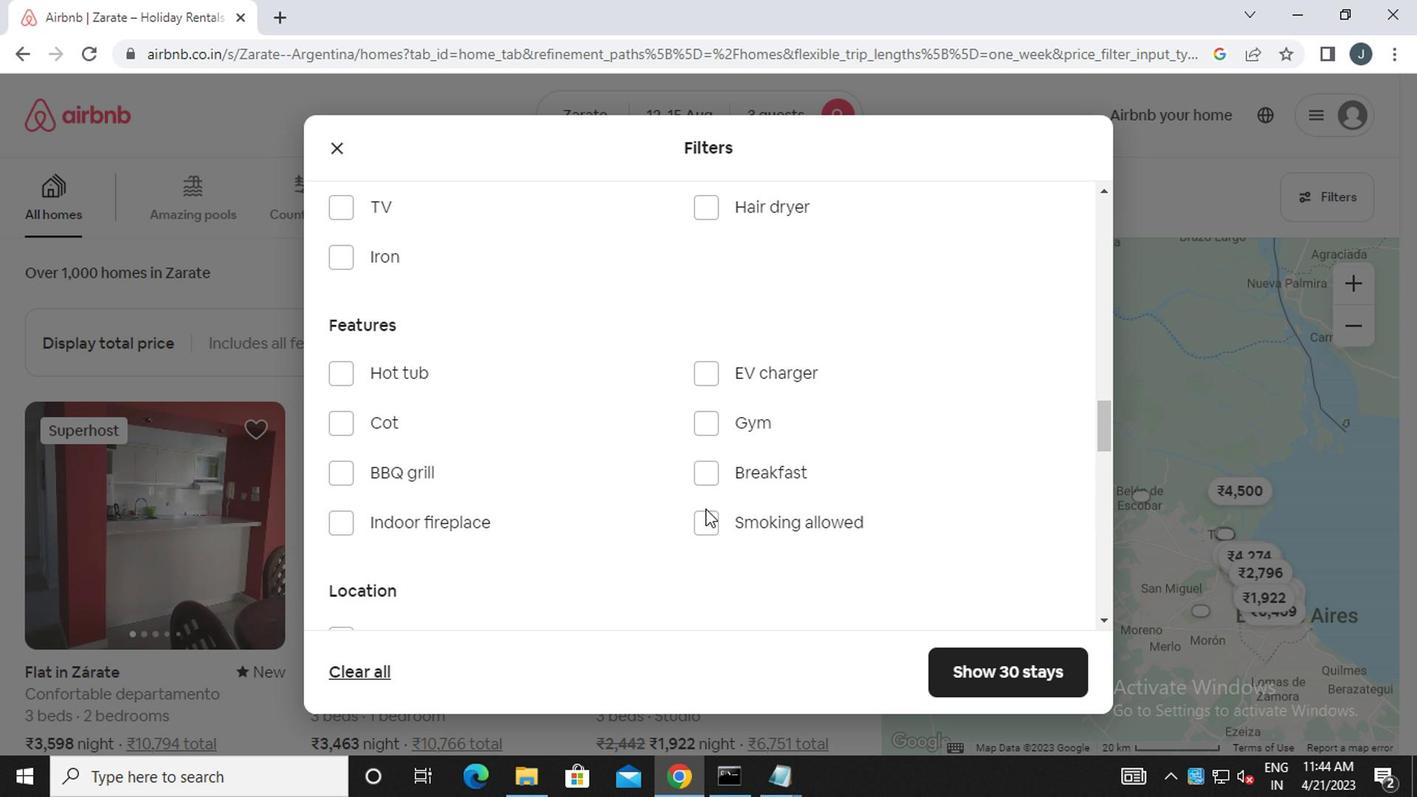 
Action: Mouse scrolled (702, 511) with delta (0, 0)
Screenshot: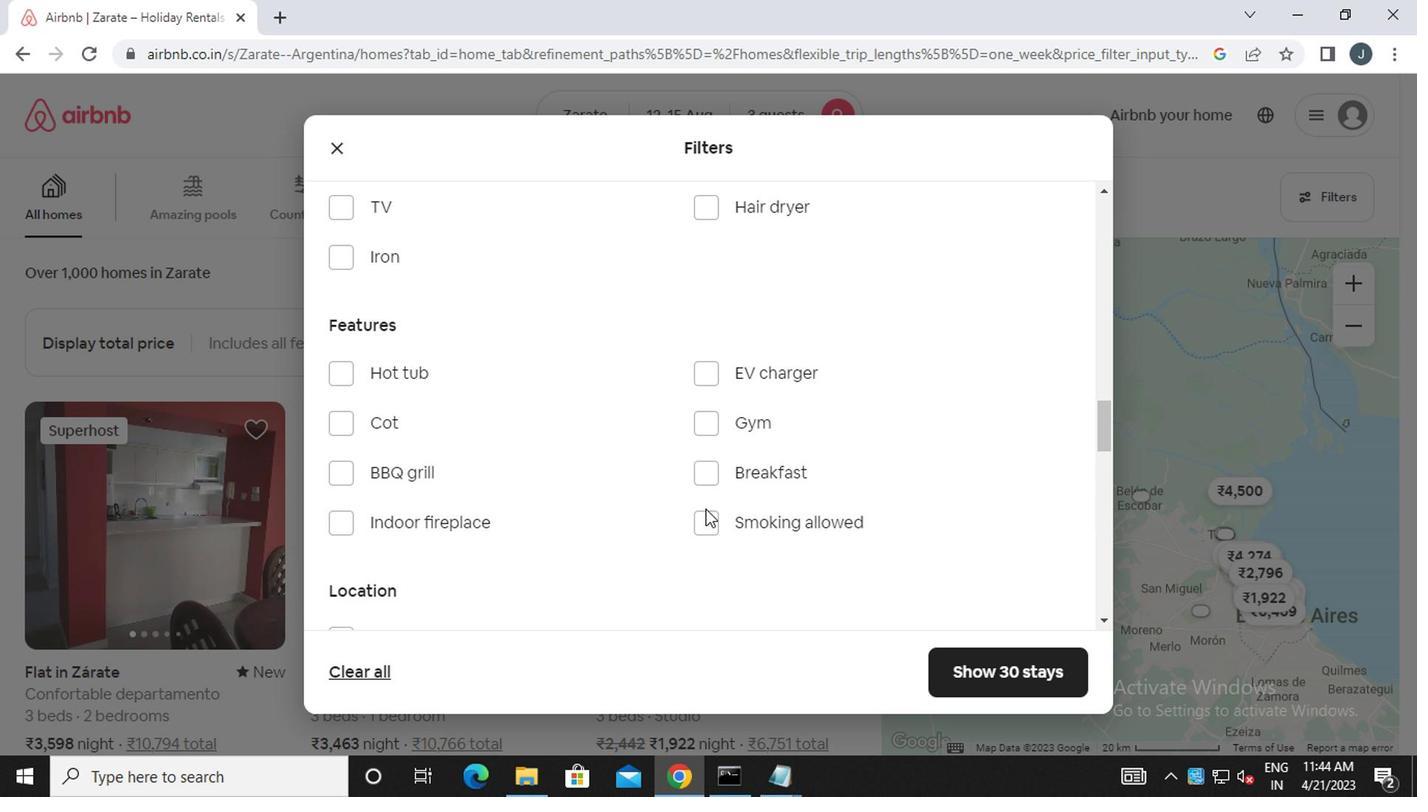 
Action: Mouse scrolled (702, 509) with delta (0, -1)
Screenshot: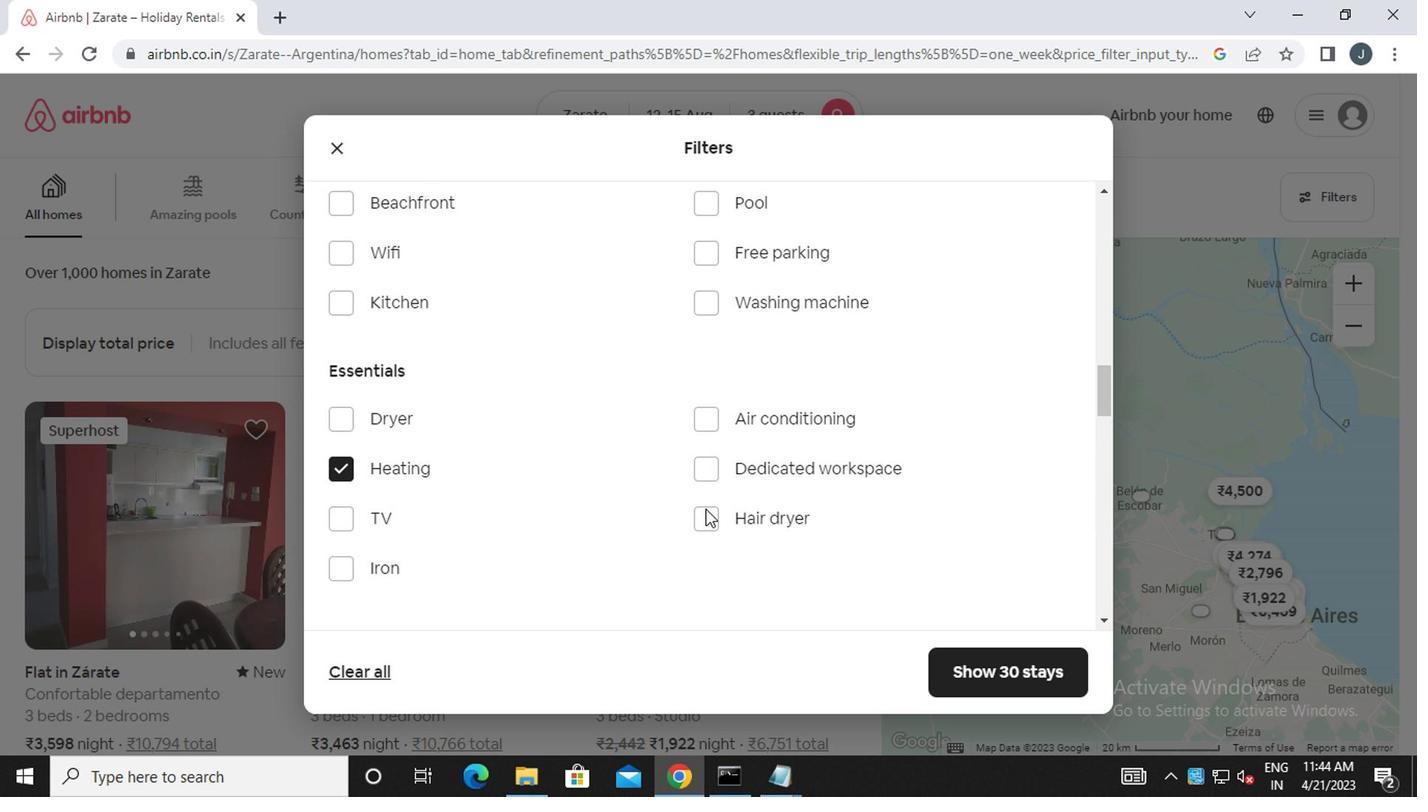 
Action: Mouse scrolled (702, 509) with delta (0, -1)
Screenshot: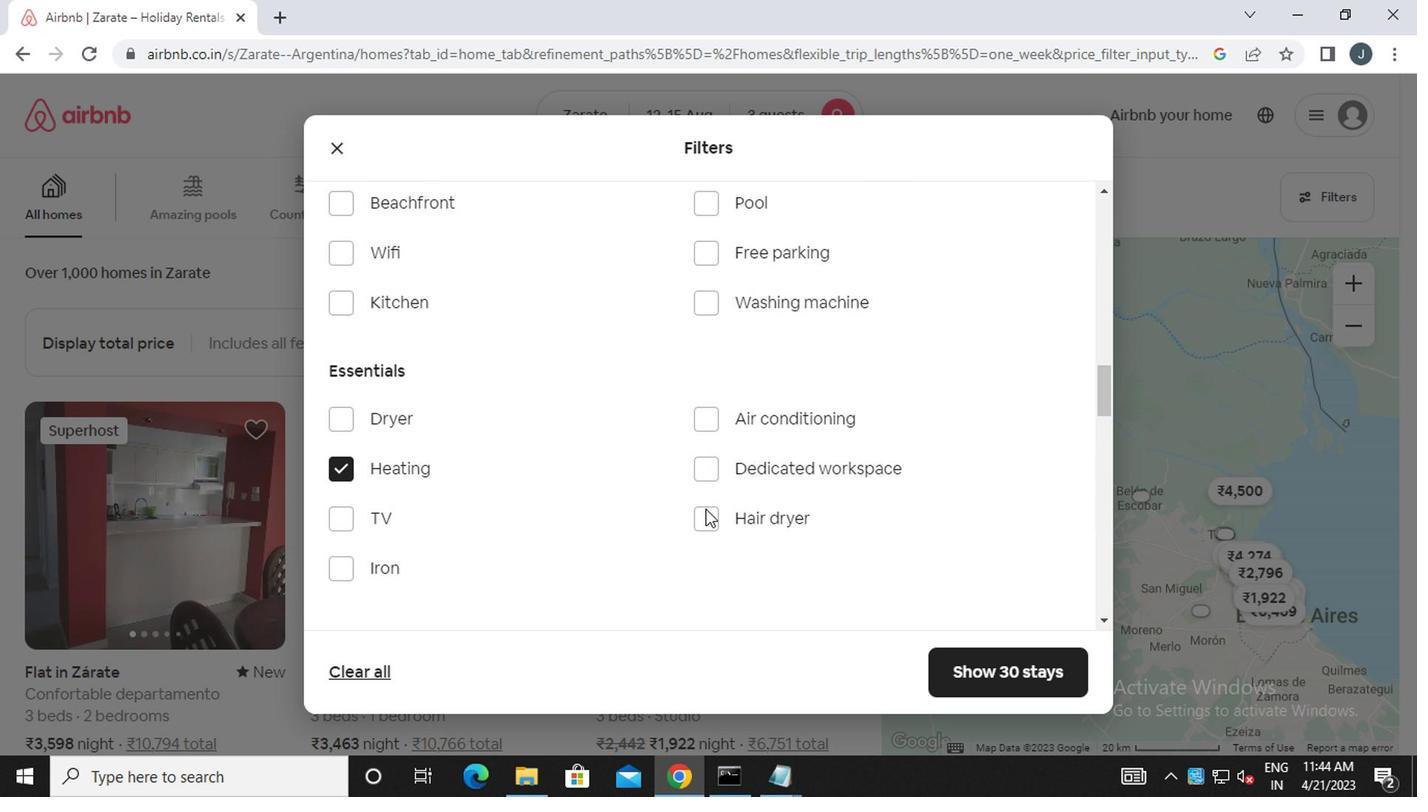 
Action: Mouse scrolled (702, 509) with delta (0, -1)
Screenshot: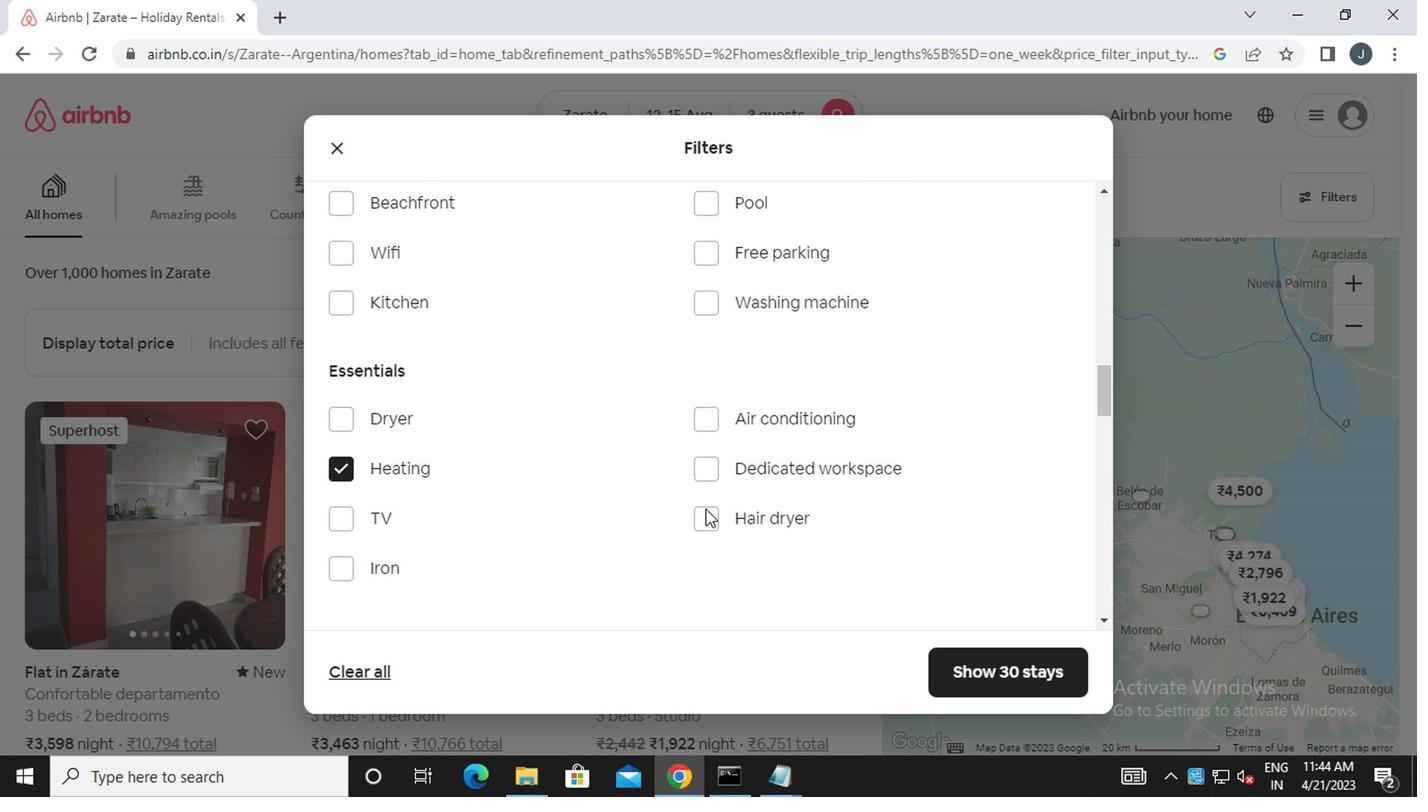 
Action: Mouse scrolled (702, 509) with delta (0, -1)
Screenshot: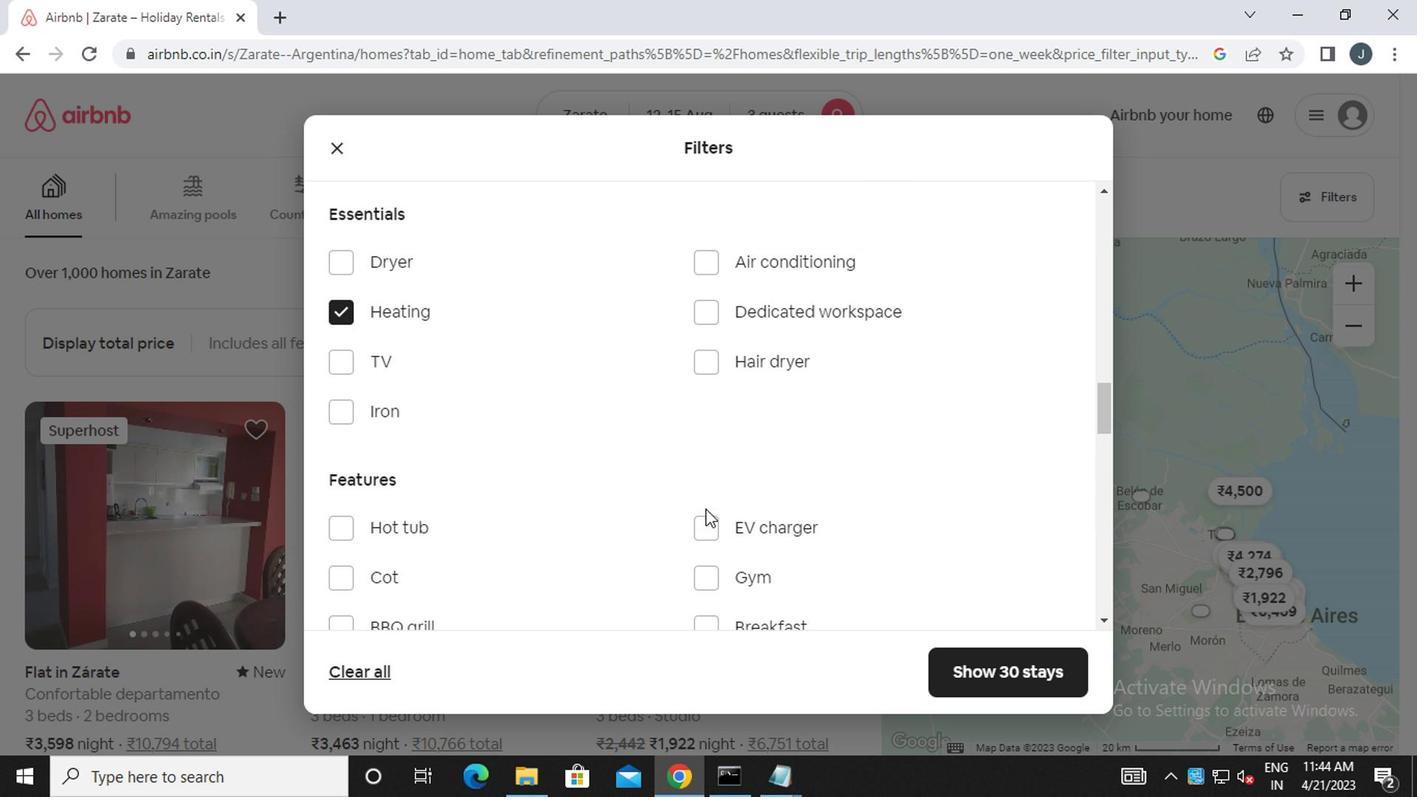 
Action: Mouse scrolled (702, 509) with delta (0, -1)
Screenshot: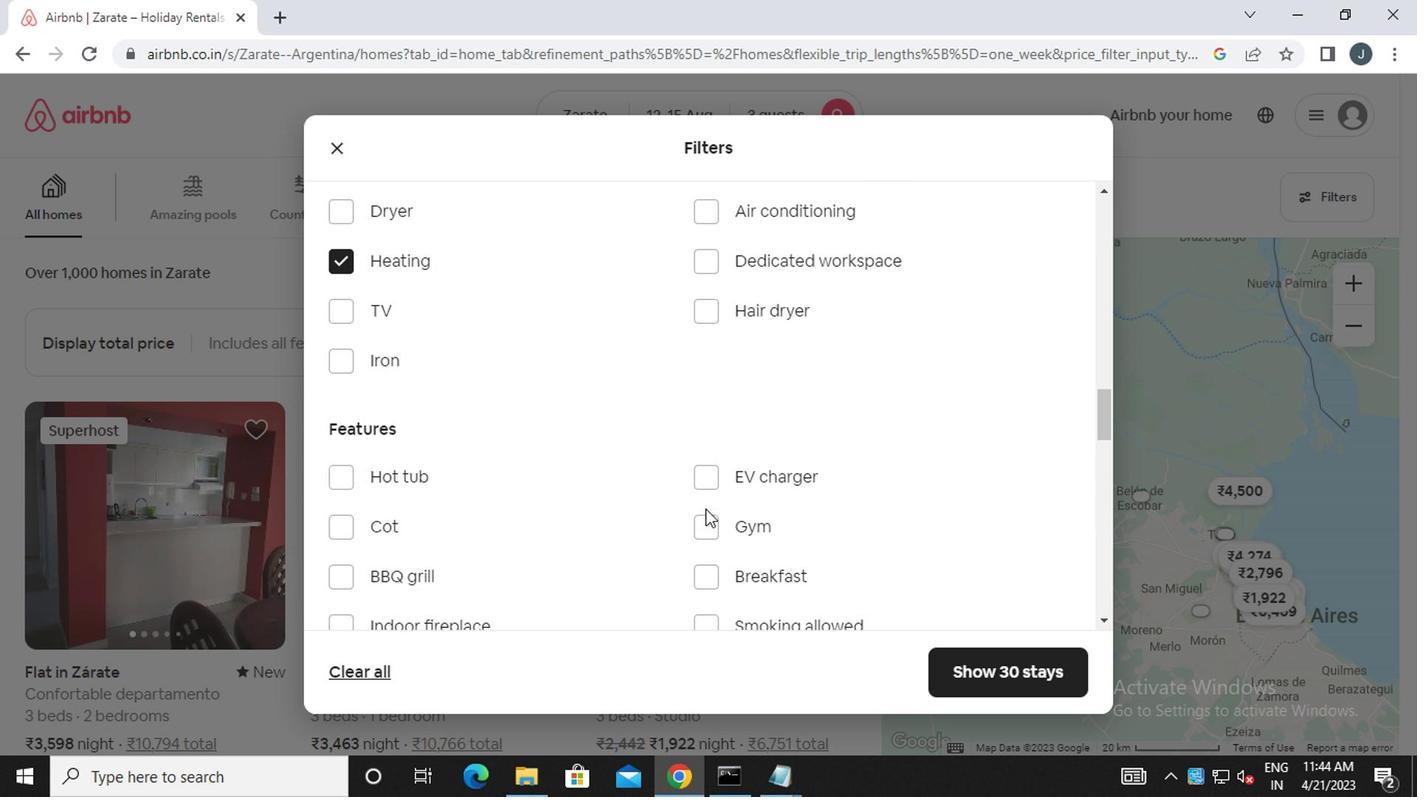 
Action: Mouse scrolled (702, 509) with delta (0, -1)
Screenshot: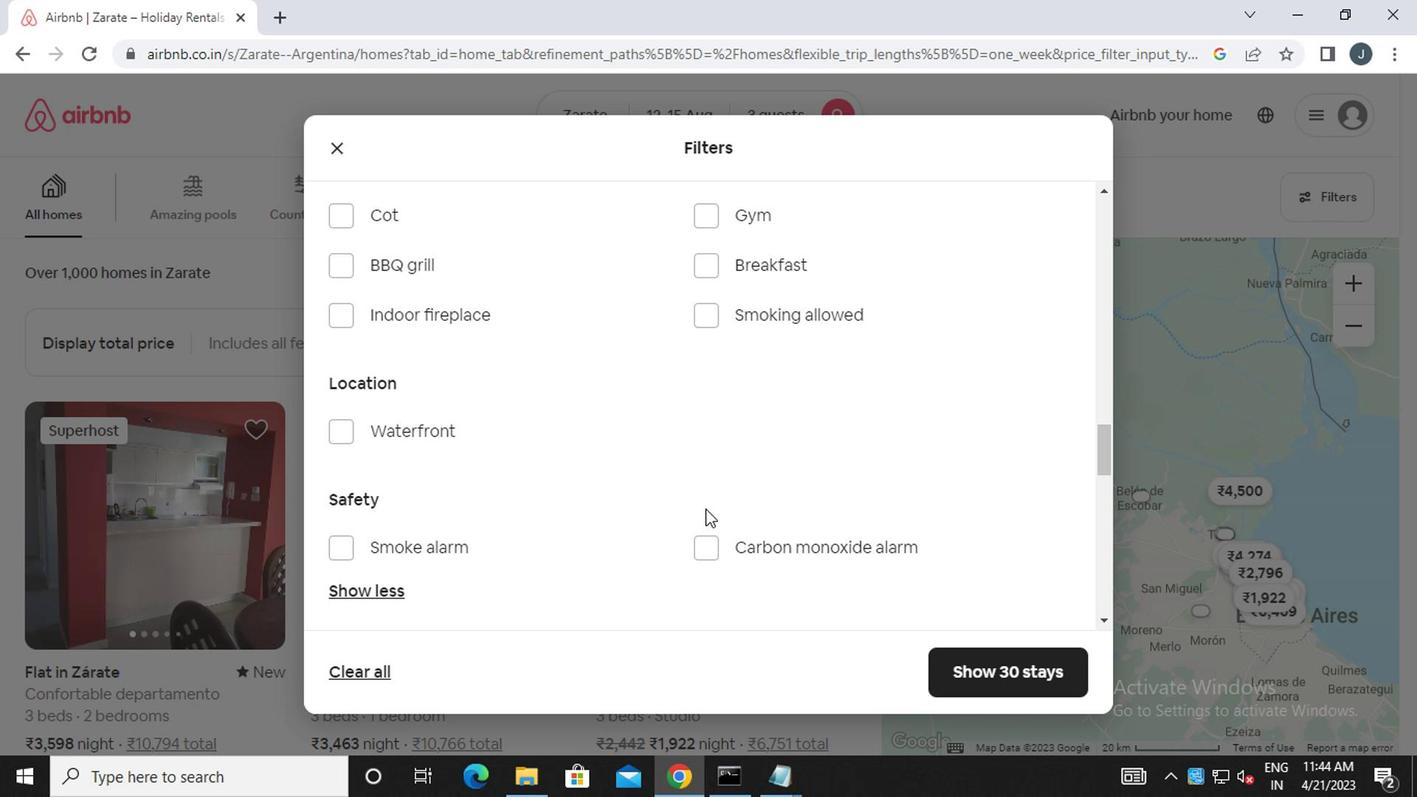 
Action: Mouse scrolled (702, 509) with delta (0, -1)
Screenshot: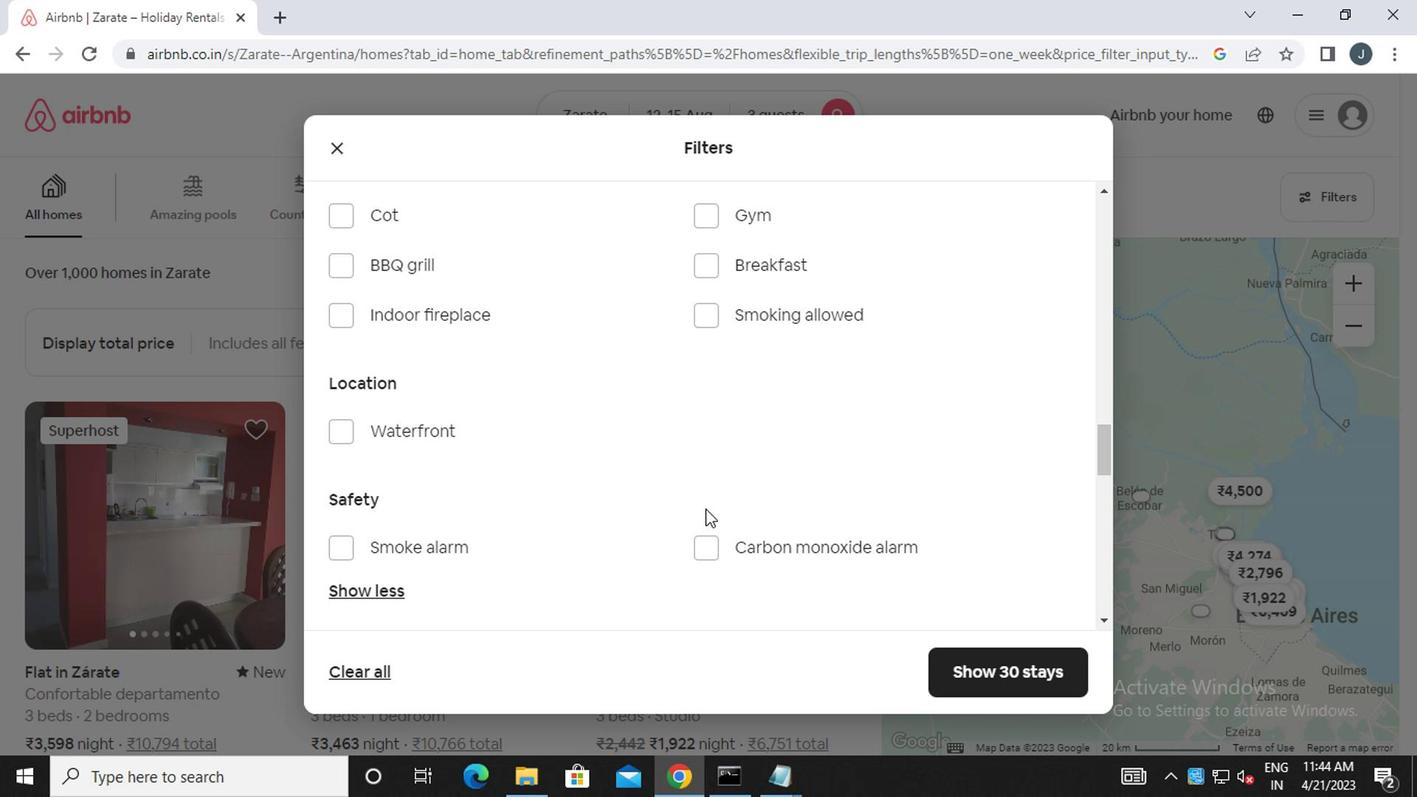 
Action: Mouse scrolled (702, 511) with delta (0, 0)
Screenshot: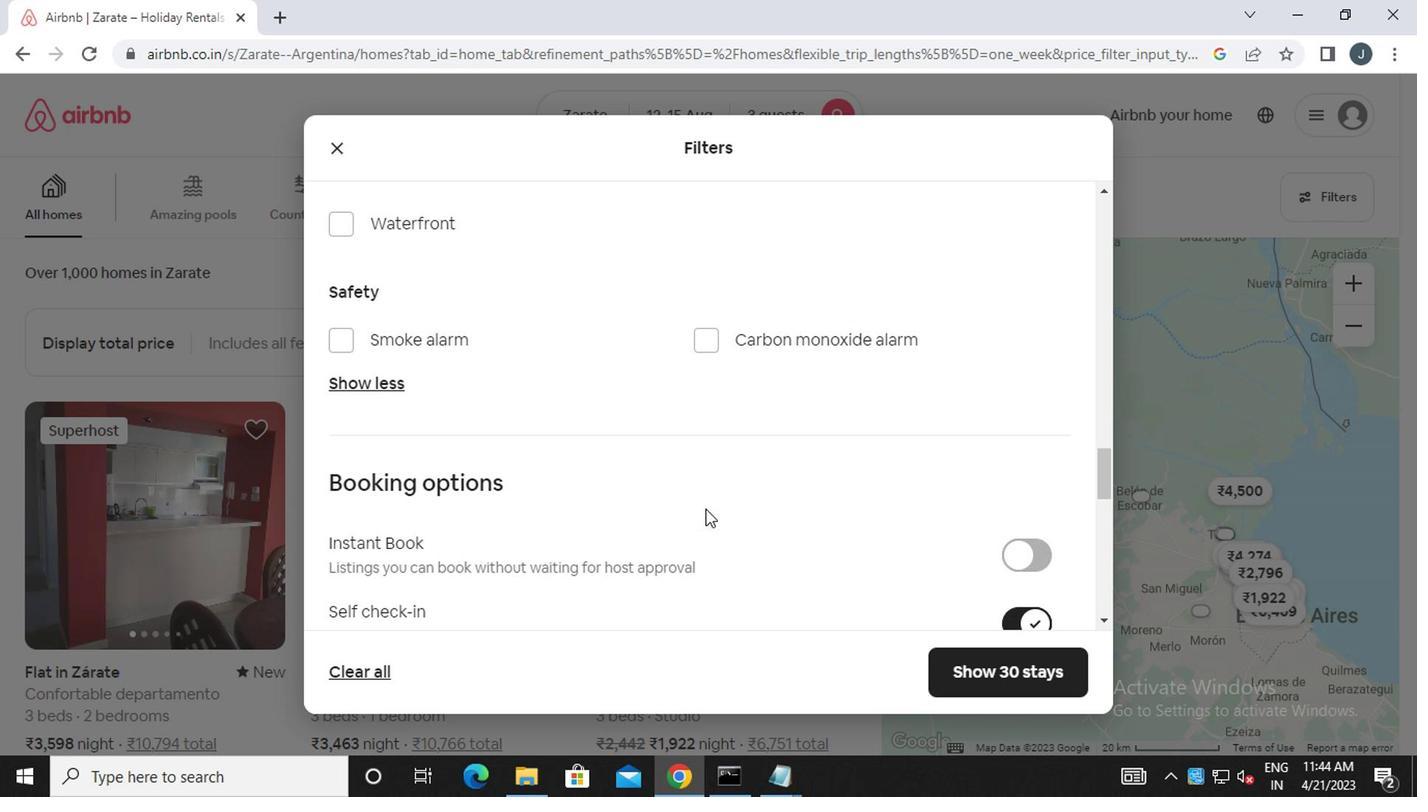 
Action: Mouse scrolled (702, 511) with delta (0, 0)
Screenshot: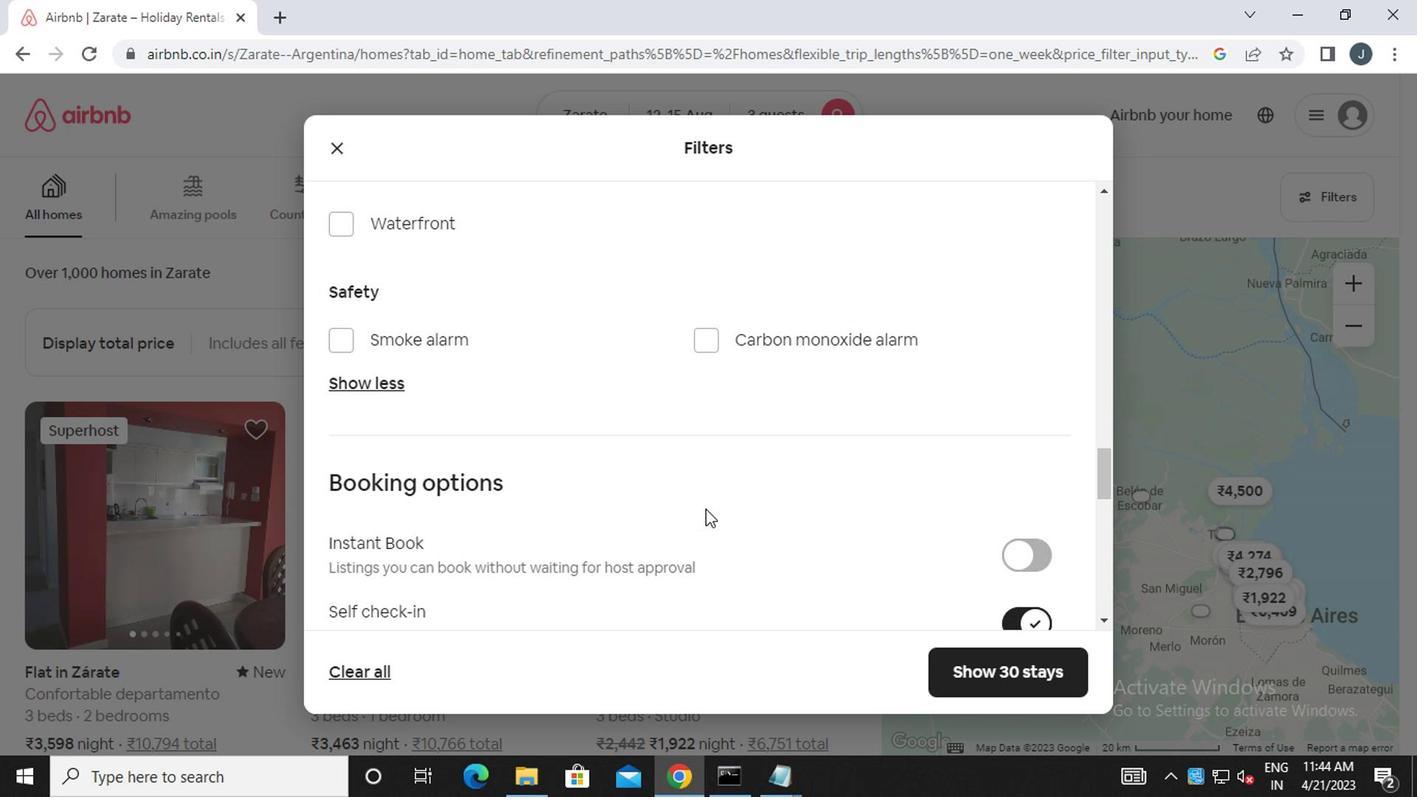 
Action: Mouse moved to (702, 510)
Screenshot: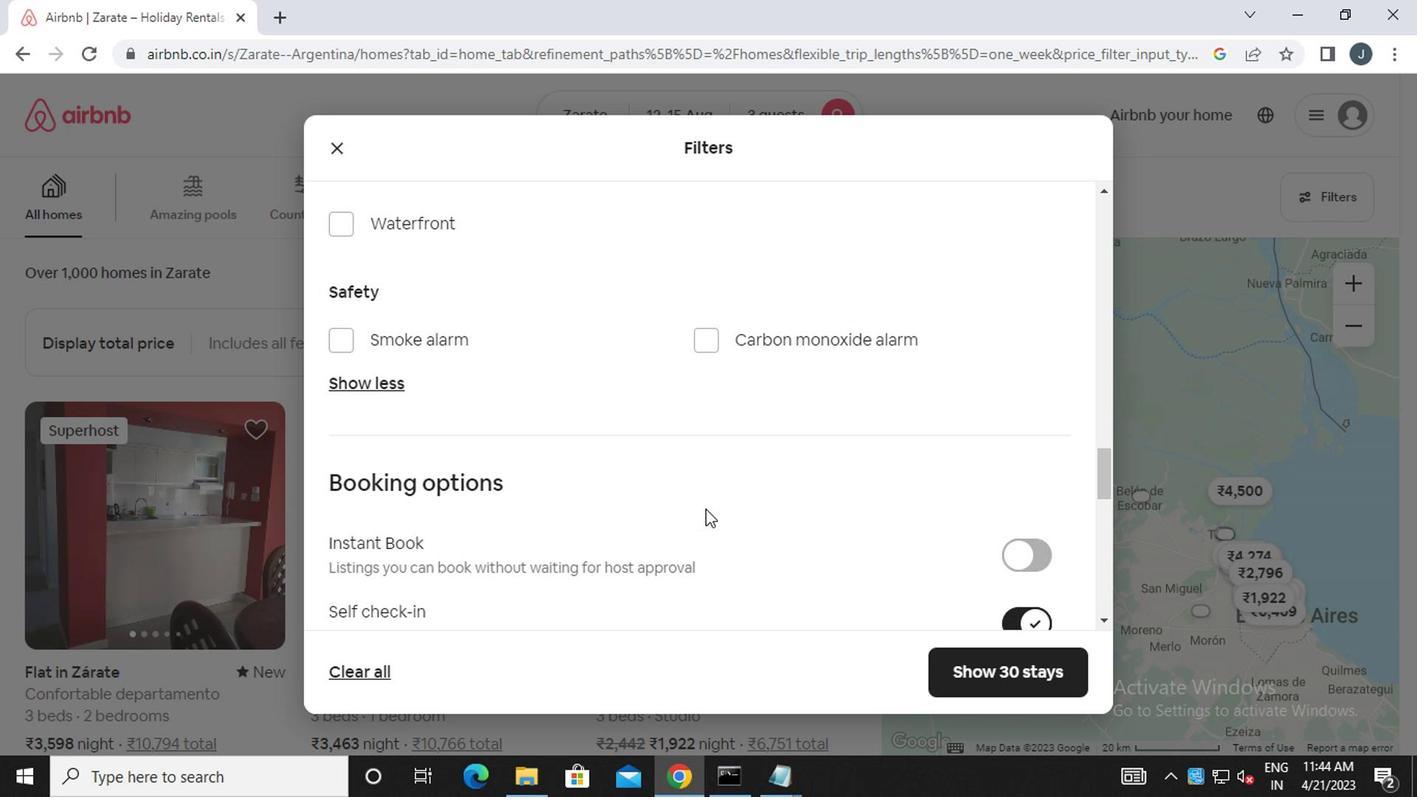 
Action: Mouse scrolled (702, 511) with delta (0, 0)
Screenshot: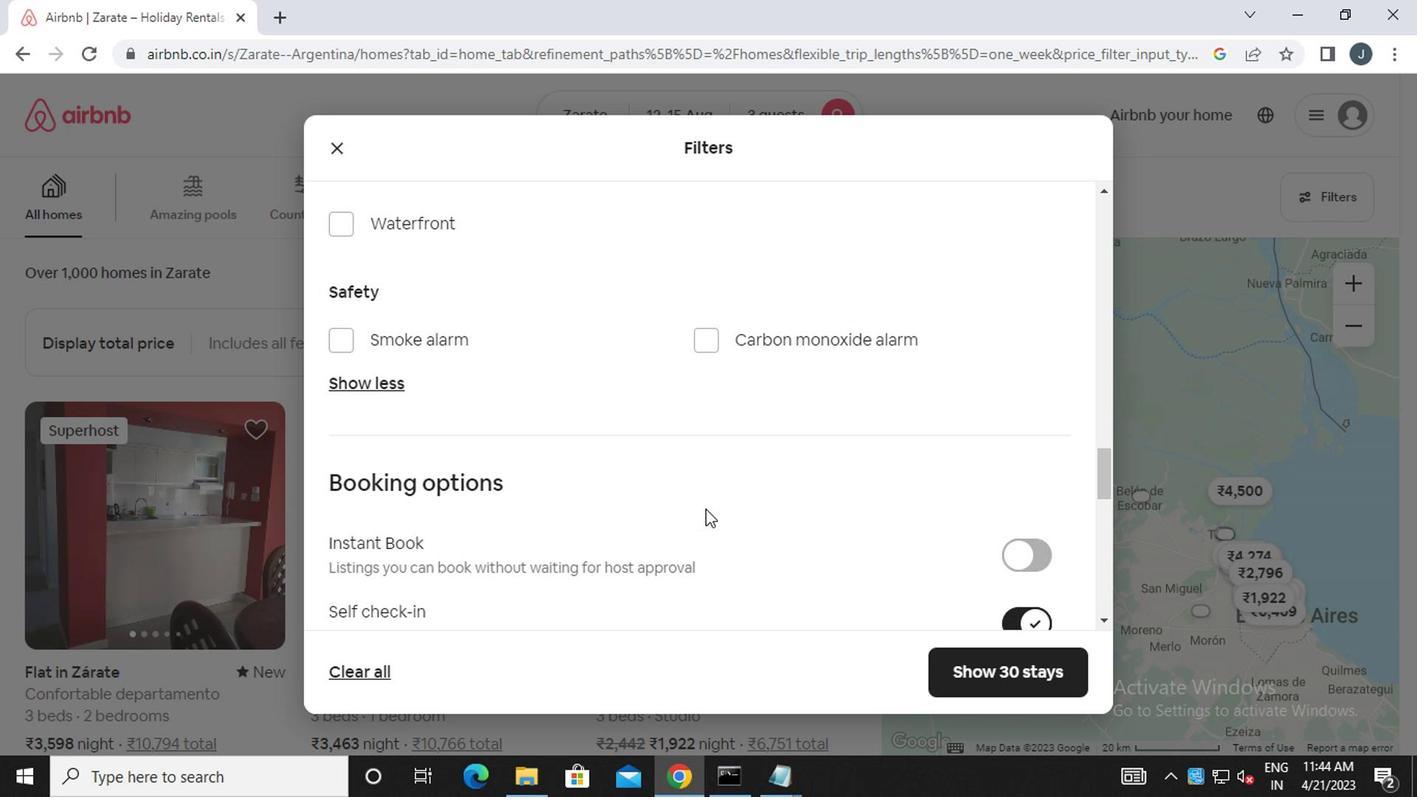 
Action: Mouse scrolled (702, 511) with delta (0, 0)
Screenshot: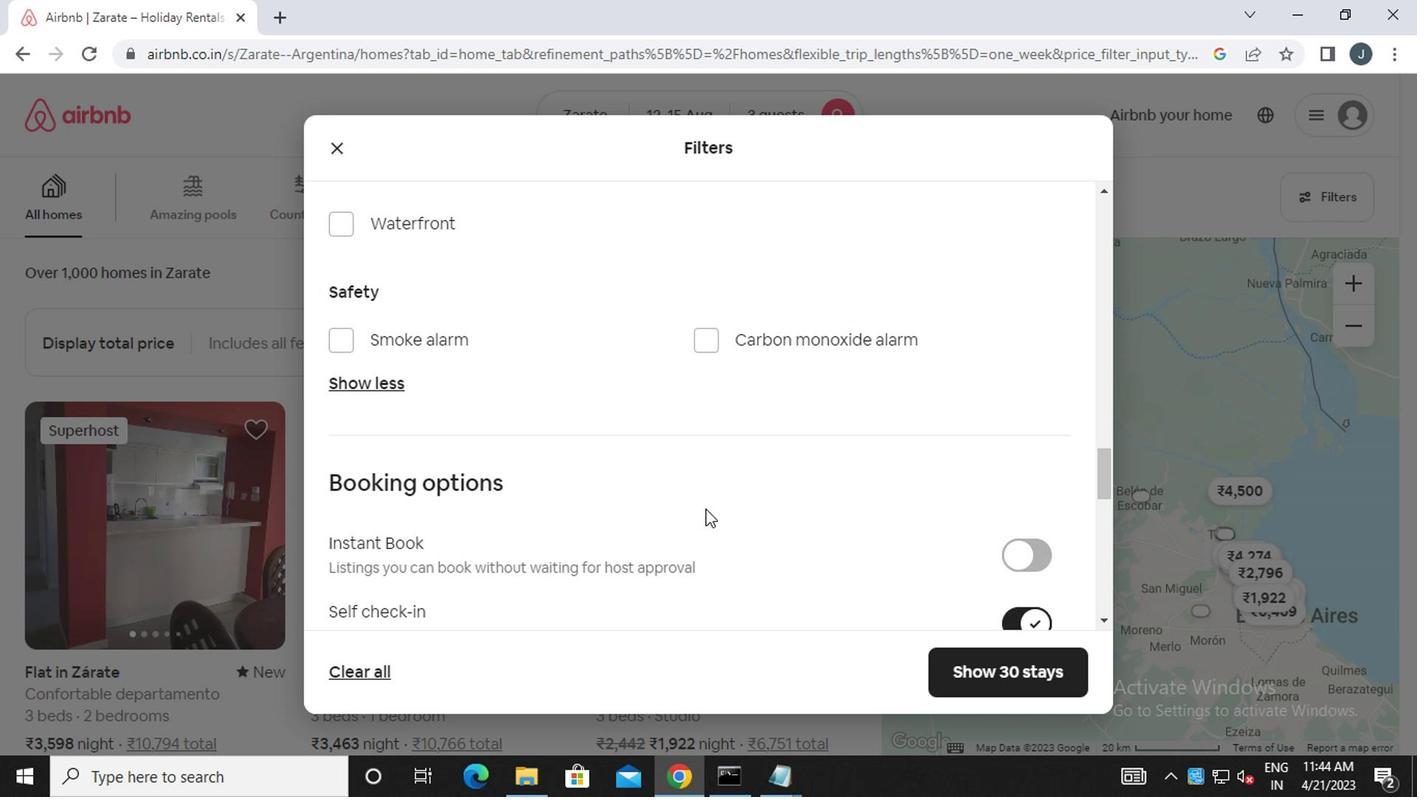 
Action: Mouse scrolled (702, 511) with delta (0, 0)
Screenshot: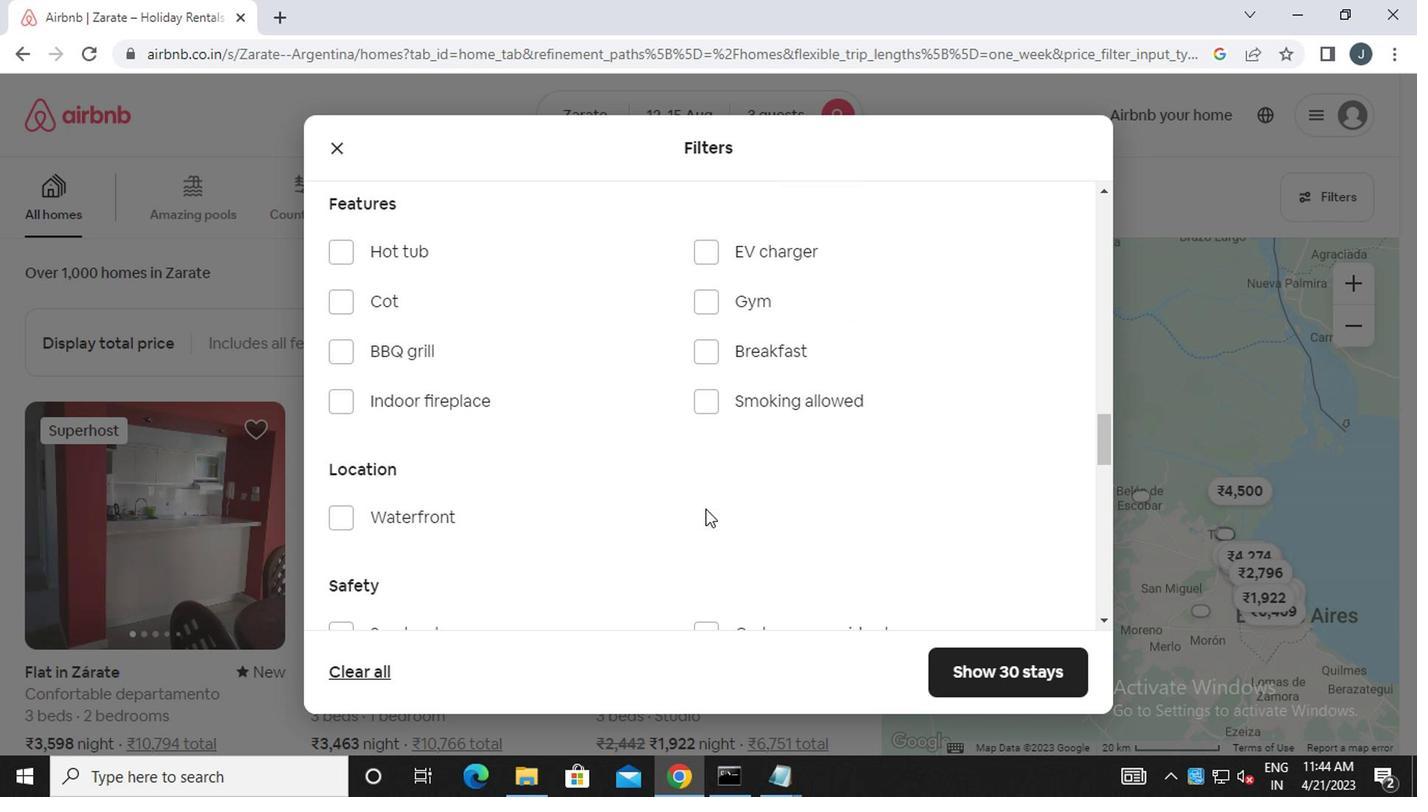 
Action: Mouse scrolled (702, 511) with delta (0, 0)
Screenshot: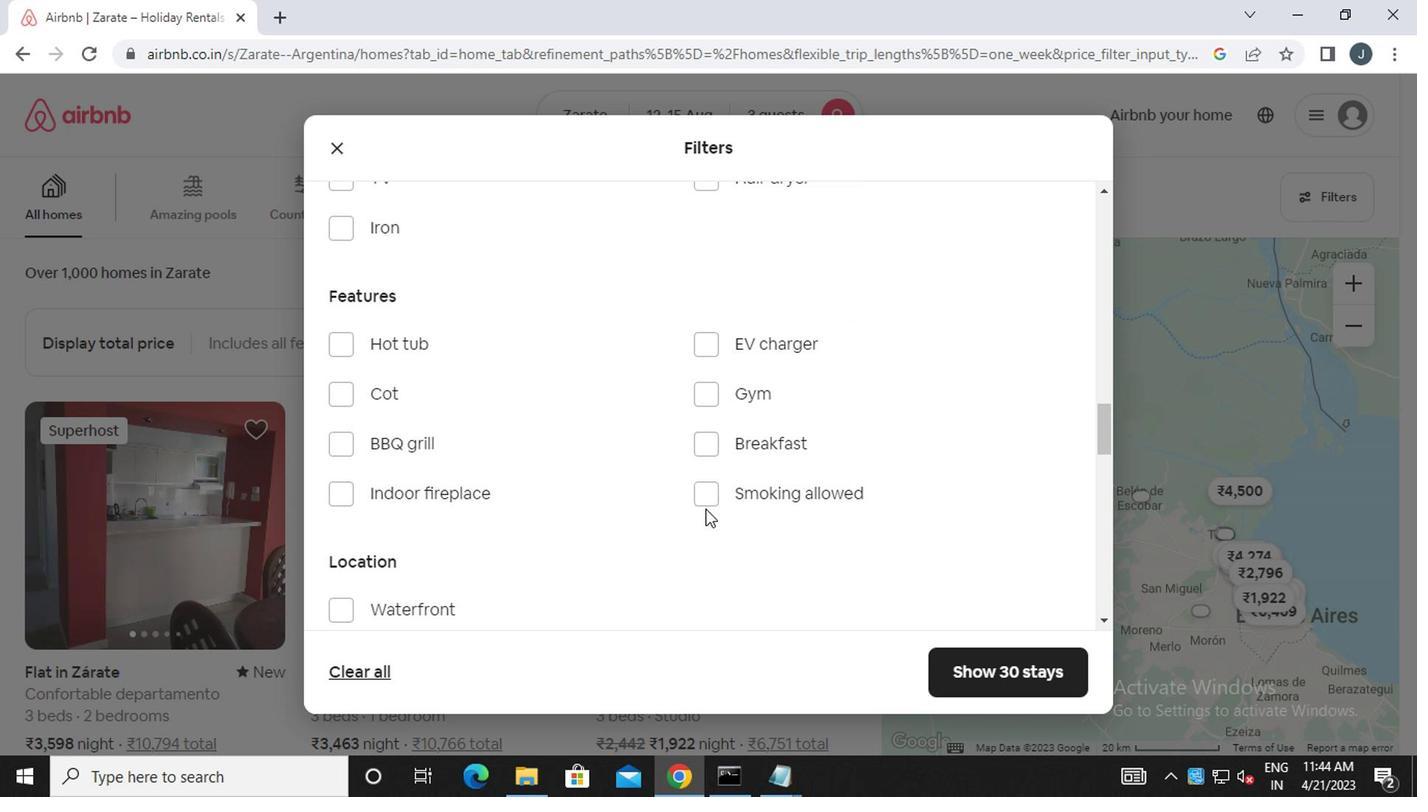 
Action: Mouse scrolled (702, 511) with delta (0, 0)
Screenshot: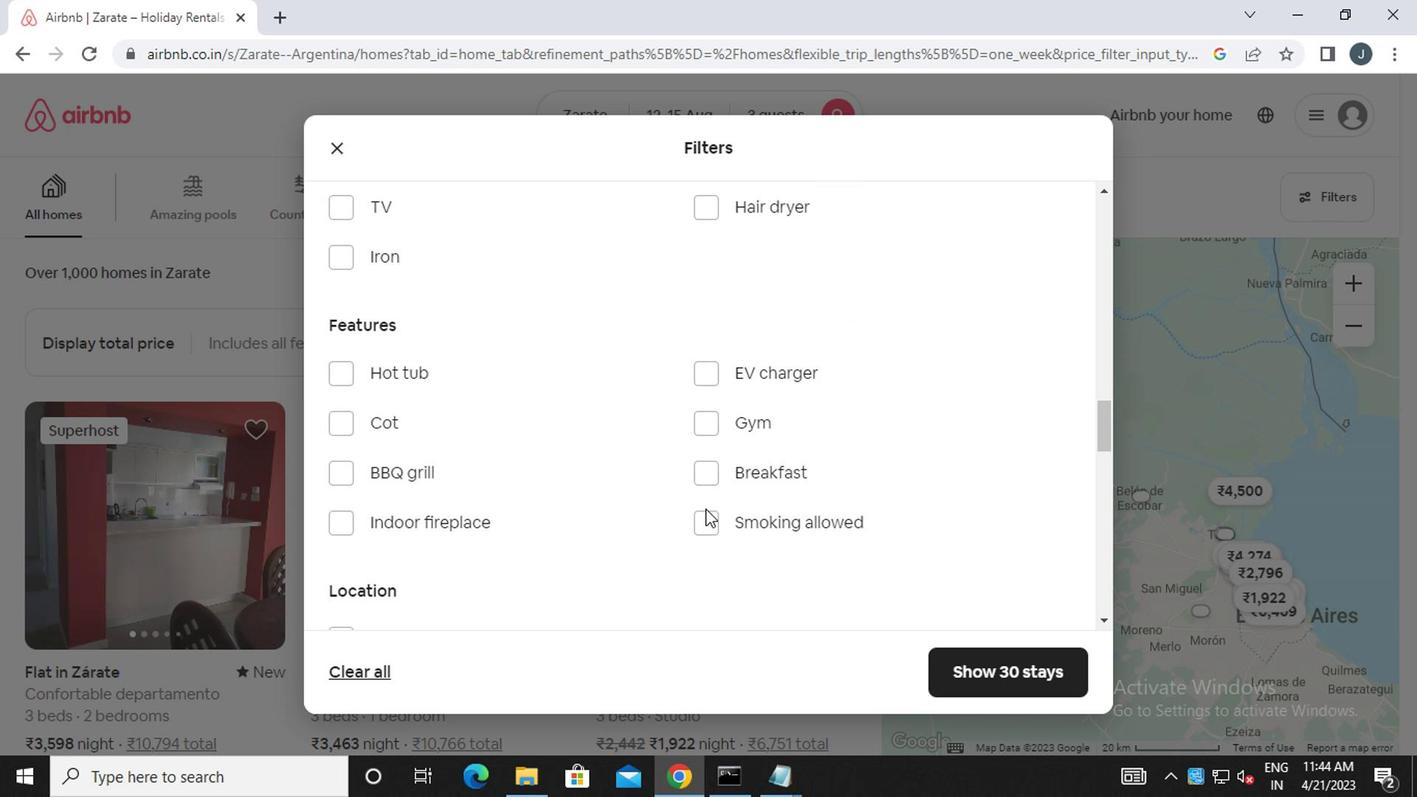 
Action: Mouse scrolled (702, 509) with delta (0, -1)
Screenshot: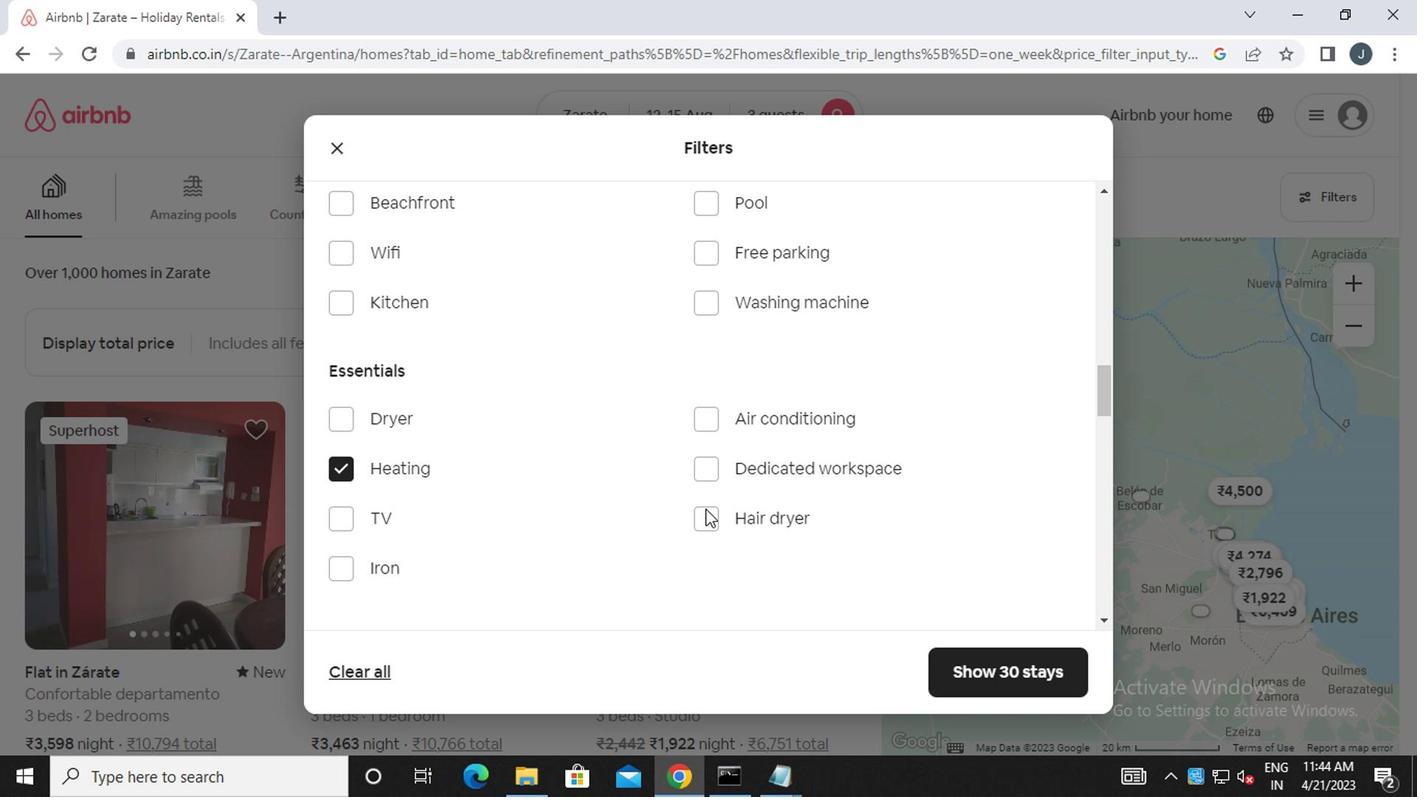 
Action: Mouse scrolled (702, 509) with delta (0, -1)
Screenshot: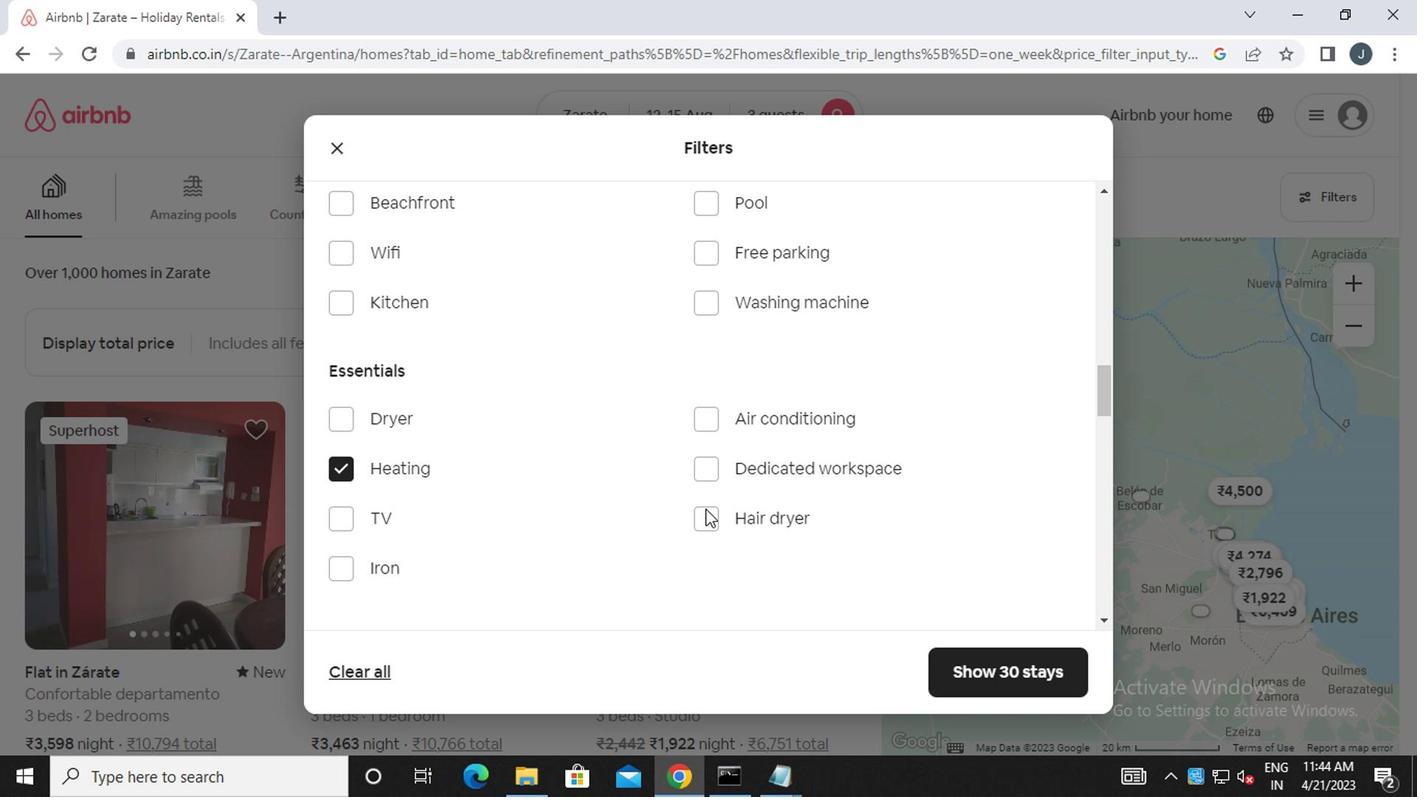 
Action: Mouse scrolled (702, 509) with delta (0, -1)
Screenshot: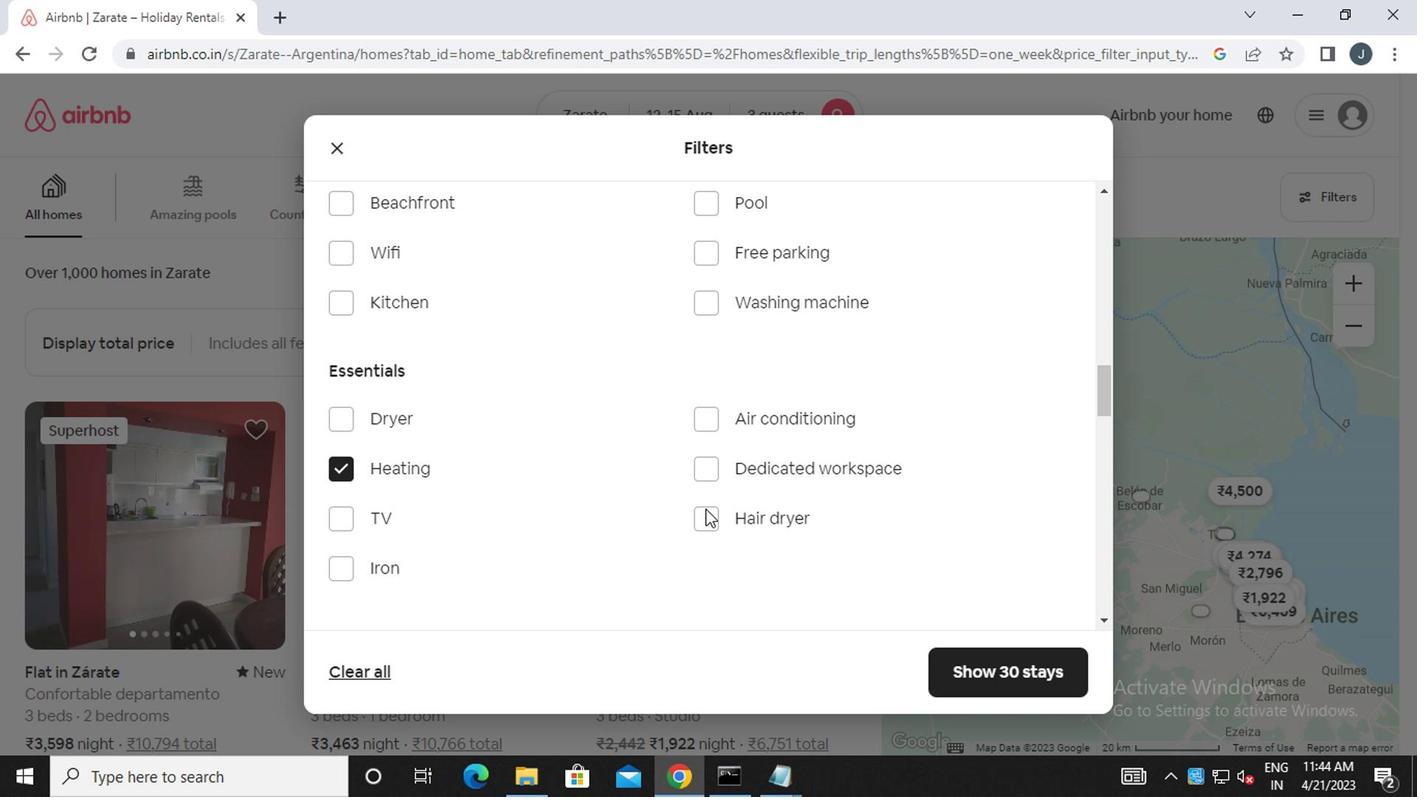 
Action: Mouse scrolled (702, 509) with delta (0, -1)
Screenshot: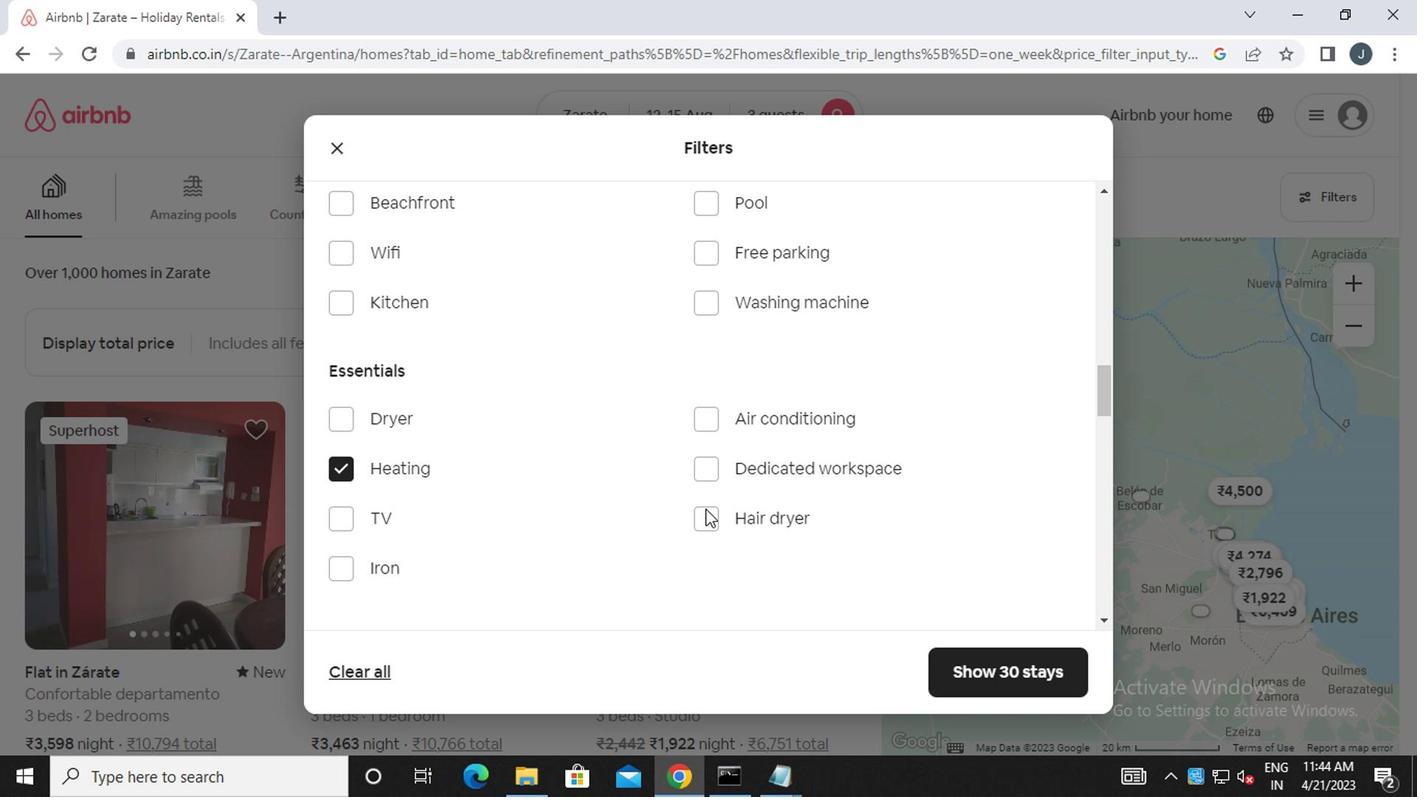 
Action: Mouse scrolled (702, 509) with delta (0, -1)
Screenshot: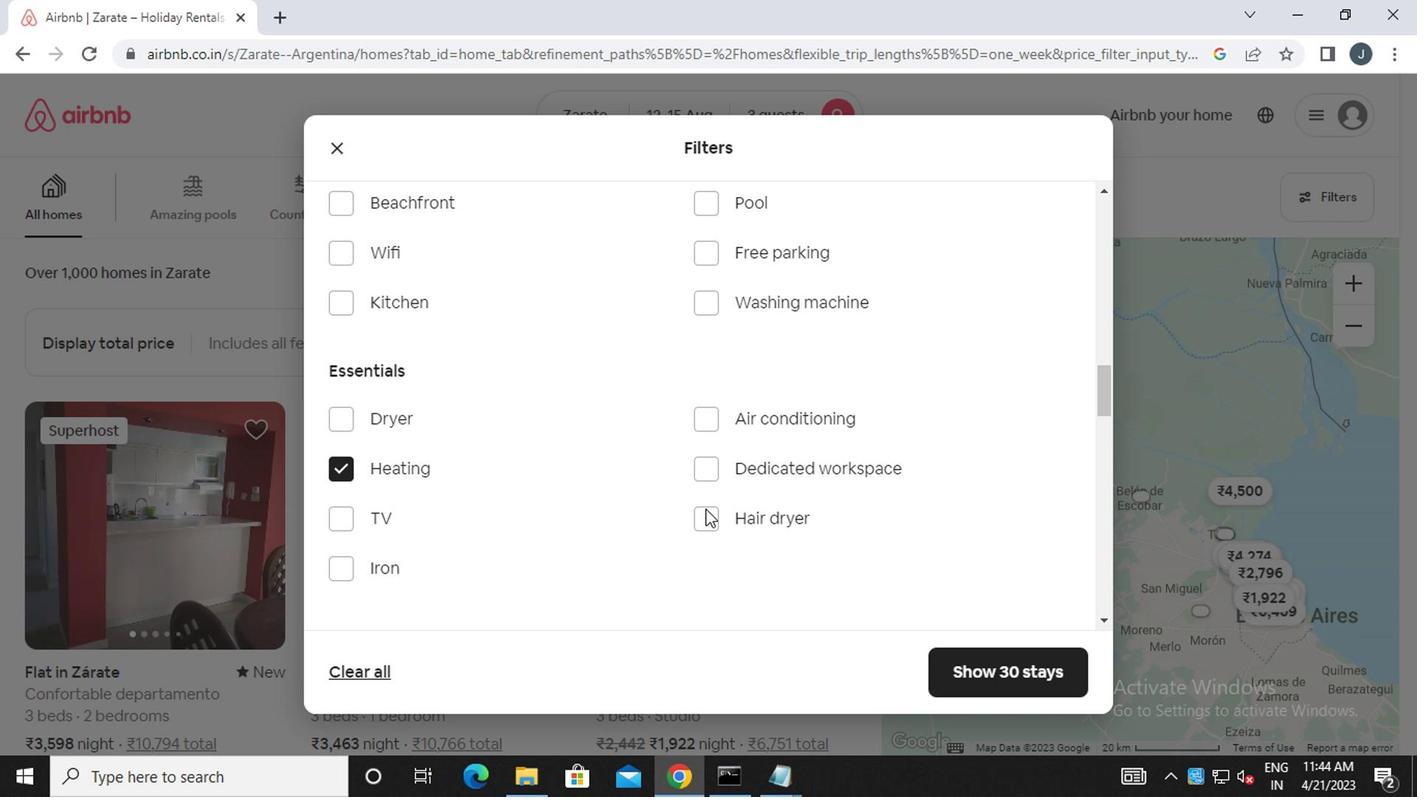 
Action: Mouse scrolled (702, 509) with delta (0, -1)
Screenshot: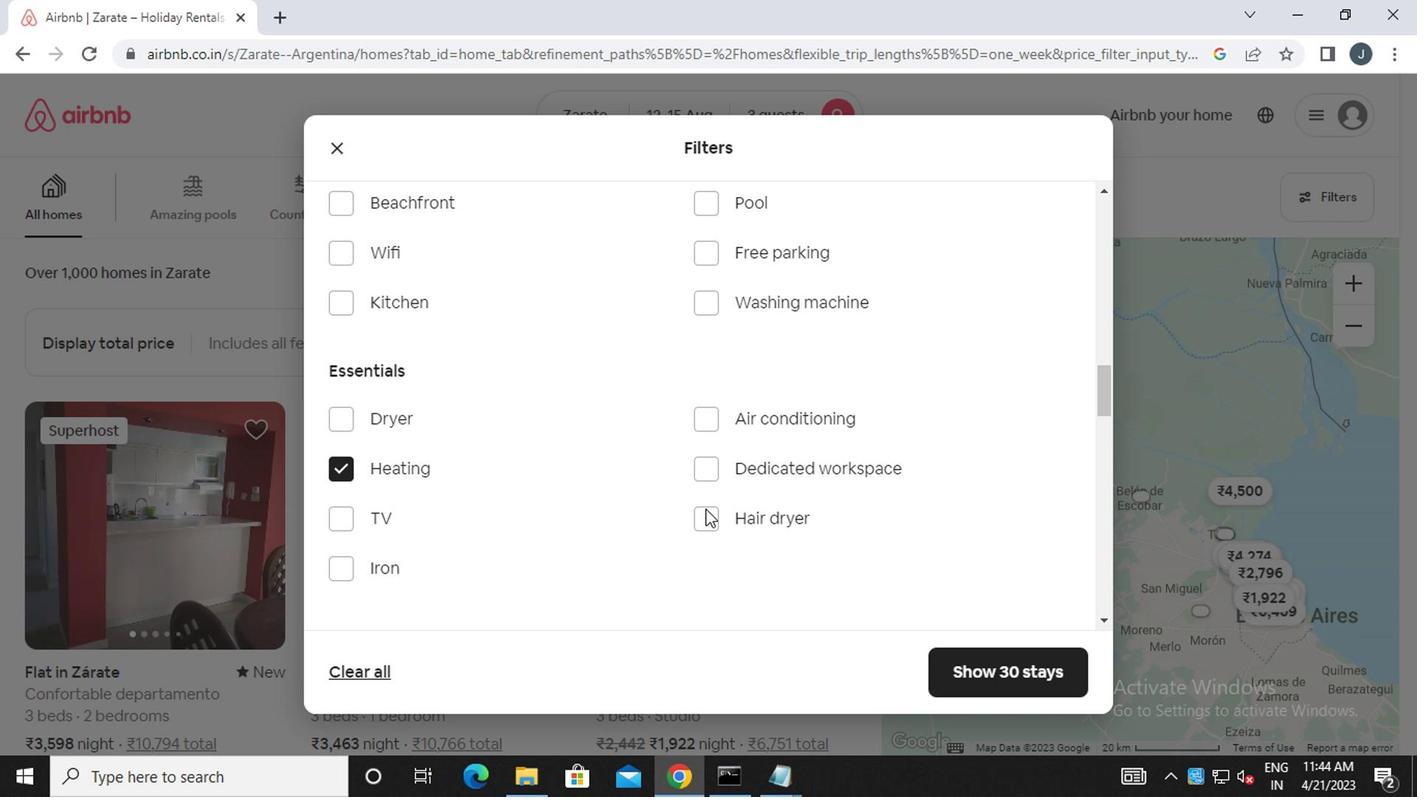 
Action: Mouse scrolled (702, 509) with delta (0, -1)
Screenshot: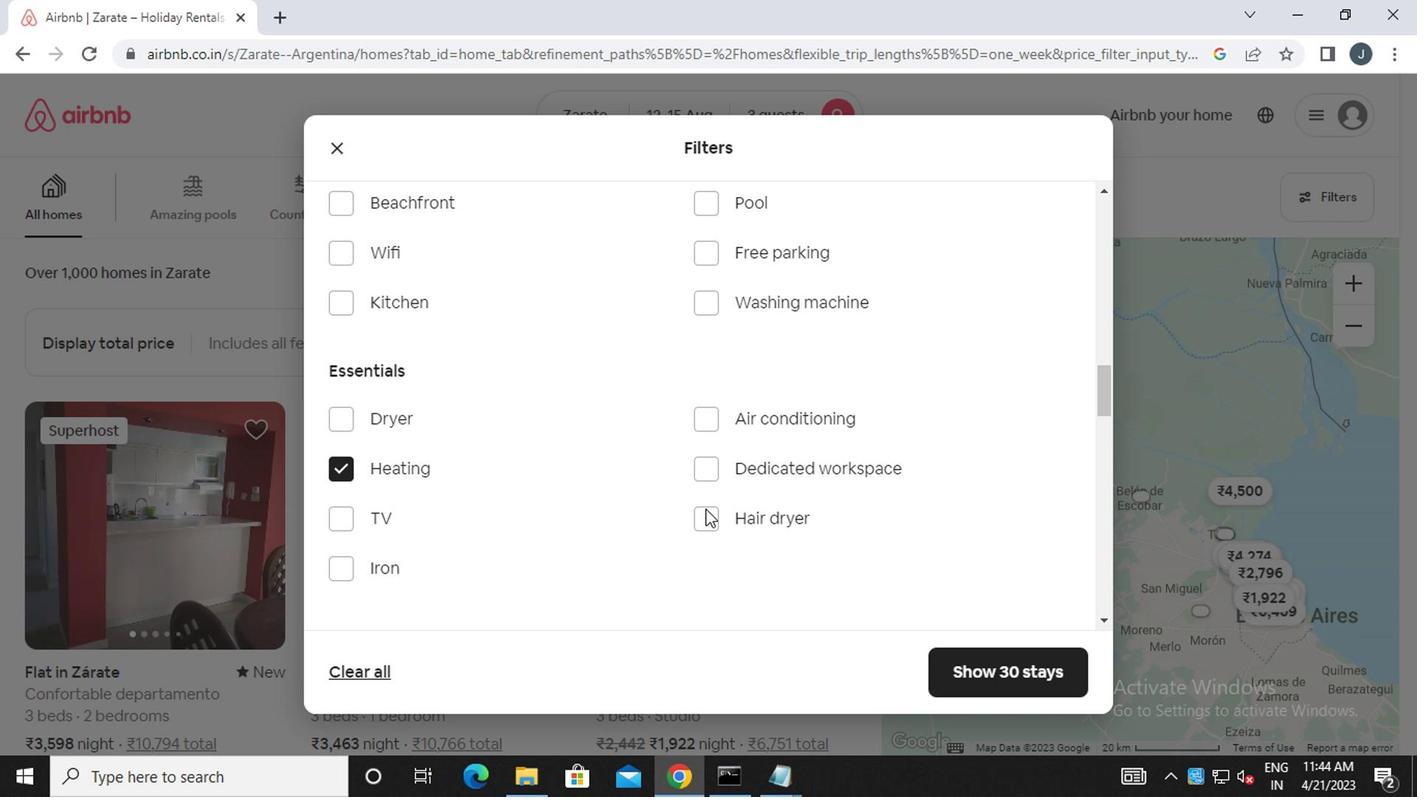 
Action: Mouse scrolled (702, 509) with delta (0, -1)
Screenshot: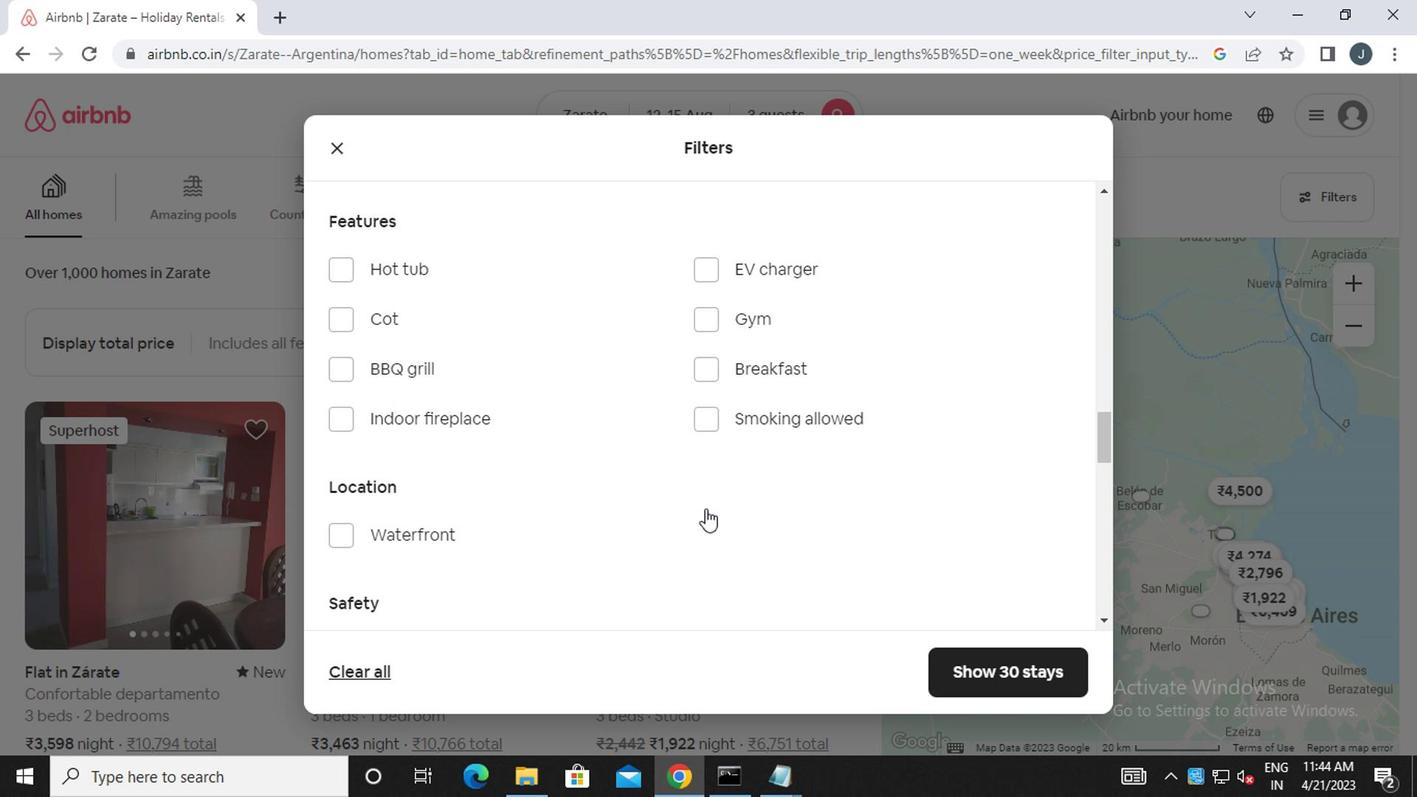 
Action: Mouse scrolled (702, 509) with delta (0, -1)
Screenshot: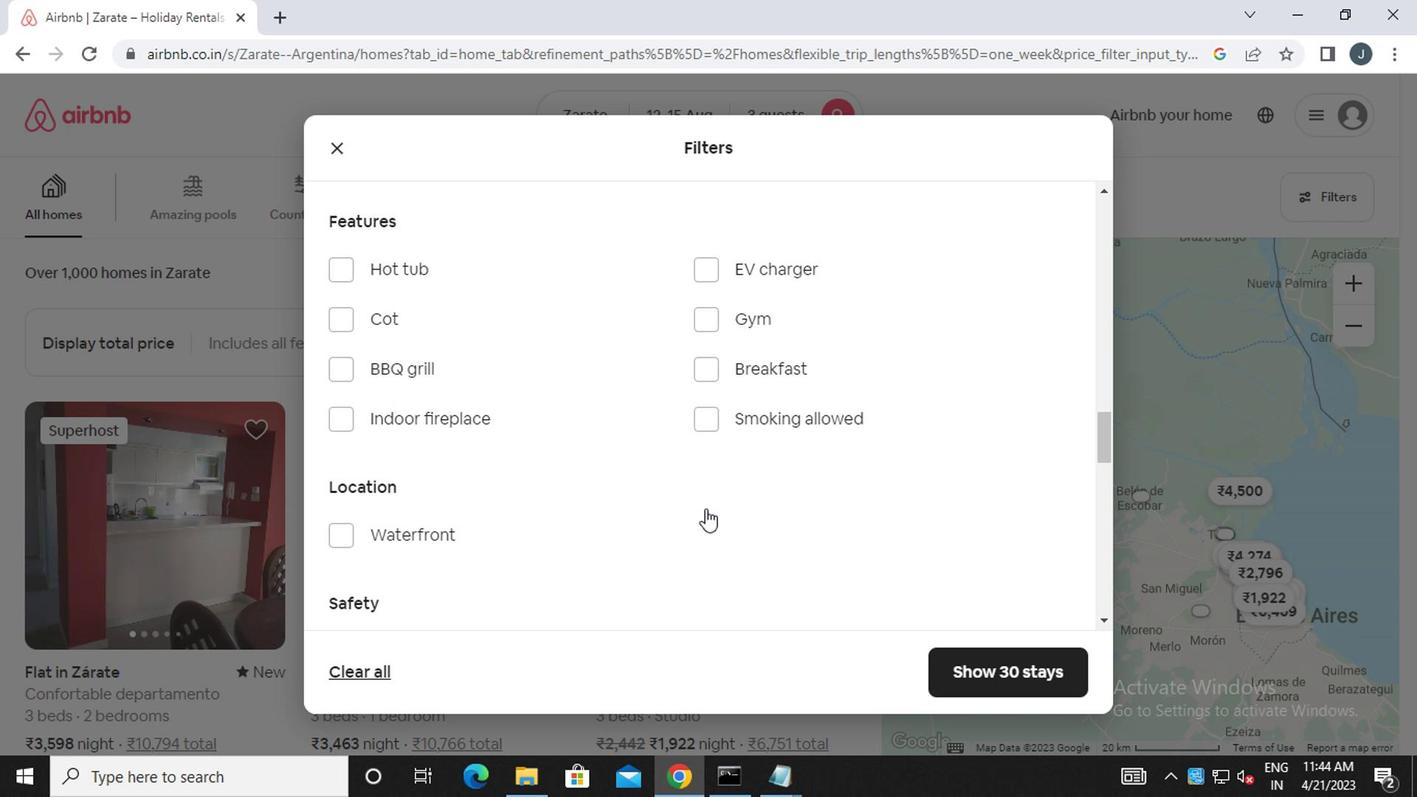 
Action: Mouse scrolled (702, 509) with delta (0, -1)
Screenshot: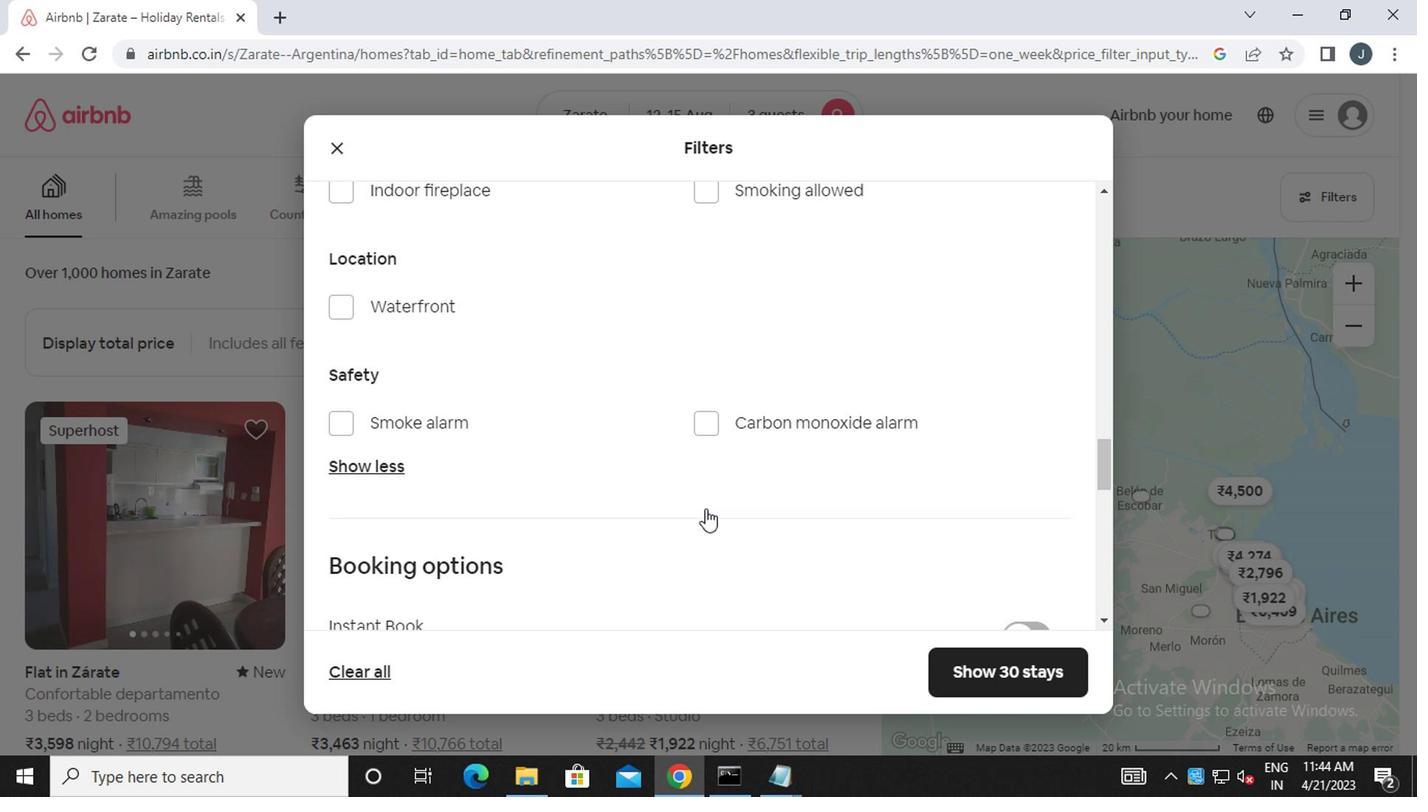 
Action: Mouse scrolled (702, 509) with delta (0, -1)
Screenshot: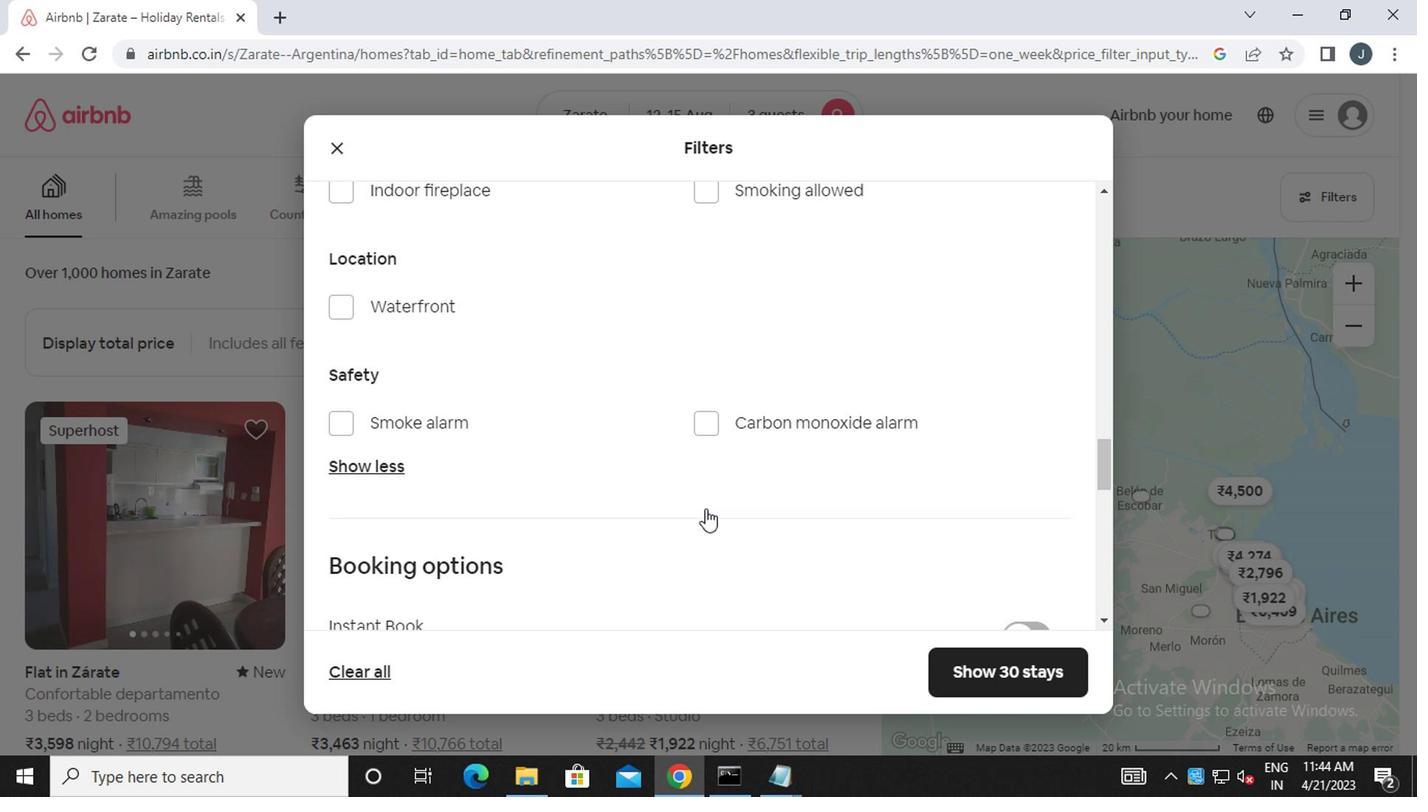 
Action: Mouse scrolled (702, 509) with delta (0, -1)
Screenshot: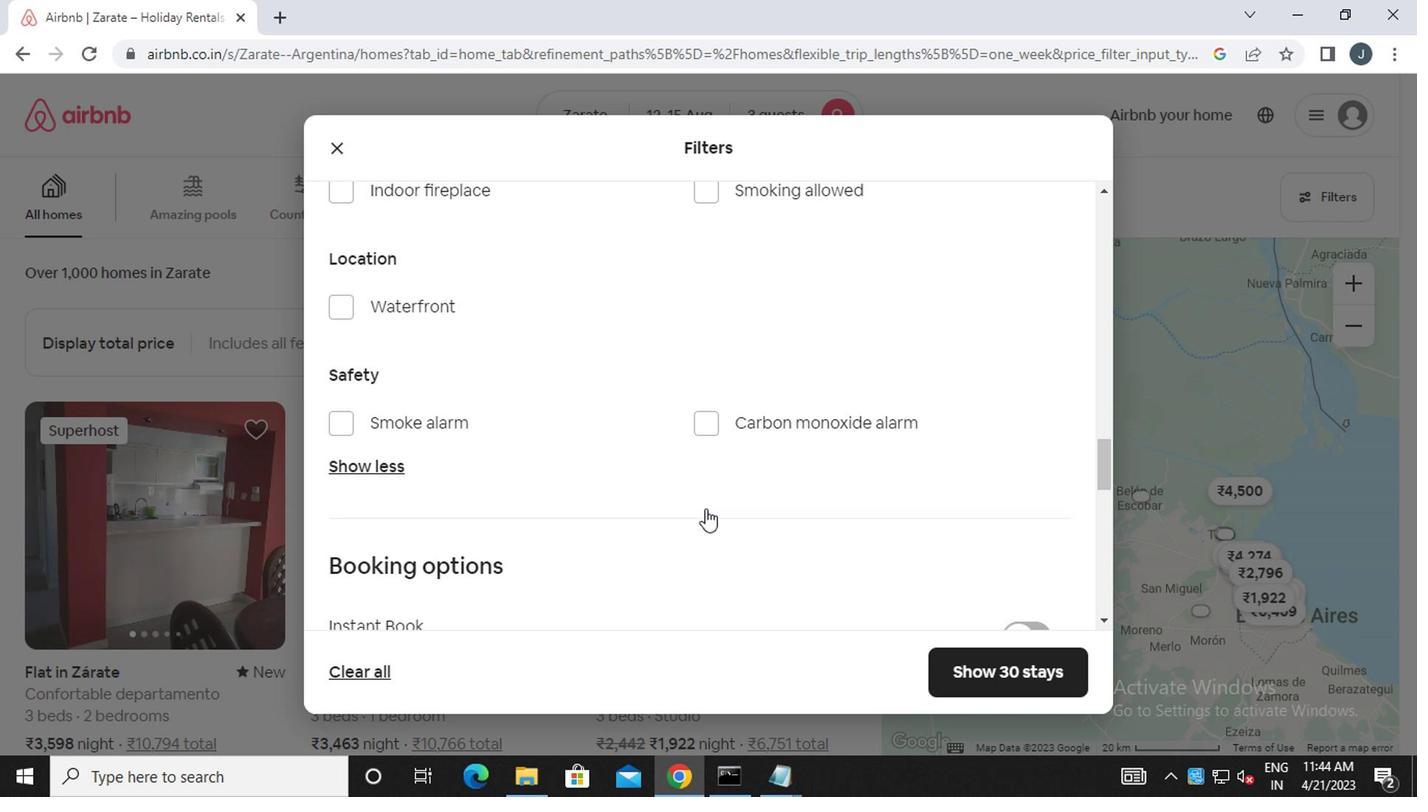 
Action: Mouse scrolled (702, 509) with delta (0, -1)
Screenshot: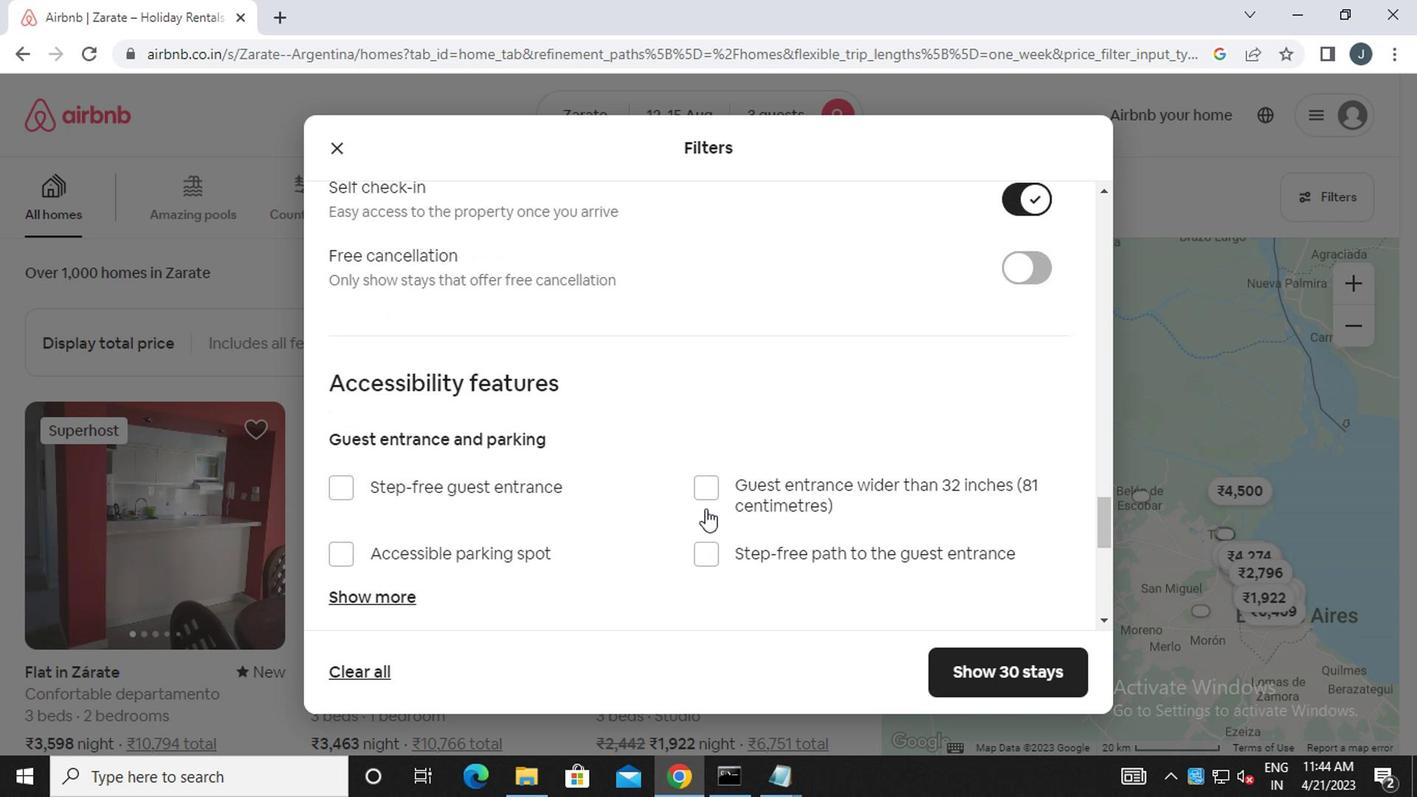 
Action: Mouse scrolled (702, 509) with delta (0, -1)
Screenshot: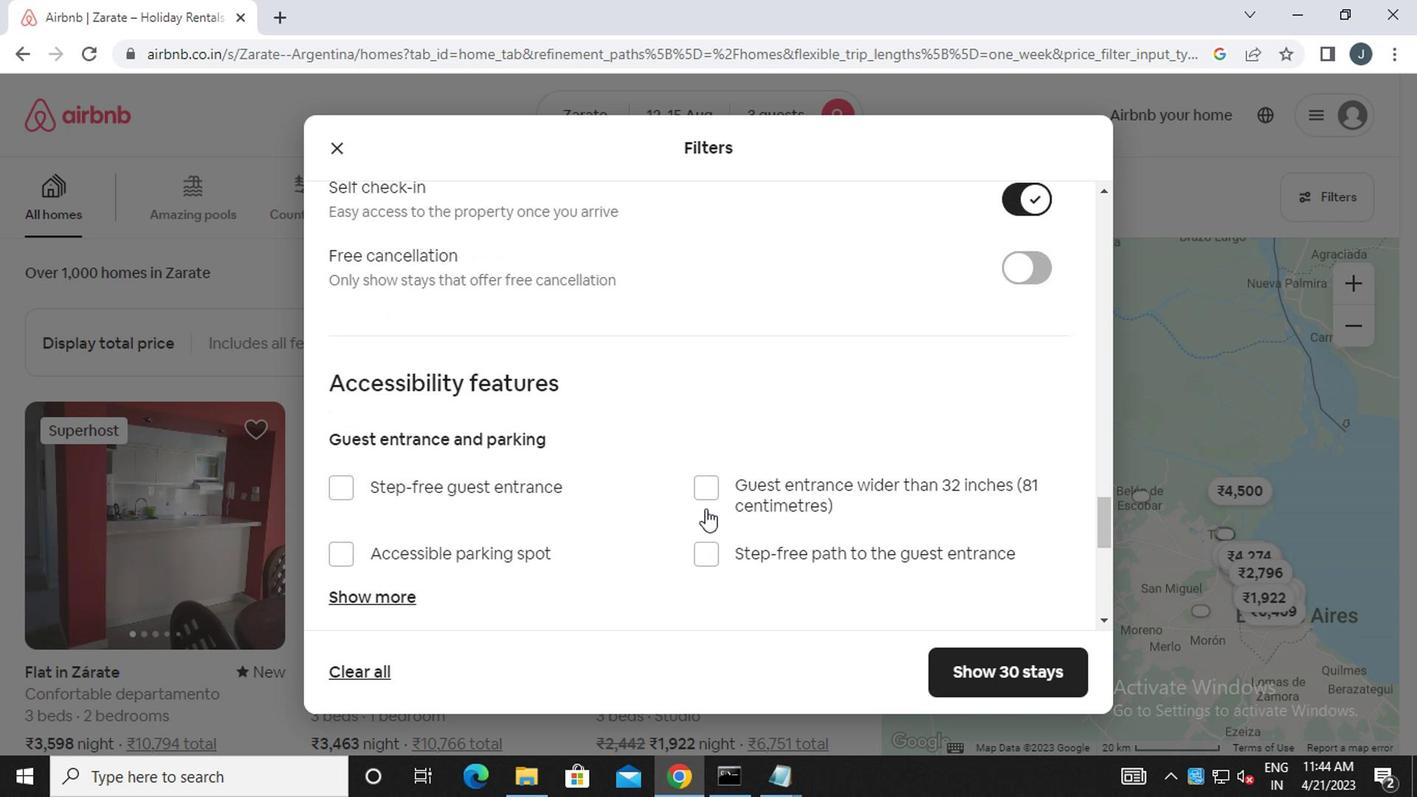 
Action: Mouse scrolled (702, 509) with delta (0, -1)
Screenshot: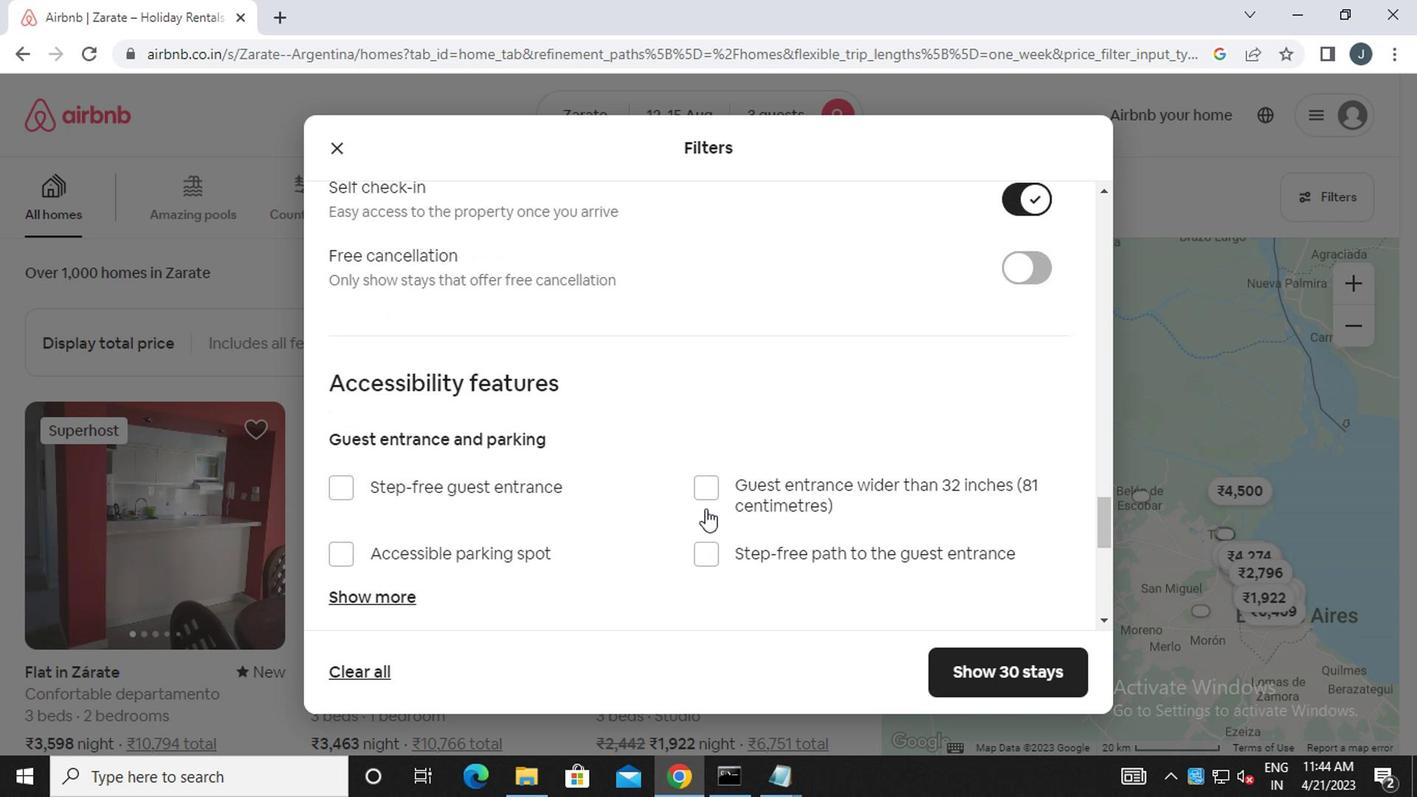 
Action: Mouse scrolled (702, 509) with delta (0, -1)
Screenshot: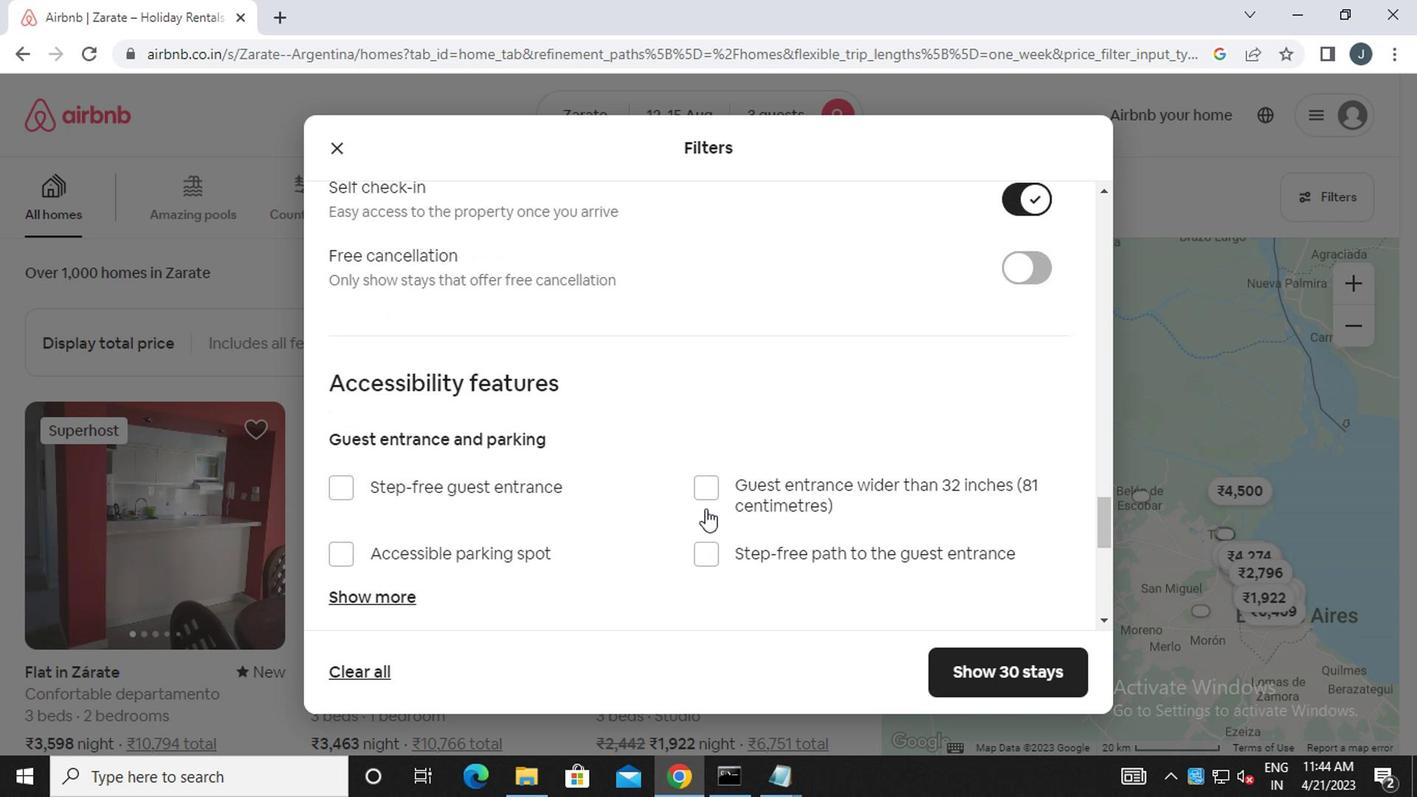 
Action: Mouse scrolled (702, 509) with delta (0, -1)
Screenshot: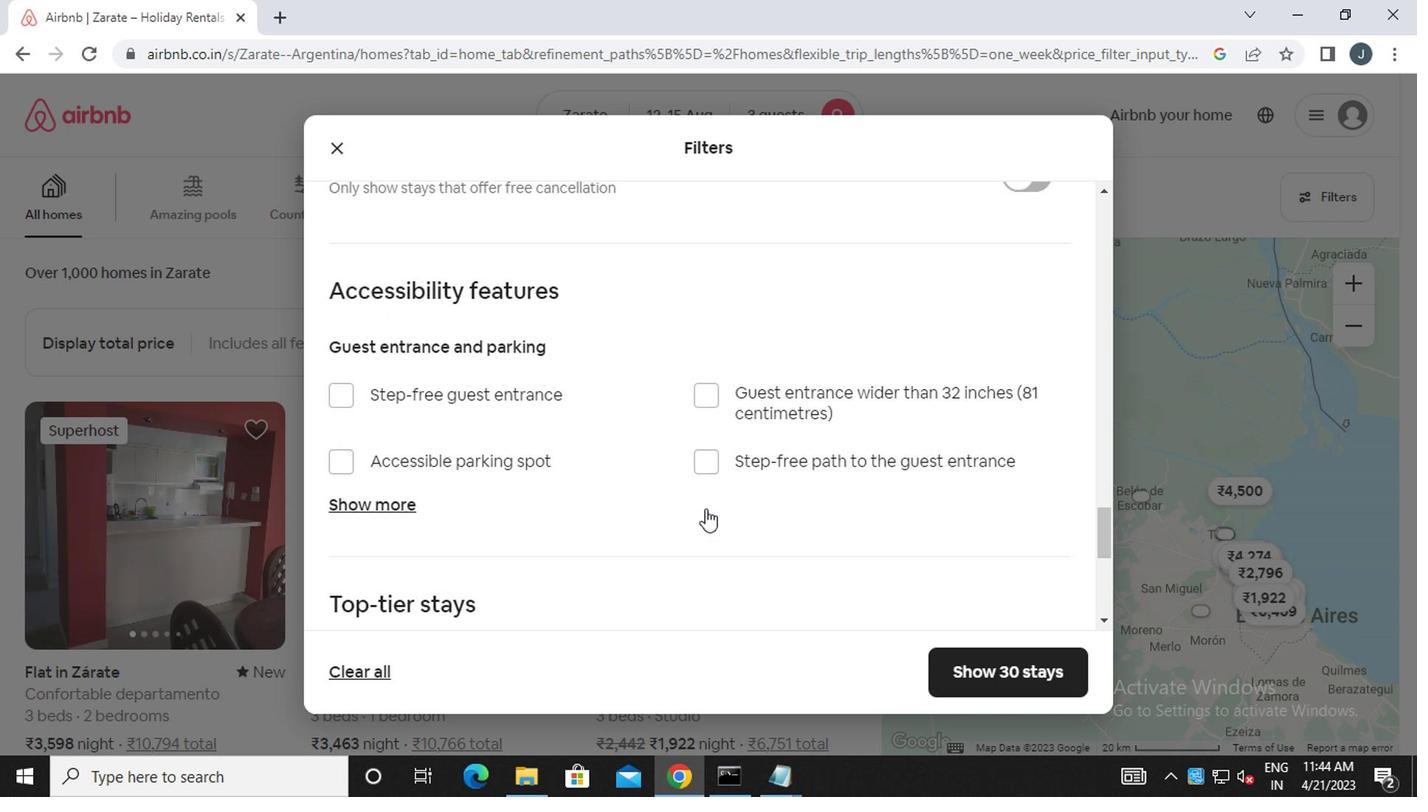 
Action: Mouse moved to (642, 563)
Screenshot: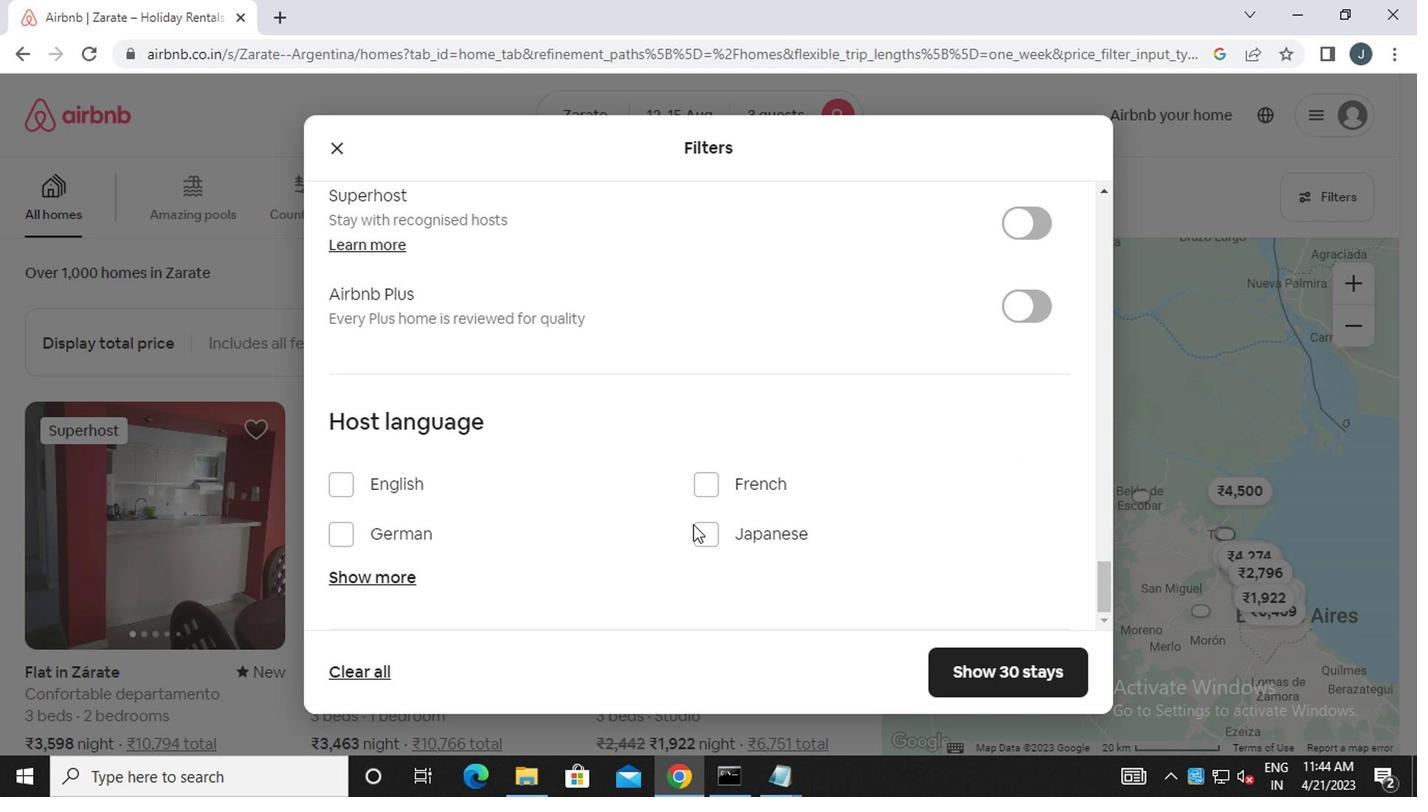 
Action: Mouse scrolled (642, 563) with delta (0, 0)
Screenshot: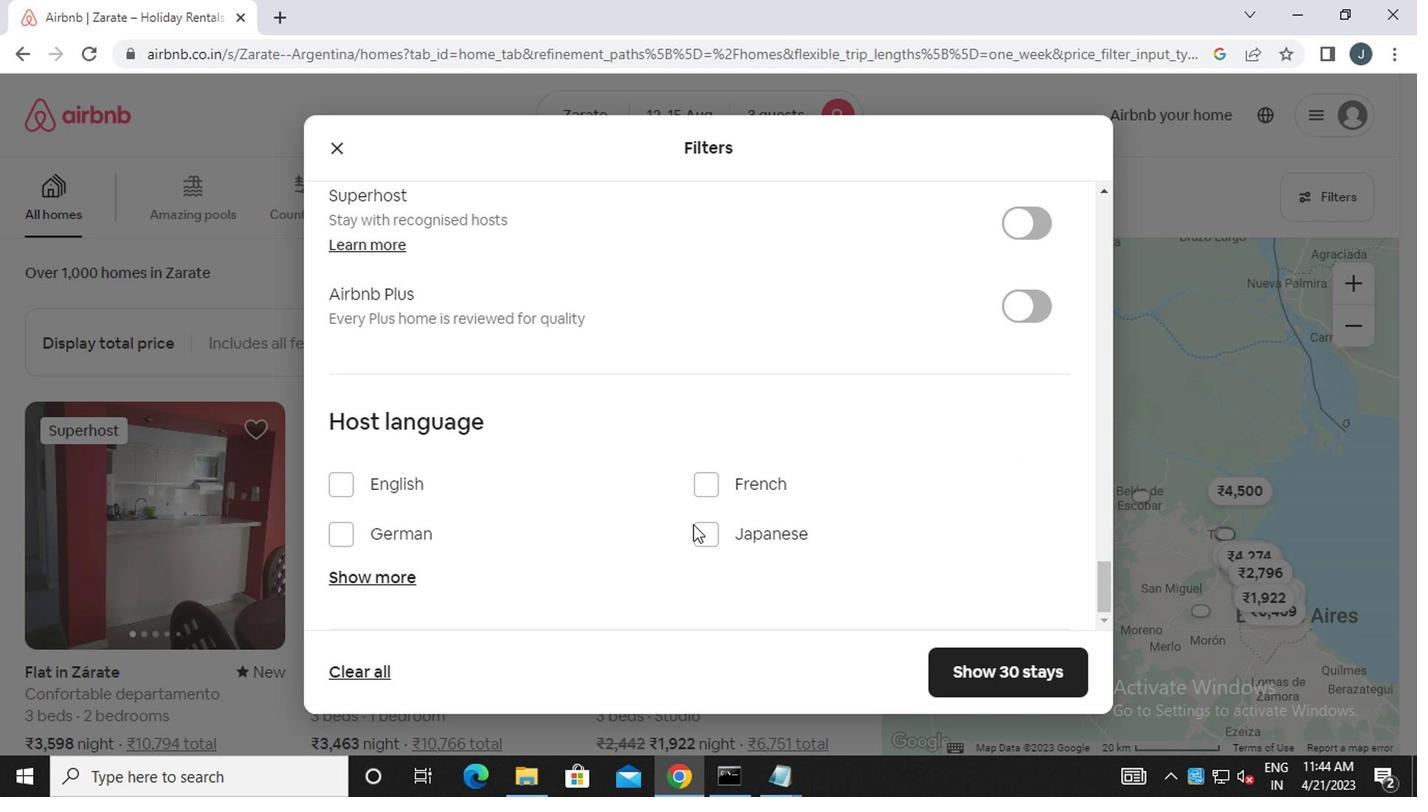 
Action: Mouse scrolled (642, 563) with delta (0, 0)
Screenshot: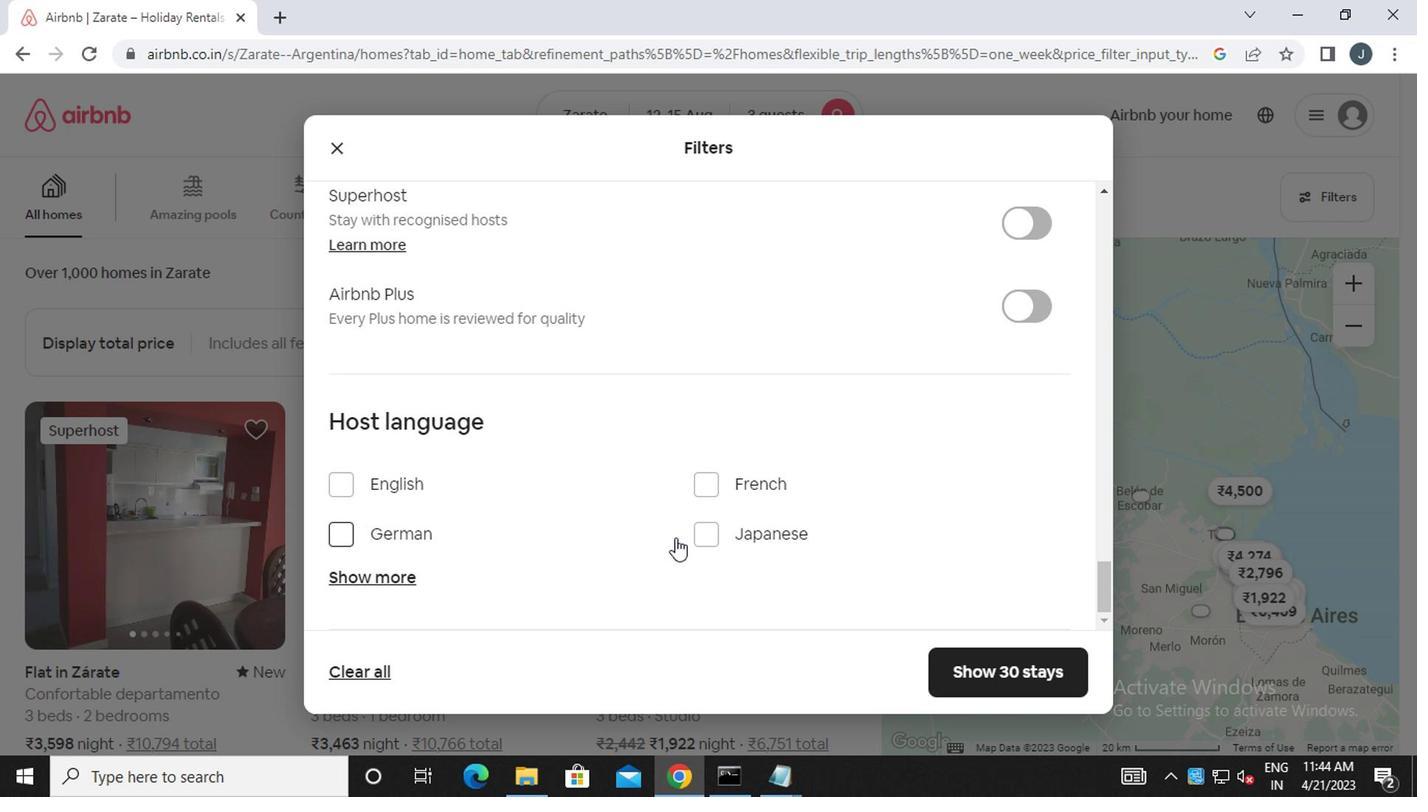 
Action: Mouse moved to (641, 565)
Screenshot: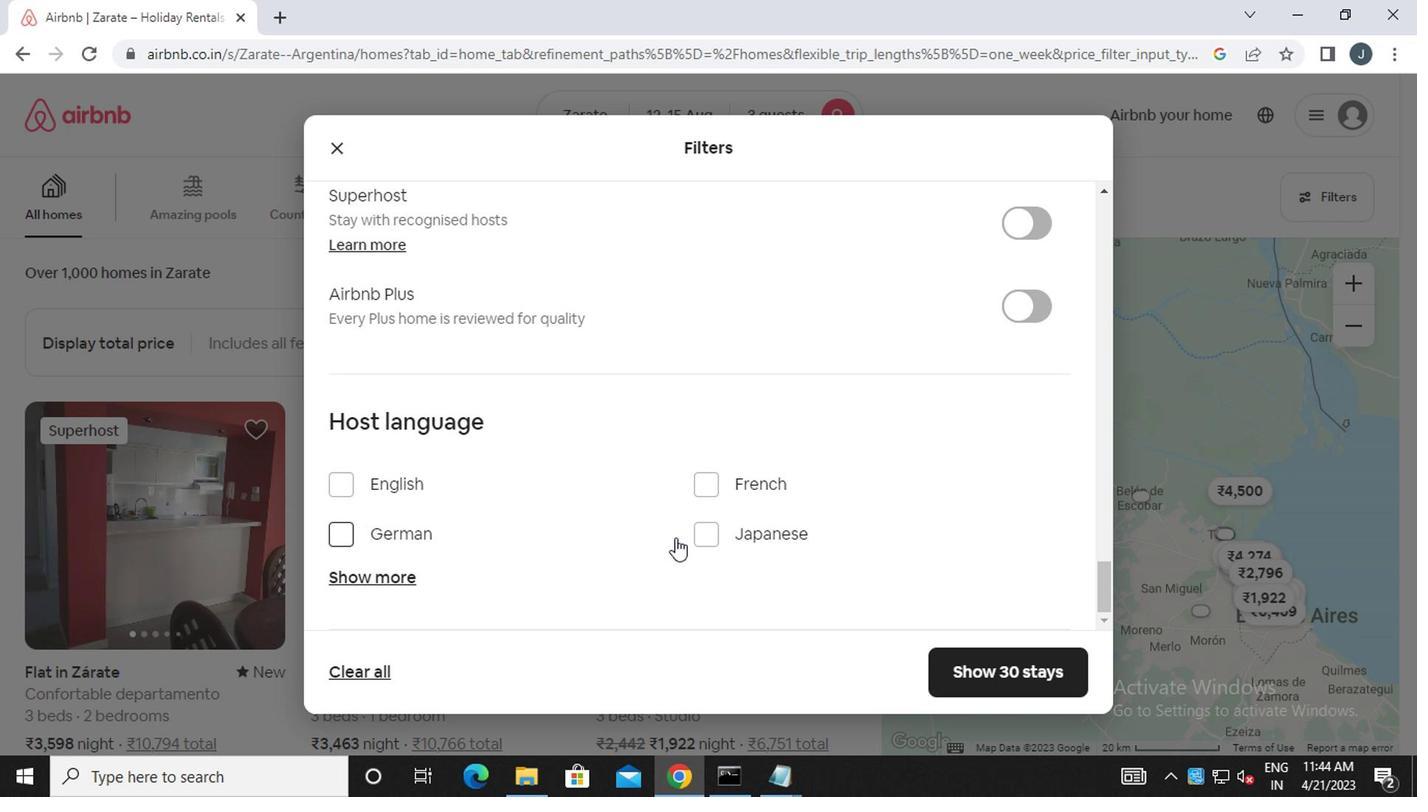 
Action: Mouse scrolled (641, 563) with delta (0, -1)
Screenshot: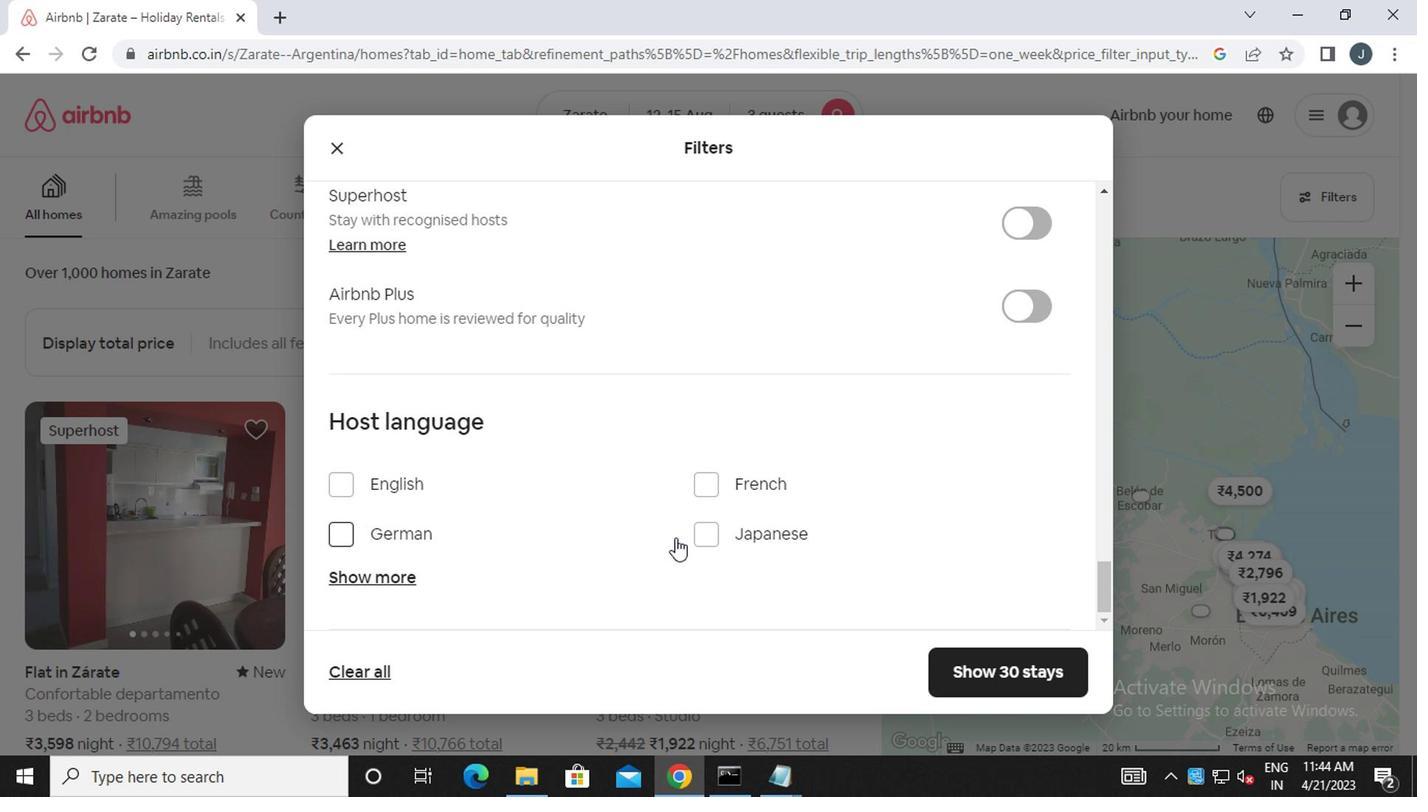 
Action: Mouse moved to (641, 565)
Screenshot: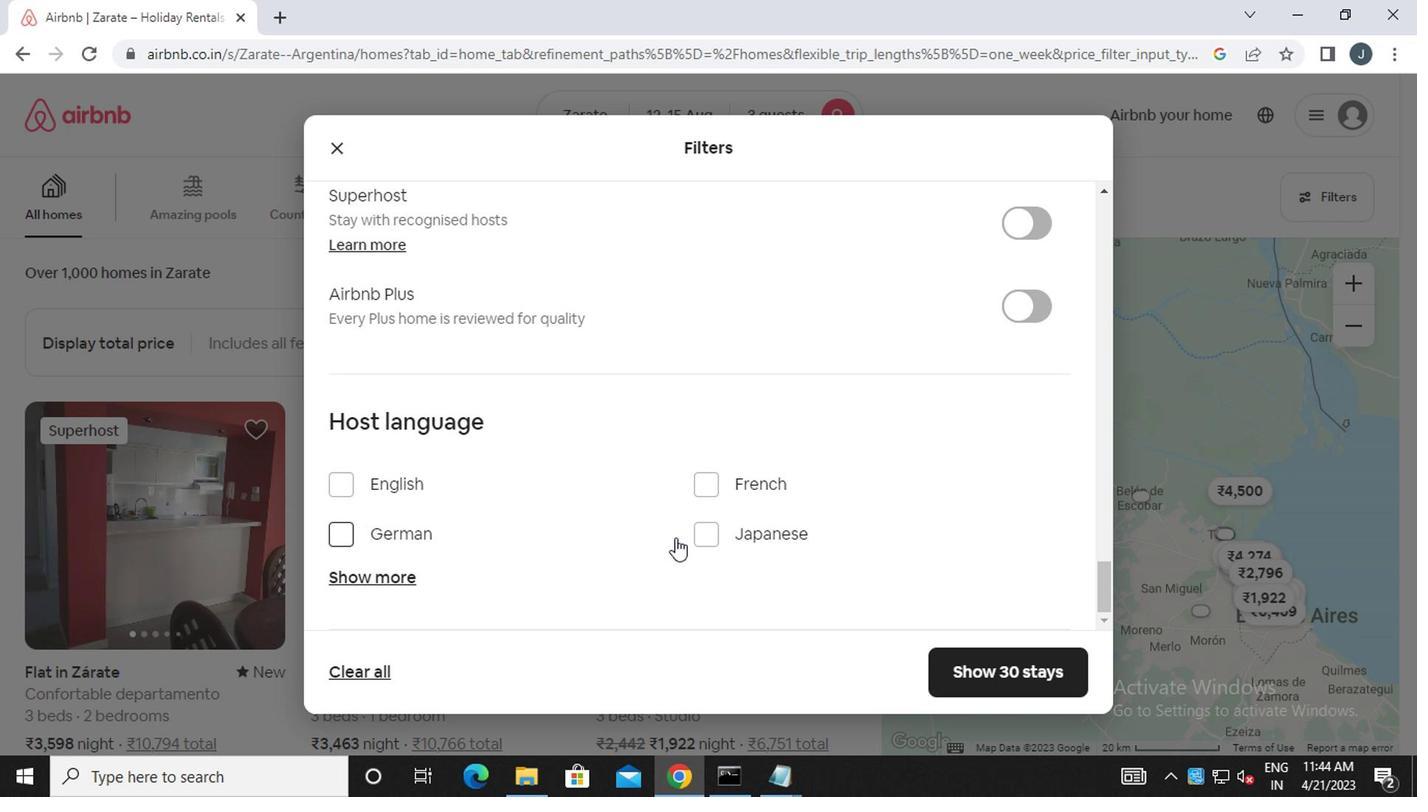
Action: Mouse scrolled (641, 563) with delta (0, -1)
Screenshot: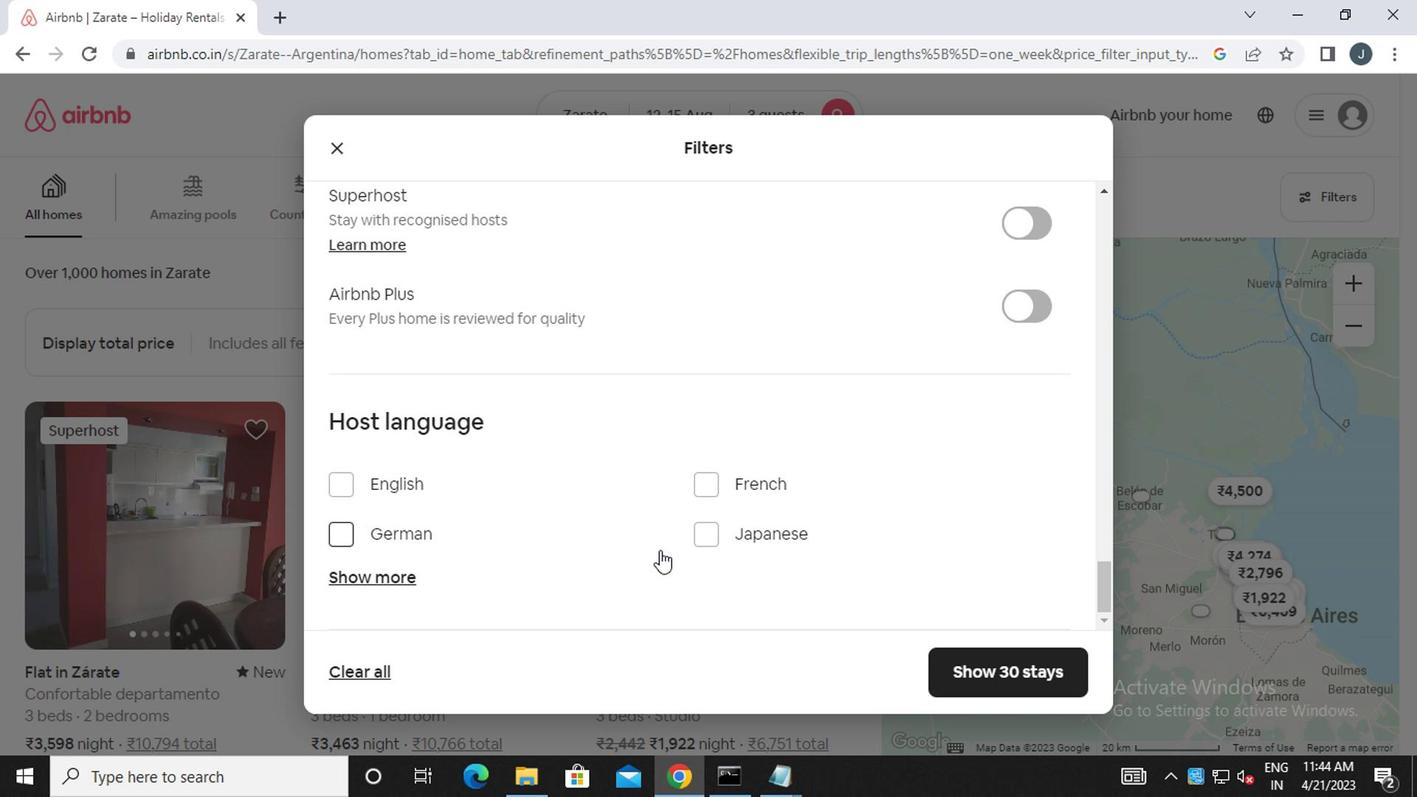 
Action: Mouse moved to (368, 484)
Screenshot: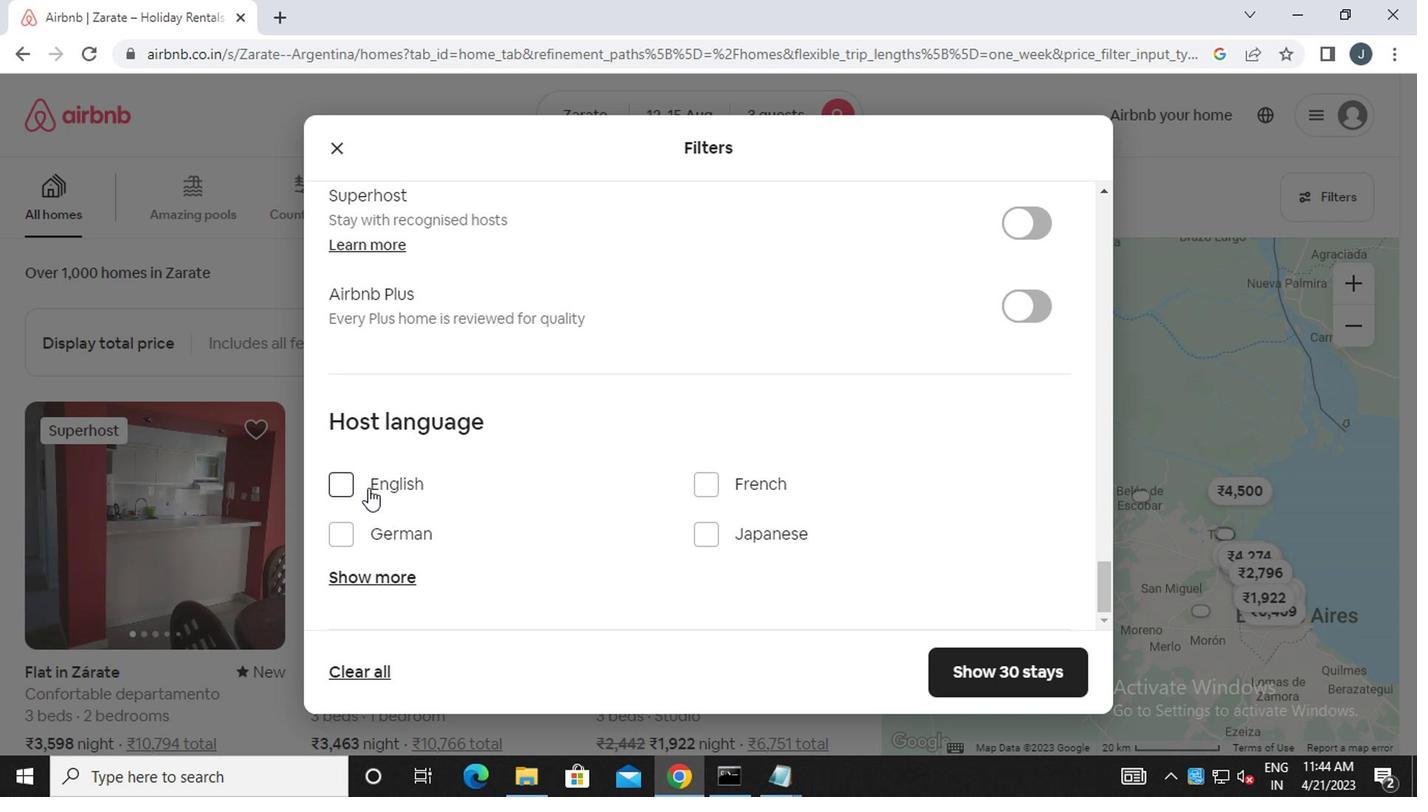 
Action: Mouse pressed left at (368, 484)
Screenshot: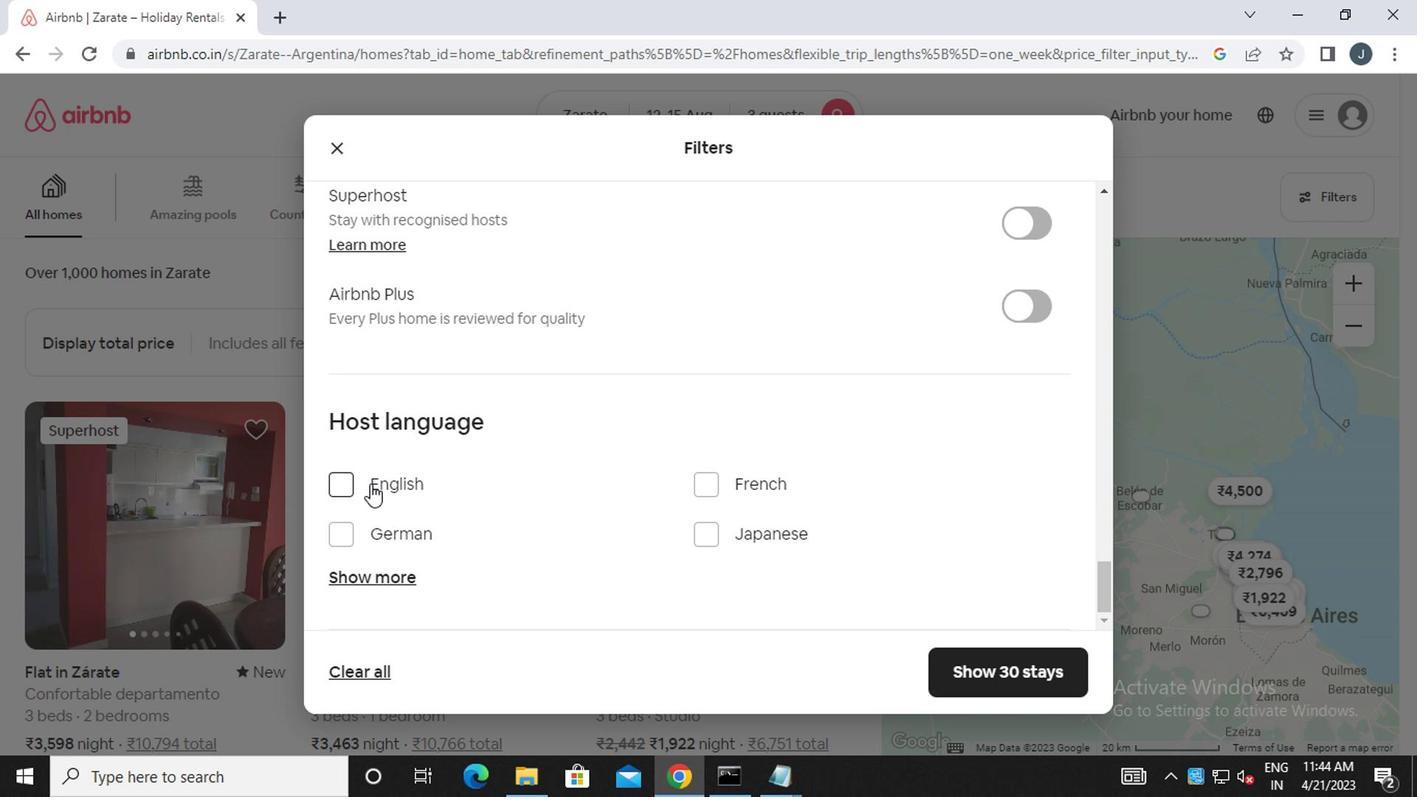 
Action: Mouse moved to (368, 484)
Screenshot: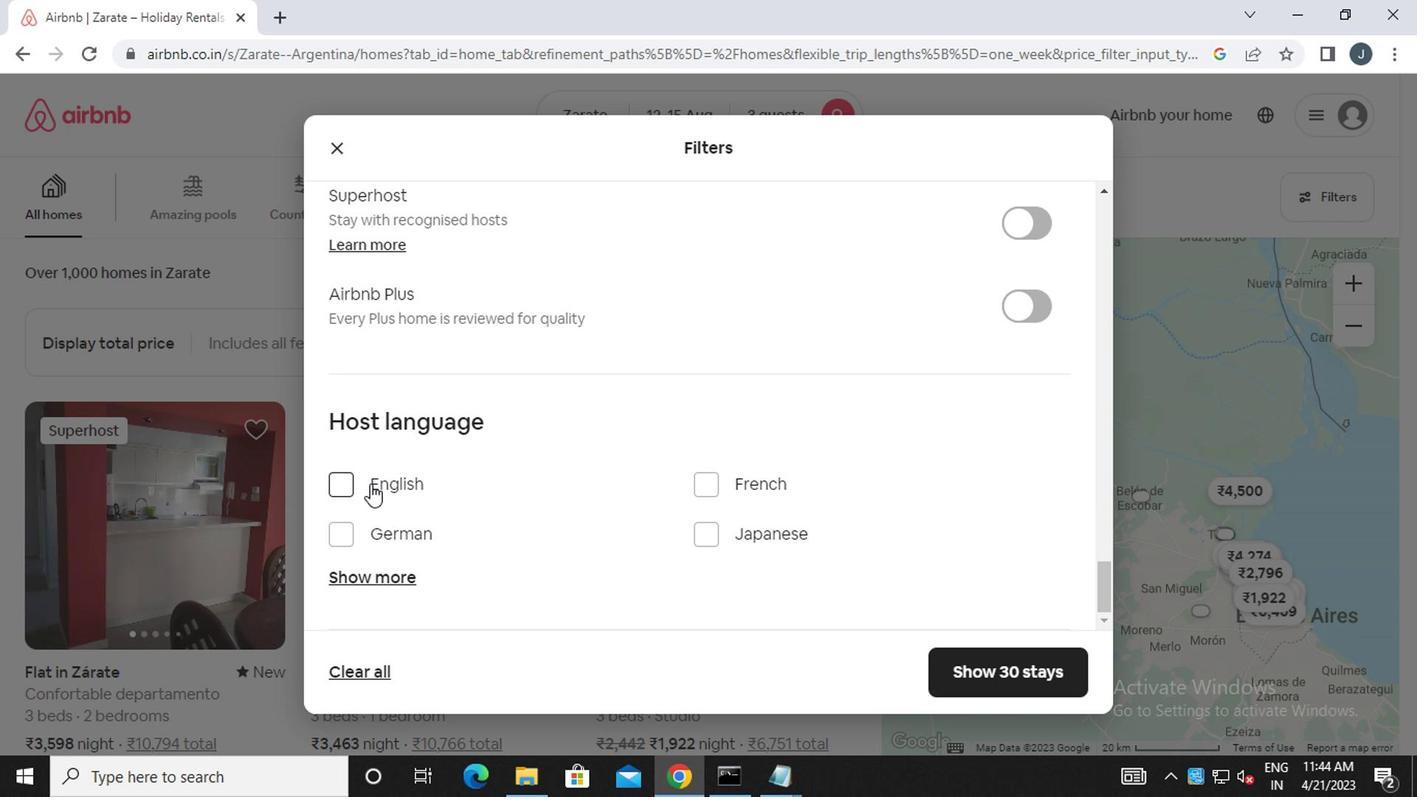 
Action: Mouse scrolled (368, 483) with delta (0, -1)
Screenshot: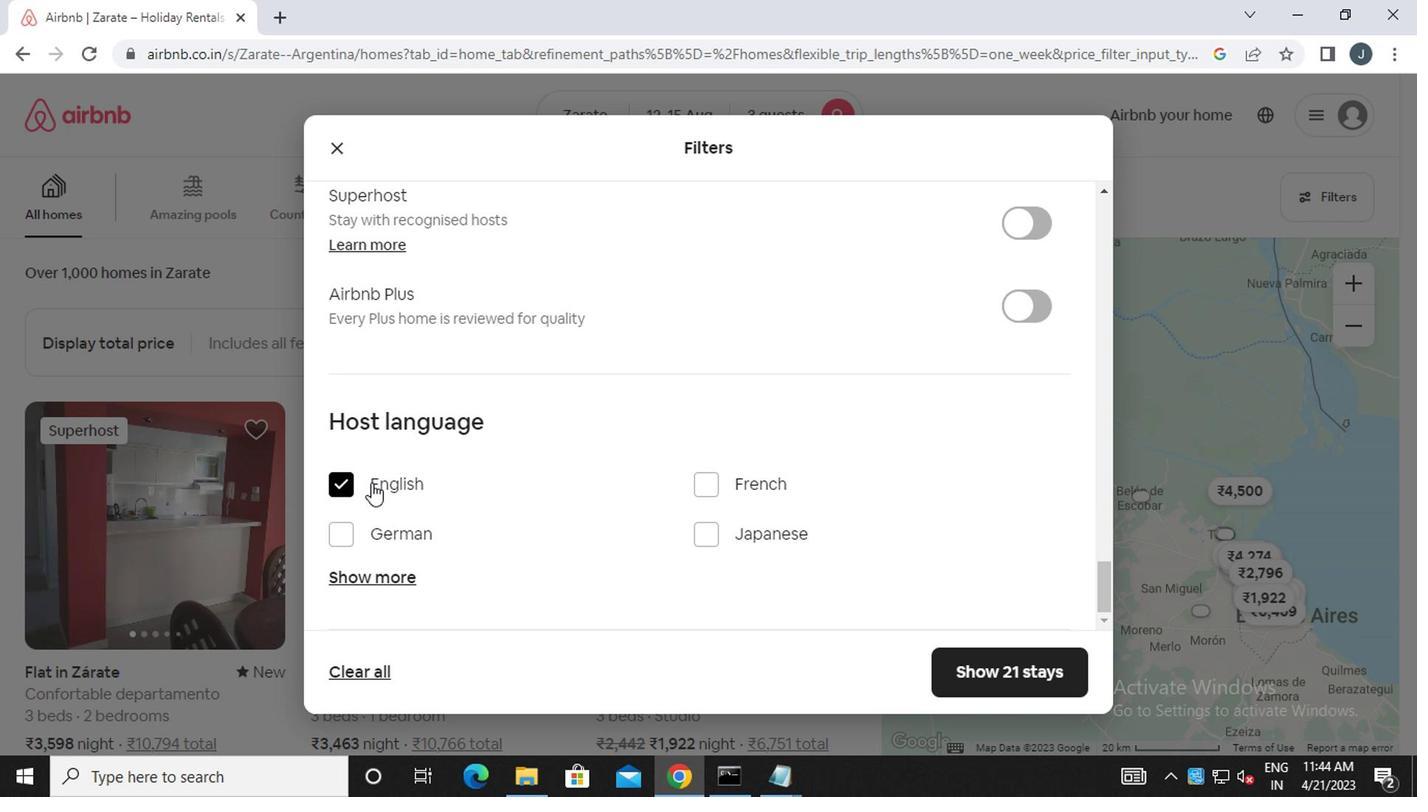 
Action: Mouse scrolled (368, 483) with delta (0, -1)
Screenshot: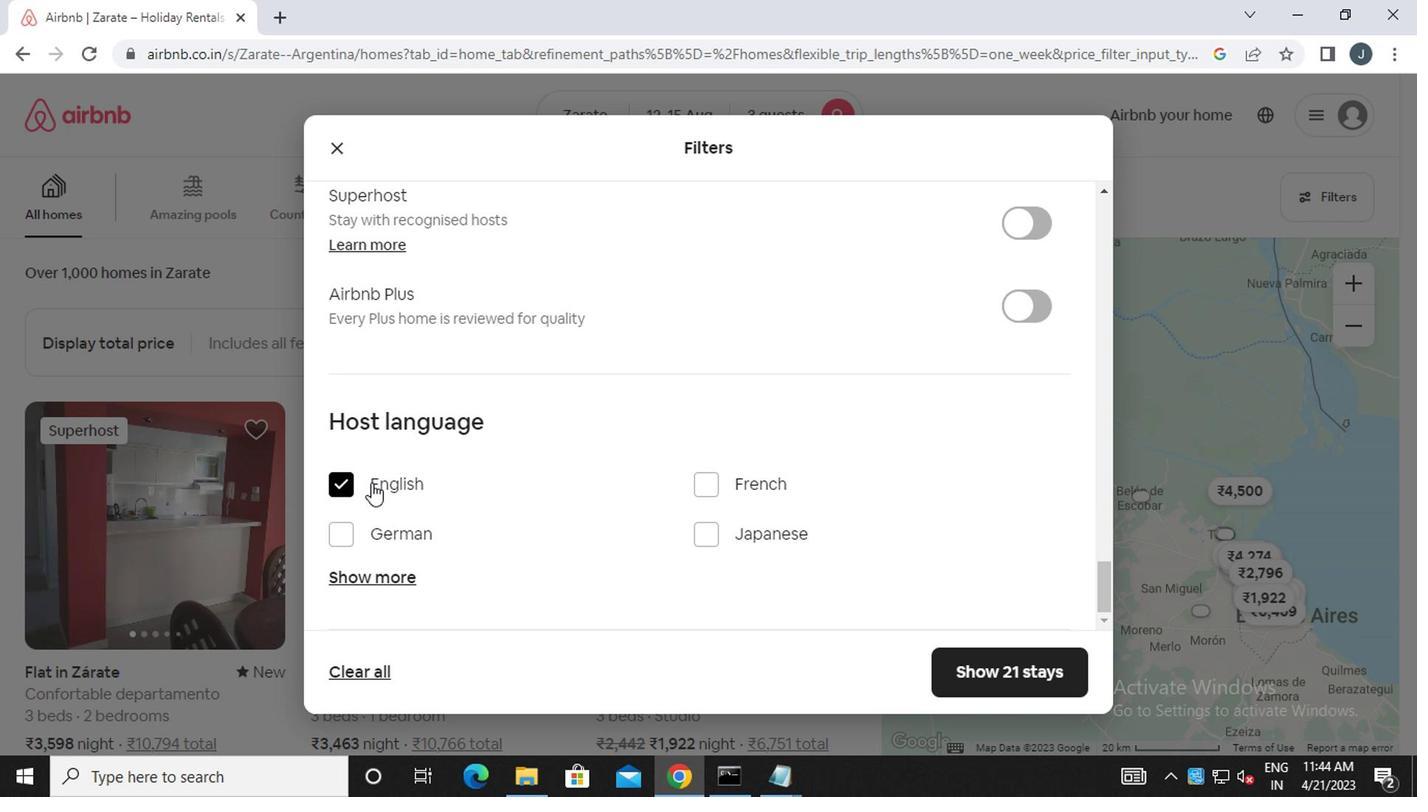 
Action: Mouse scrolled (368, 483) with delta (0, -1)
Screenshot: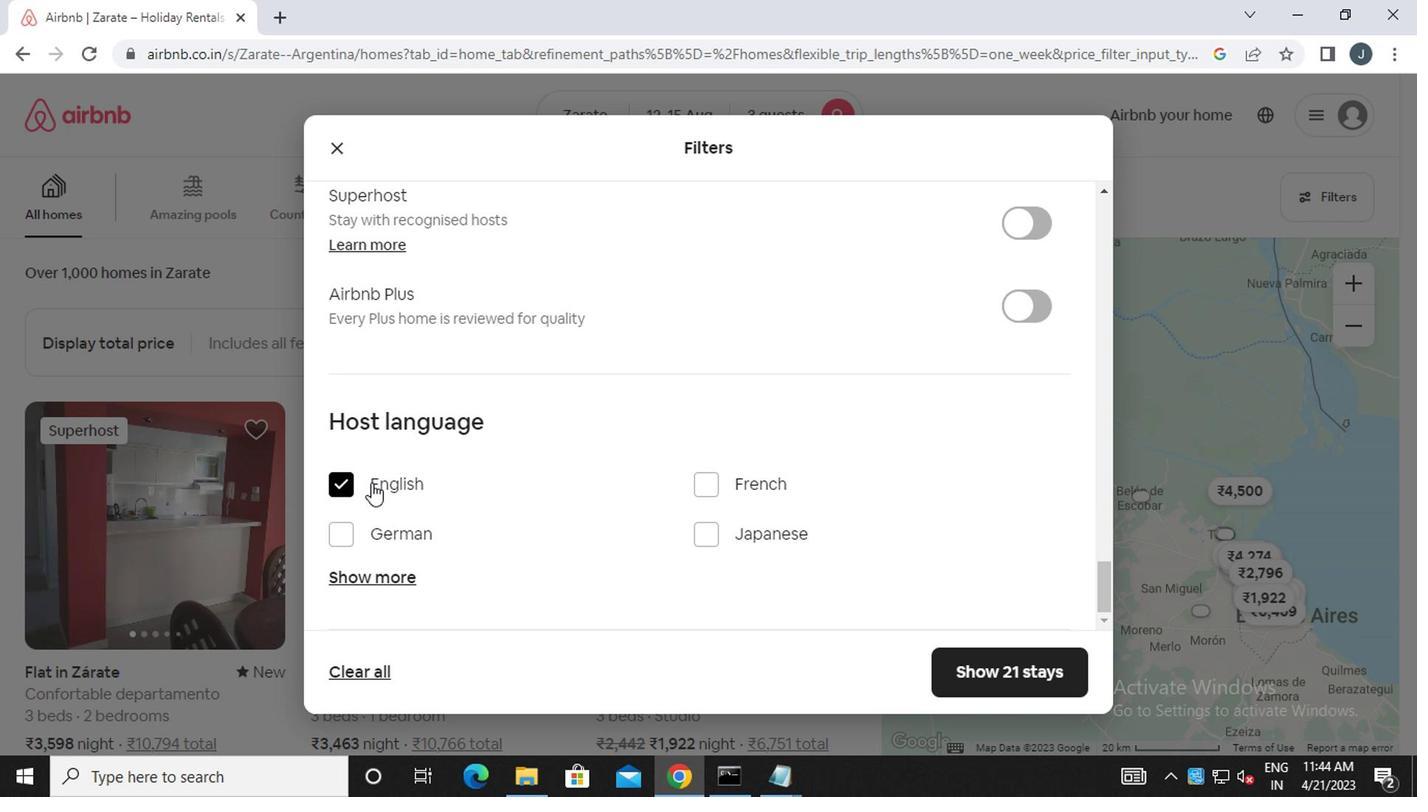
Action: Mouse scrolled (368, 483) with delta (0, -1)
Screenshot: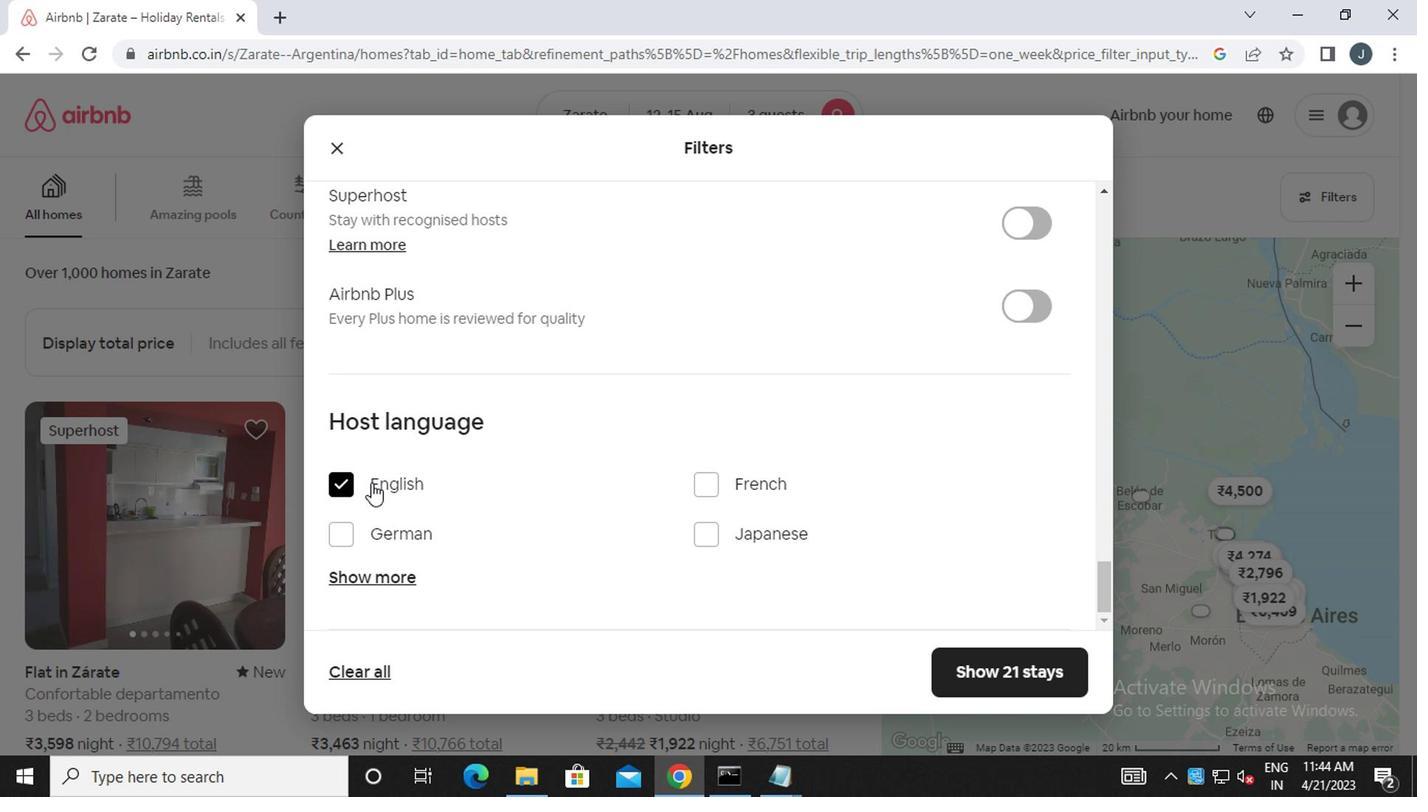 
Action: Mouse scrolled (368, 483) with delta (0, -1)
Screenshot: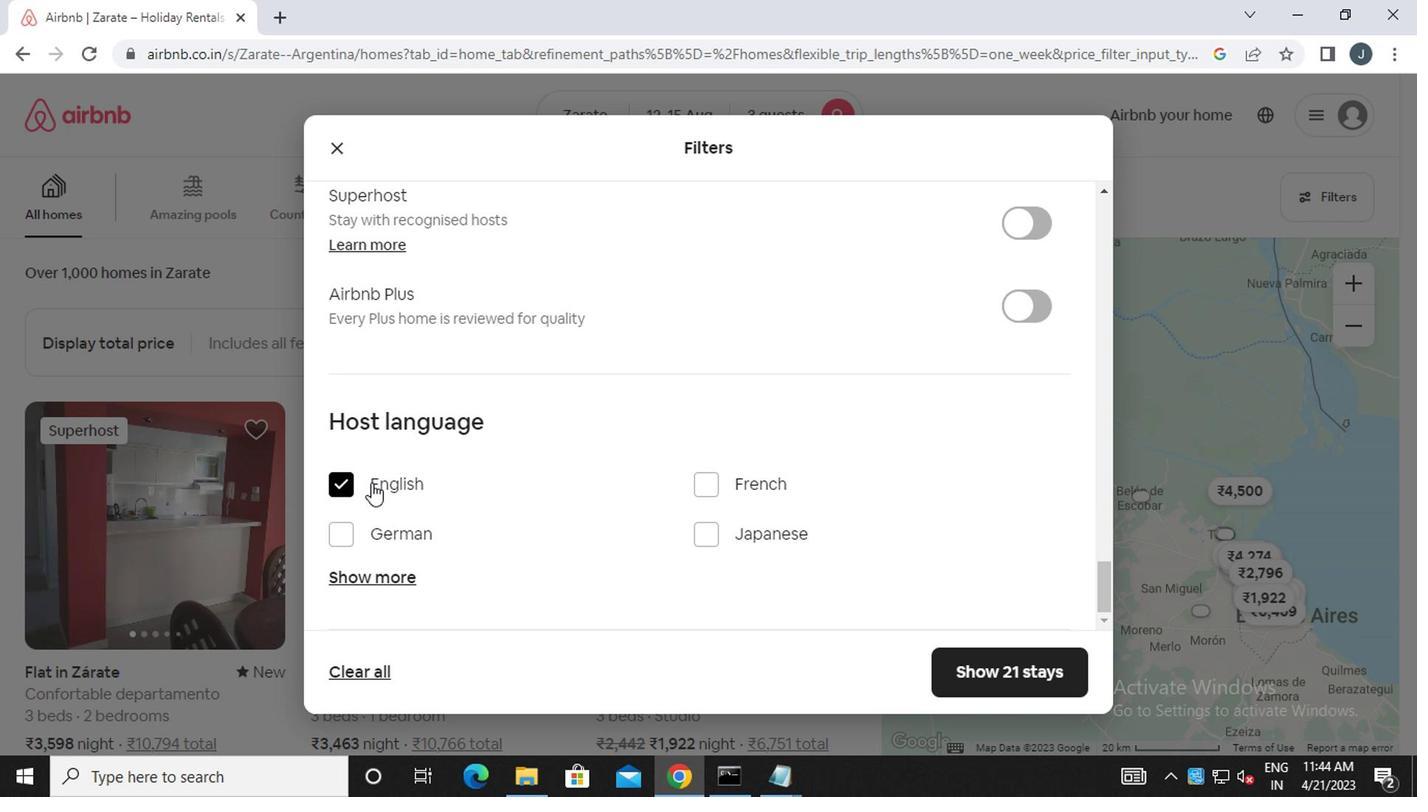 
Action: Mouse moved to (982, 680)
Screenshot: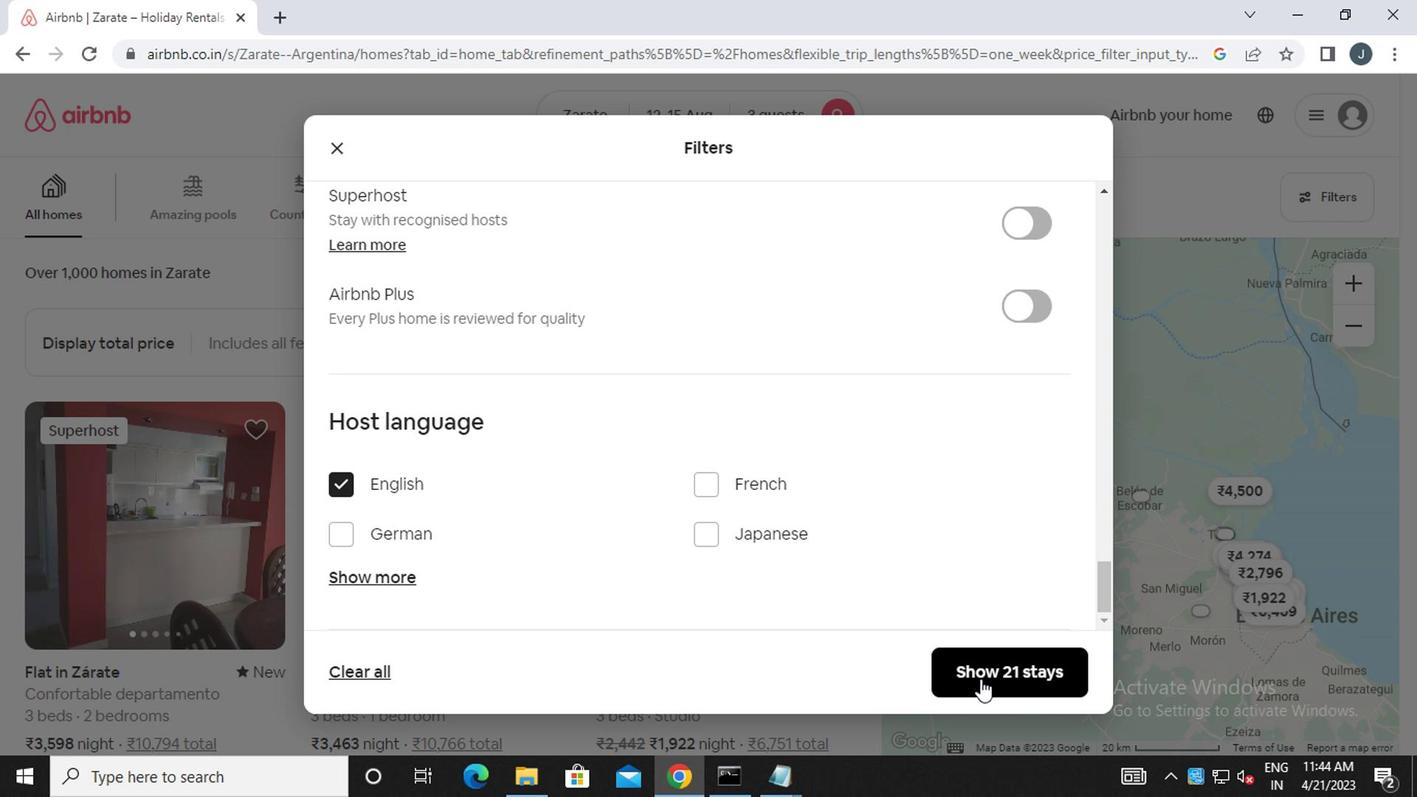 
Action: Mouse pressed left at (982, 680)
Screenshot: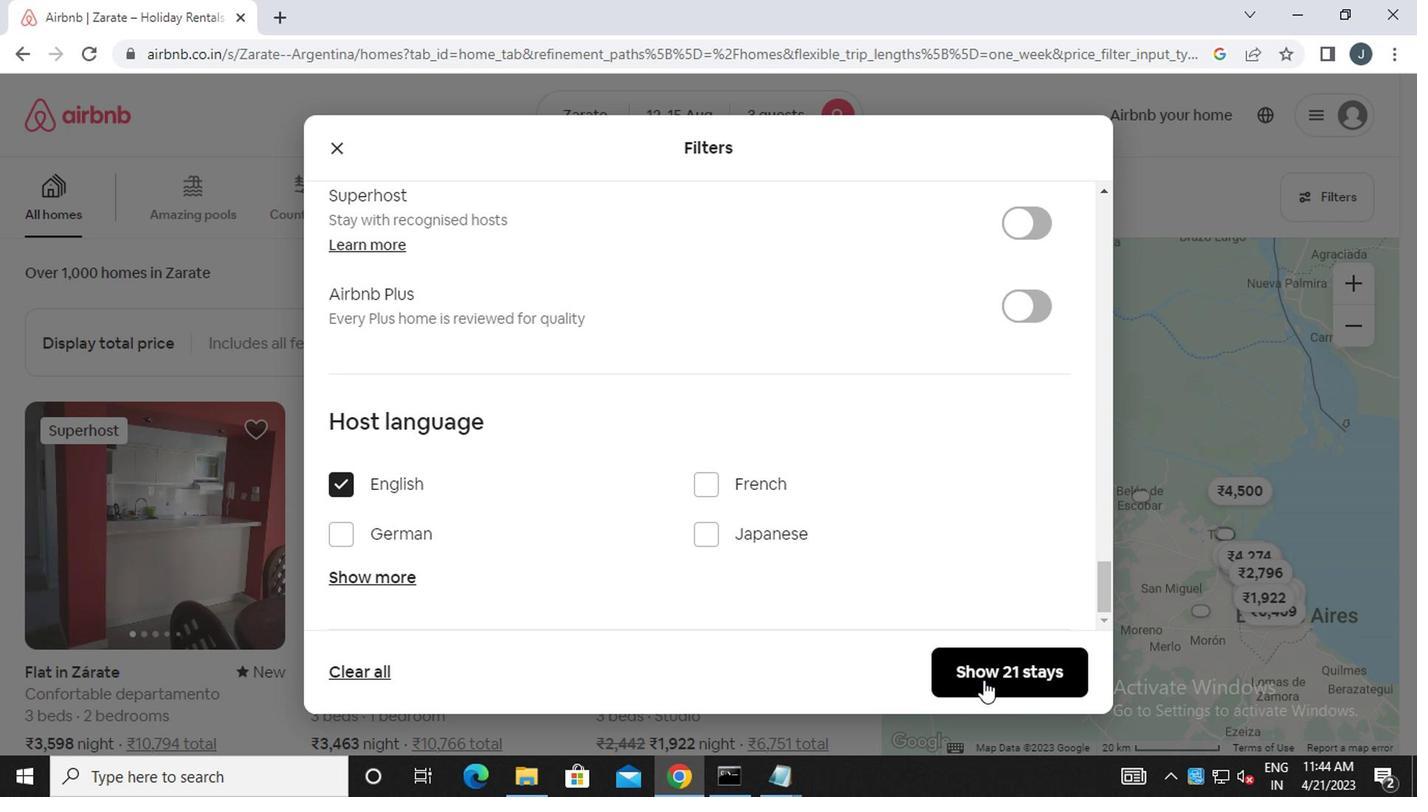 
Action: Mouse moved to (958, 659)
Screenshot: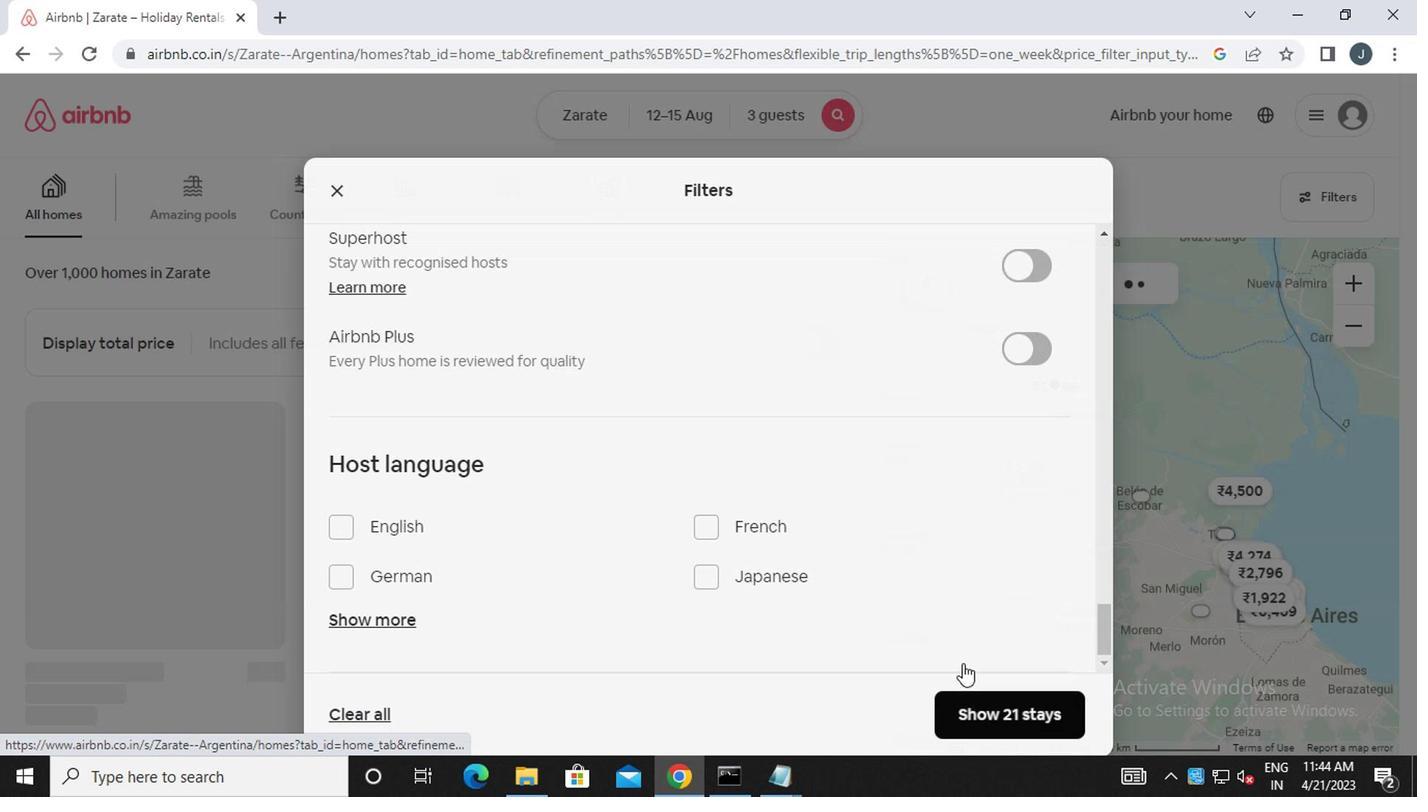 
